 Task: Buy 2 Countertop Blenders from Blenders section under best seller category for shipping address: Miriam Hall, 3617 Station Street, Austin, Texas 78702, Cell Number 5122113583. Pay from credit card ending with 7965, CVV 549
Action: Mouse moved to (176, 80)
Screenshot: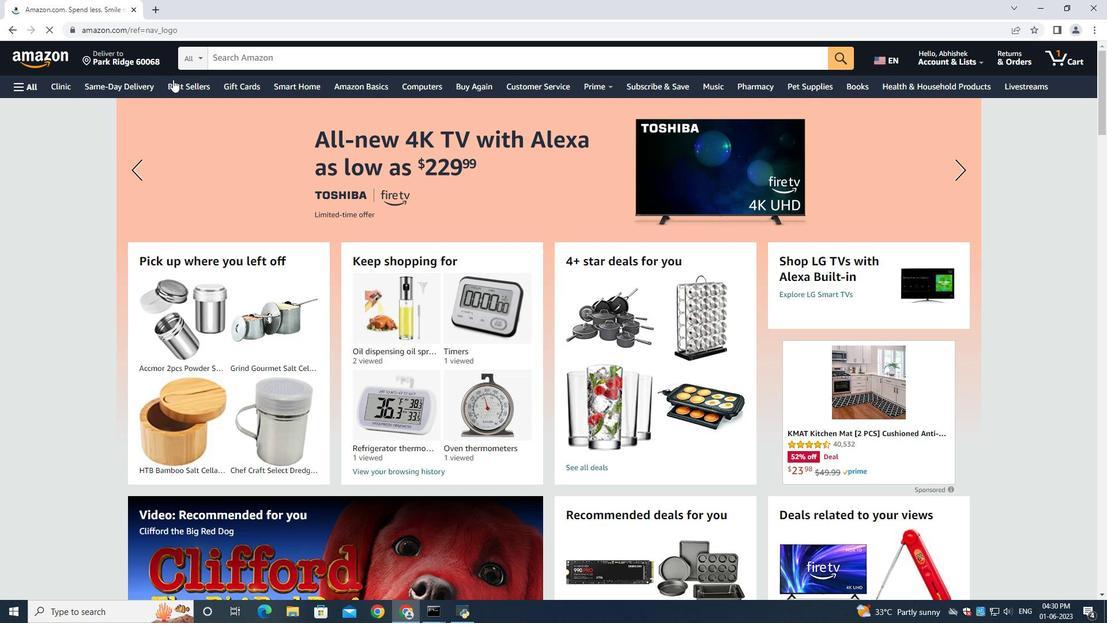 
Action: Mouse pressed left at (176, 80)
Screenshot: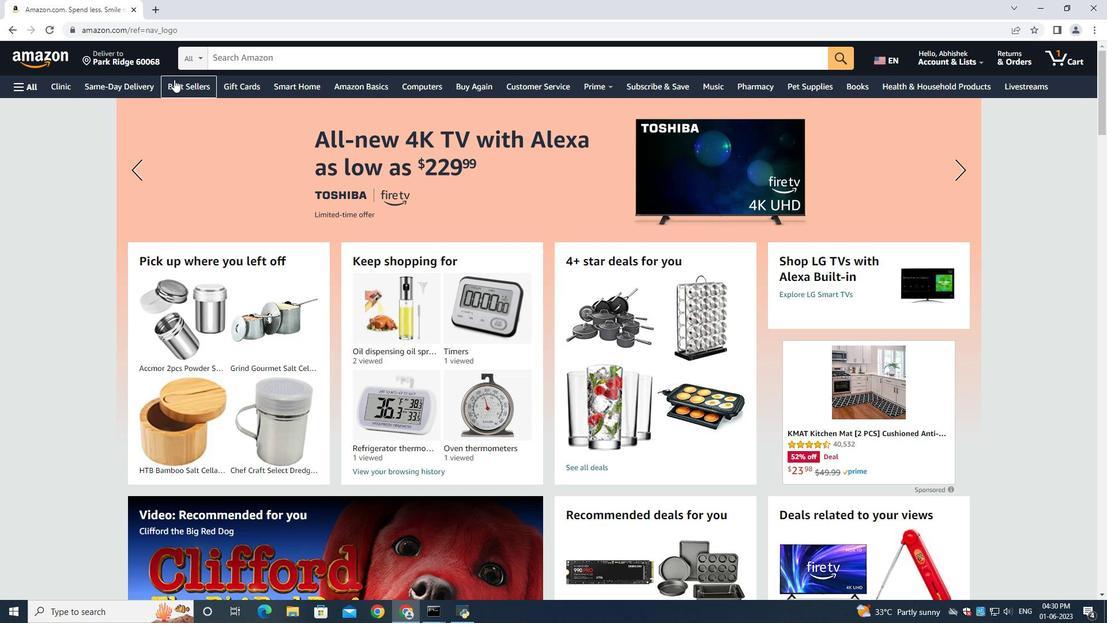 
Action: Mouse moved to (237, 58)
Screenshot: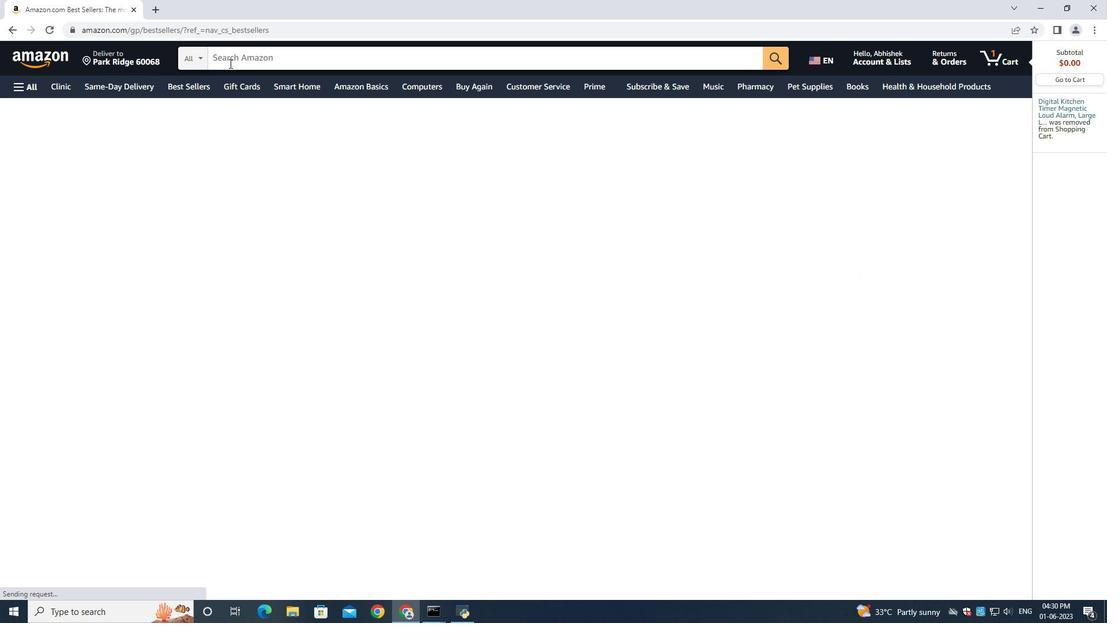 
Action: Mouse pressed left at (237, 58)
Screenshot: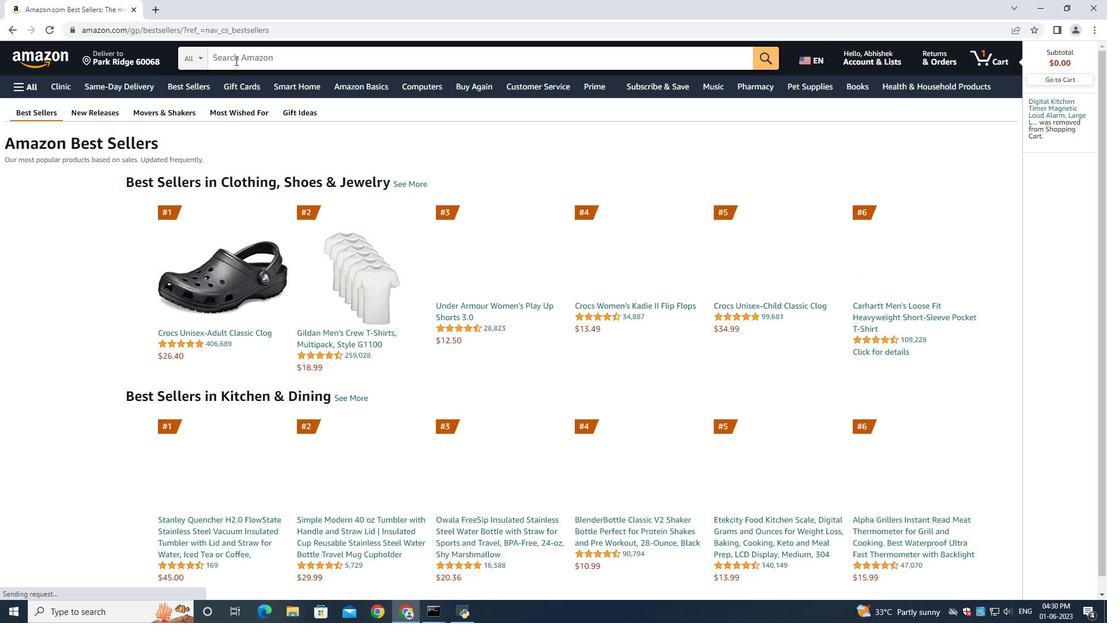 
Action: Mouse moved to (1079, 237)
Screenshot: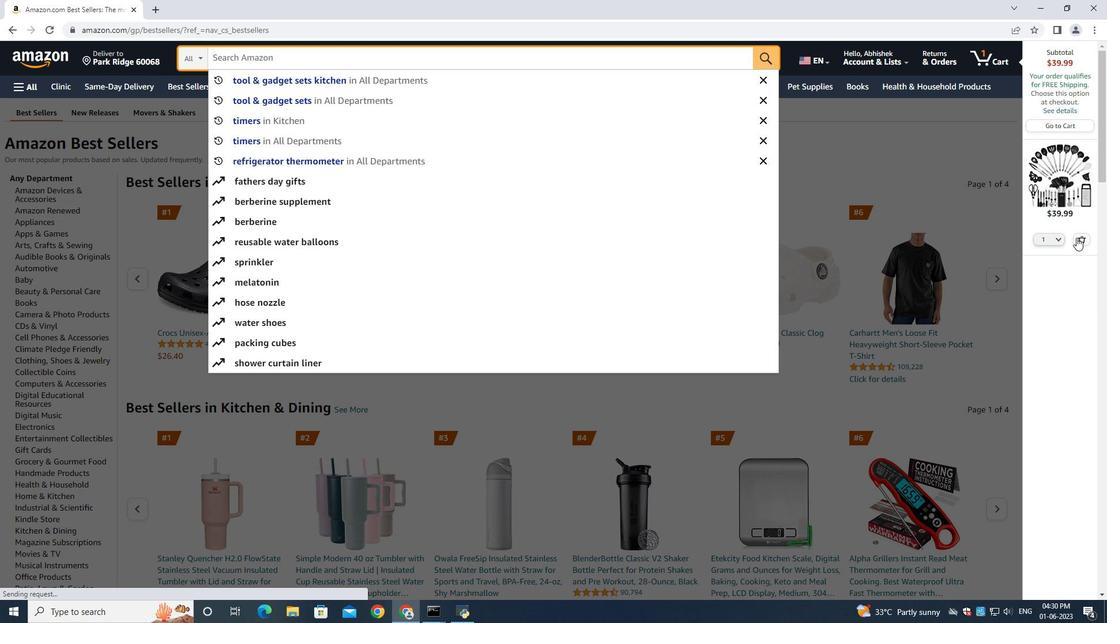 
Action: Mouse pressed left at (1079, 237)
Screenshot: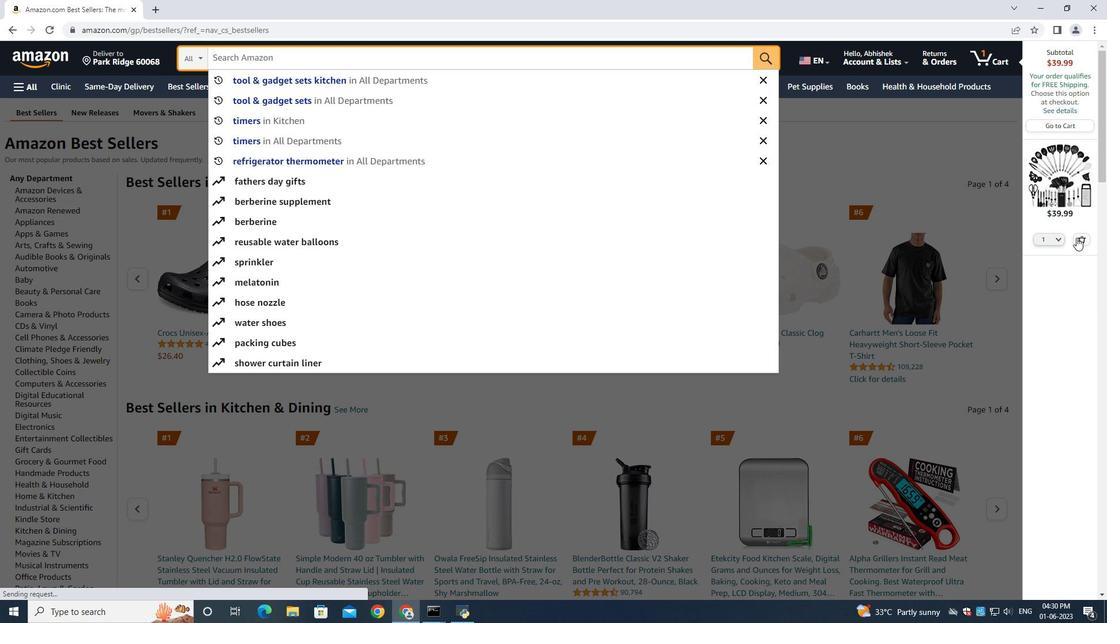 
Action: Mouse moved to (317, 61)
Screenshot: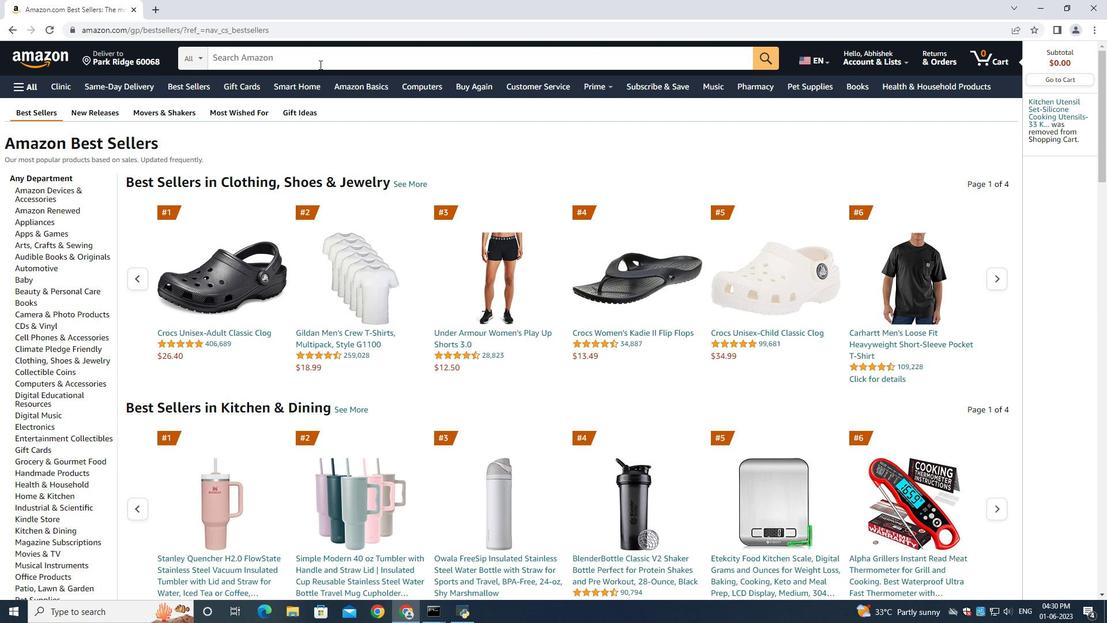 
Action: Mouse pressed left at (317, 61)
Screenshot: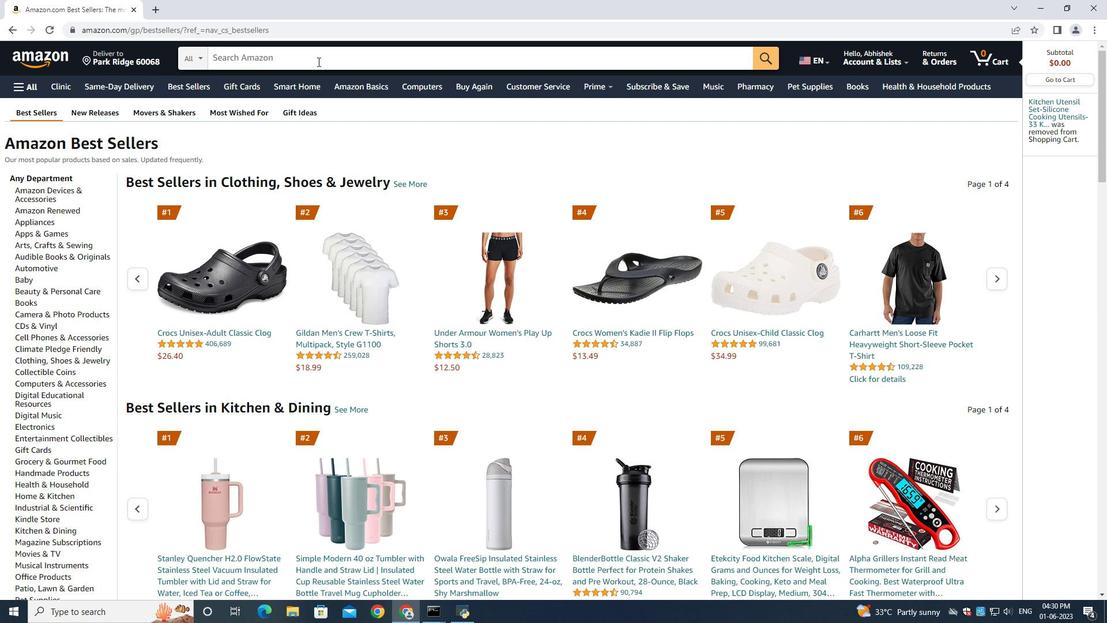 
Action: Mouse moved to (317, 61)
Screenshot: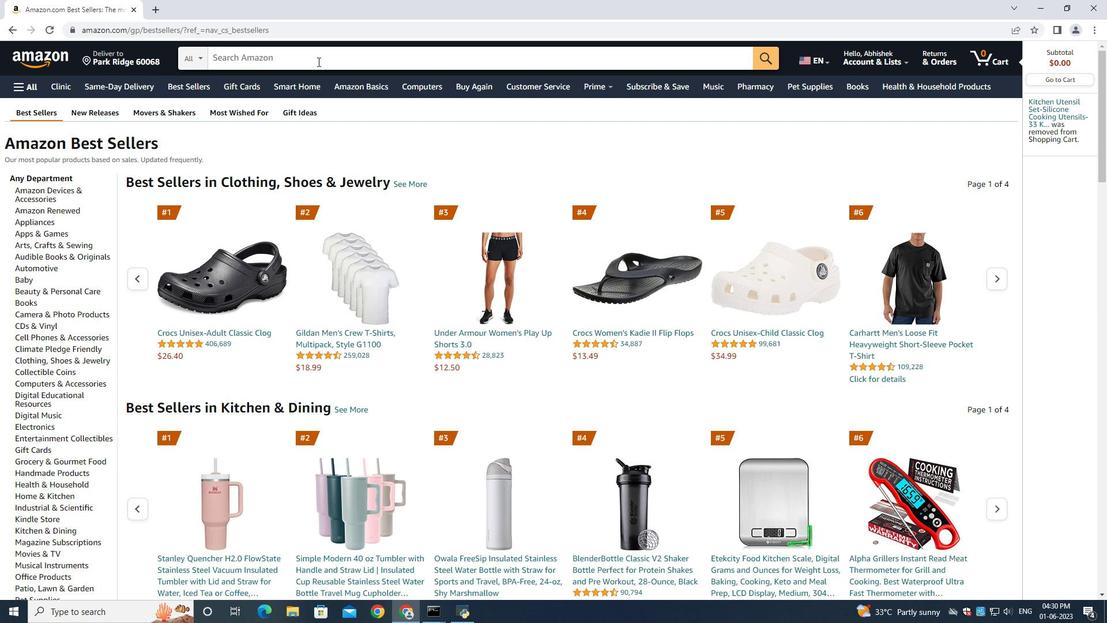 
Action: Key pressed <Key.shift>Countertop<Key.space>blenders<Key.enter>
Screenshot: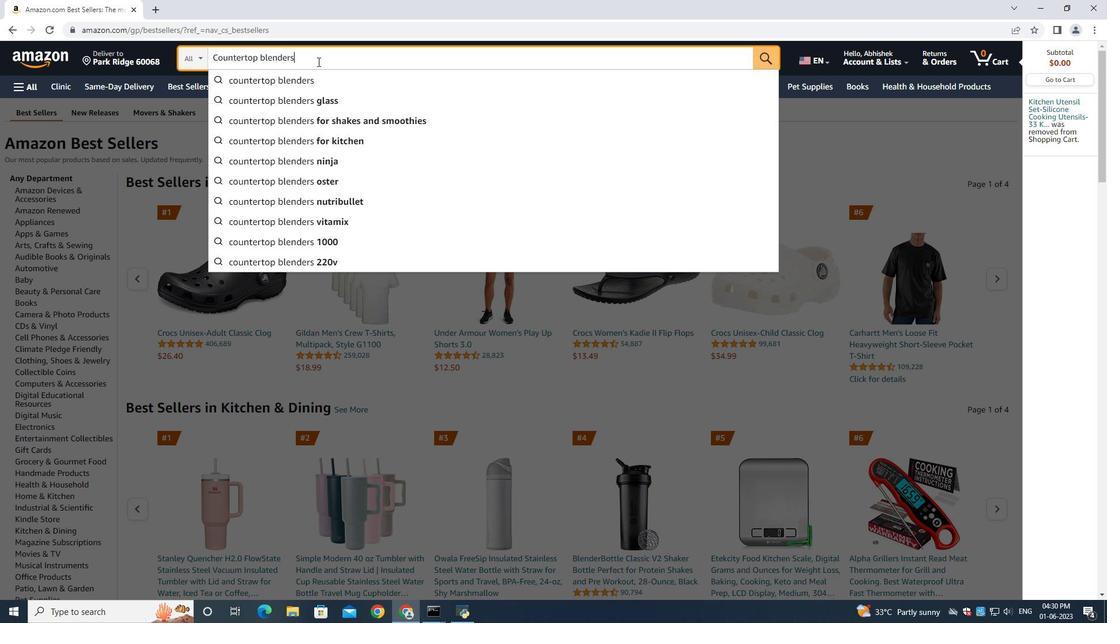 
Action: Mouse moved to (93, 270)
Screenshot: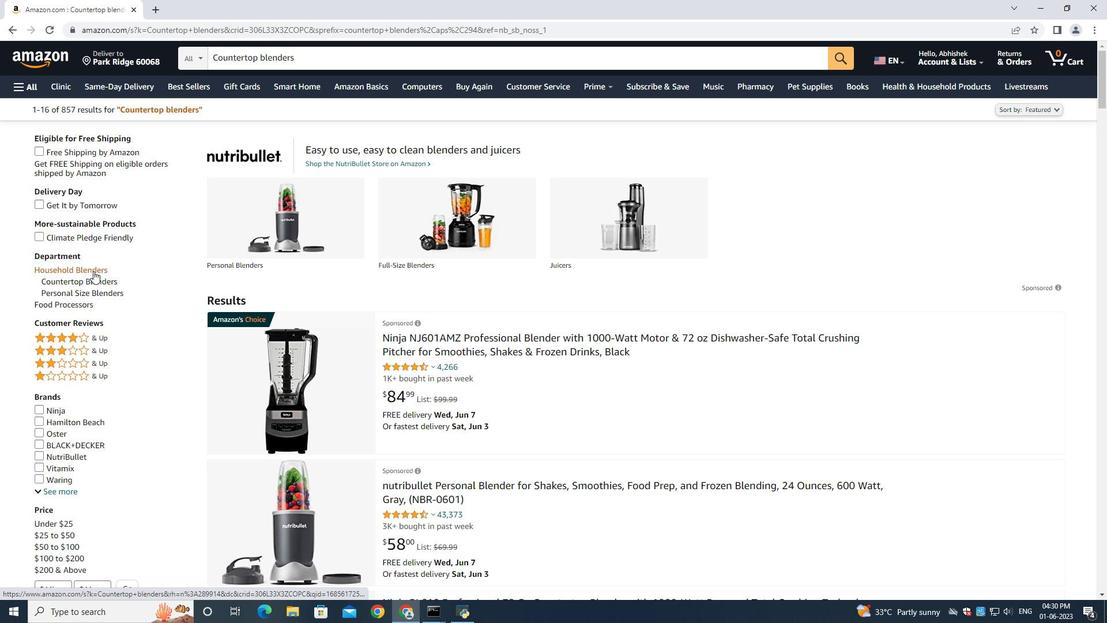 
Action: Mouse pressed left at (93, 270)
Screenshot: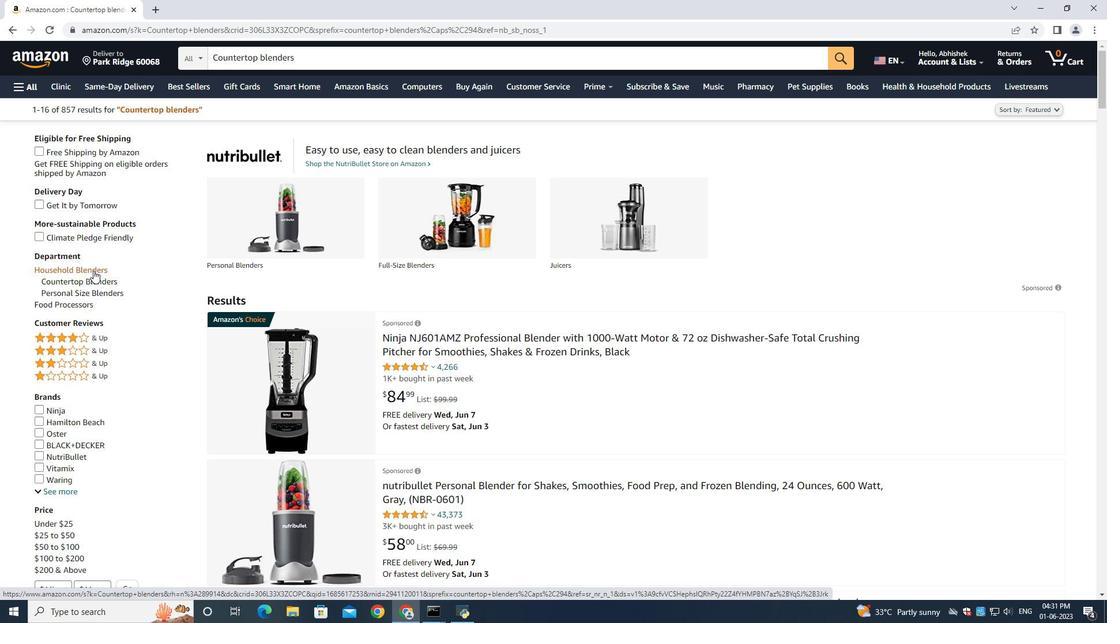 
Action: Mouse moved to (725, 363)
Screenshot: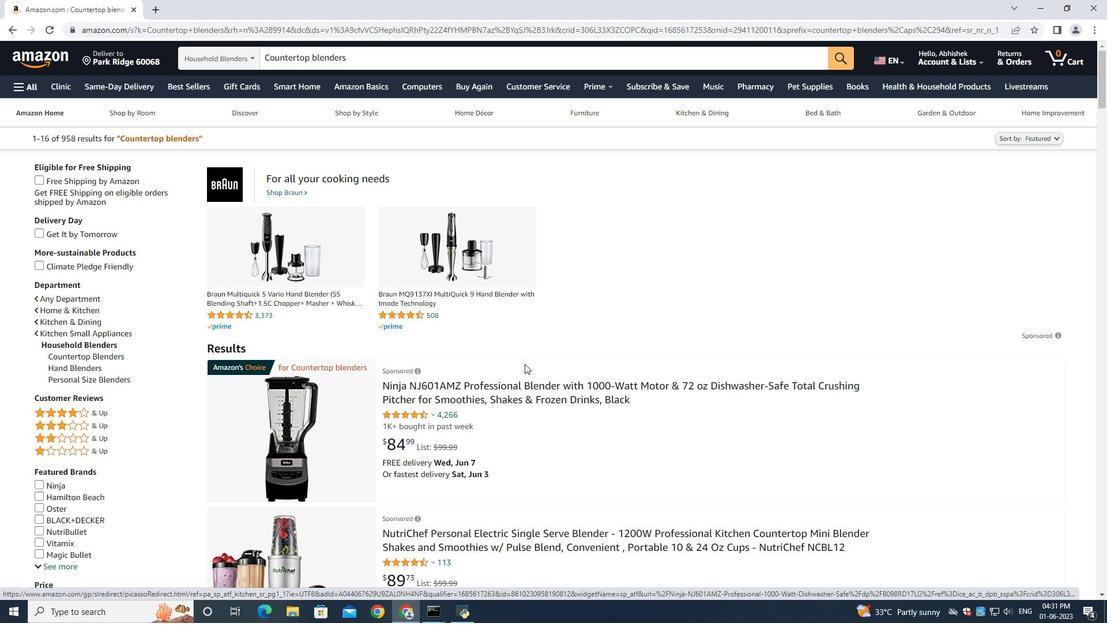
Action: Mouse scrolled (725, 362) with delta (0, 0)
Screenshot: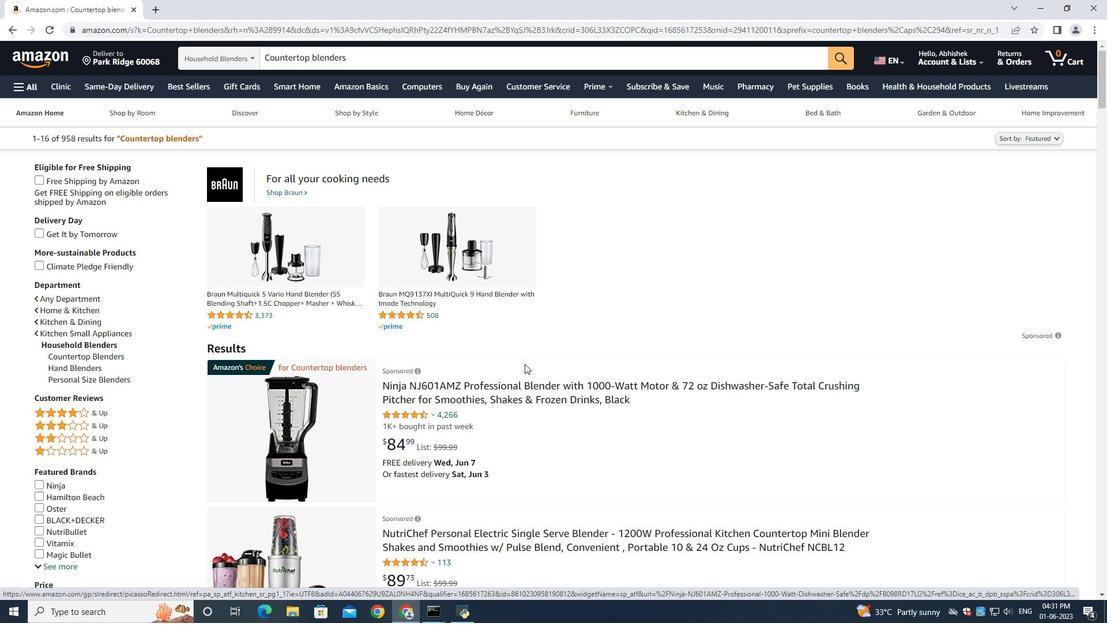 
Action: Mouse scrolled (725, 362) with delta (0, 0)
Screenshot: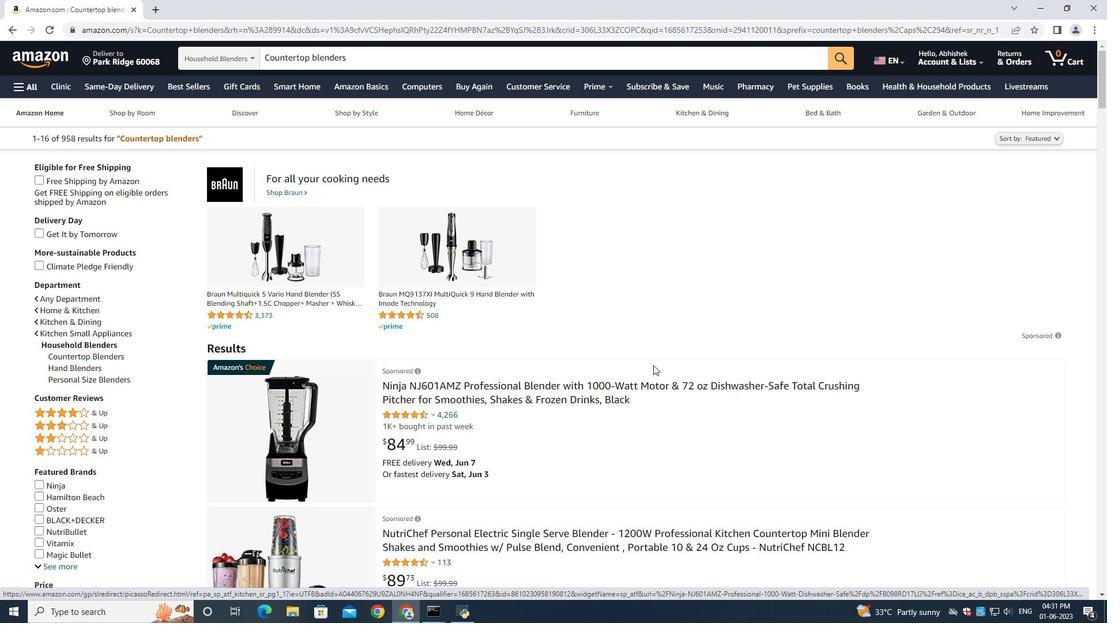 
Action: Mouse scrolled (725, 362) with delta (0, 0)
Screenshot: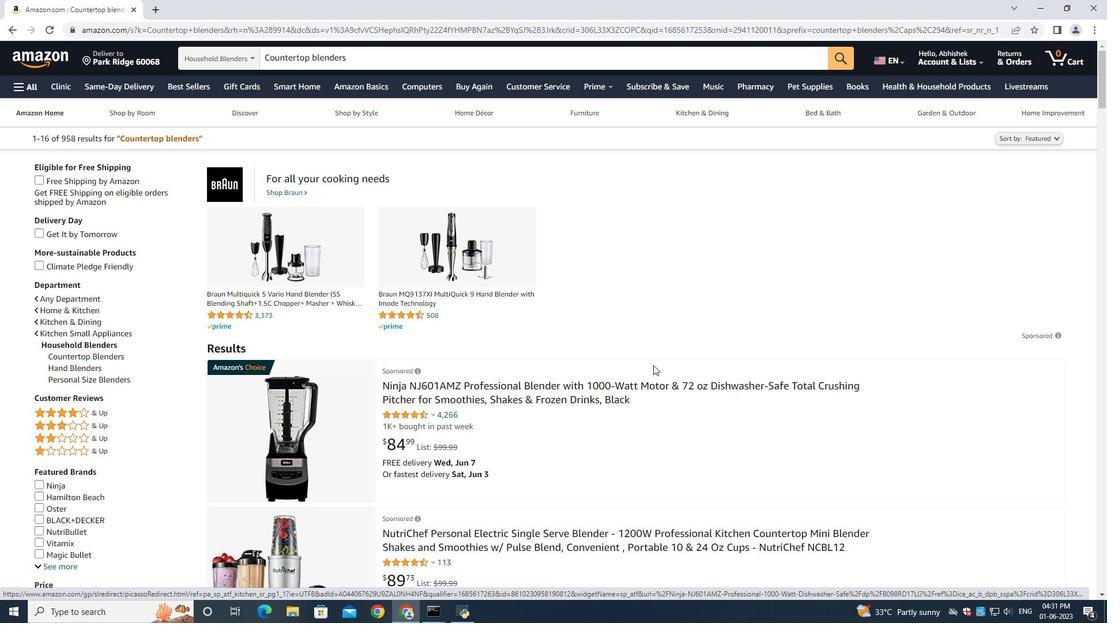 
Action: Mouse moved to (514, 362)
Screenshot: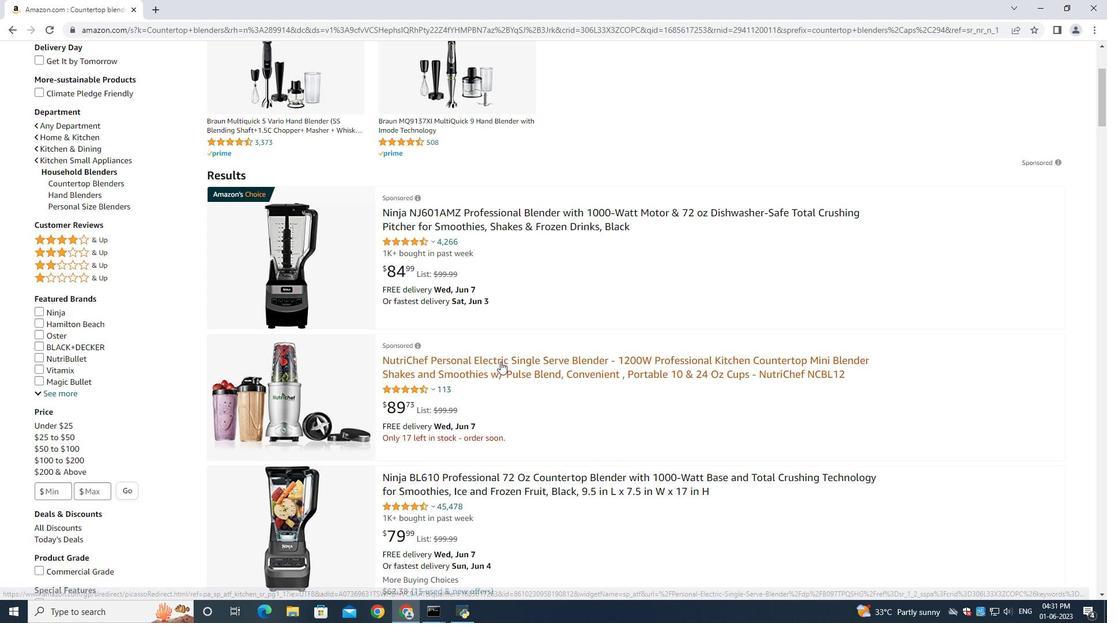 
Action: Mouse pressed left at (514, 362)
Screenshot: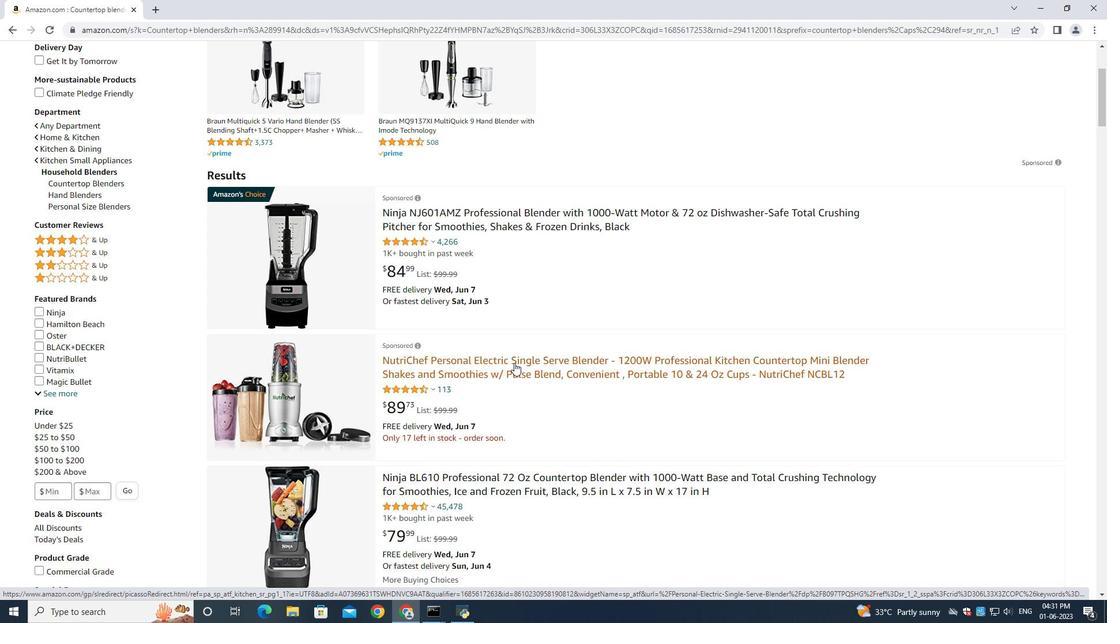 
Action: Mouse moved to (869, 386)
Screenshot: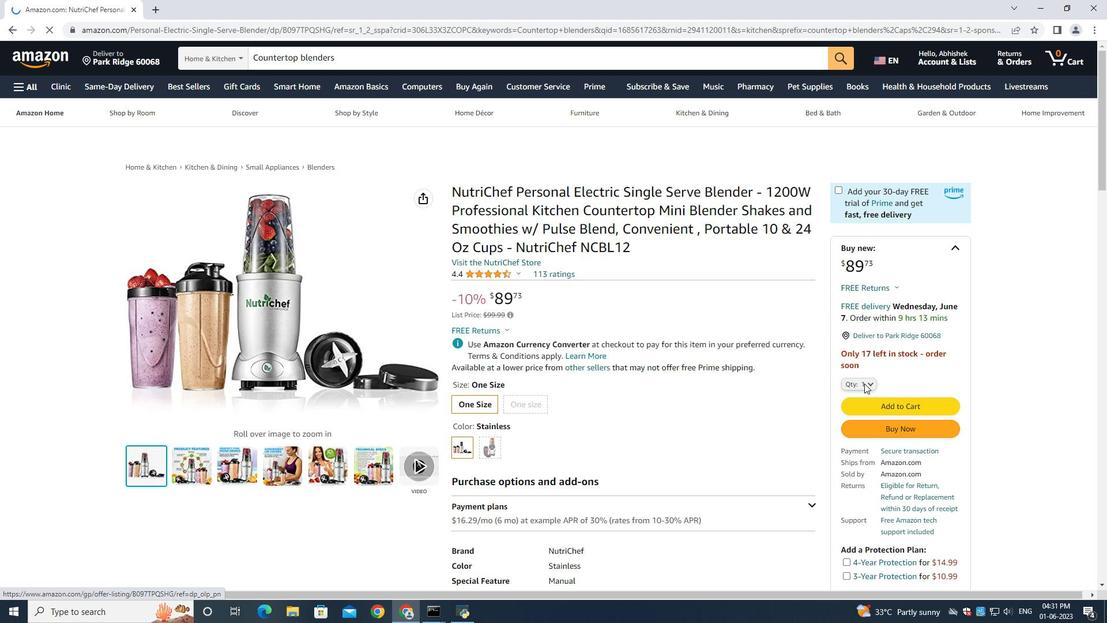 
Action: Mouse pressed left at (869, 386)
Screenshot: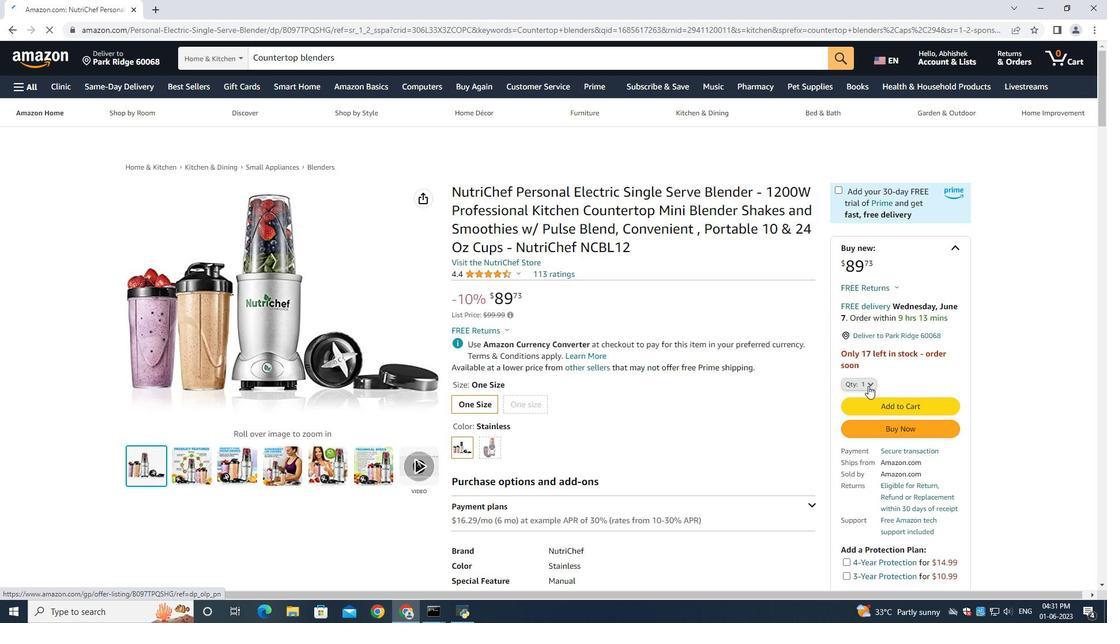 
Action: Mouse moved to (857, 166)
Screenshot: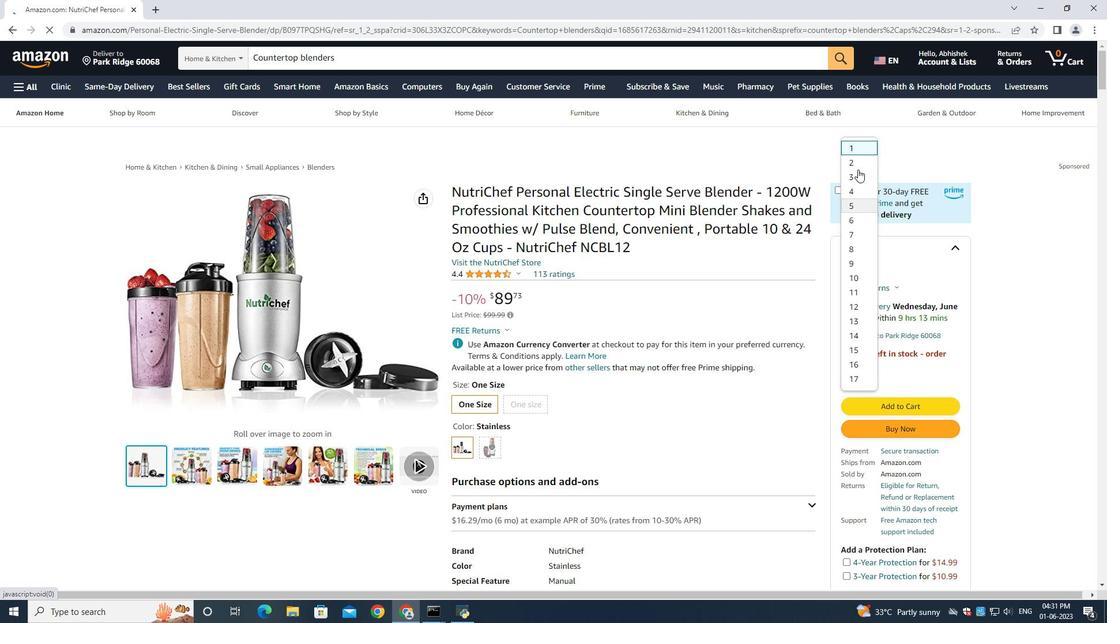 
Action: Mouse pressed left at (857, 166)
Screenshot: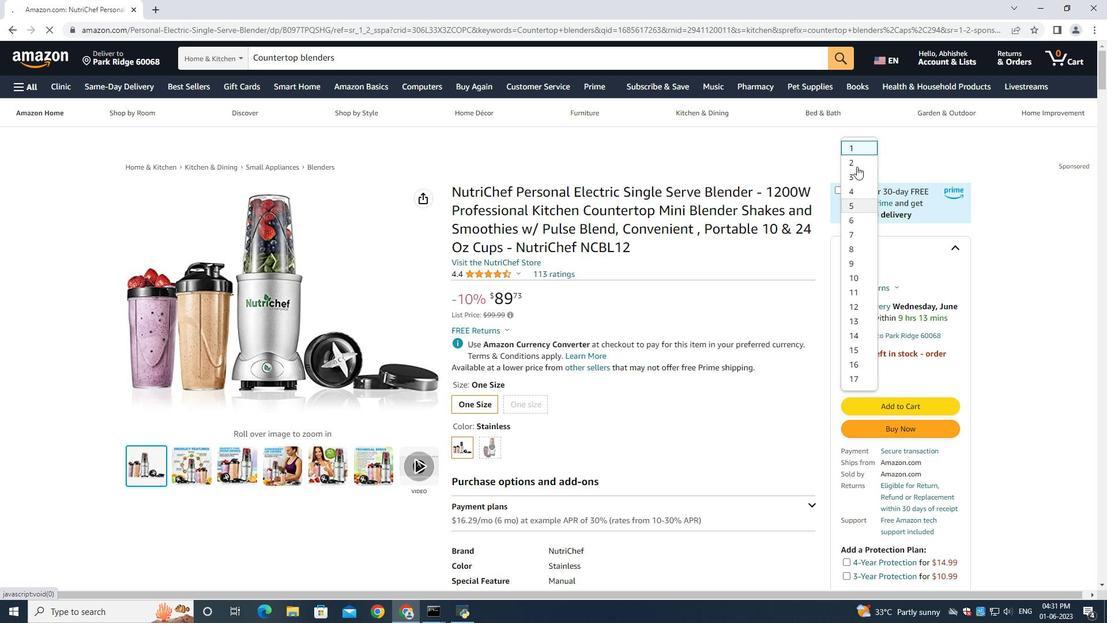
Action: Mouse moved to (900, 421)
Screenshot: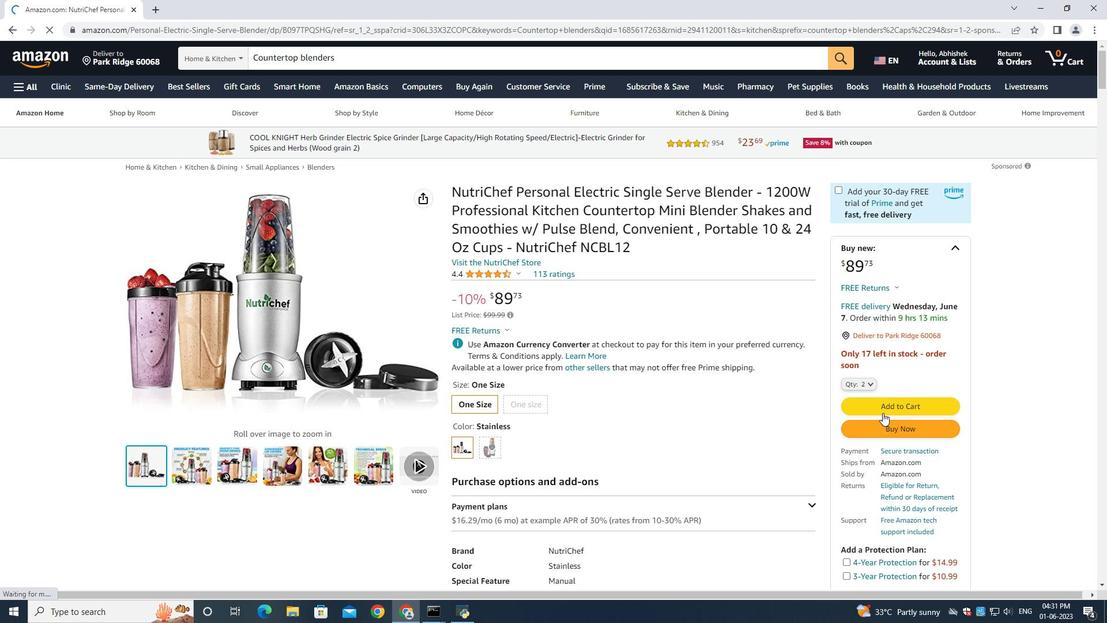 
Action: Mouse pressed left at (900, 421)
Screenshot: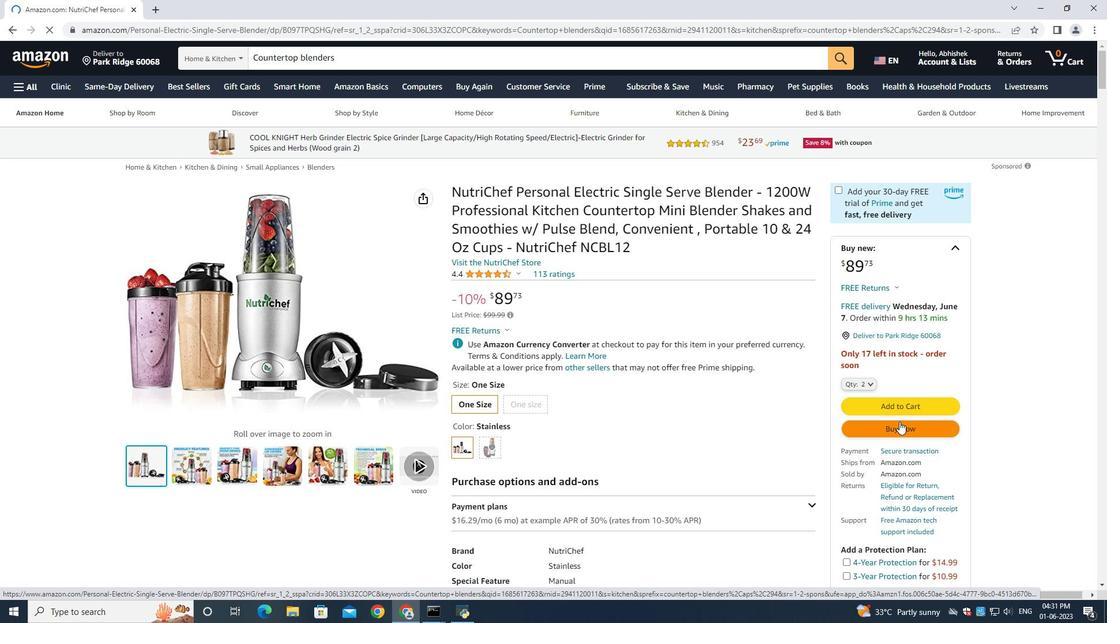 
Action: Mouse moved to (889, 429)
Screenshot: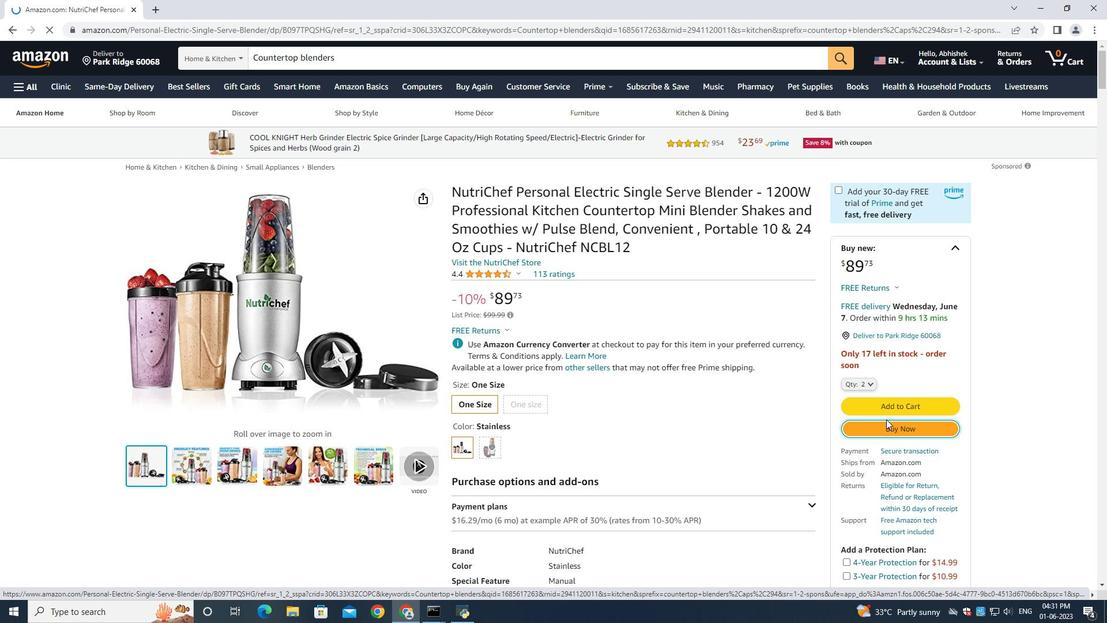 
Action: Mouse pressed left at (889, 429)
Screenshot: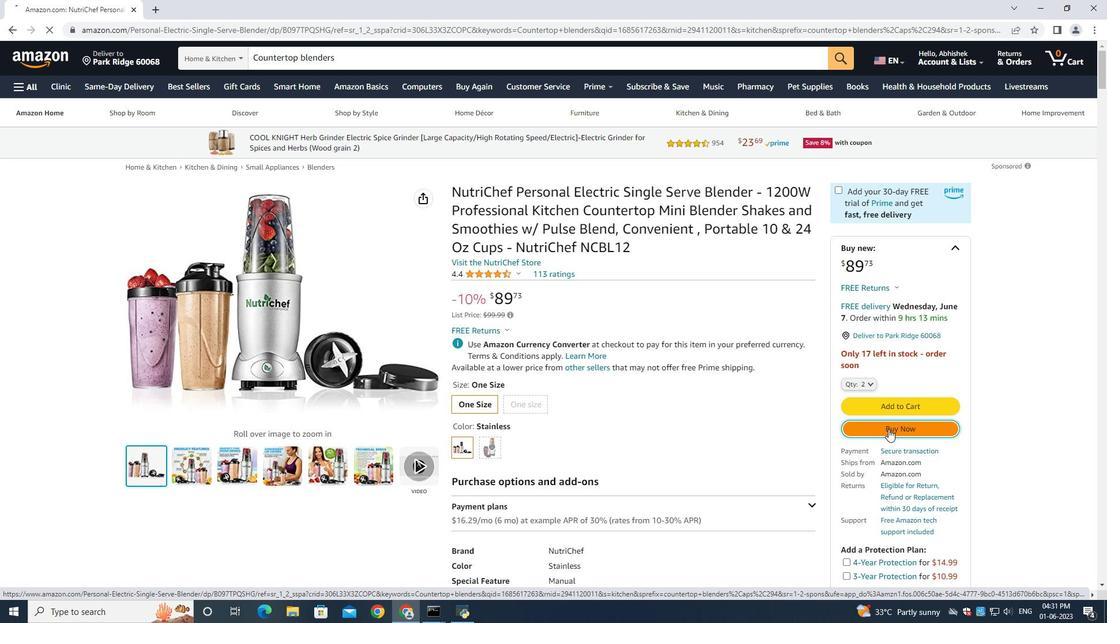 
Action: Mouse moved to (462, 316)
Screenshot: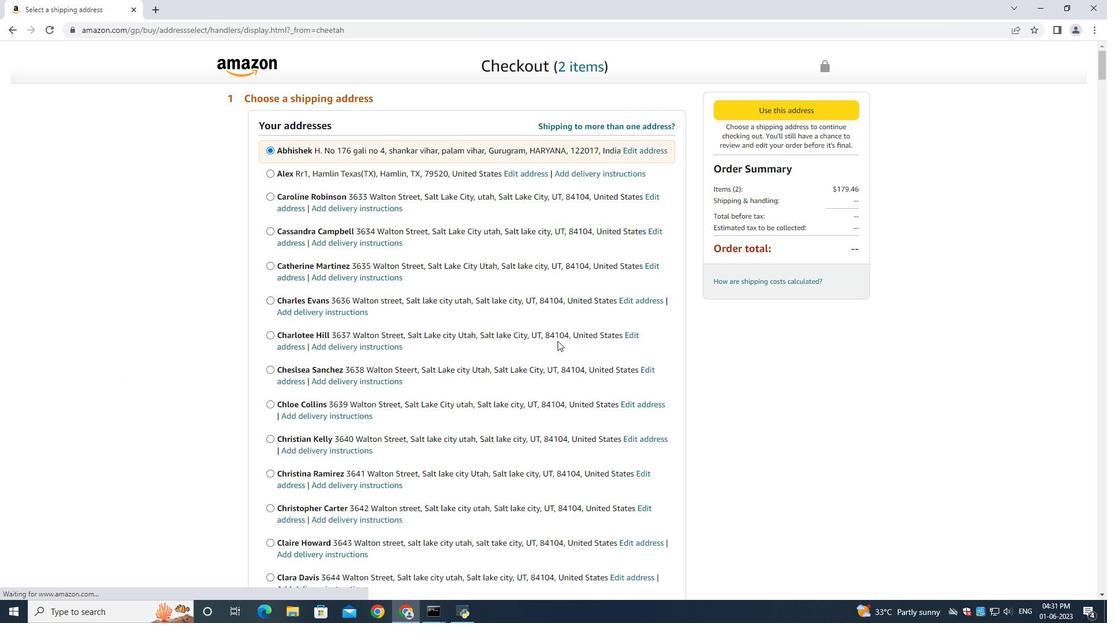 
Action: Mouse scrolled (462, 315) with delta (0, 0)
Screenshot: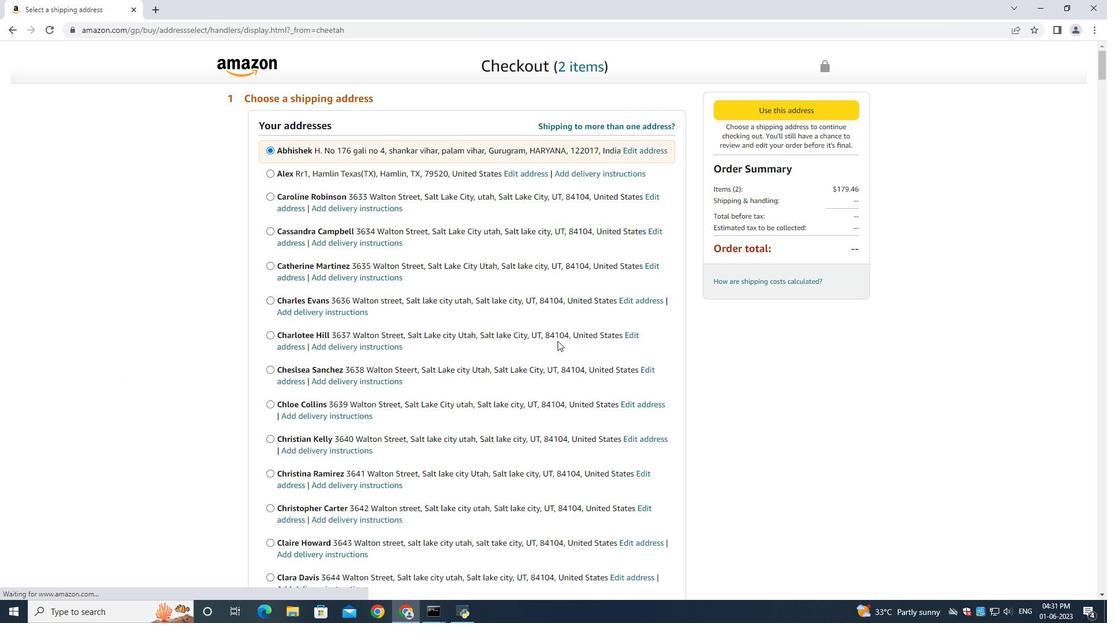 
Action: Mouse moved to (461, 319)
Screenshot: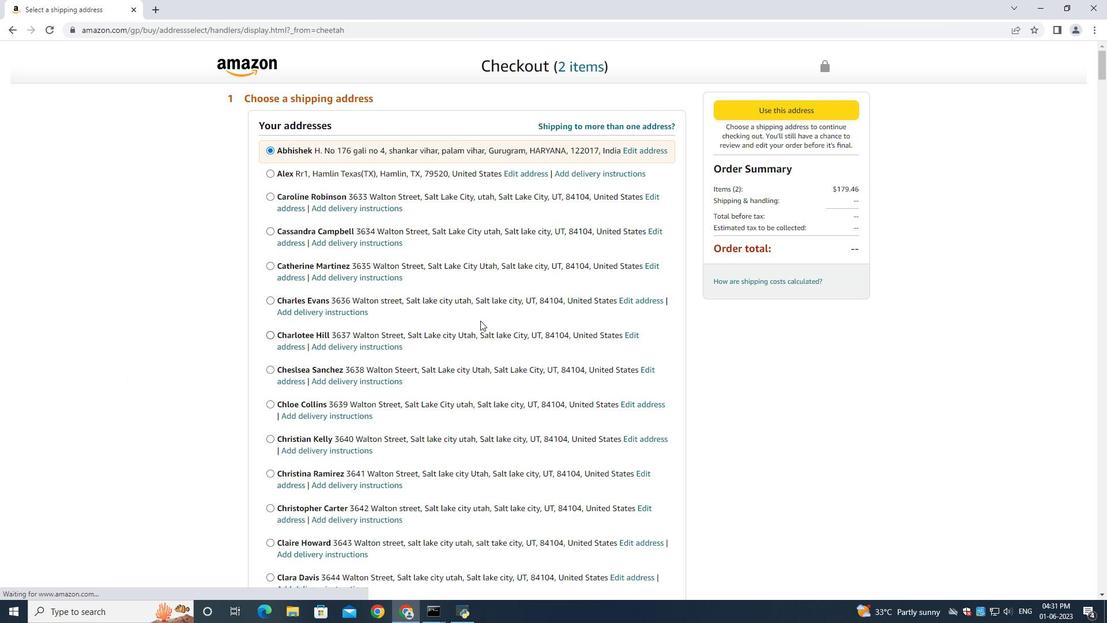
Action: Mouse scrolled (461, 318) with delta (0, 0)
Screenshot: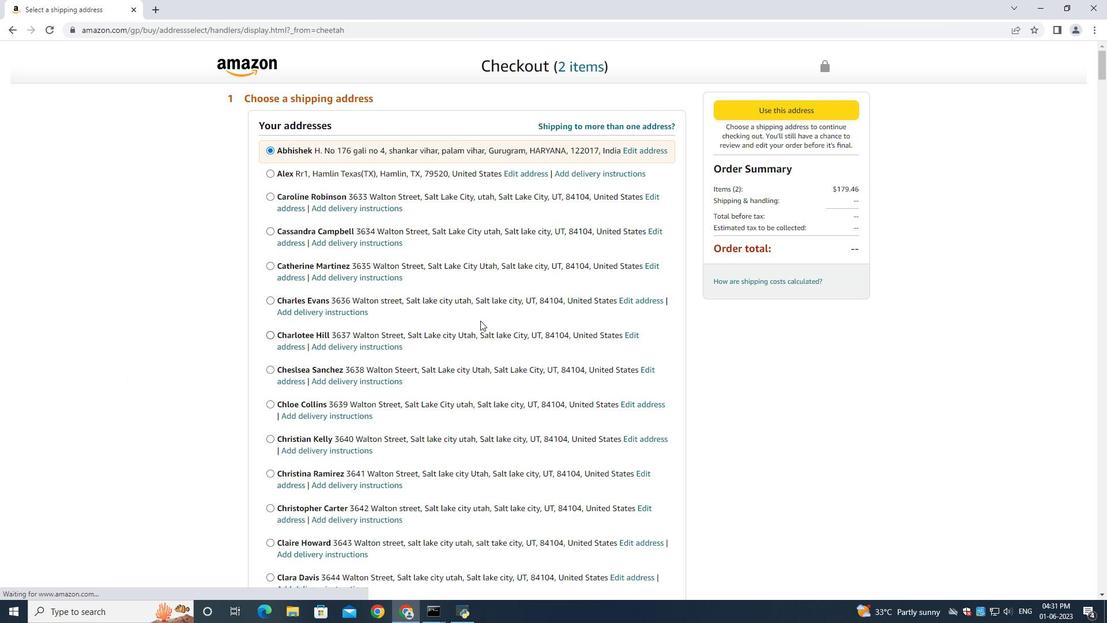 
Action: Mouse moved to (461, 319)
Screenshot: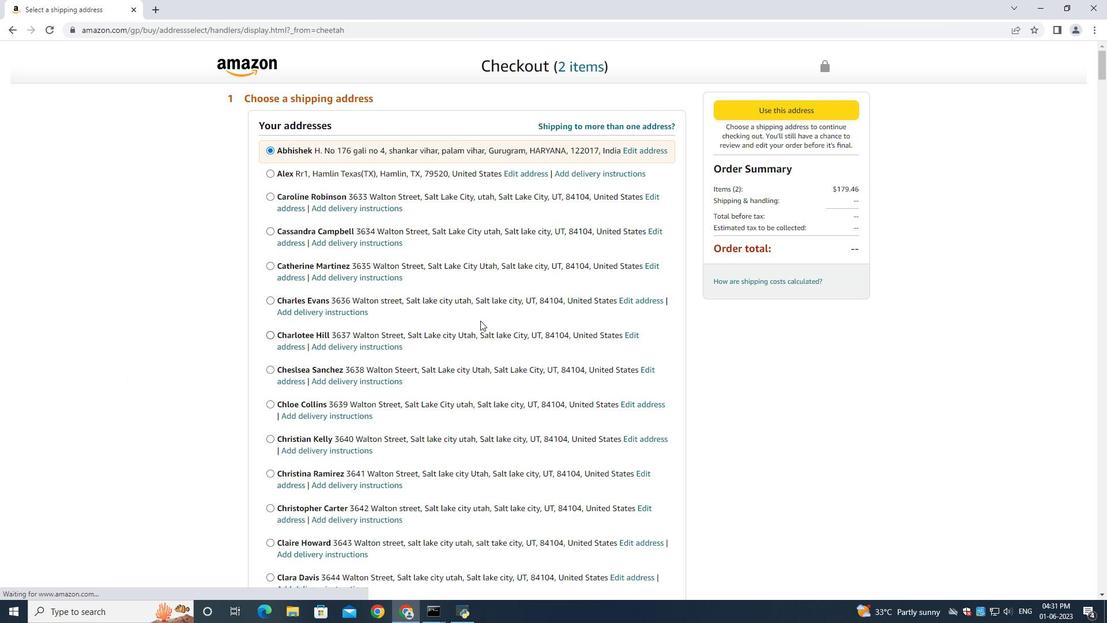 
Action: Mouse scrolled (461, 319) with delta (0, 0)
Screenshot: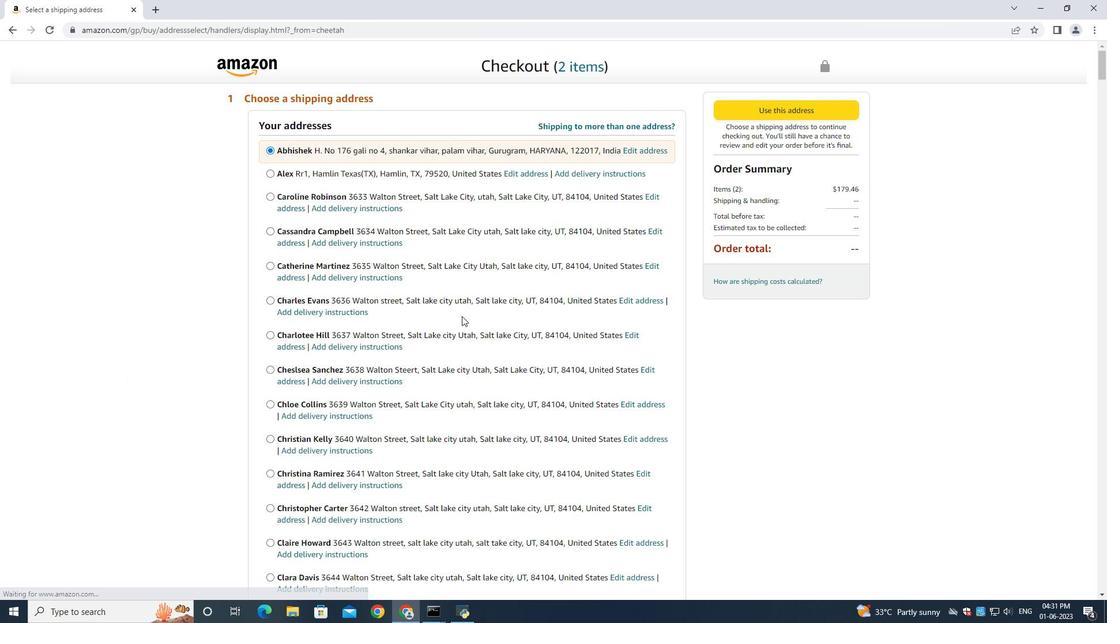 
Action: Mouse moved to (461, 320)
Screenshot: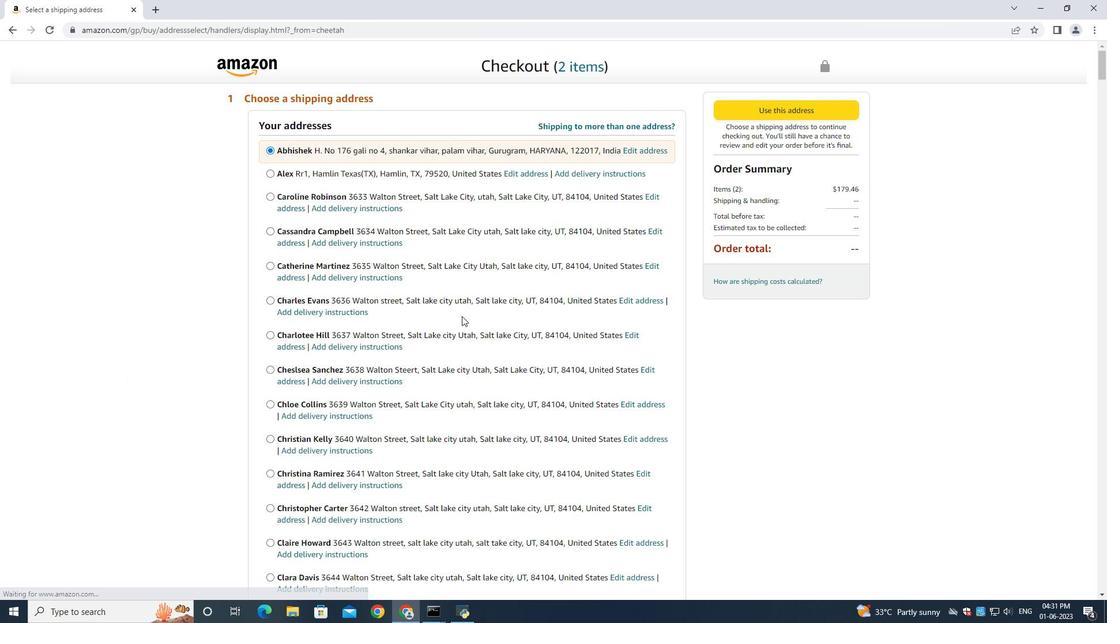
Action: Mouse scrolled (461, 319) with delta (0, 0)
Screenshot: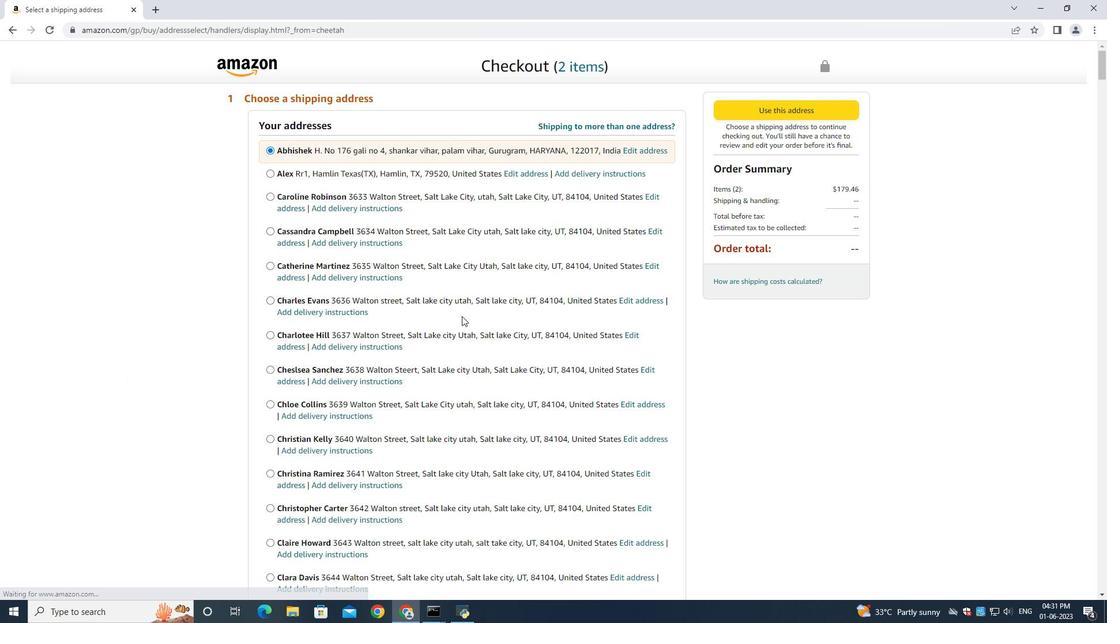 
Action: Mouse scrolled (461, 319) with delta (0, 0)
Screenshot: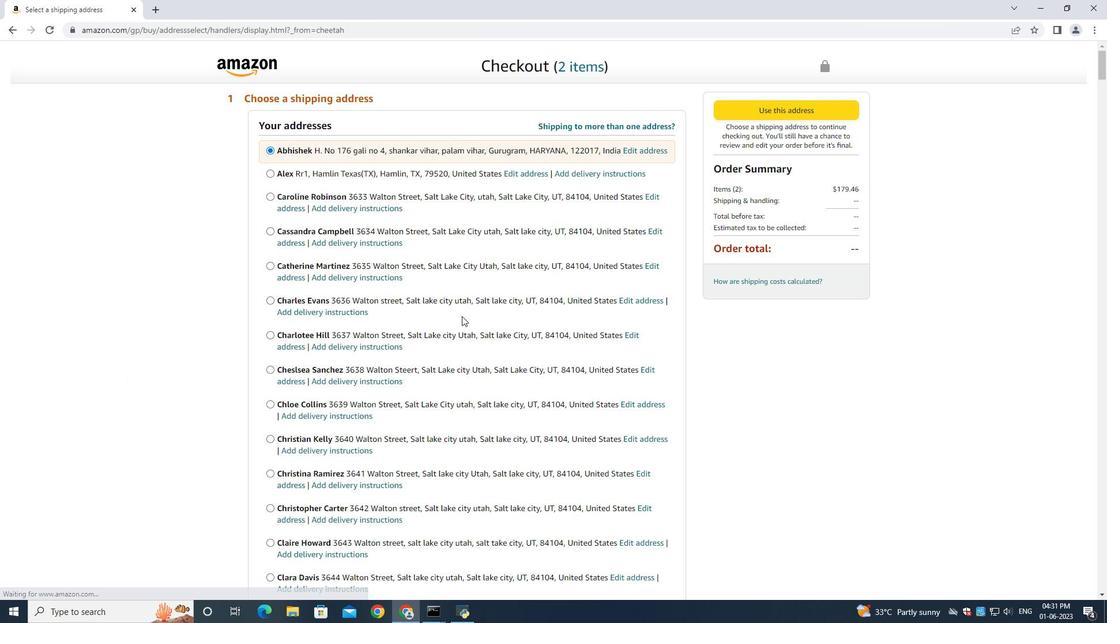 
Action: Mouse scrolled (461, 319) with delta (0, 0)
Screenshot: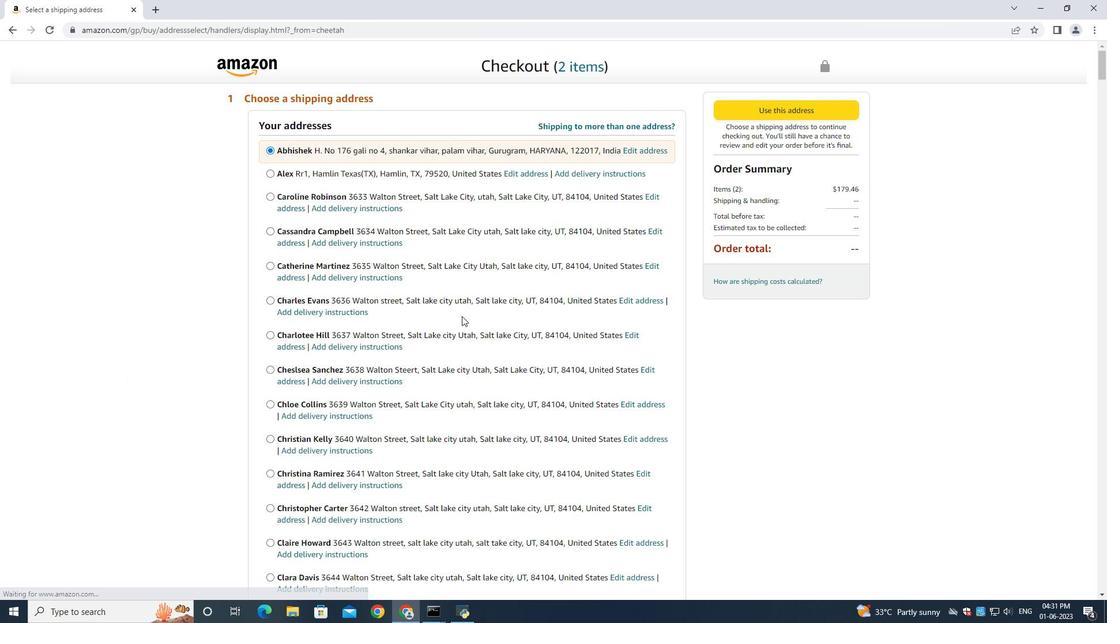 
Action: Mouse moved to (461, 311)
Screenshot: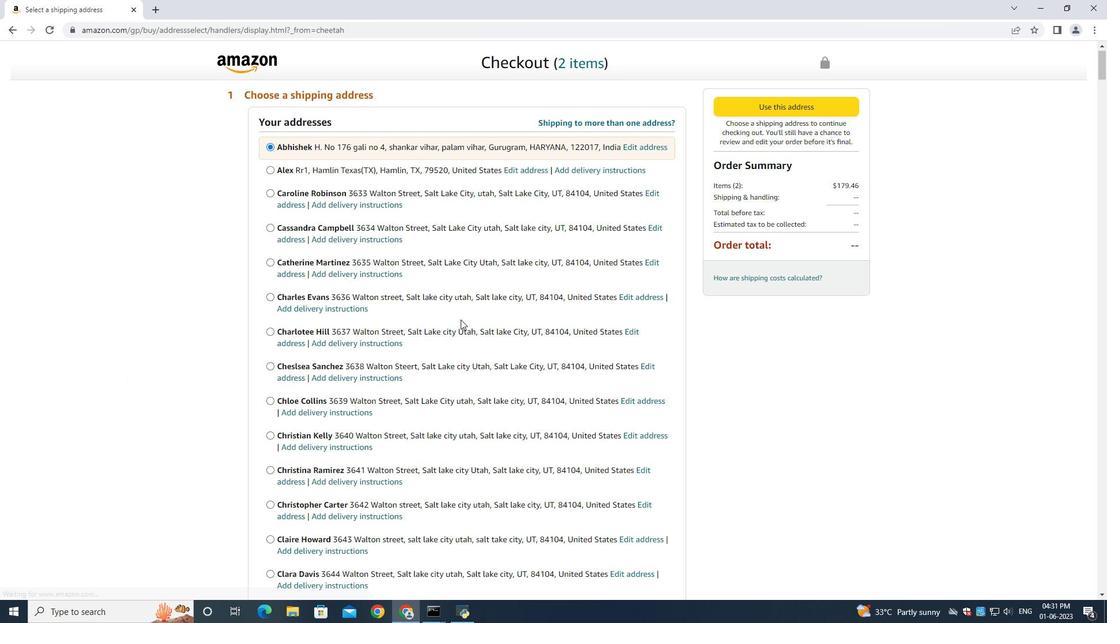 
Action: Mouse scrolled (461, 310) with delta (0, 0)
Screenshot: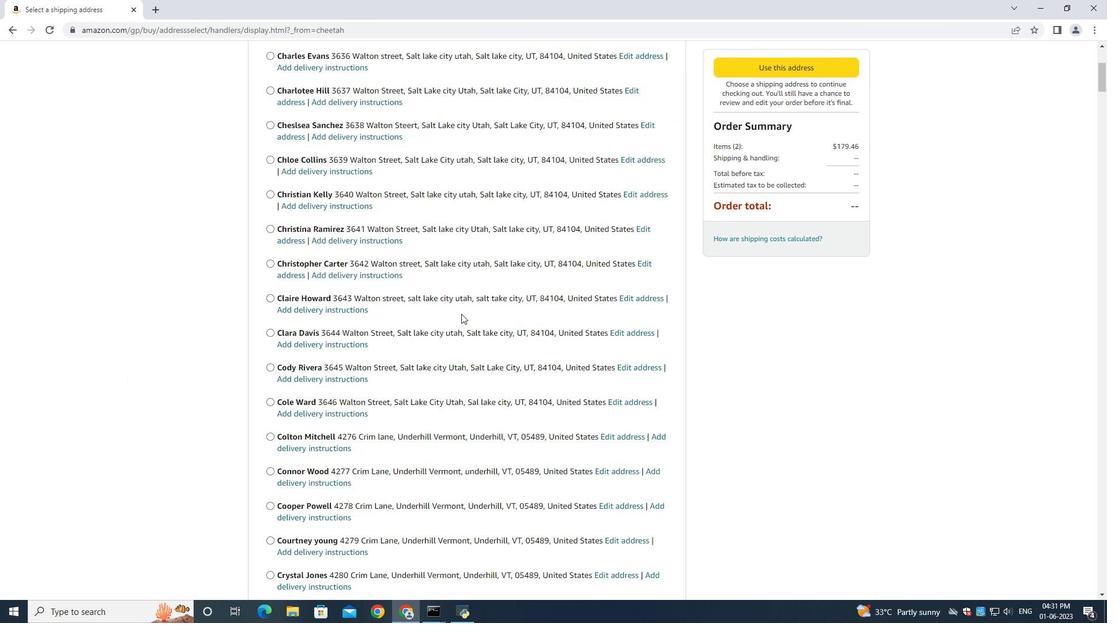 
Action: Mouse scrolled (461, 310) with delta (0, 0)
Screenshot: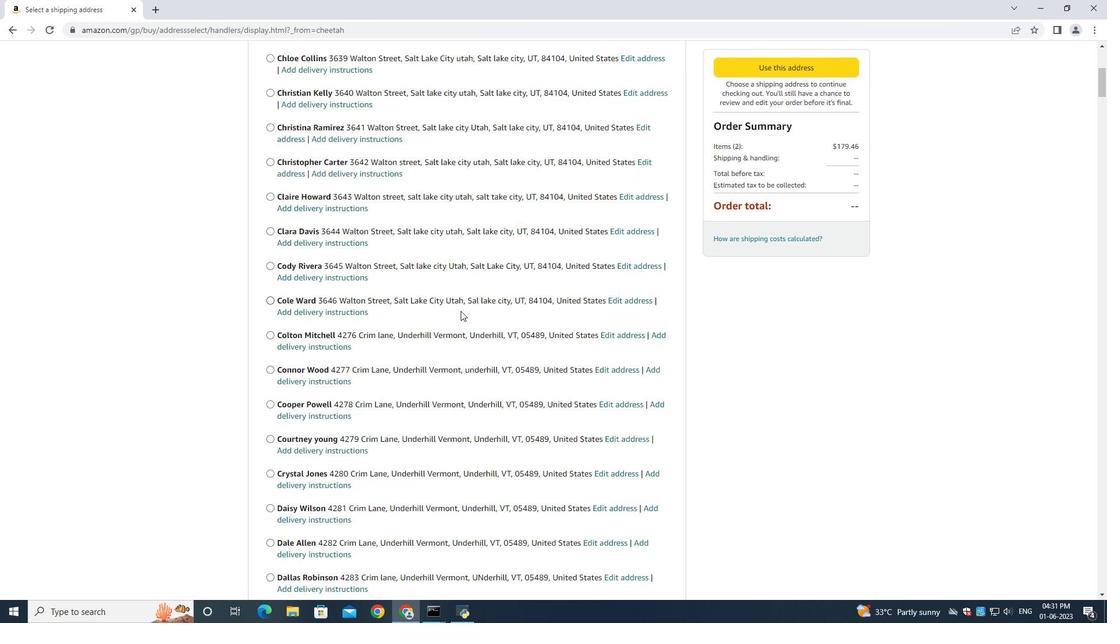 
Action: Mouse scrolled (461, 310) with delta (0, 0)
Screenshot: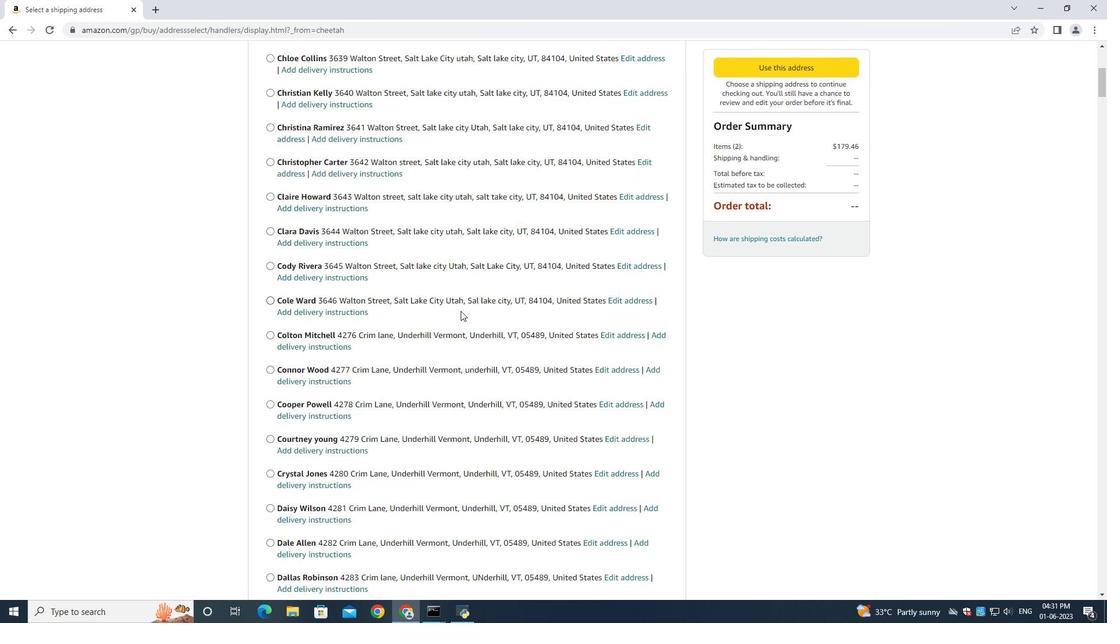 
Action: Mouse scrolled (461, 310) with delta (0, 0)
Screenshot: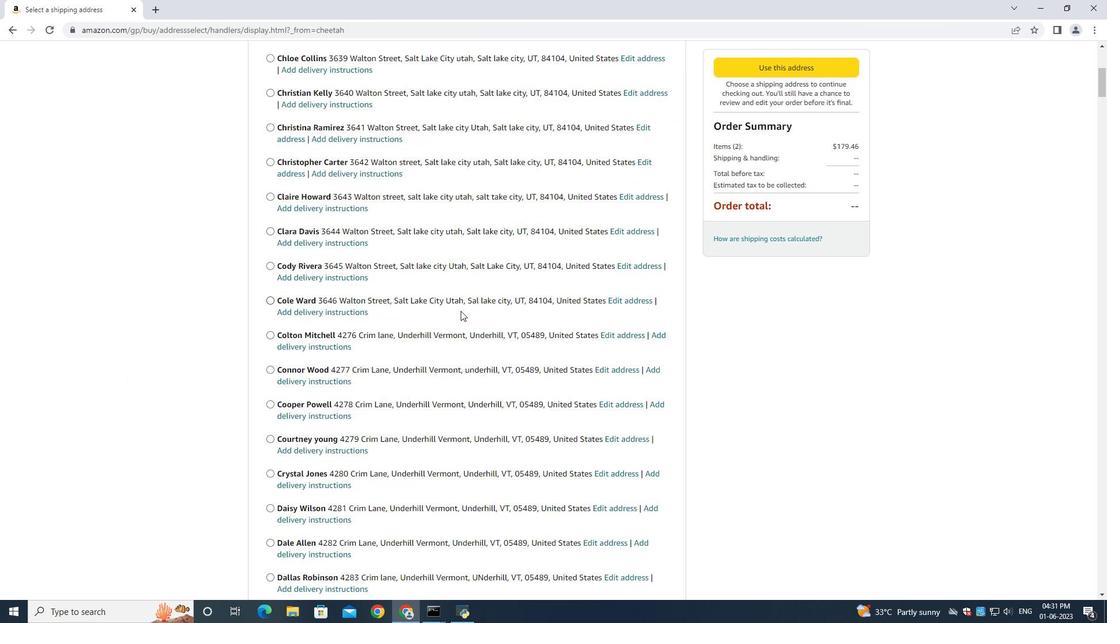 
Action: Mouse scrolled (461, 310) with delta (0, 0)
Screenshot: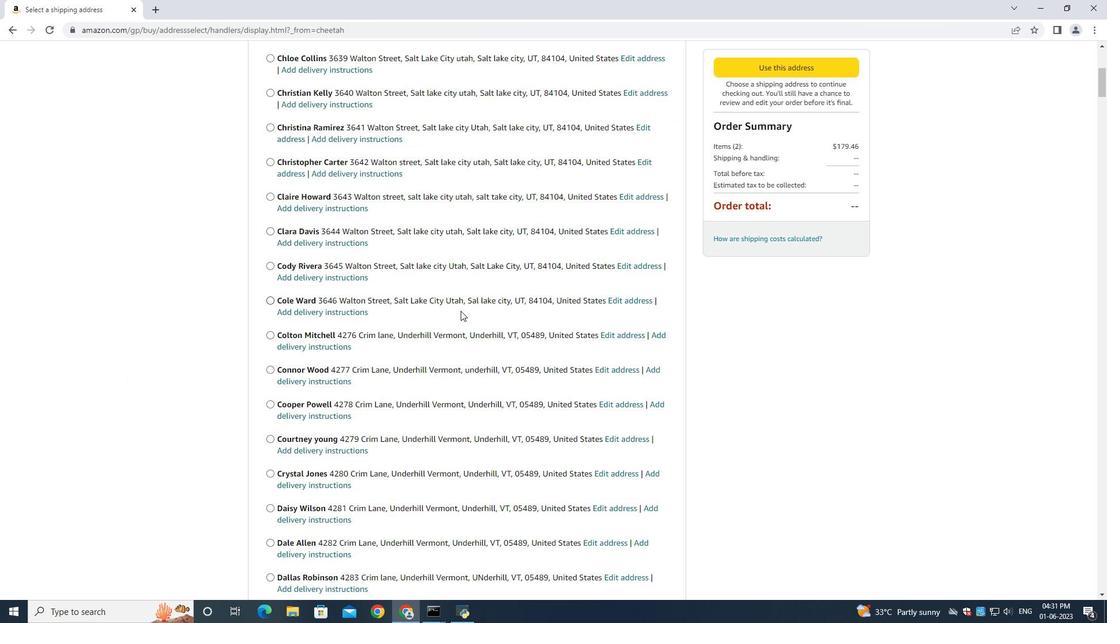 
Action: Mouse scrolled (461, 310) with delta (0, 0)
Screenshot: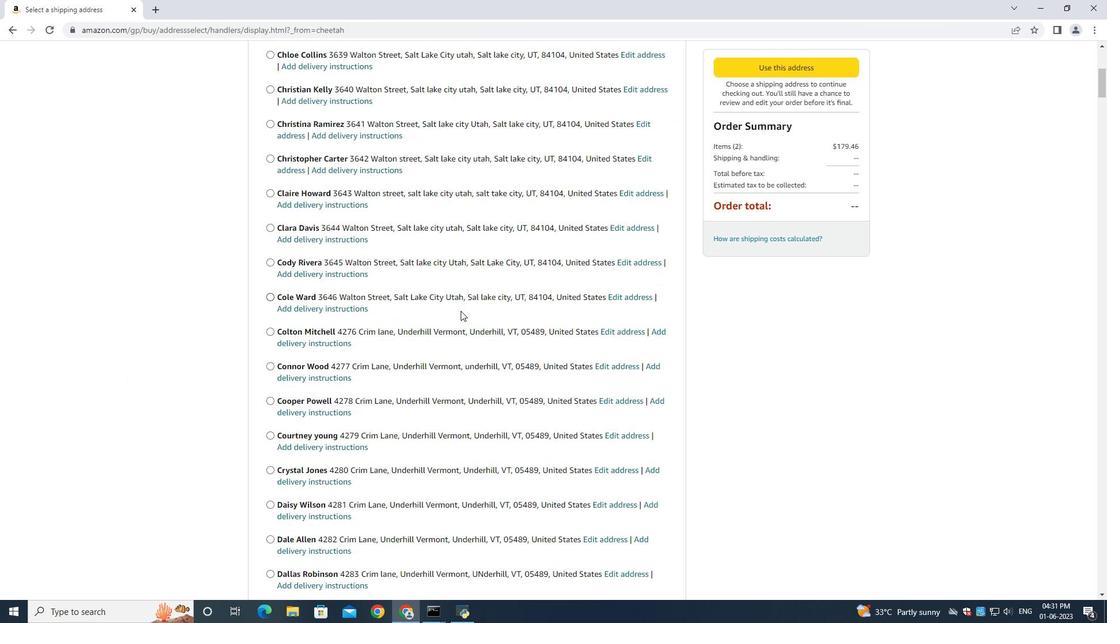 
Action: Mouse scrolled (461, 310) with delta (0, 0)
Screenshot: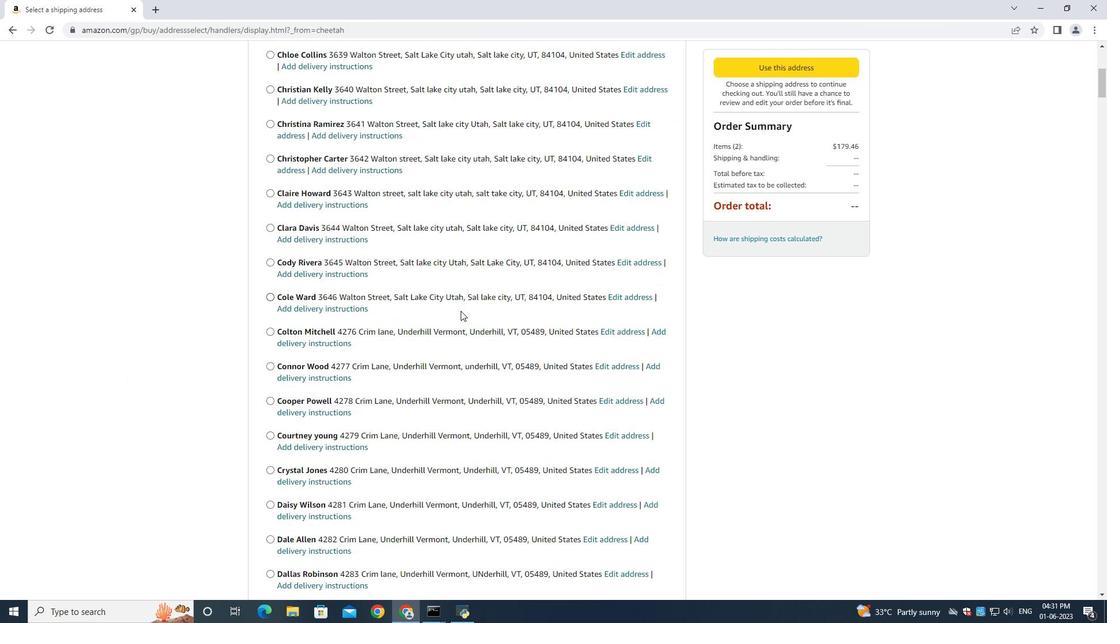 
Action: Mouse scrolled (461, 310) with delta (0, 0)
Screenshot: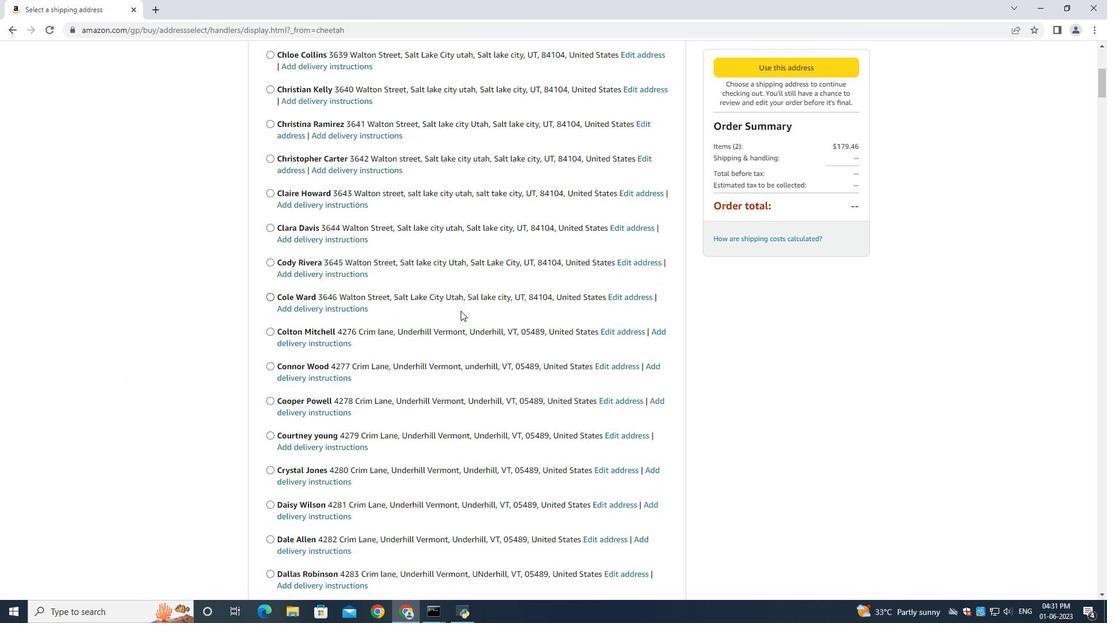 
Action: Mouse scrolled (461, 310) with delta (0, 0)
Screenshot: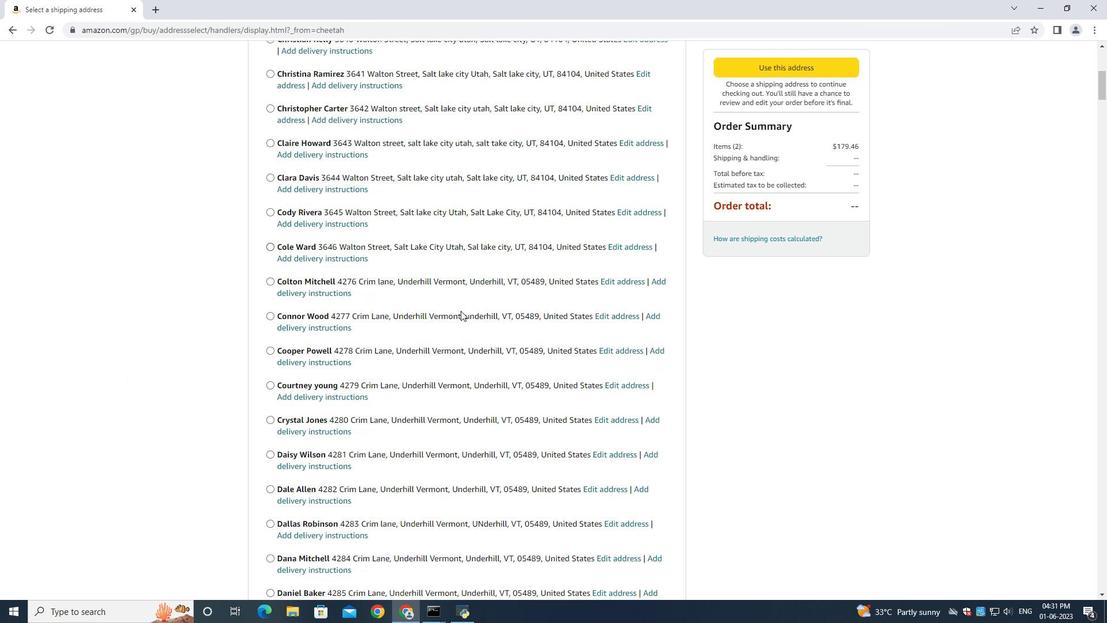 
Action: Mouse scrolled (461, 310) with delta (0, 0)
Screenshot: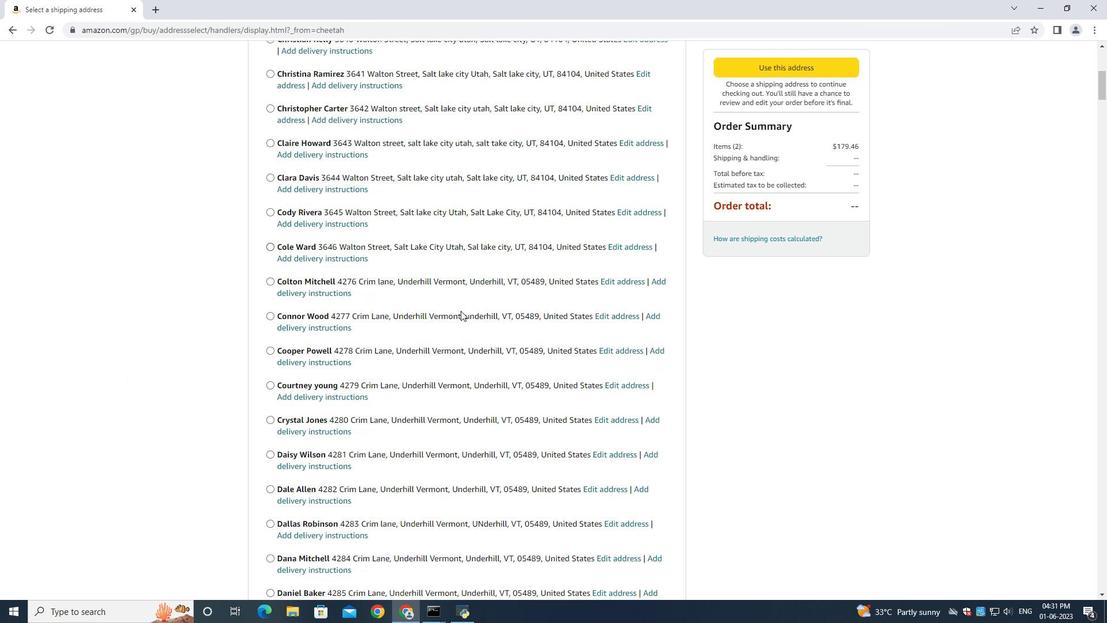 
Action: Mouse scrolled (461, 310) with delta (0, 0)
Screenshot: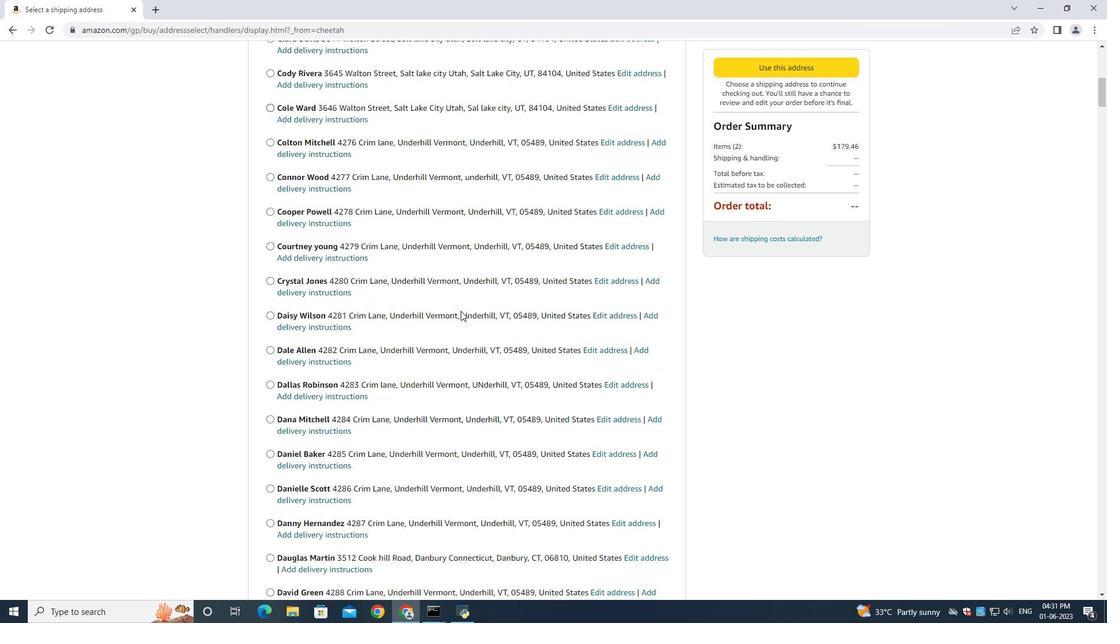 
Action: Mouse scrolled (461, 310) with delta (0, 0)
Screenshot: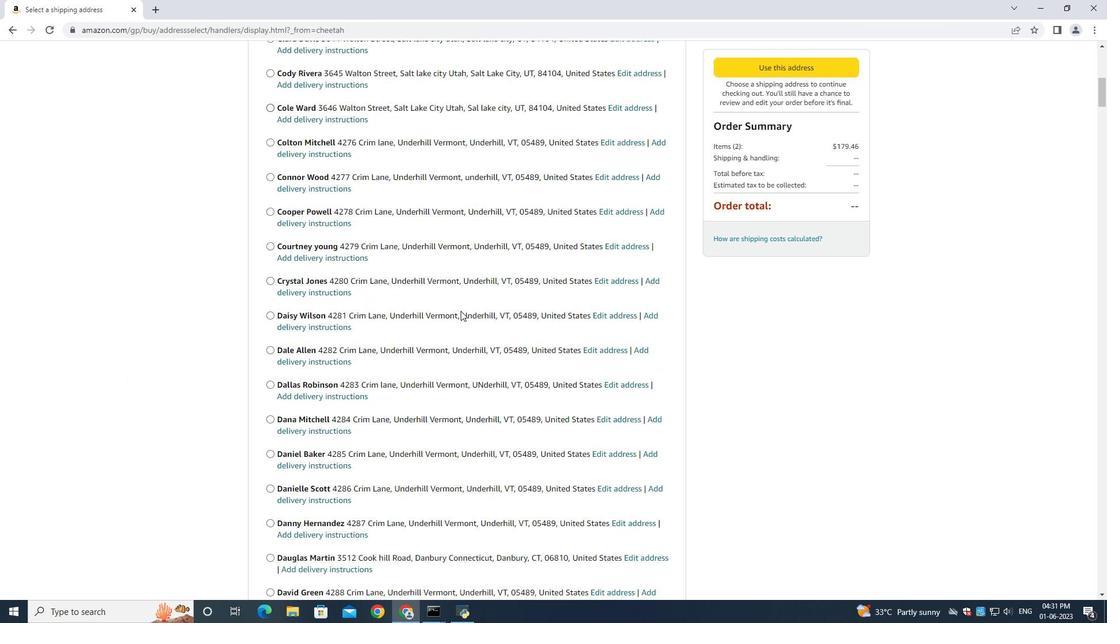 
Action: Mouse scrolled (461, 310) with delta (0, 0)
Screenshot: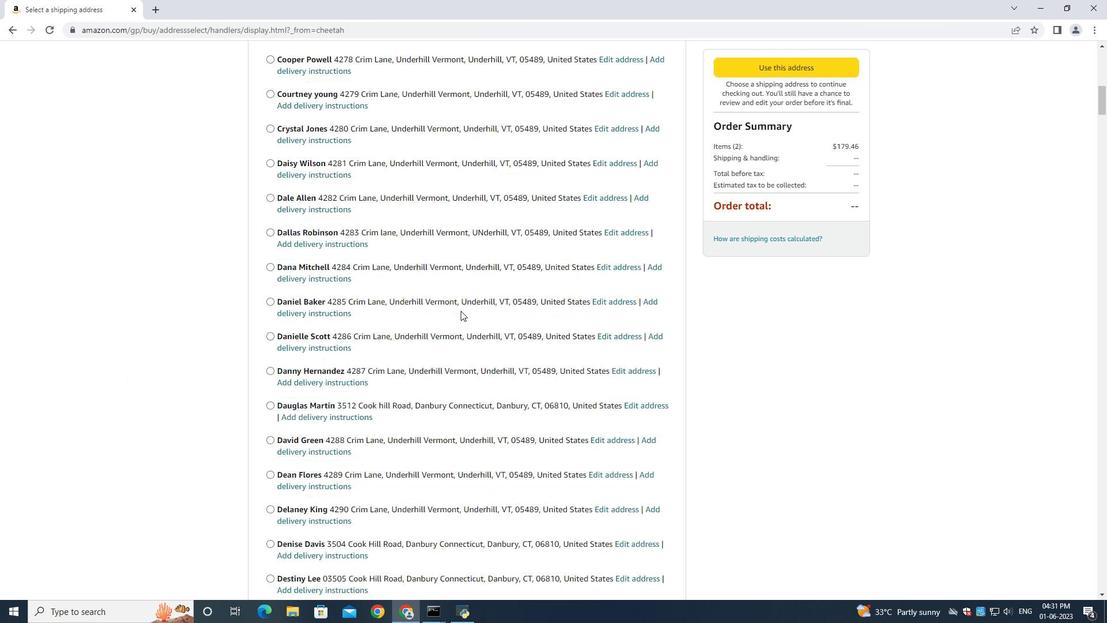 
Action: Mouse scrolled (461, 310) with delta (0, 0)
Screenshot: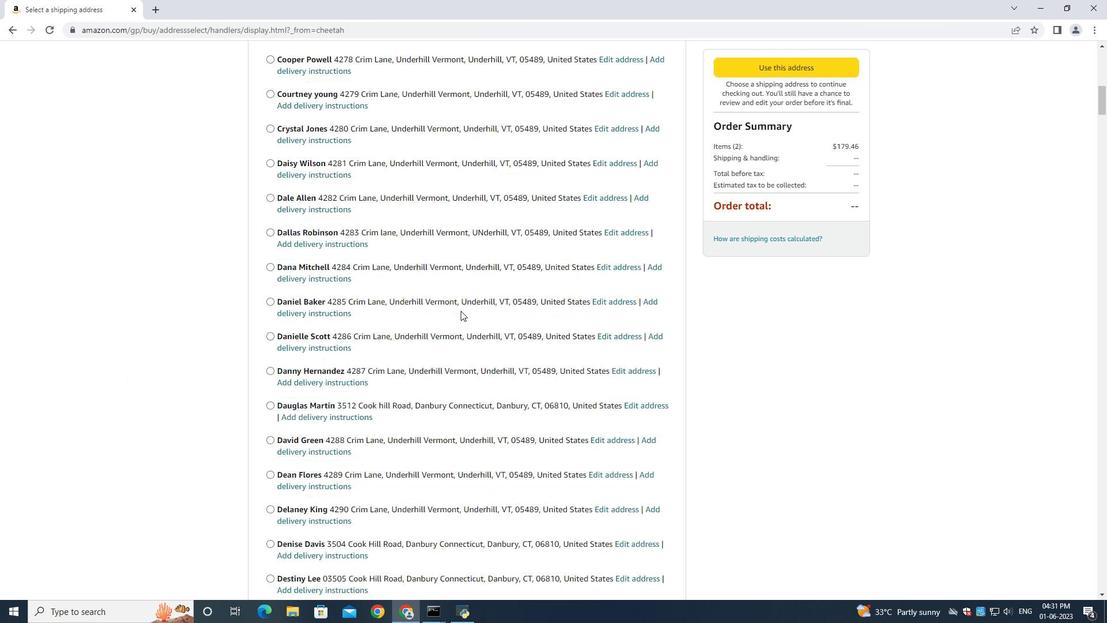 
Action: Mouse scrolled (461, 310) with delta (0, 0)
Screenshot: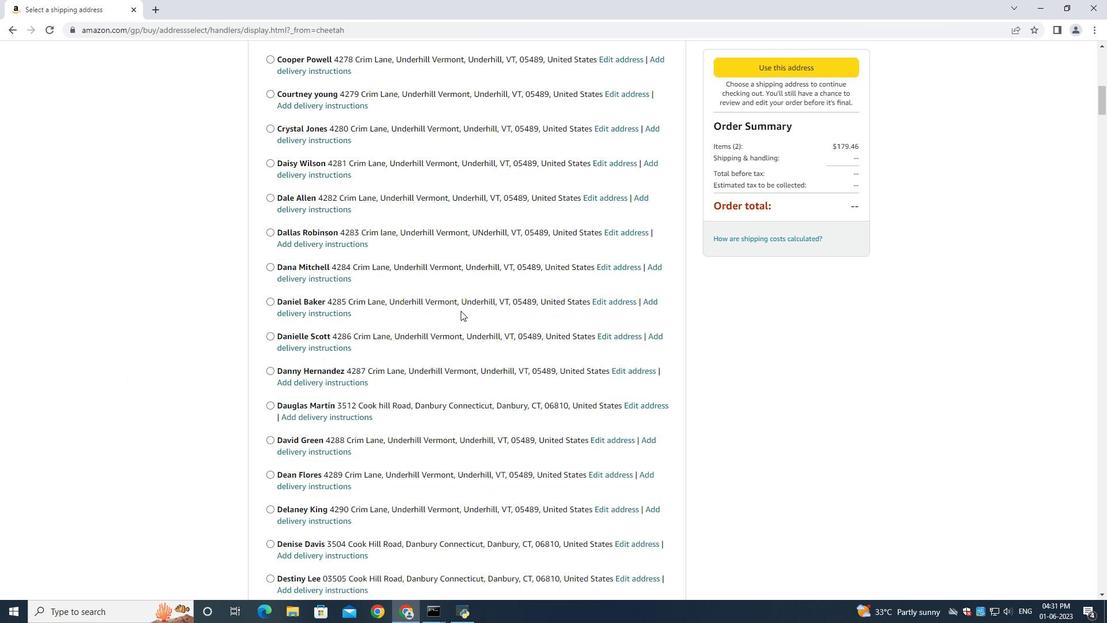 
Action: Mouse scrolled (461, 310) with delta (0, 0)
Screenshot: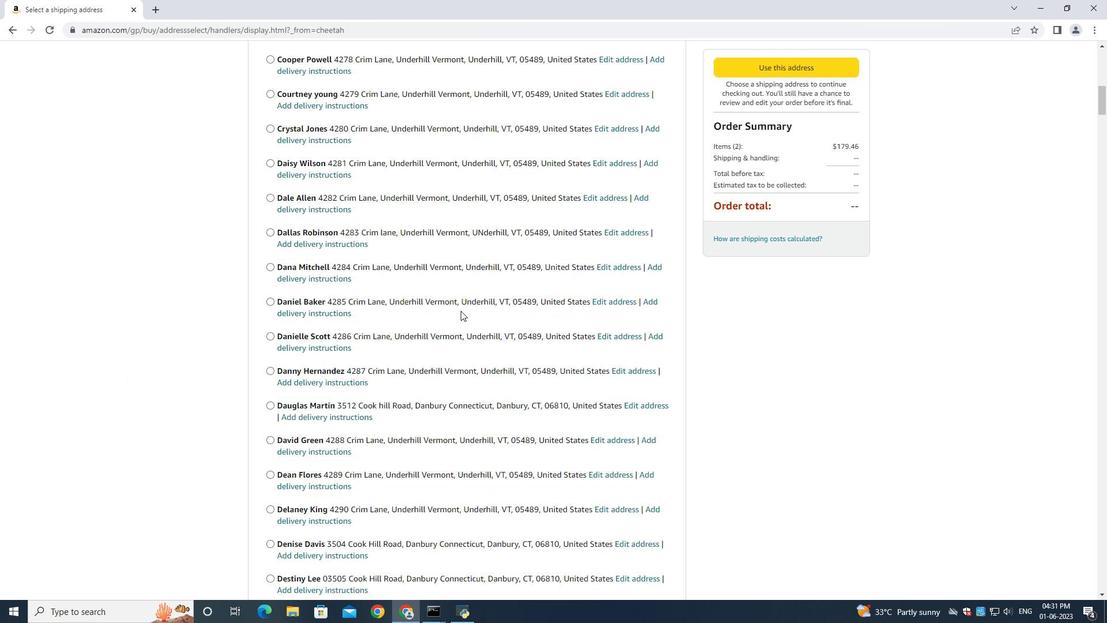 
Action: Mouse scrolled (461, 310) with delta (0, 0)
Screenshot: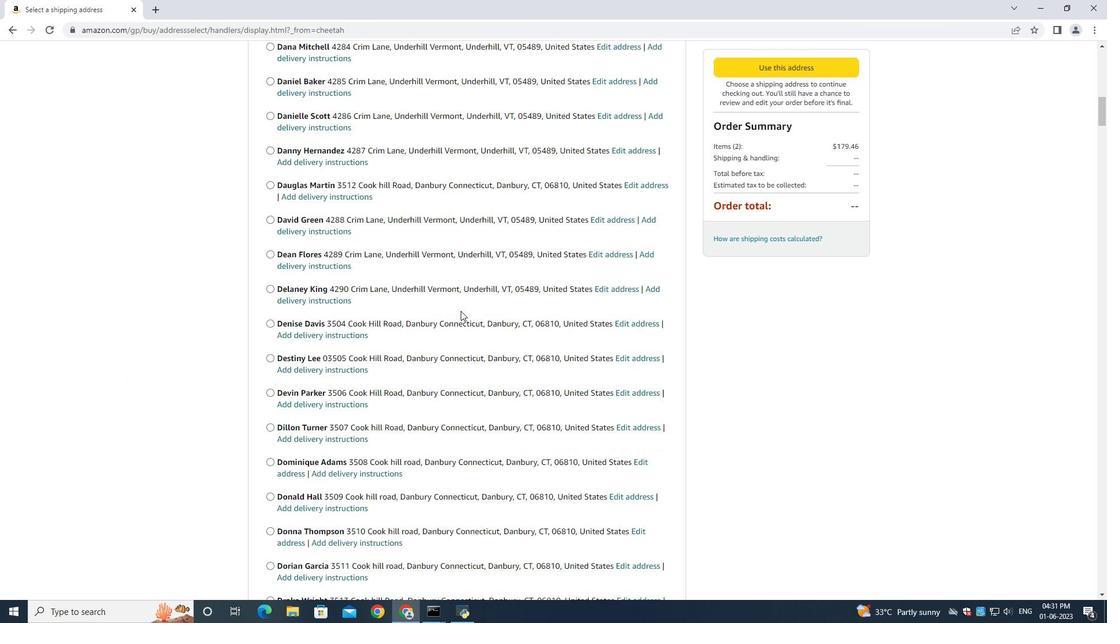 
Action: Mouse scrolled (461, 310) with delta (0, 0)
Screenshot: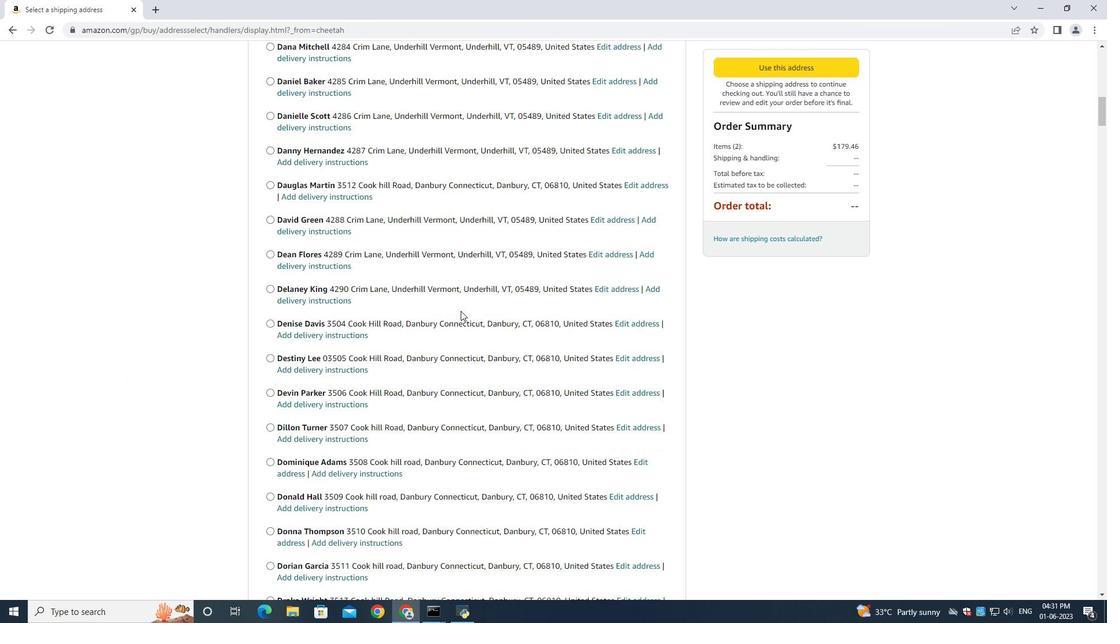 
Action: Mouse scrolled (461, 310) with delta (0, 0)
Screenshot: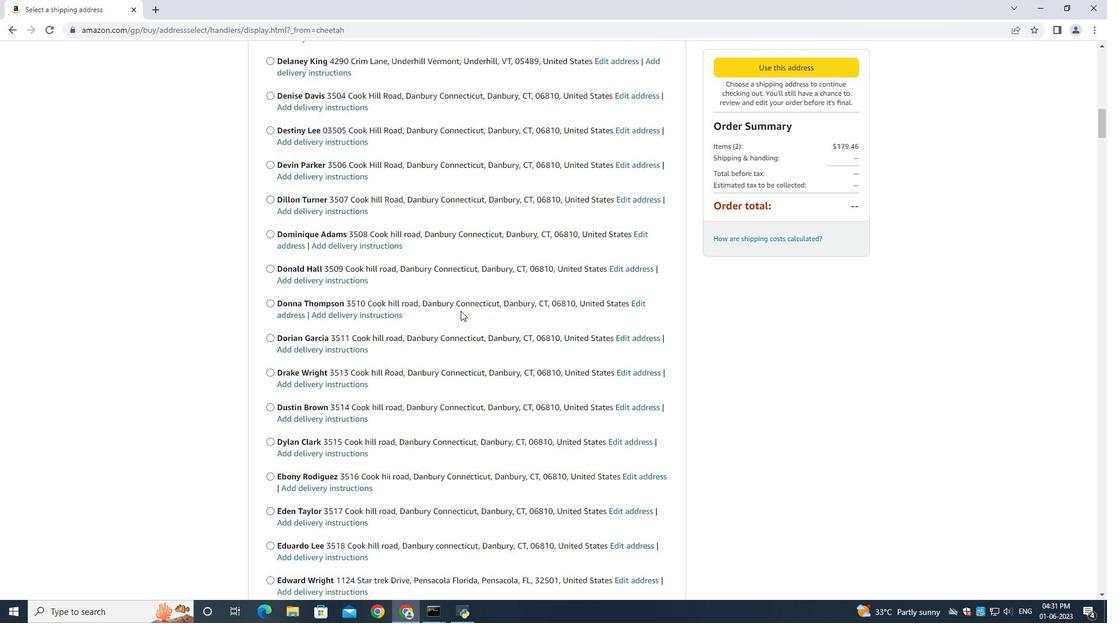 
Action: Mouse scrolled (461, 310) with delta (0, 0)
Screenshot: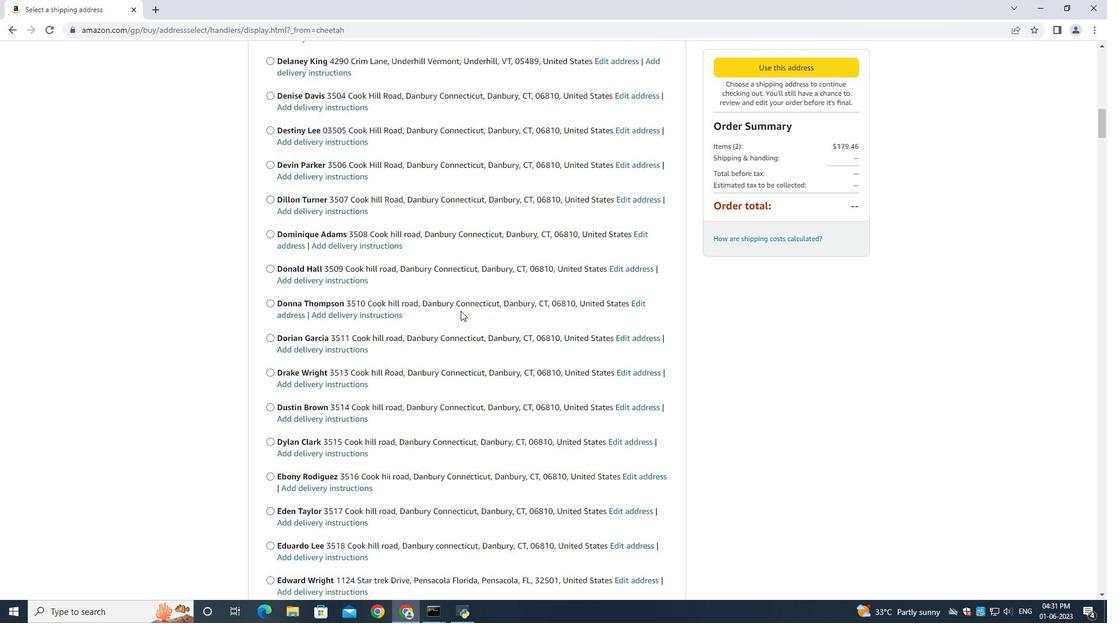 
Action: Mouse scrolled (461, 310) with delta (0, 0)
Screenshot: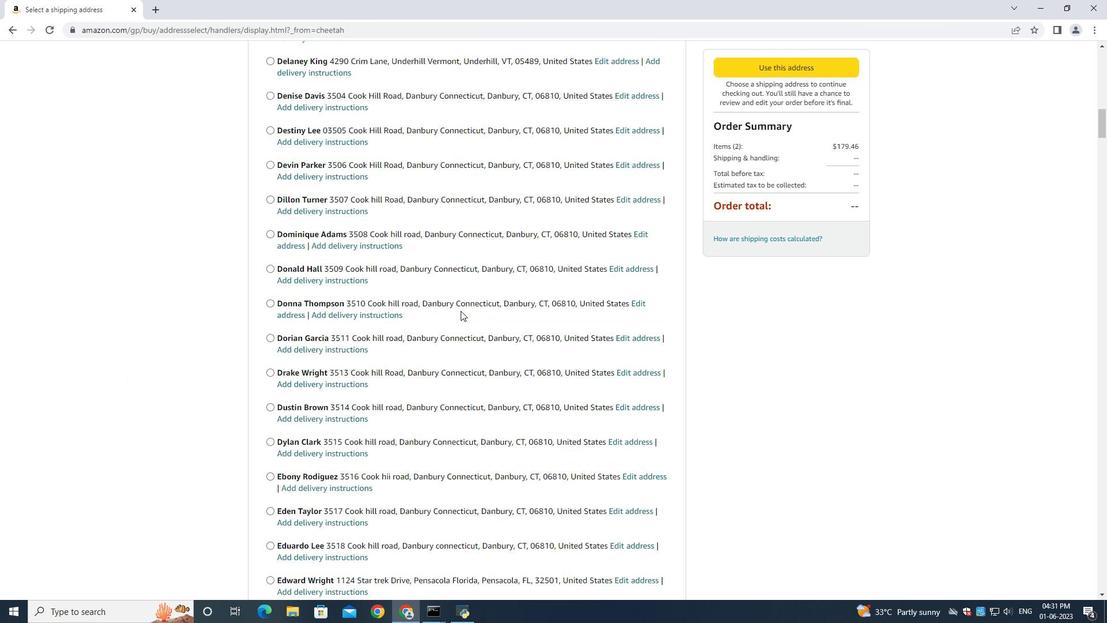 
Action: Mouse scrolled (461, 310) with delta (0, 0)
Screenshot: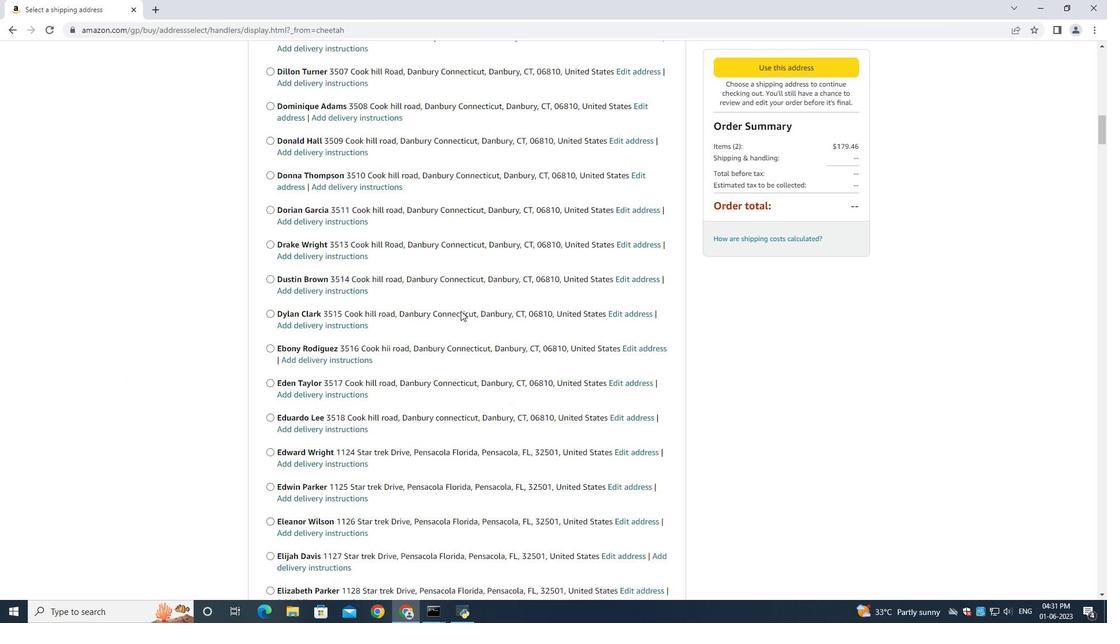 
Action: Mouse scrolled (461, 310) with delta (0, 0)
Screenshot: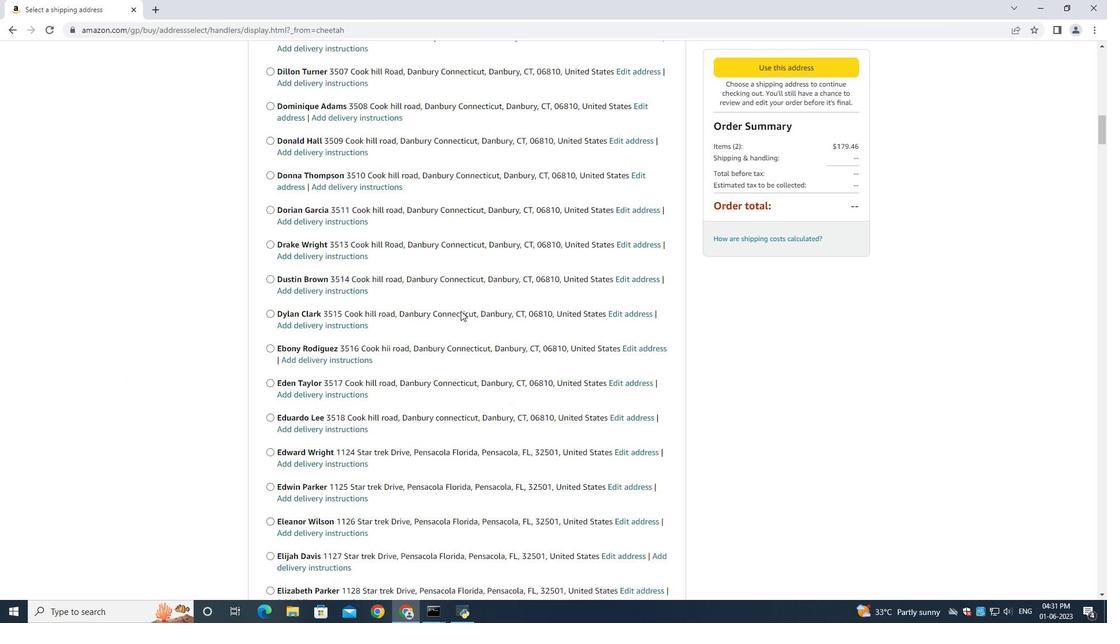 
Action: Mouse scrolled (461, 310) with delta (0, 0)
Screenshot: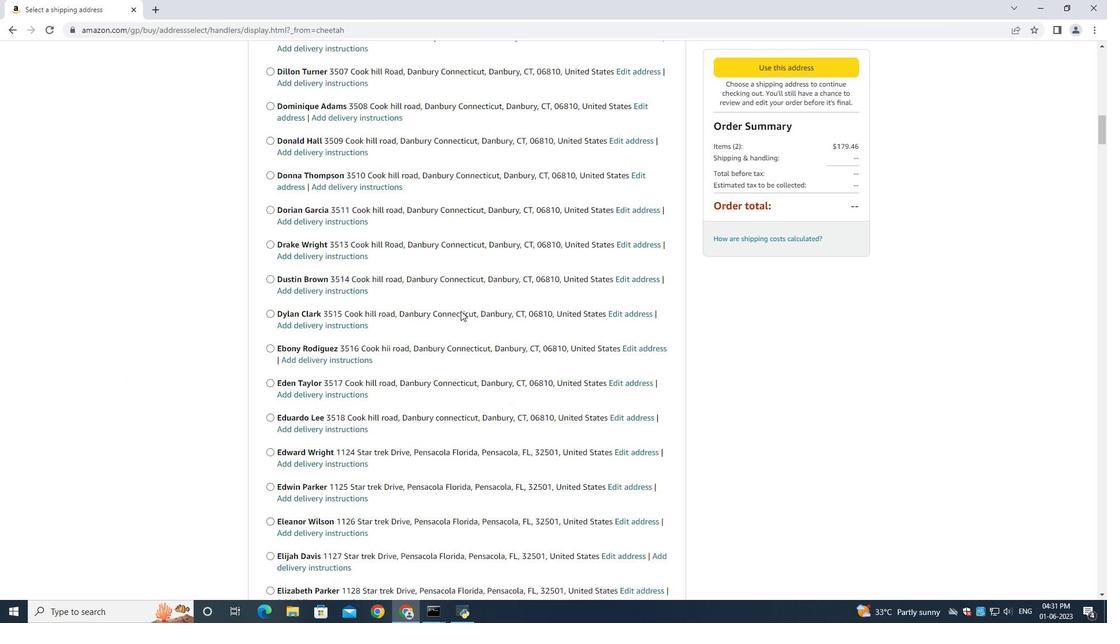 
Action: Mouse moved to (460, 310)
Screenshot: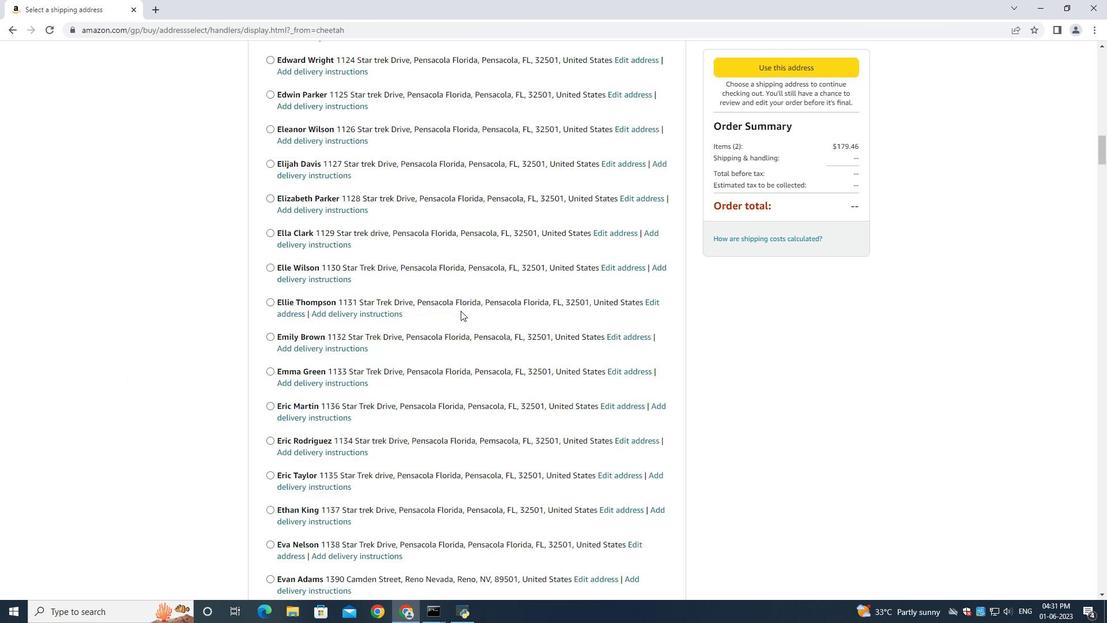 
Action: Mouse scrolled (460, 309) with delta (0, 0)
Screenshot: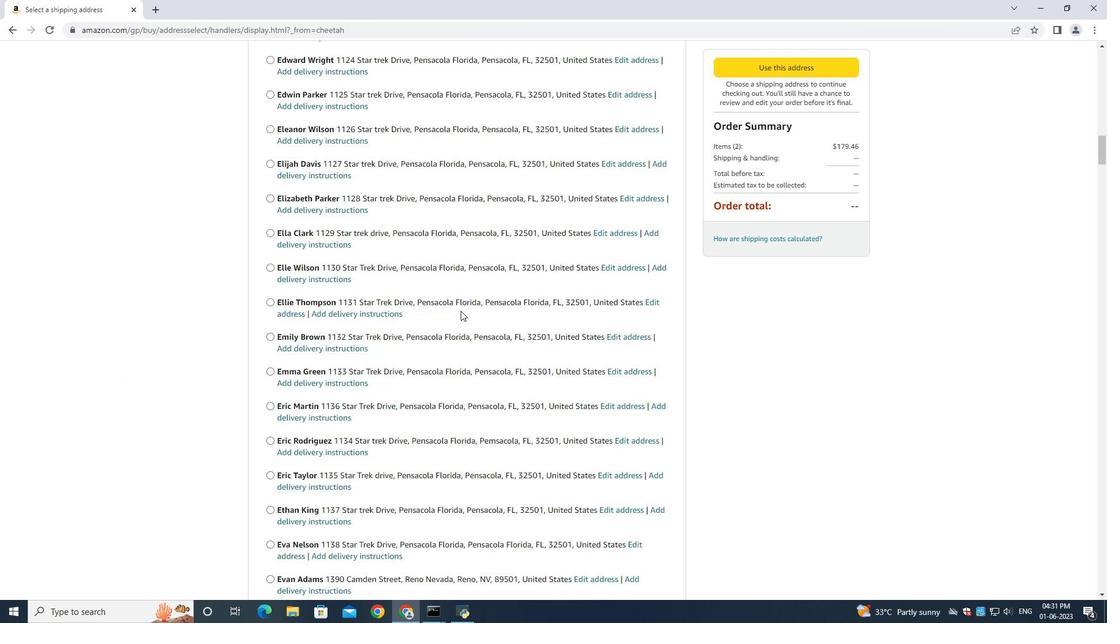 
Action: Mouse scrolled (460, 309) with delta (0, 0)
Screenshot: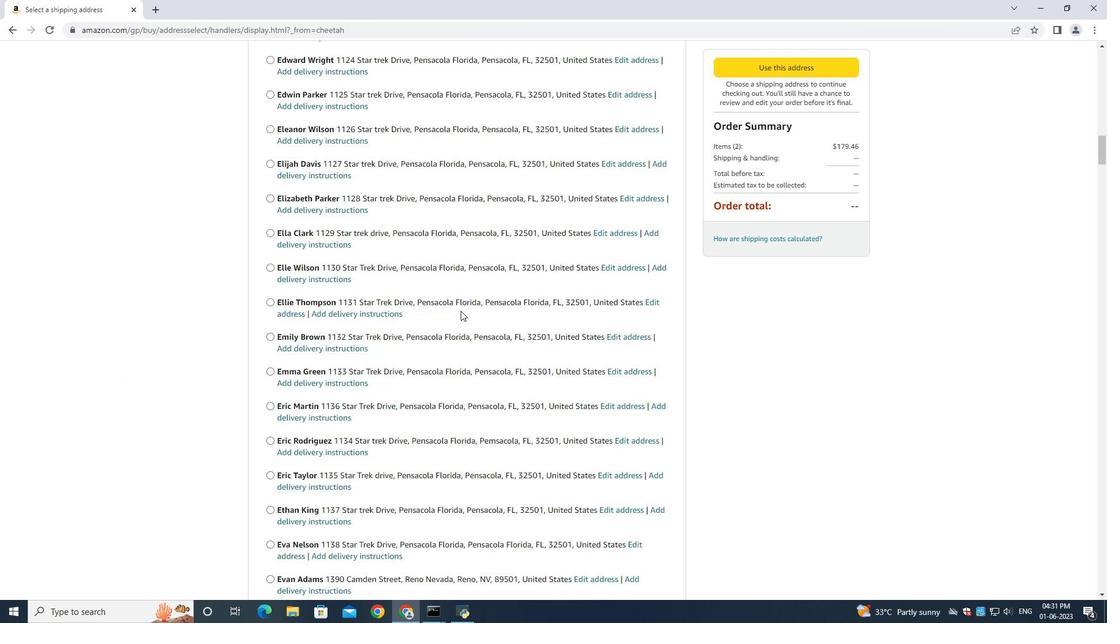 
Action: Mouse scrolled (460, 309) with delta (0, 0)
Screenshot: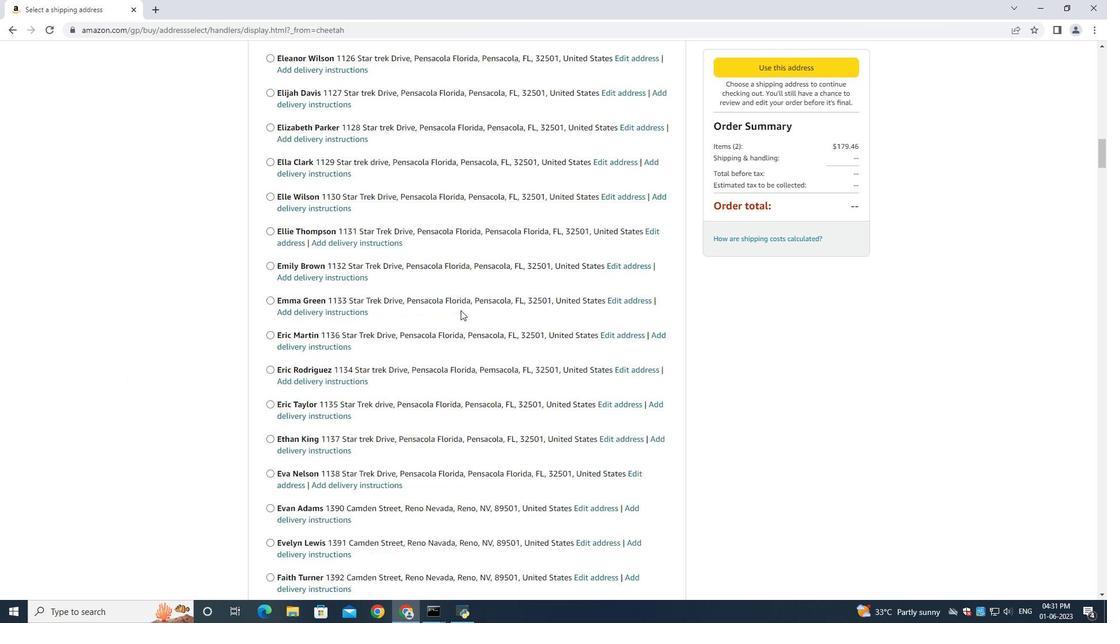 
Action: Mouse scrolled (460, 309) with delta (0, 0)
Screenshot: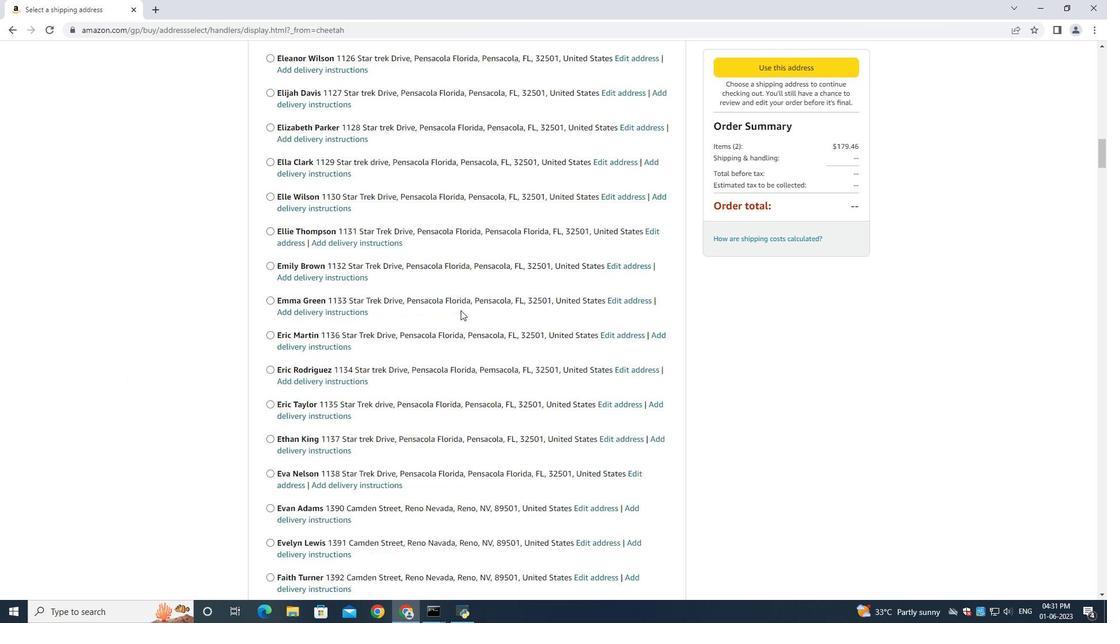 
Action: Mouse scrolled (460, 309) with delta (0, 0)
Screenshot: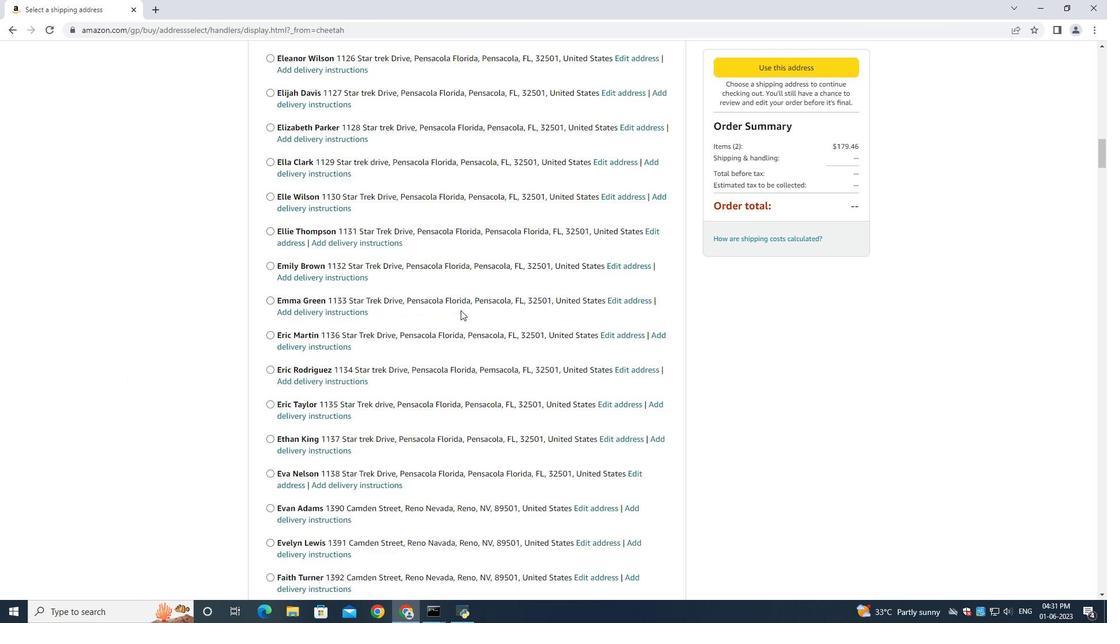 
Action: Mouse scrolled (460, 309) with delta (0, 0)
Screenshot: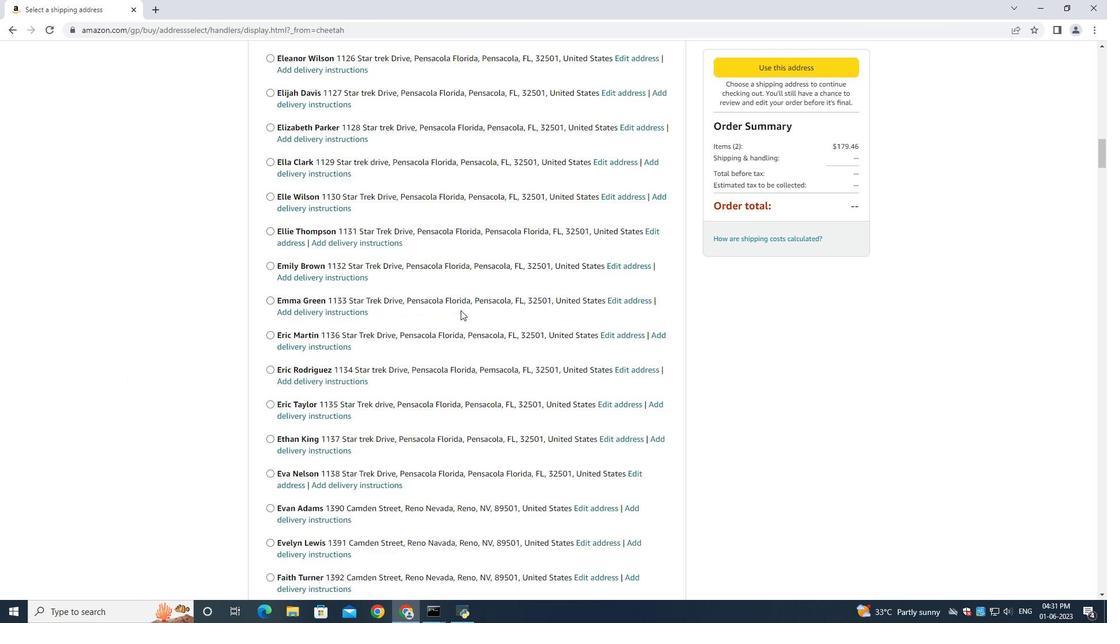 
Action: Mouse scrolled (460, 309) with delta (0, 0)
Screenshot: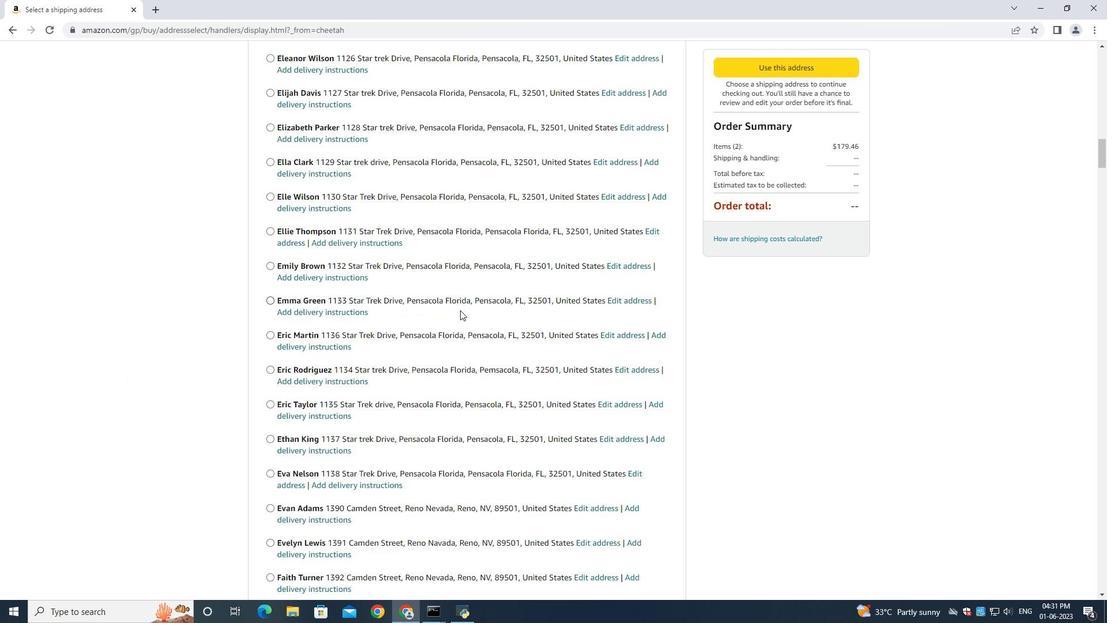 
Action: Mouse scrolled (460, 309) with delta (0, 0)
Screenshot: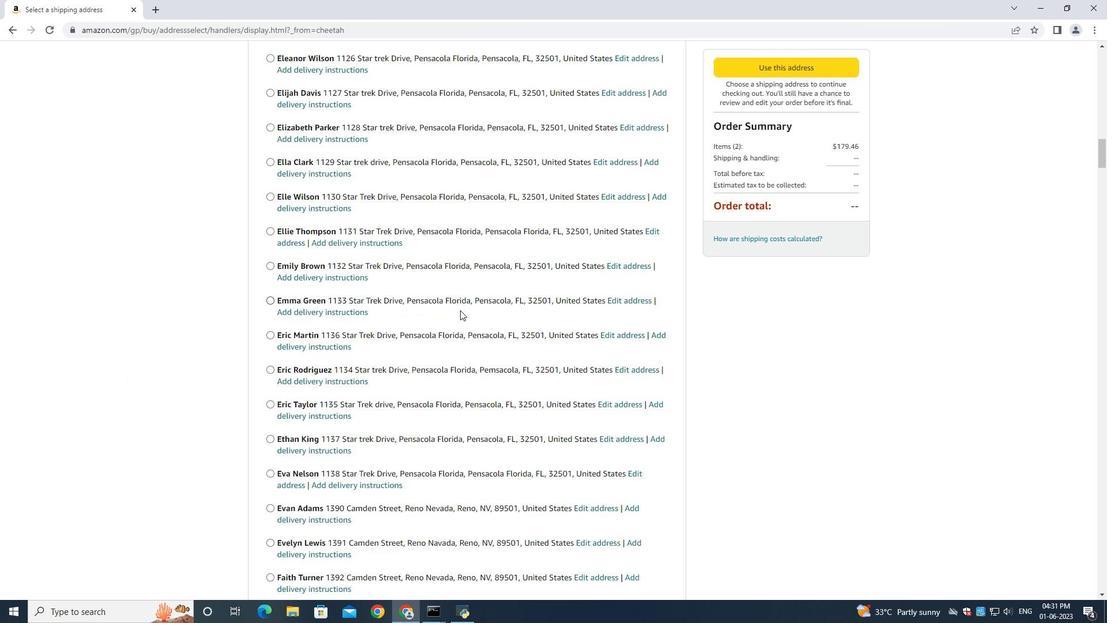 
Action: Mouse scrolled (460, 309) with delta (0, 0)
Screenshot: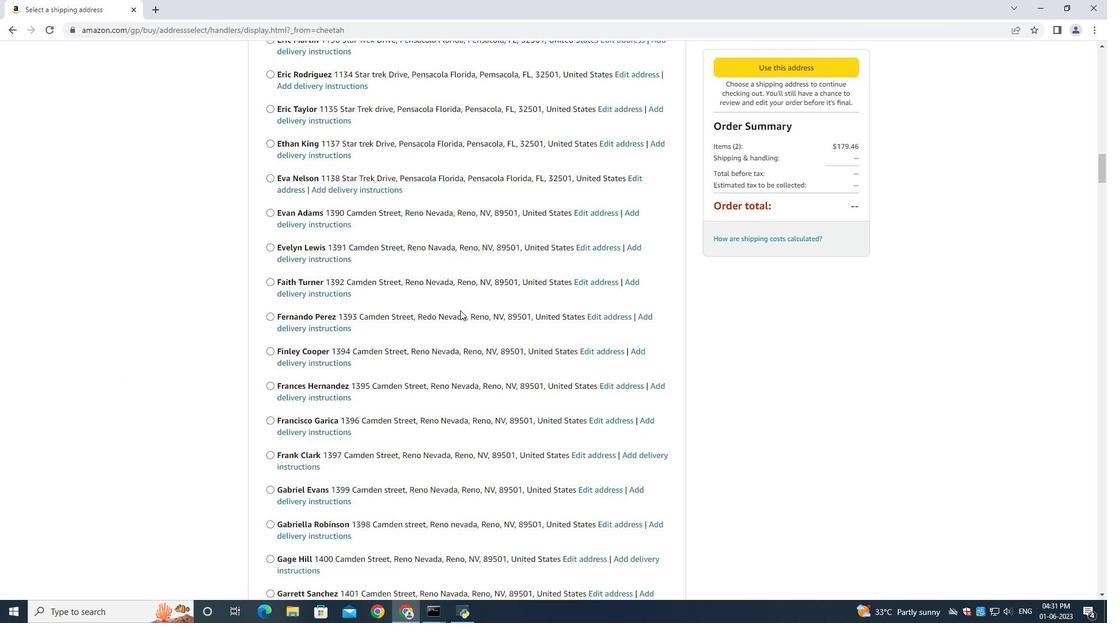 
Action: Mouse scrolled (460, 309) with delta (0, 0)
Screenshot: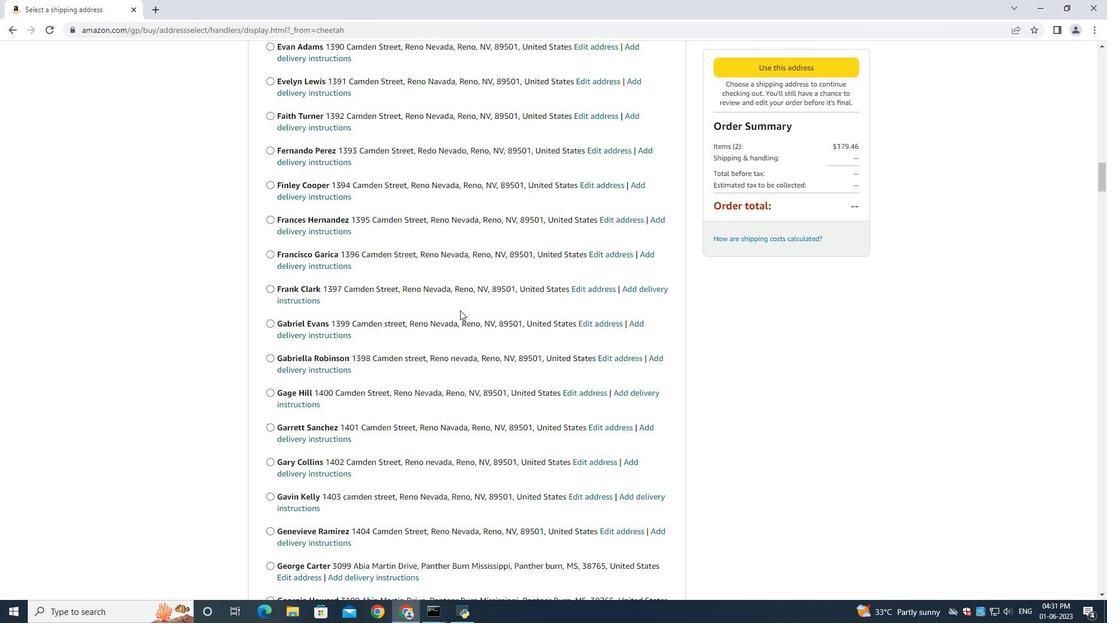 
Action: Mouse scrolled (460, 309) with delta (0, 0)
Screenshot: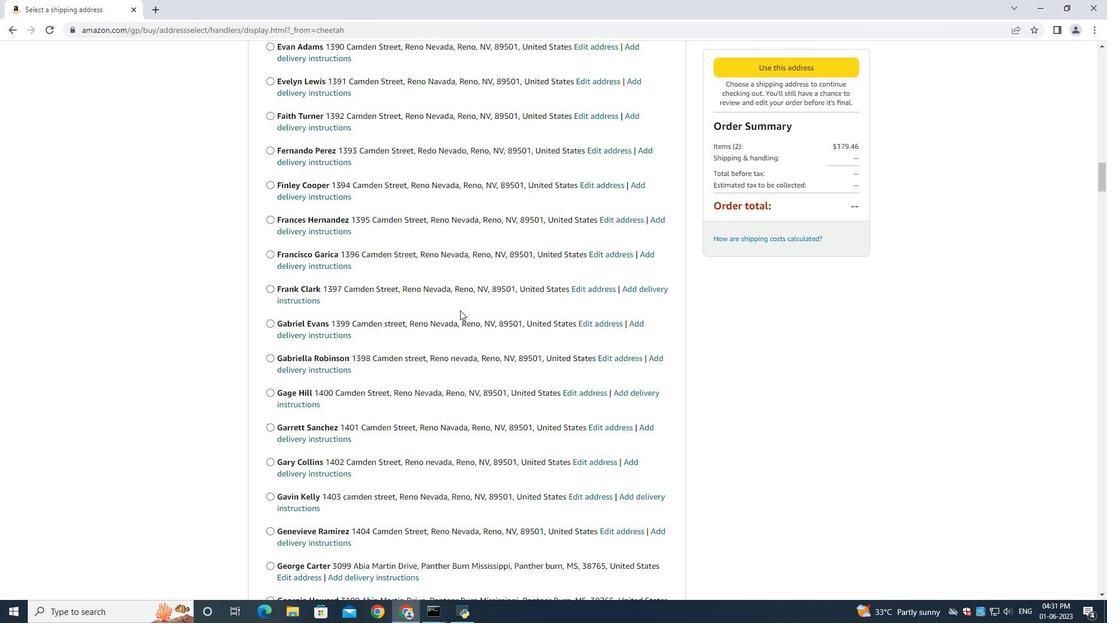 
Action: Mouse scrolled (460, 309) with delta (0, 0)
Screenshot: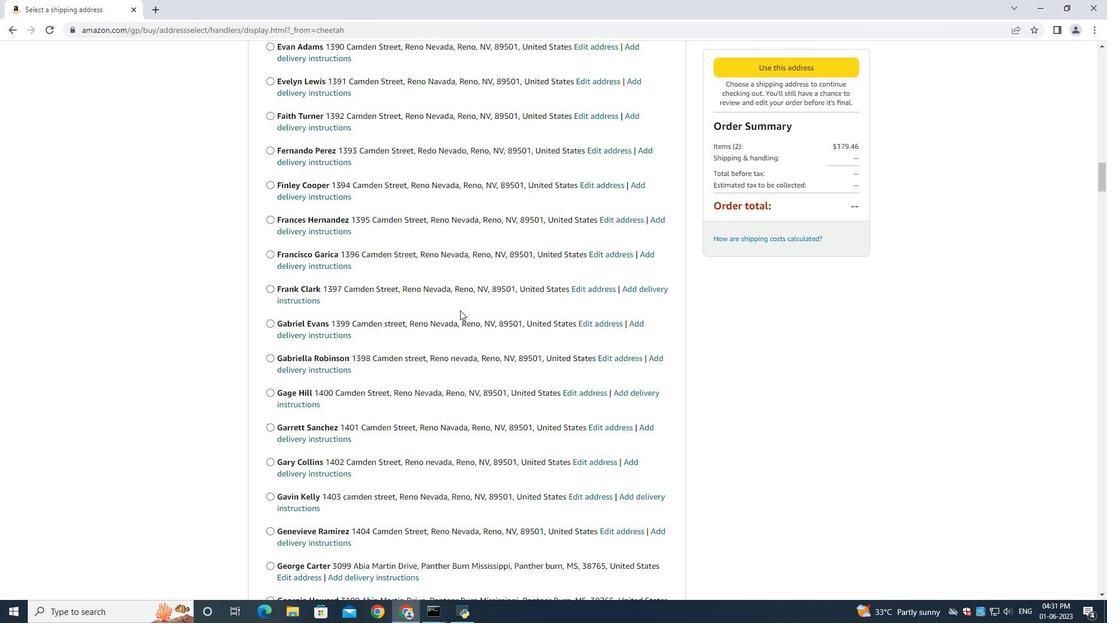 
Action: Mouse scrolled (460, 309) with delta (0, 0)
Screenshot: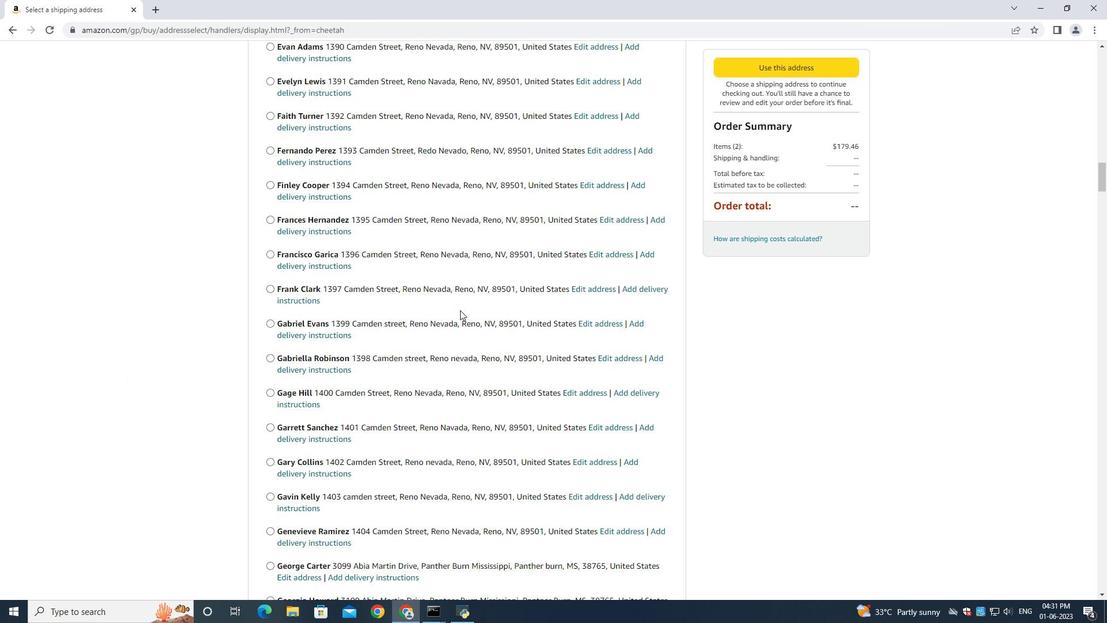 
Action: Mouse scrolled (460, 309) with delta (0, 0)
Screenshot: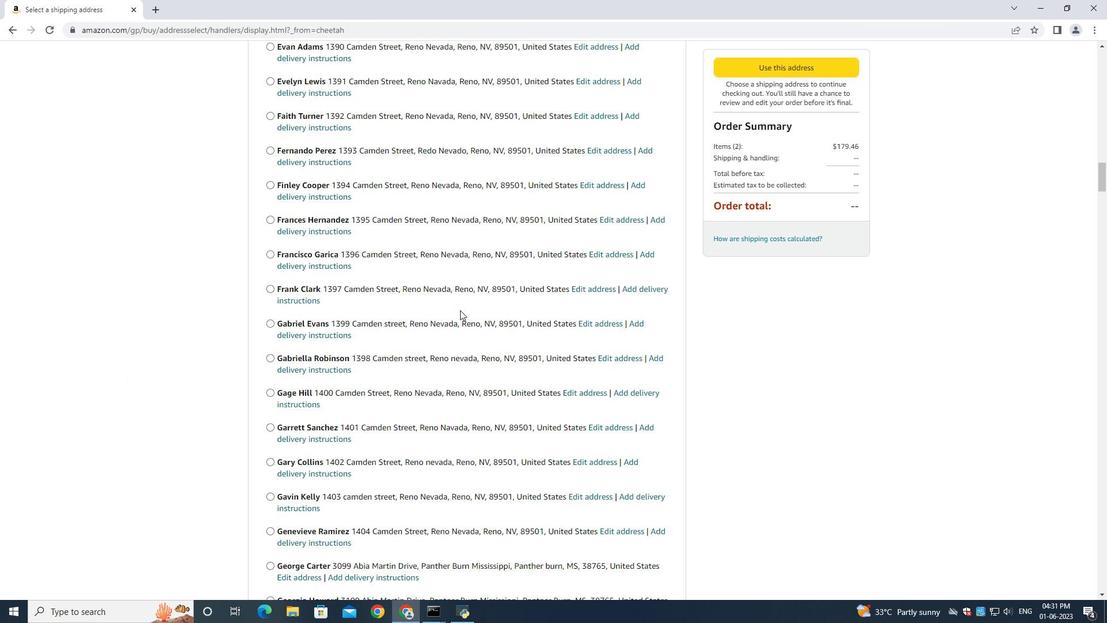 
Action: Mouse scrolled (460, 309) with delta (0, 0)
Screenshot: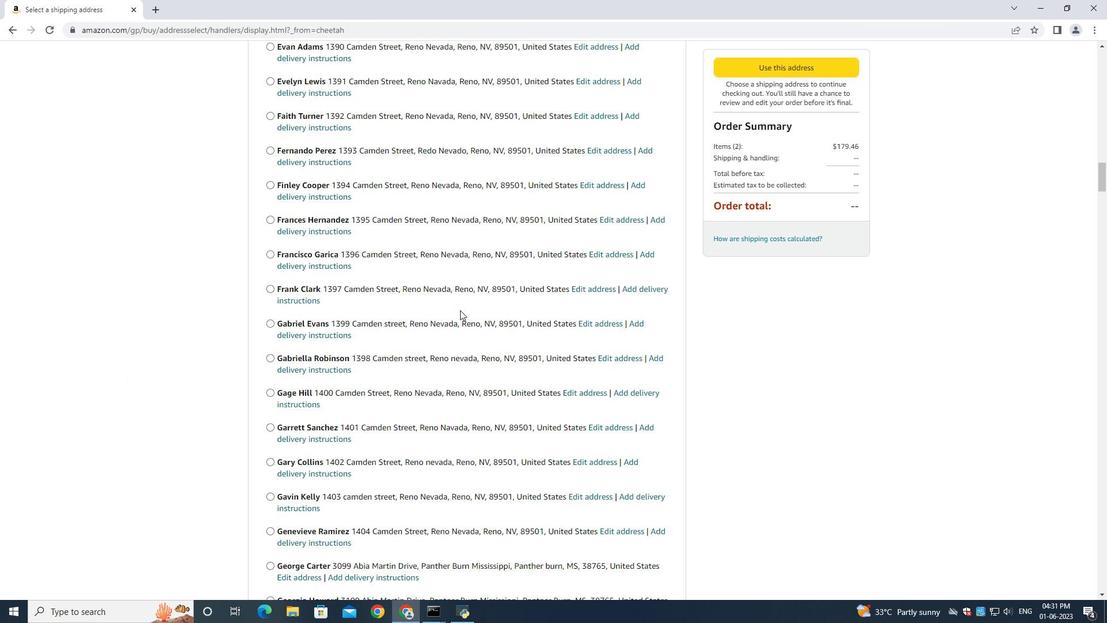 
Action: Mouse scrolled (460, 309) with delta (0, 0)
Screenshot: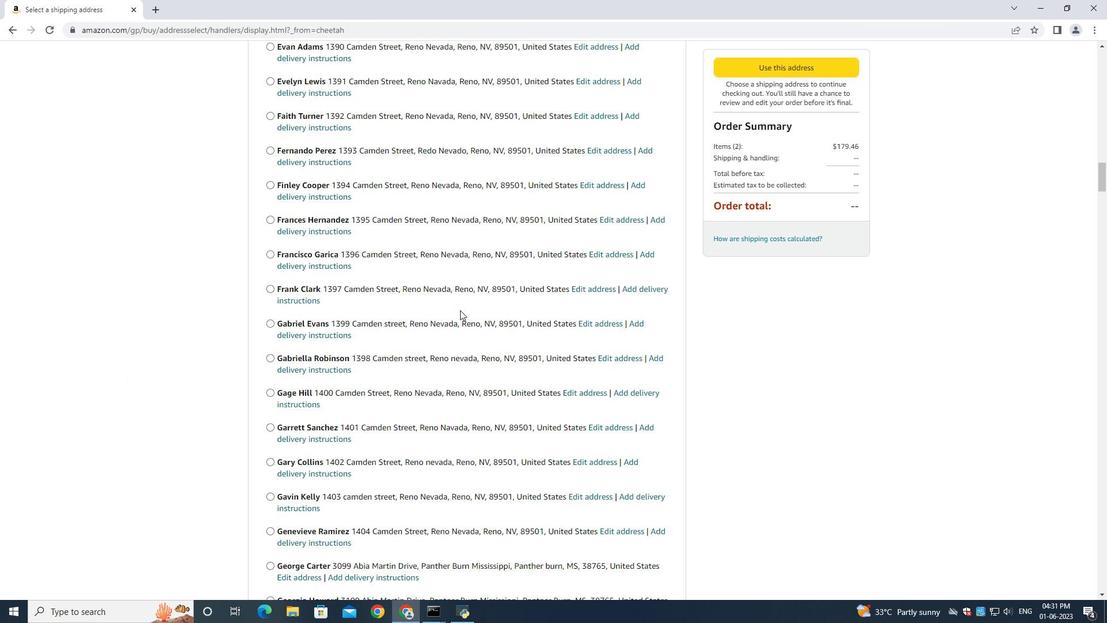 
Action: Mouse scrolled (460, 309) with delta (0, 0)
Screenshot: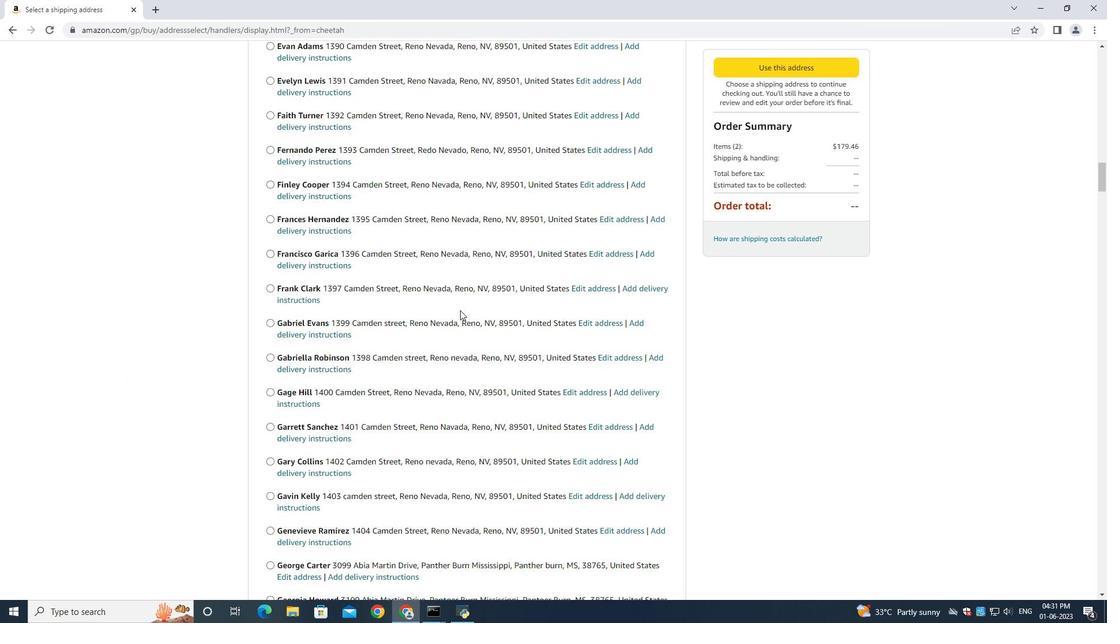 
Action: Mouse scrolled (460, 309) with delta (0, 0)
Screenshot: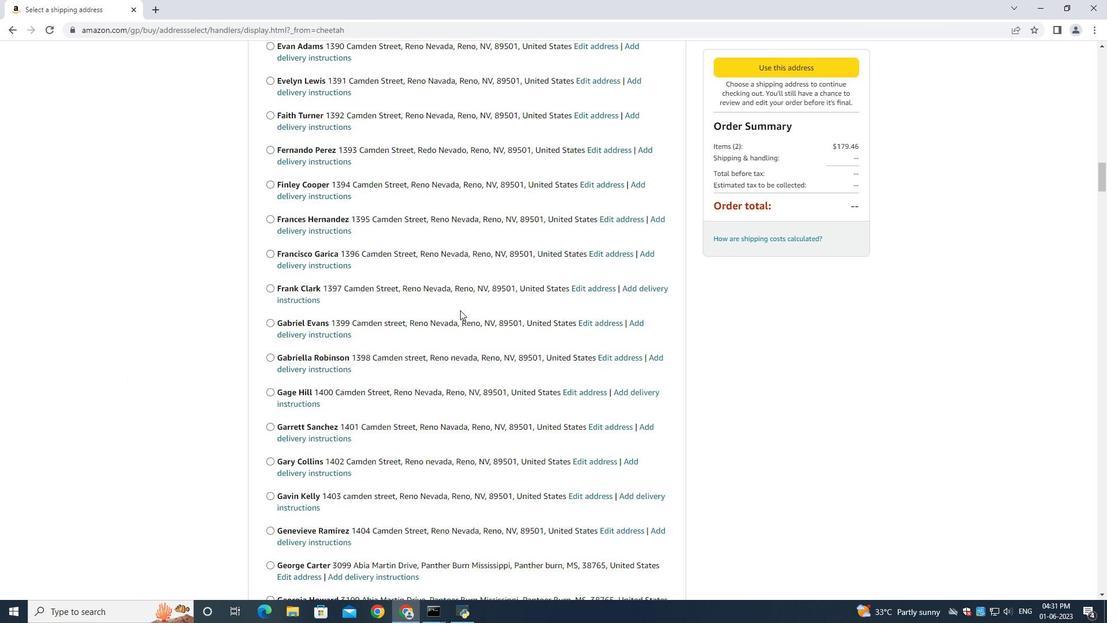 
Action: Mouse scrolled (460, 309) with delta (0, 0)
Screenshot: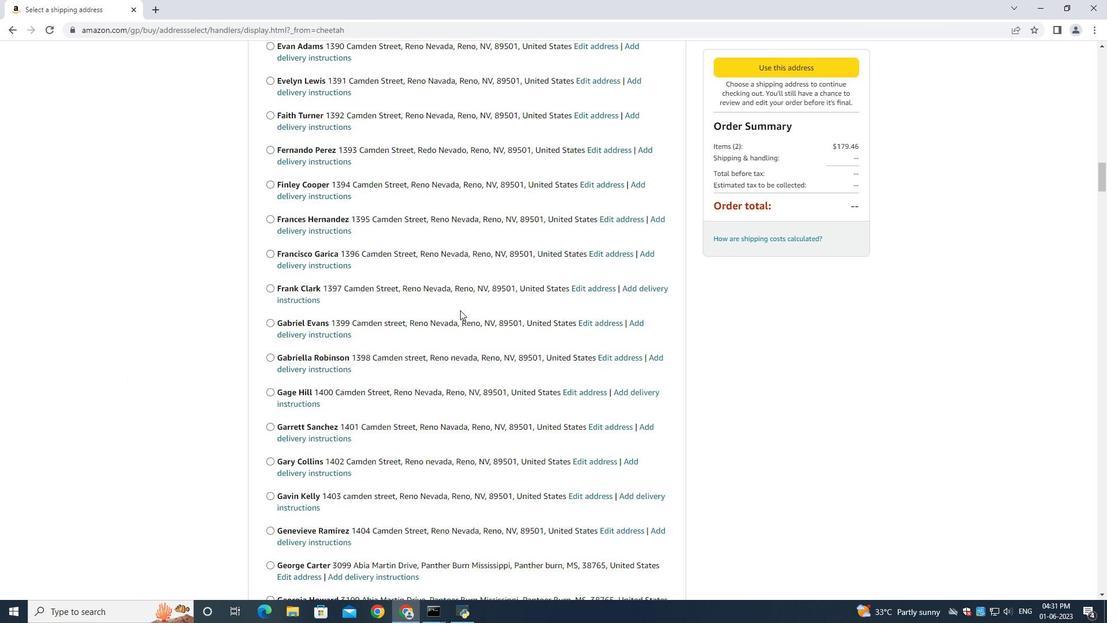 
Action: Mouse scrolled (460, 309) with delta (0, 0)
Screenshot: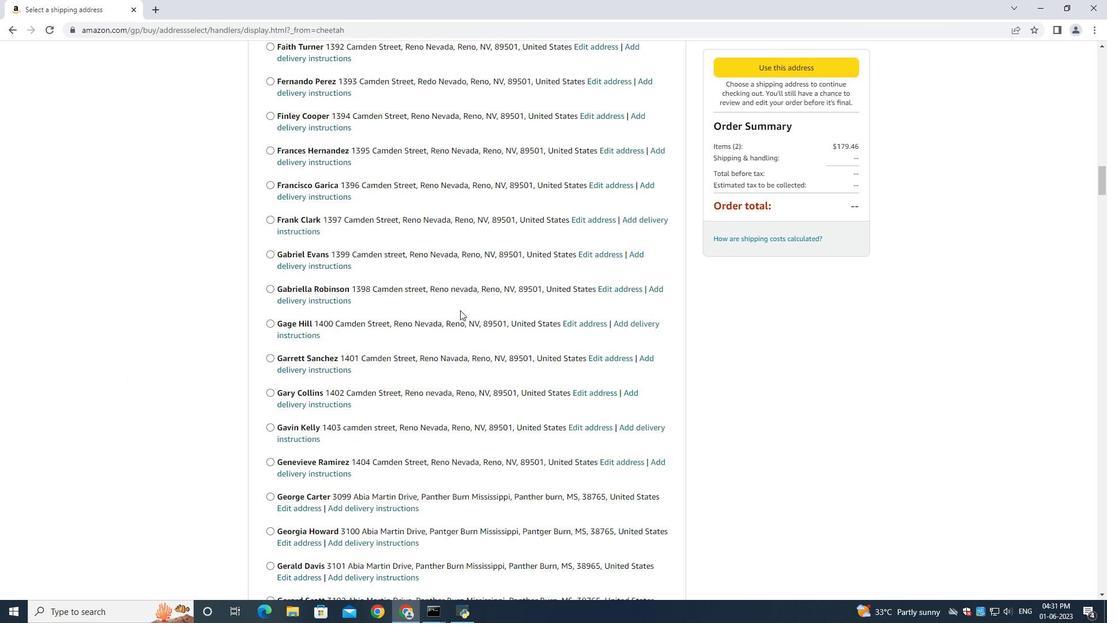
Action: Mouse scrolled (460, 309) with delta (0, 0)
Screenshot: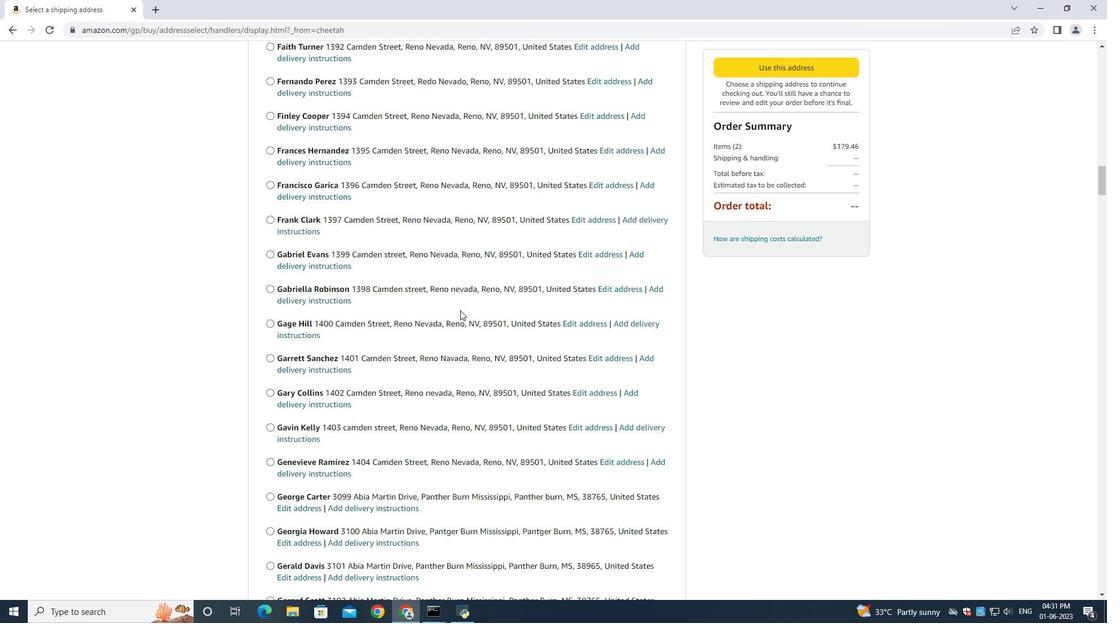 
Action: Mouse scrolled (460, 309) with delta (0, 0)
Screenshot: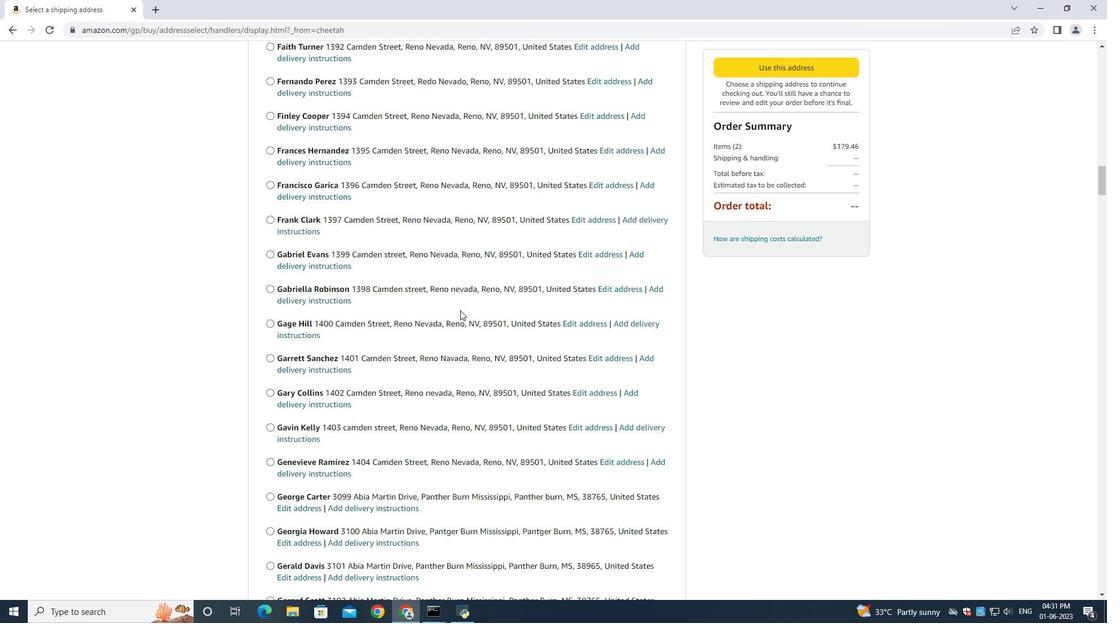 
Action: Mouse scrolled (460, 309) with delta (0, 0)
Screenshot: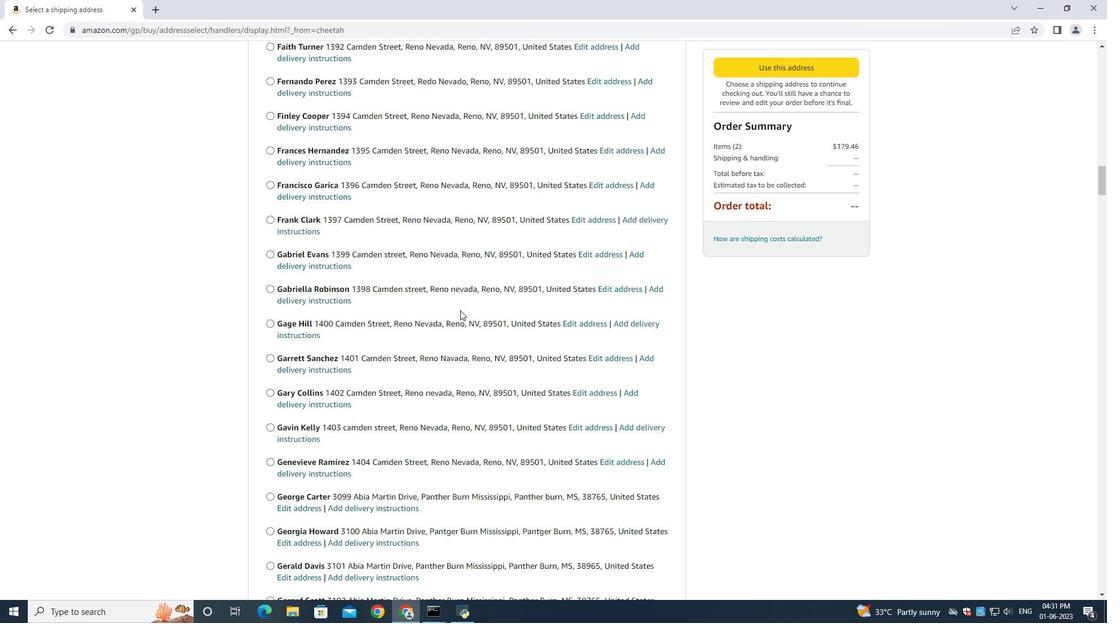 
Action: Mouse scrolled (460, 309) with delta (0, 0)
Screenshot: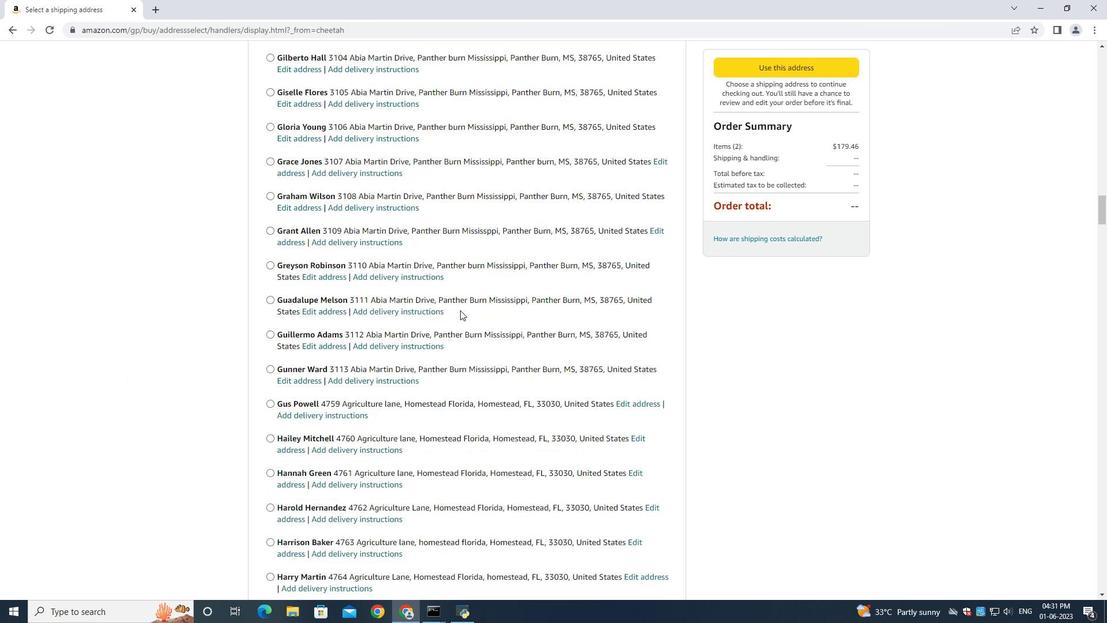 
Action: Mouse scrolled (460, 309) with delta (0, 0)
Screenshot: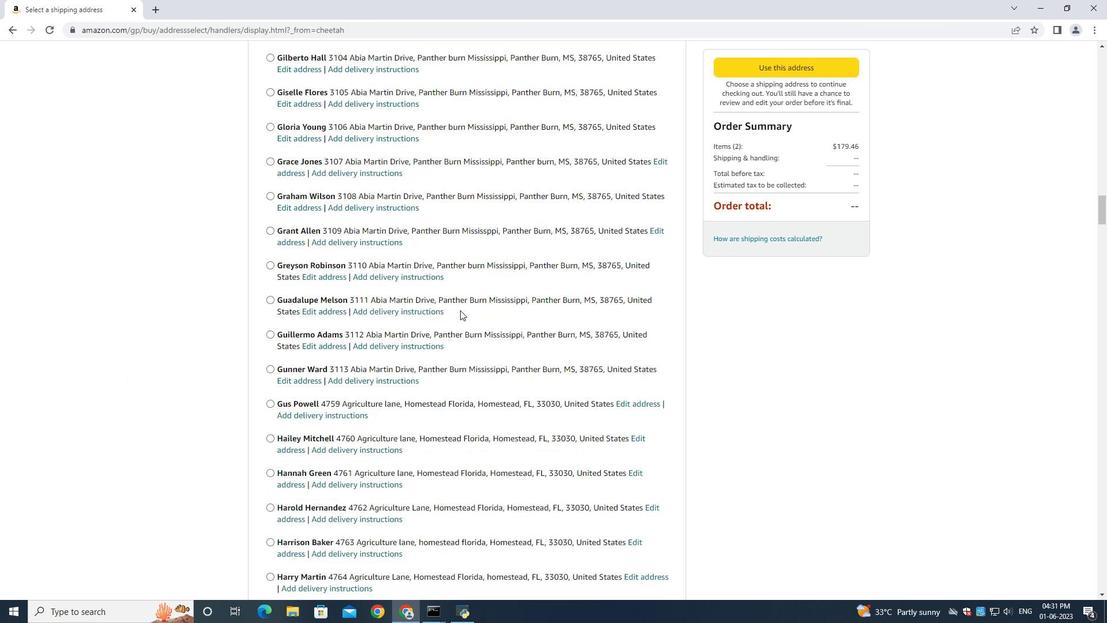 
Action: Mouse scrolled (460, 309) with delta (0, 0)
Screenshot: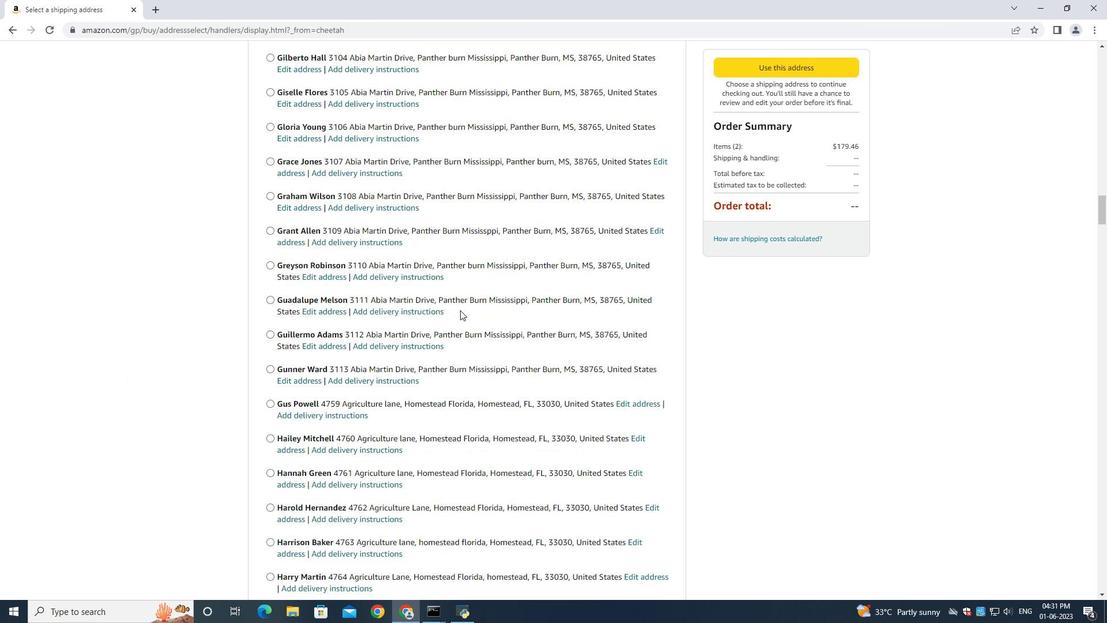 
Action: Mouse scrolled (460, 309) with delta (0, 0)
Screenshot: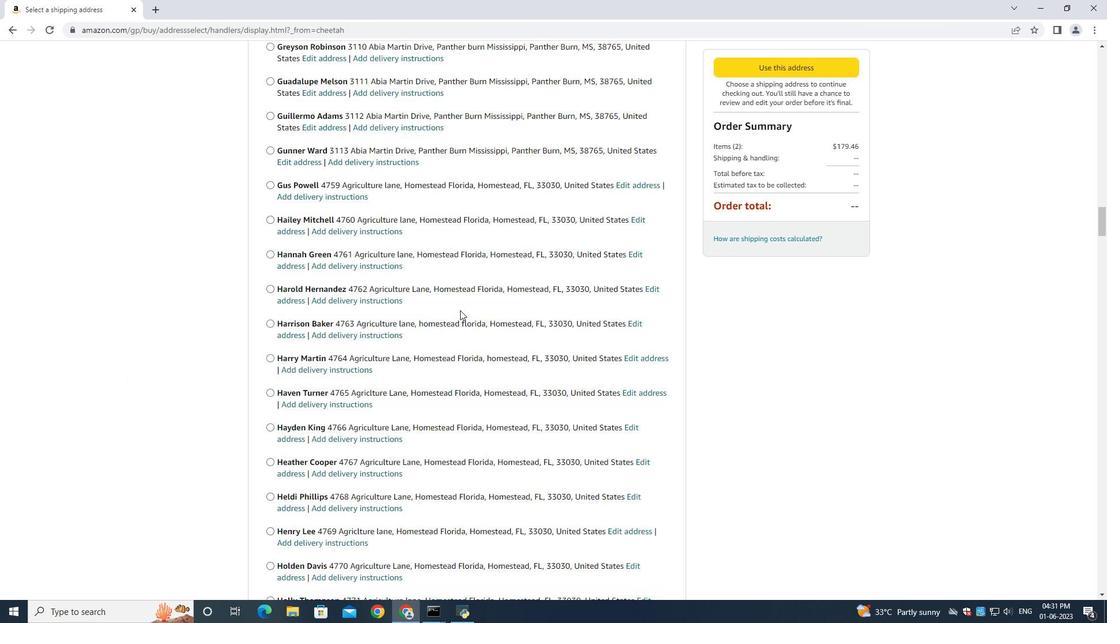 
Action: Mouse scrolled (460, 309) with delta (0, 0)
Screenshot: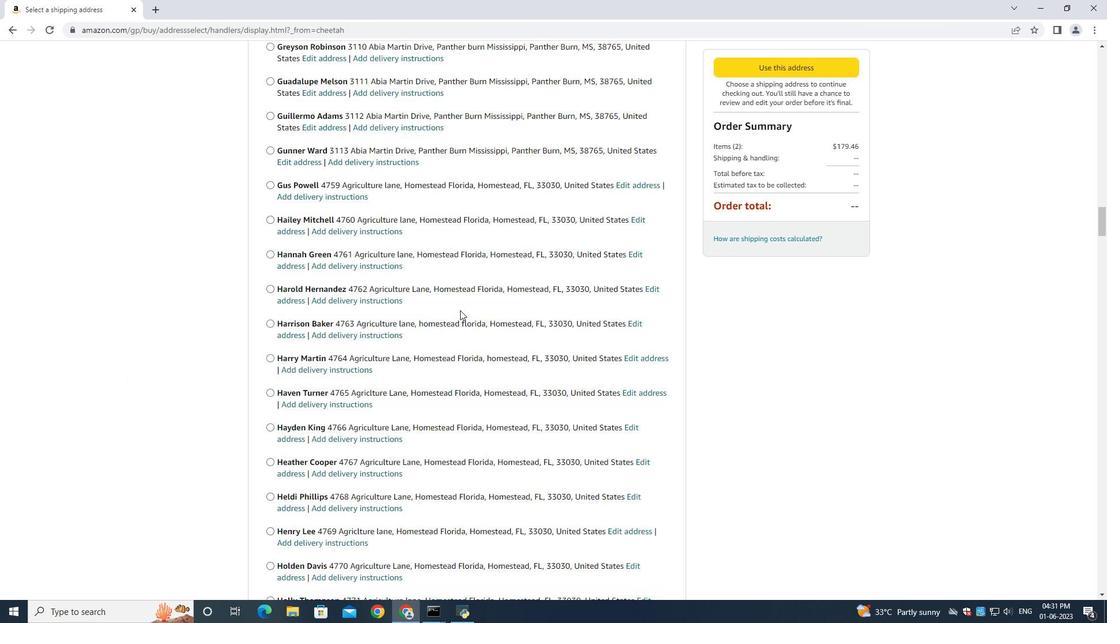 
Action: Mouse scrolled (460, 309) with delta (0, 0)
Screenshot: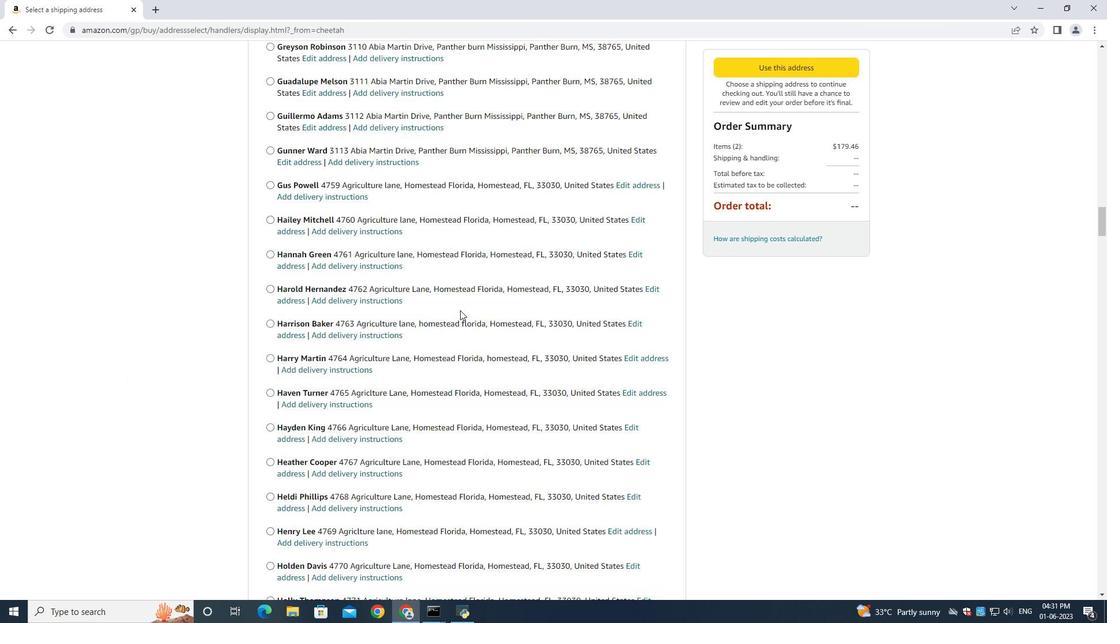 
Action: Mouse scrolled (460, 309) with delta (0, 0)
Screenshot: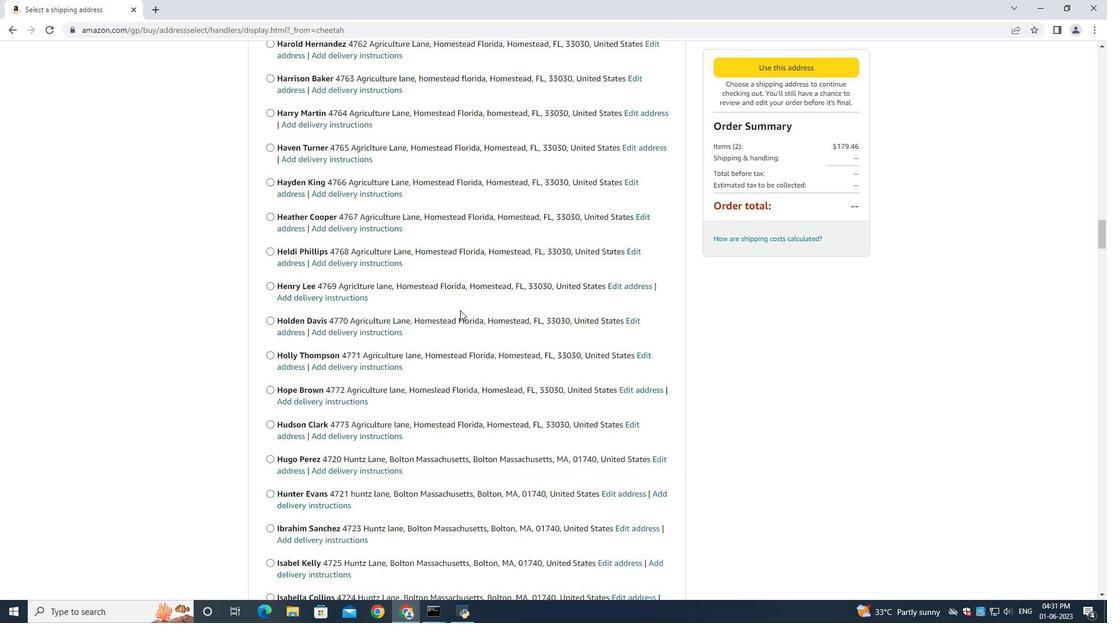 
Action: Mouse scrolled (460, 309) with delta (0, 0)
Screenshot: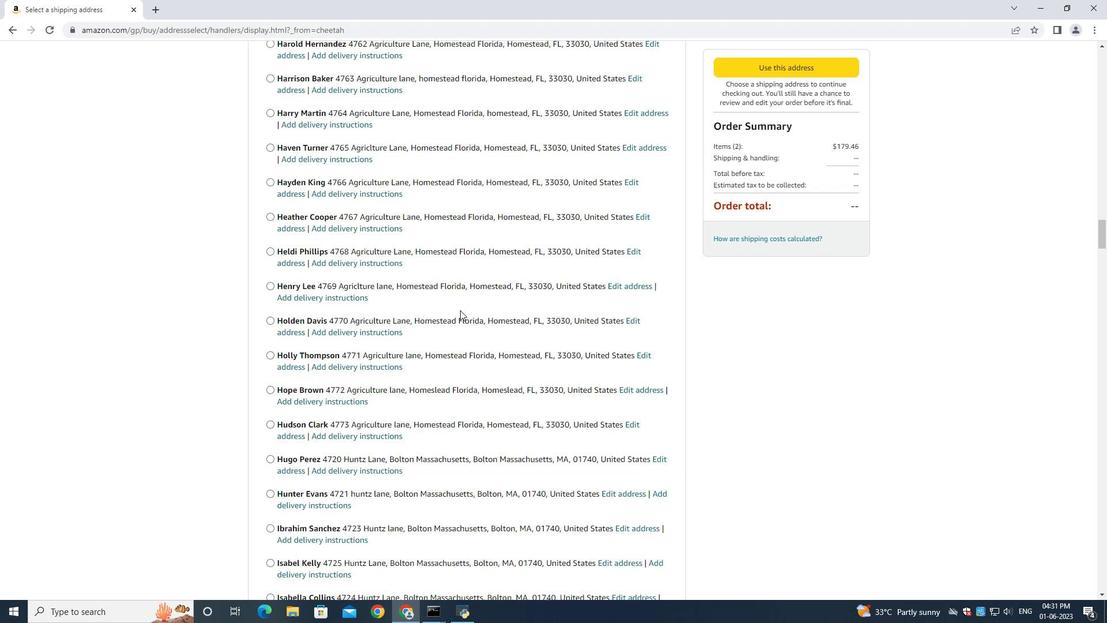 
Action: Mouse scrolled (460, 309) with delta (0, 0)
Screenshot: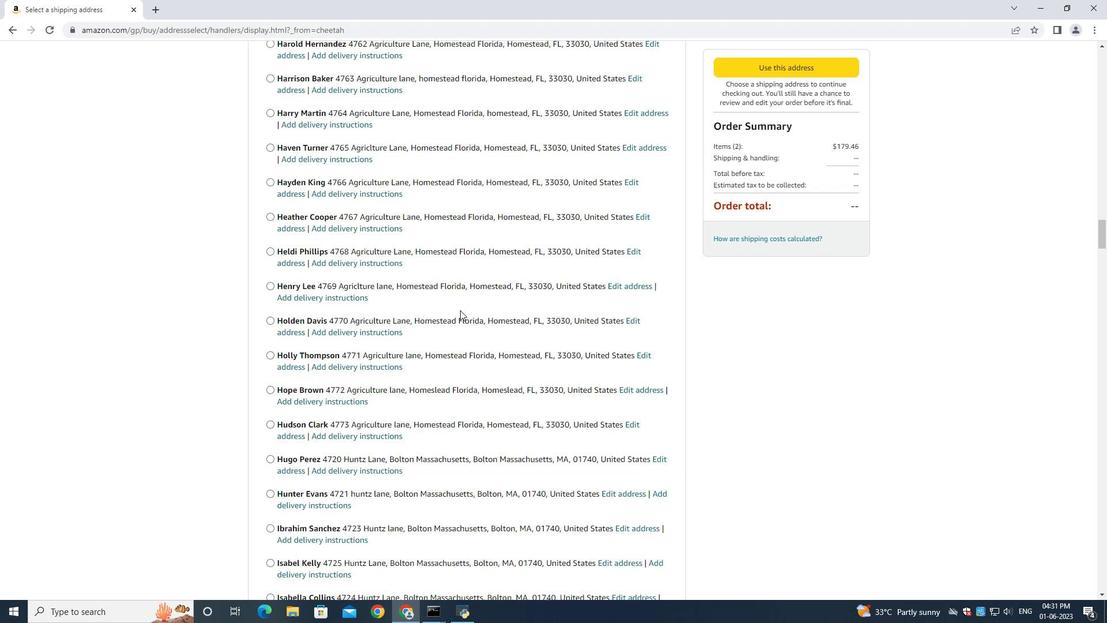 
Action: Mouse scrolled (460, 309) with delta (0, 0)
Screenshot: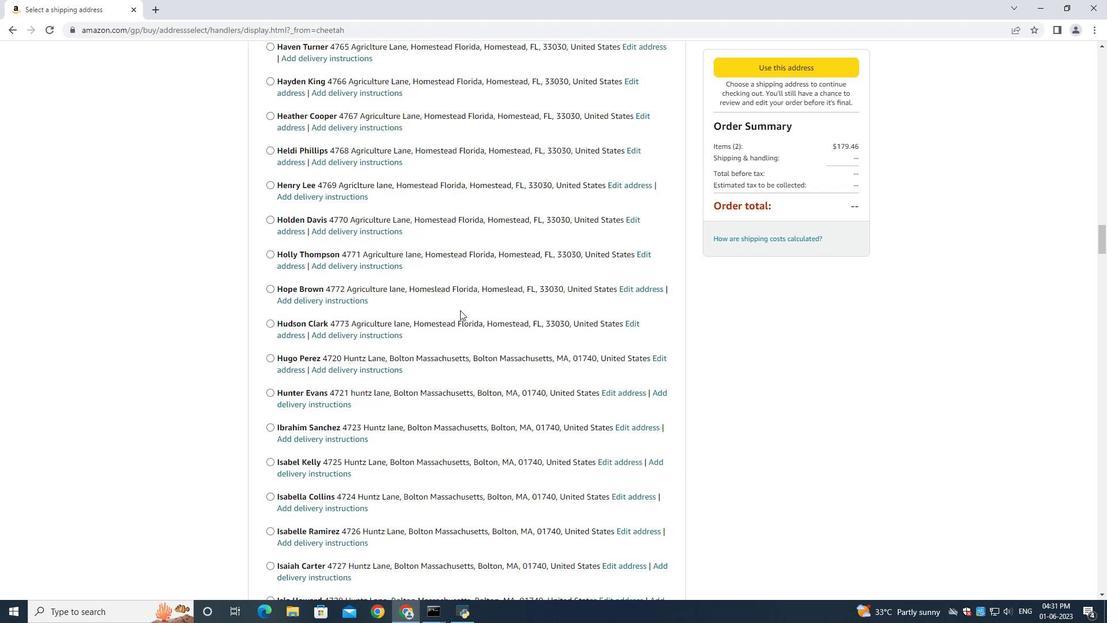 
Action: Mouse scrolled (460, 309) with delta (0, 0)
Screenshot: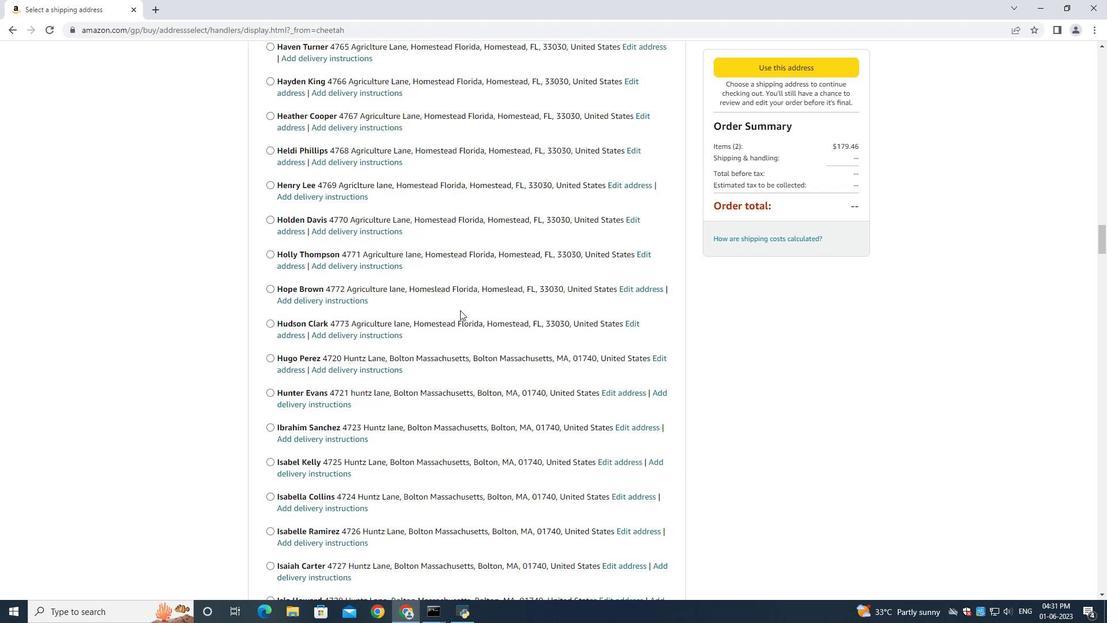
Action: Mouse scrolled (460, 309) with delta (0, 0)
Screenshot: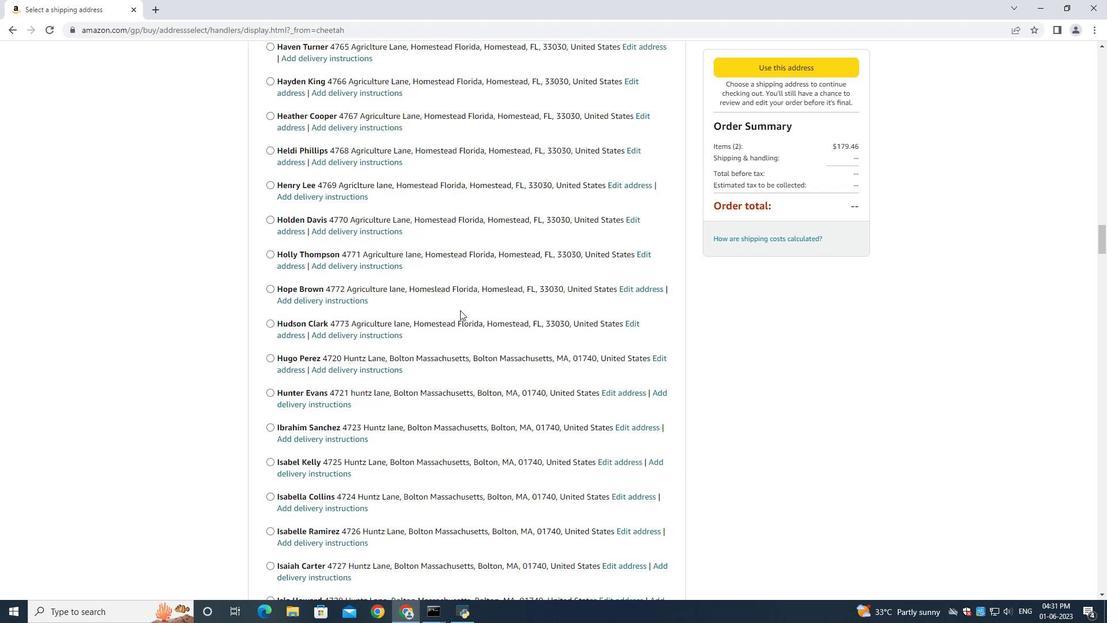 
Action: Mouse scrolled (460, 309) with delta (0, 0)
Screenshot: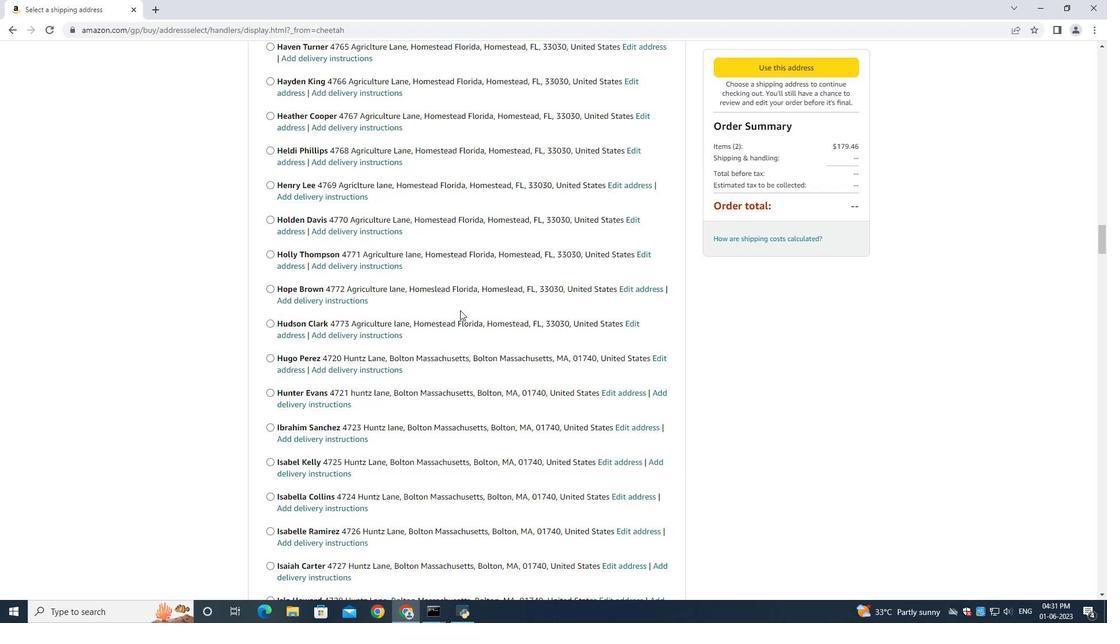 
Action: Mouse scrolled (460, 309) with delta (0, 0)
Screenshot: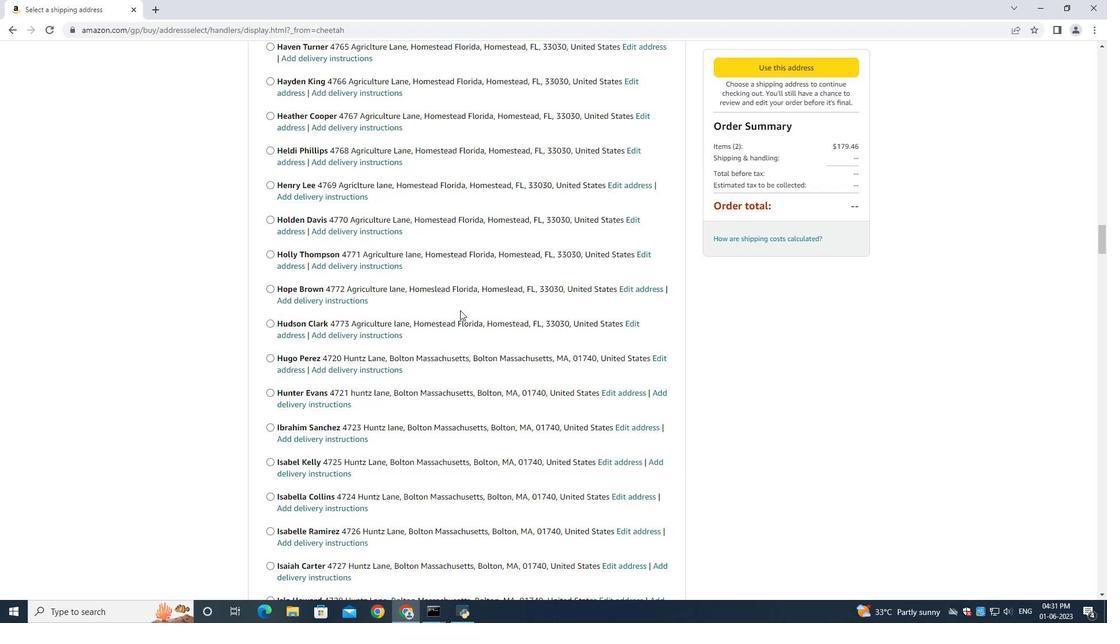 
Action: Mouse scrolled (460, 311) with delta (0, 0)
Screenshot: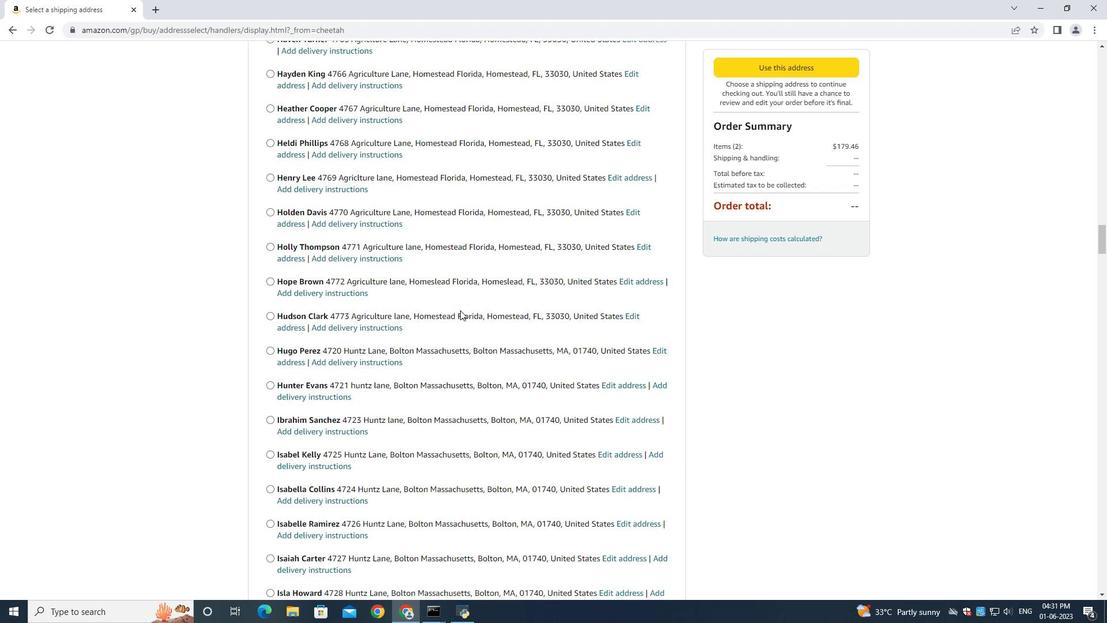 
Action: Mouse scrolled (460, 309) with delta (0, 0)
Screenshot: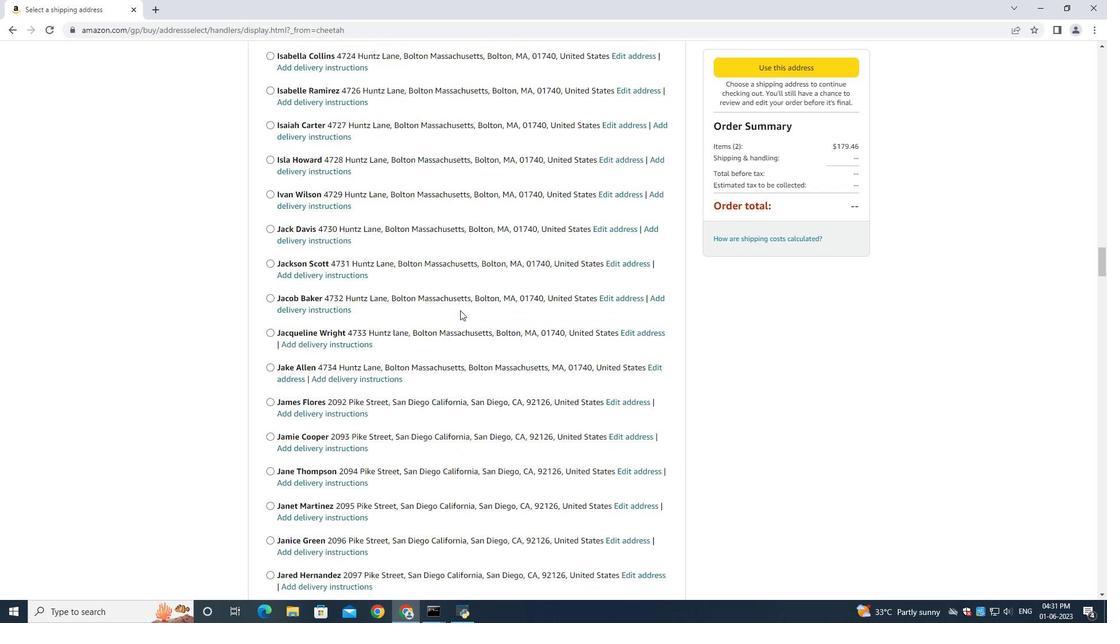 
Action: Mouse scrolled (460, 309) with delta (0, 0)
Screenshot: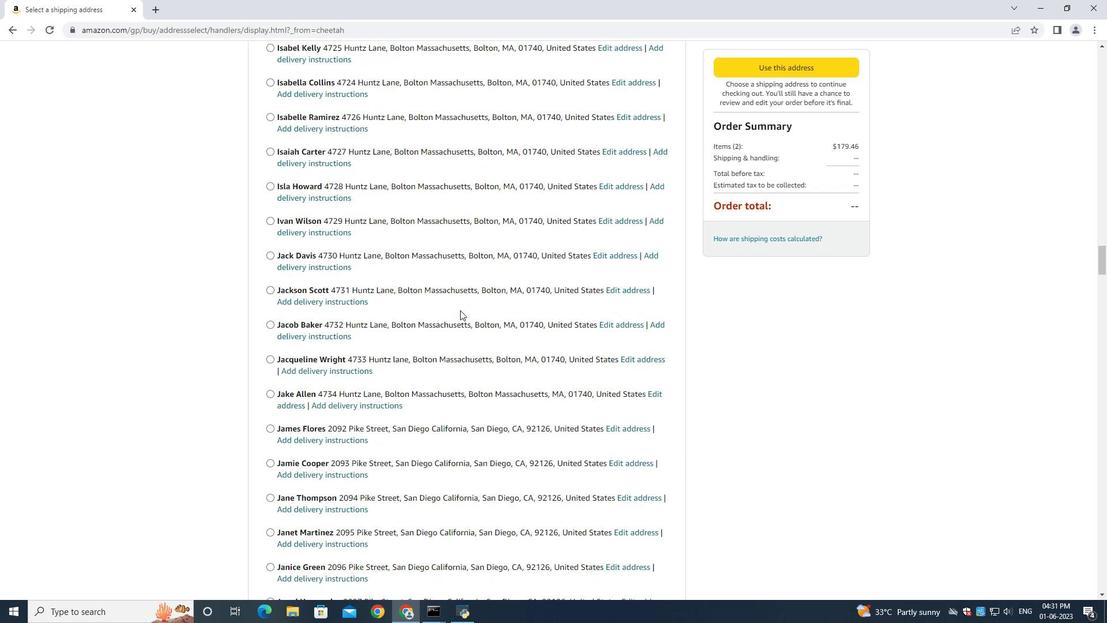 
Action: Mouse scrolled (460, 309) with delta (0, 0)
Screenshot: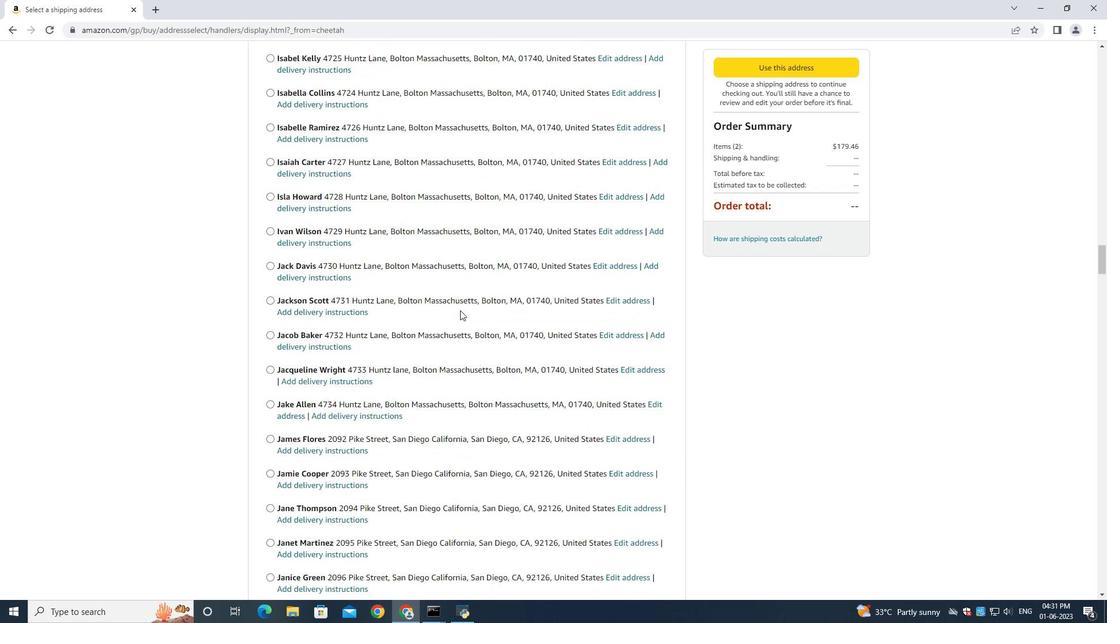
Action: Mouse scrolled (460, 309) with delta (0, 0)
Screenshot: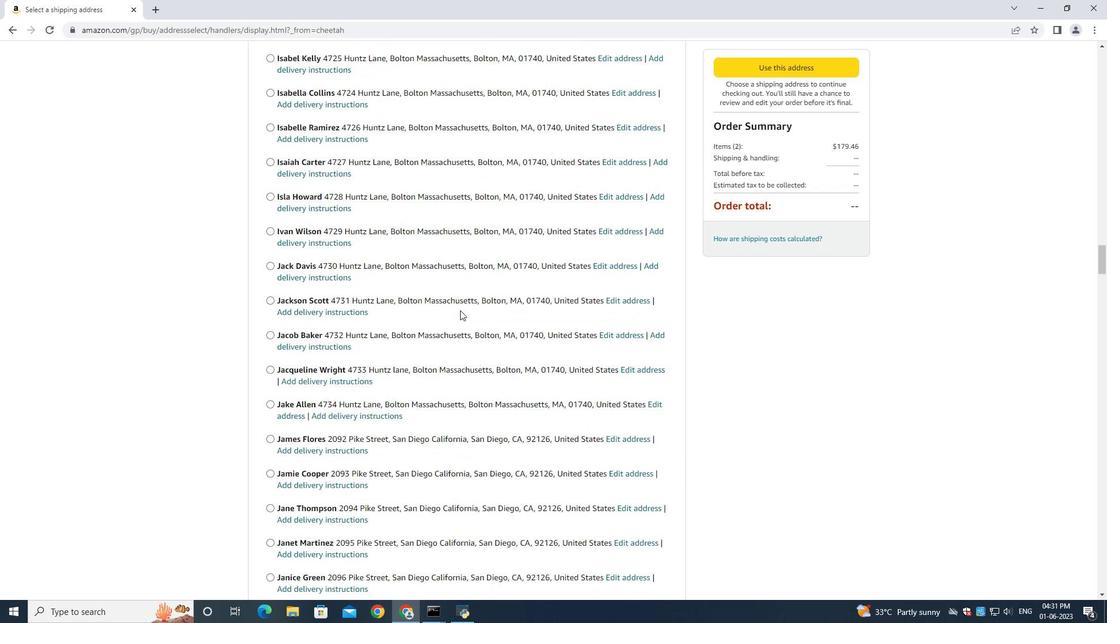 
Action: Mouse scrolled (460, 309) with delta (0, 0)
Screenshot: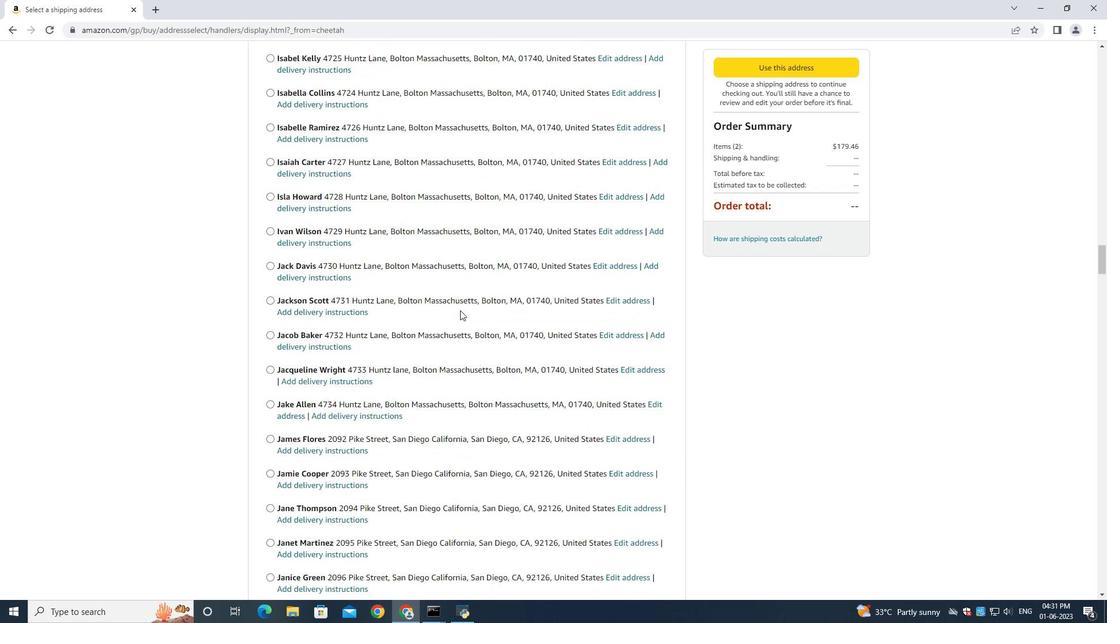 
Action: Mouse scrolled (460, 309) with delta (0, 0)
Screenshot: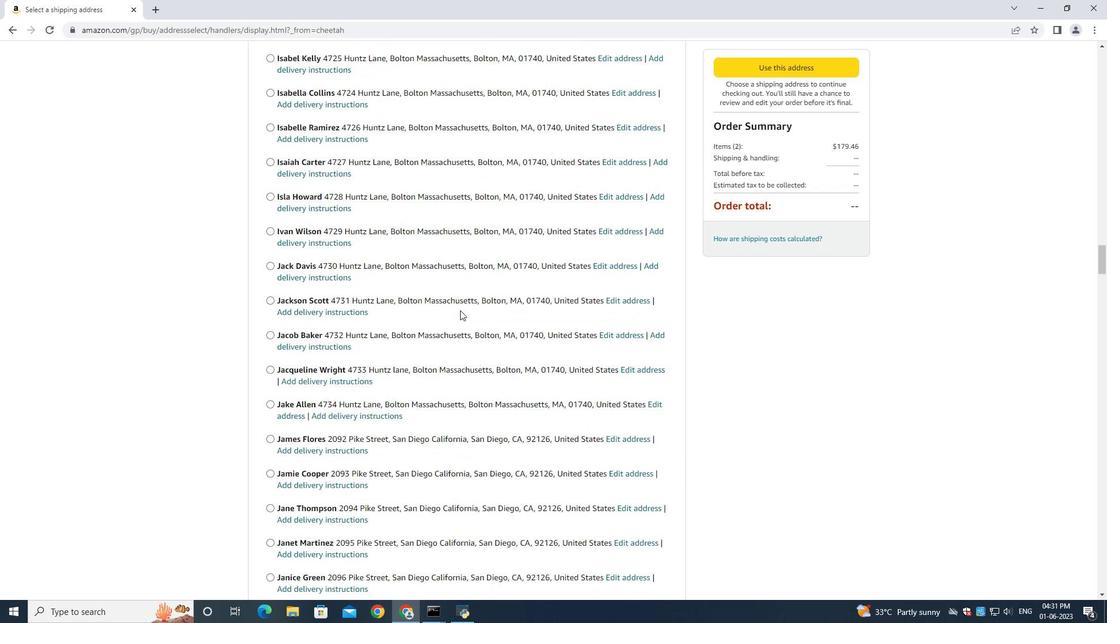 
Action: Mouse scrolled (460, 309) with delta (0, 0)
Screenshot: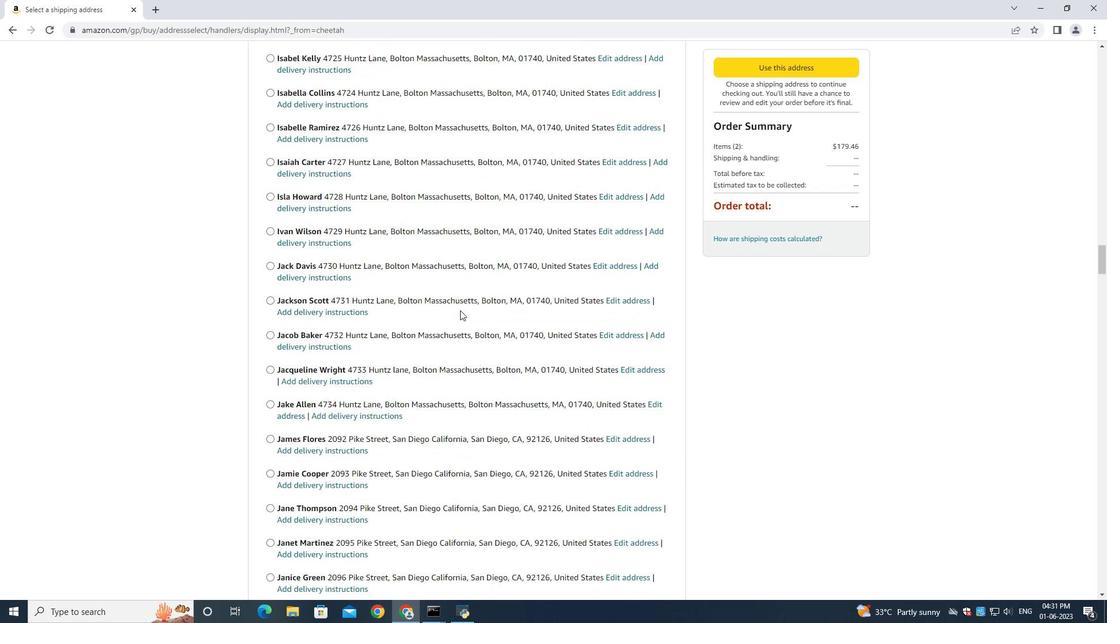 
Action: Mouse scrolled (460, 309) with delta (0, 0)
Screenshot: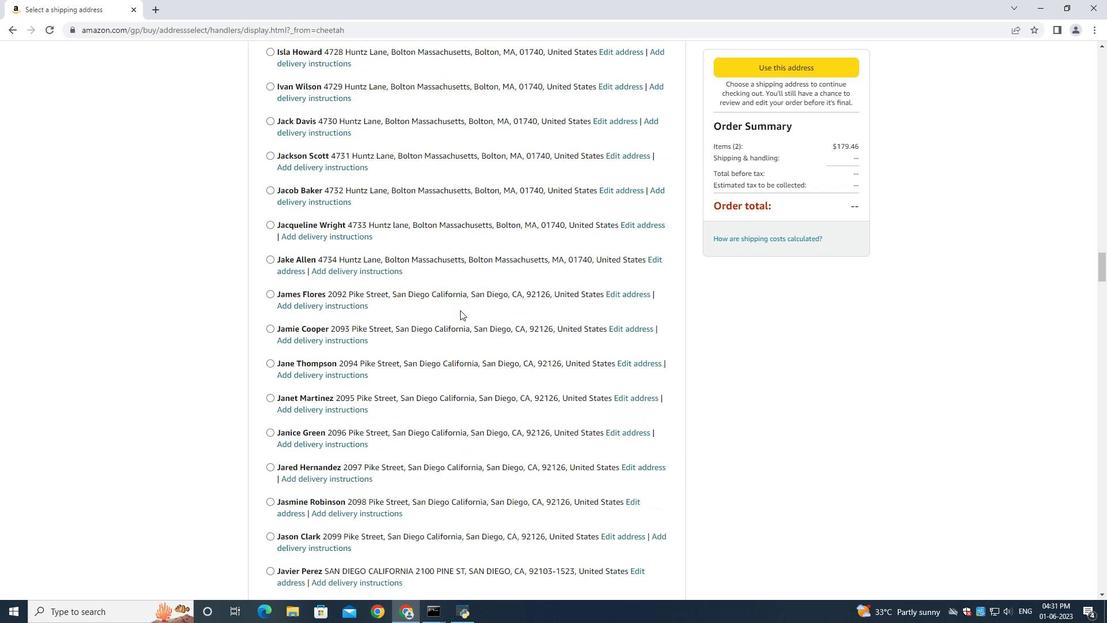
Action: Mouse scrolled (460, 309) with delta (0, 0)
Screenshot: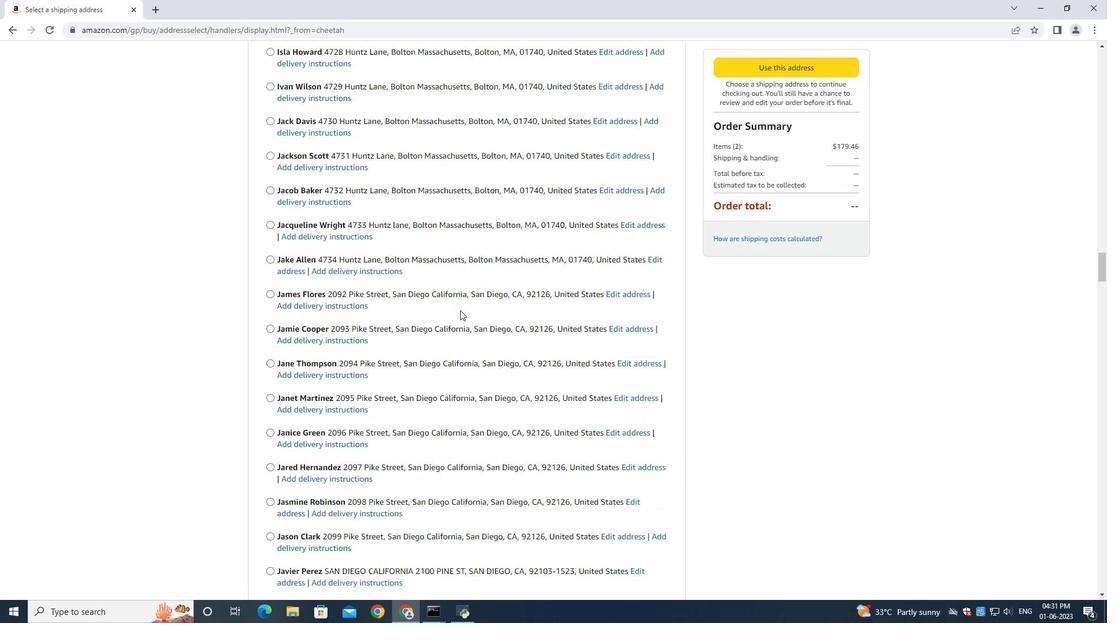 
Action: Mouse scrolled (460, 309) with delta (0, 0)
Screenshot: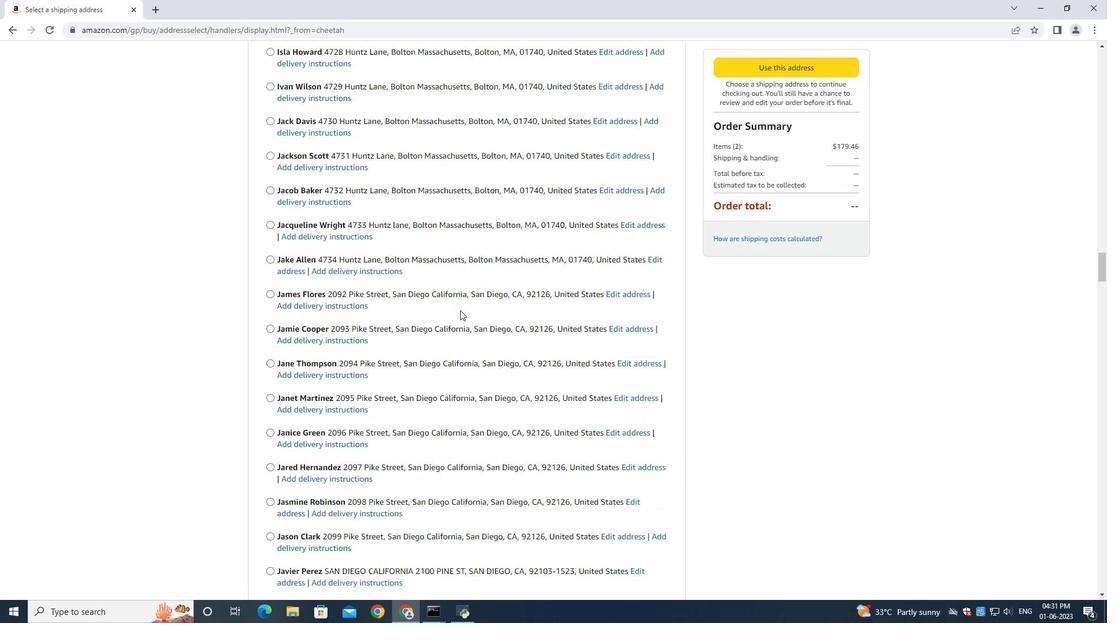 
Action: Mouse scrolled (460, 309) with delta (0, 0)
Screenshot: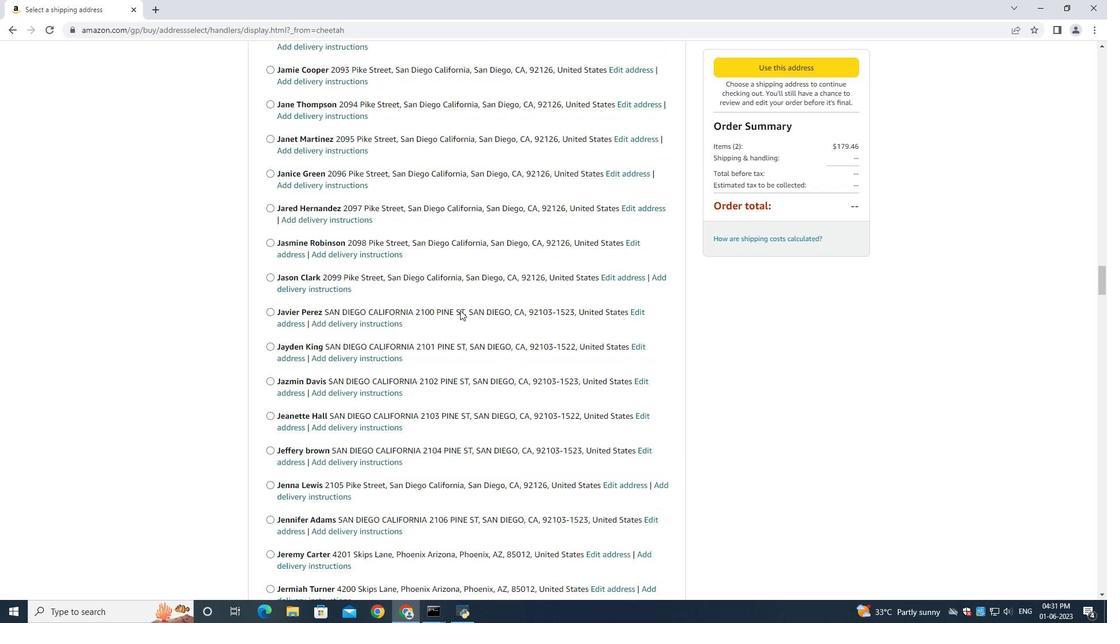 
Action: Mouse scrolled (460, 309) with delta (0, 0)
Screenshot: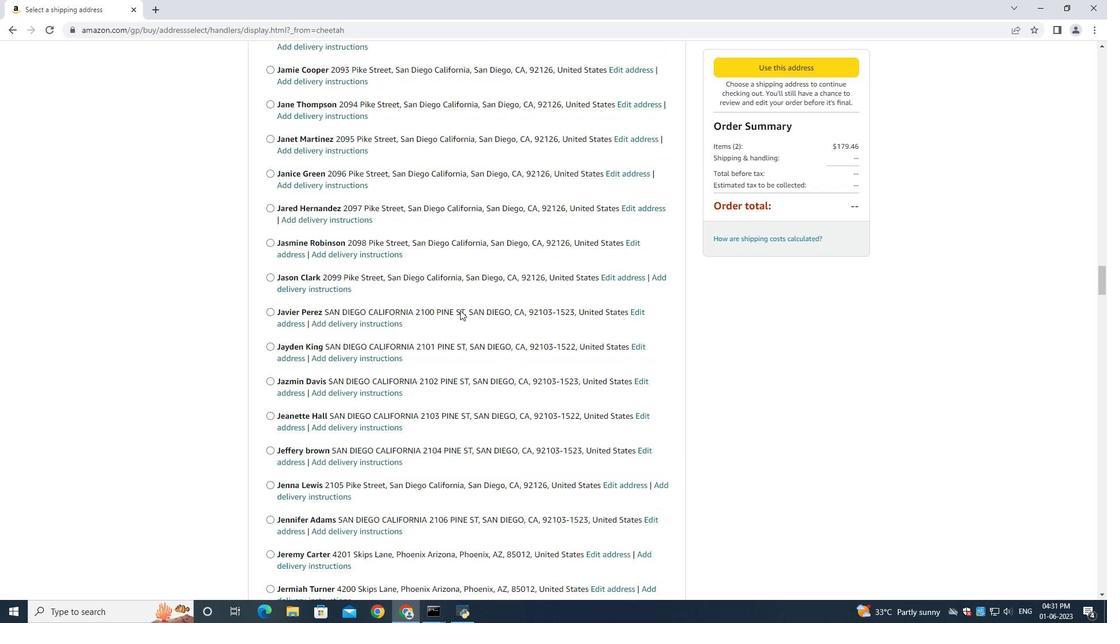 
Action: Mouse scrolled (460, 309) with delta (0, 0)
Screenshot: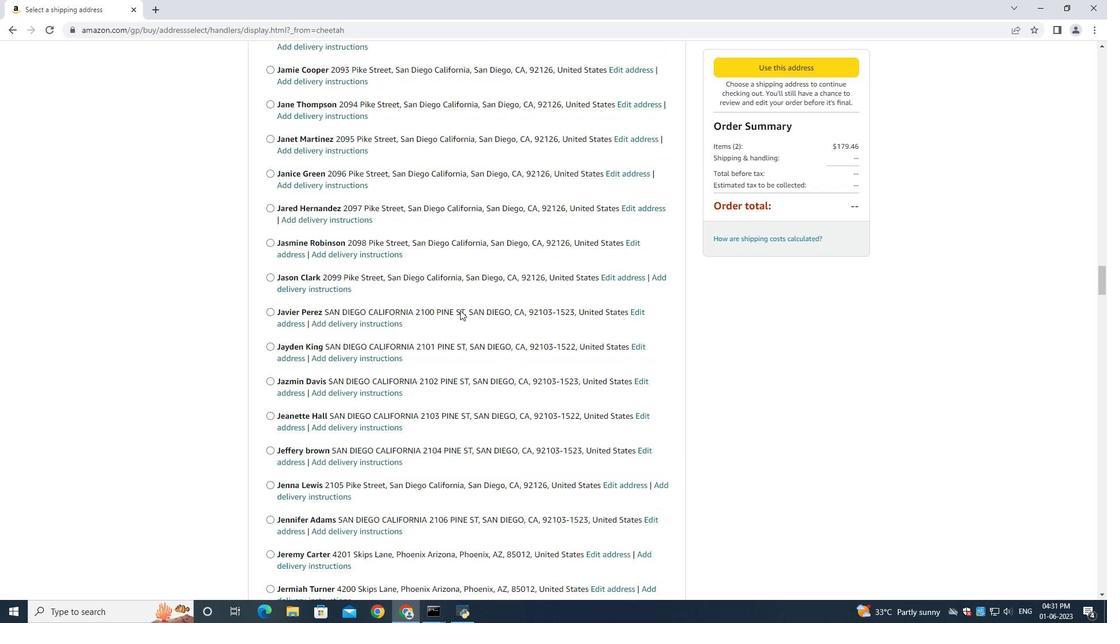 
Action: Mouse scrolled (460, 309) with delta (0, 0)
Screenshot: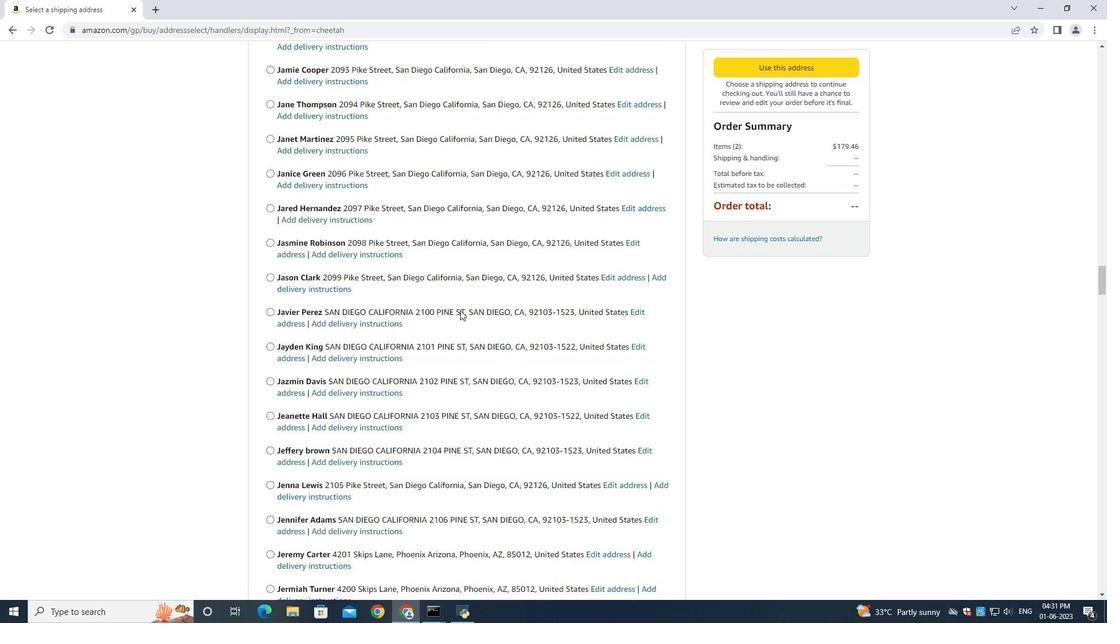 
Action: Mouse scrolled (460, 309) with delta (0, 0)
Screenshot: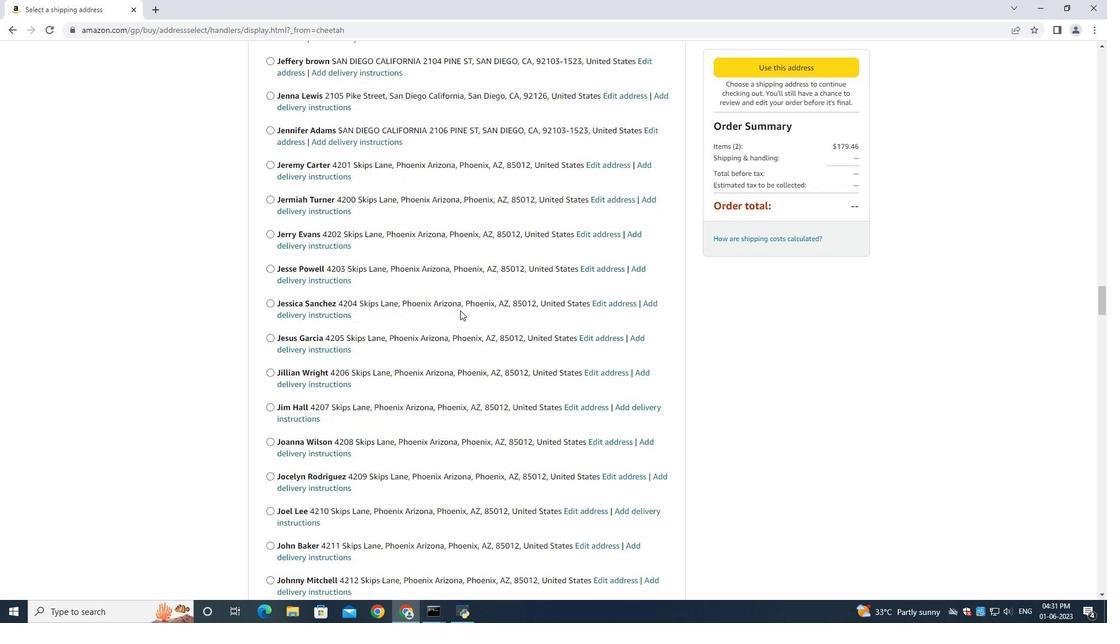 
Action: Mouse scrolled (460, 309) with delta (0, 0)
Screenshot: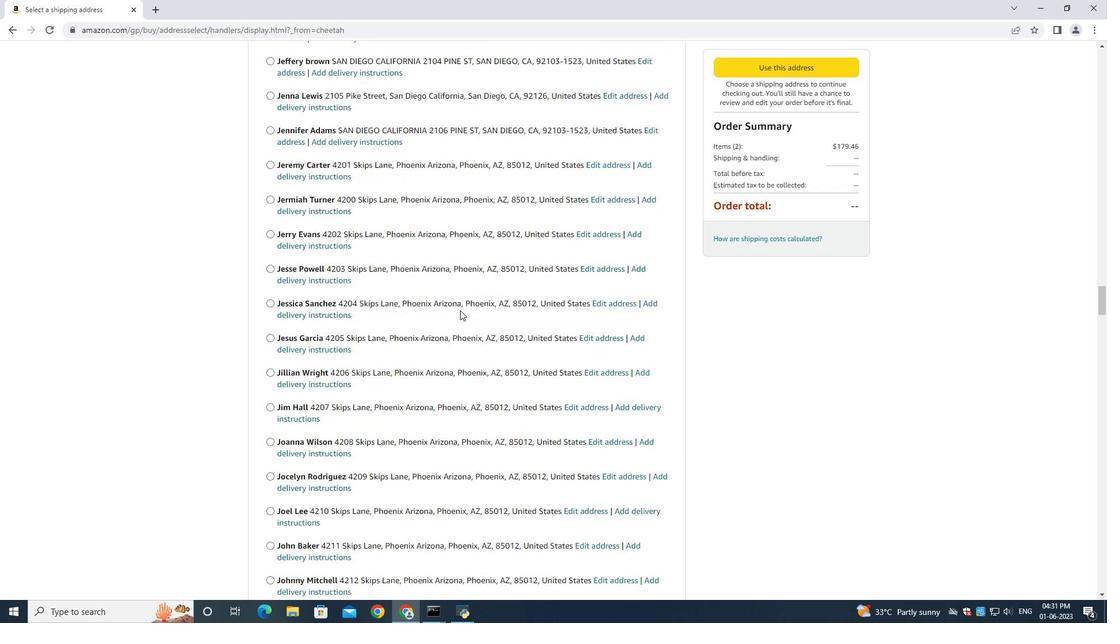 
Action: Mouse scrolled (460, 309) with delta (0, 0)
Screenshot: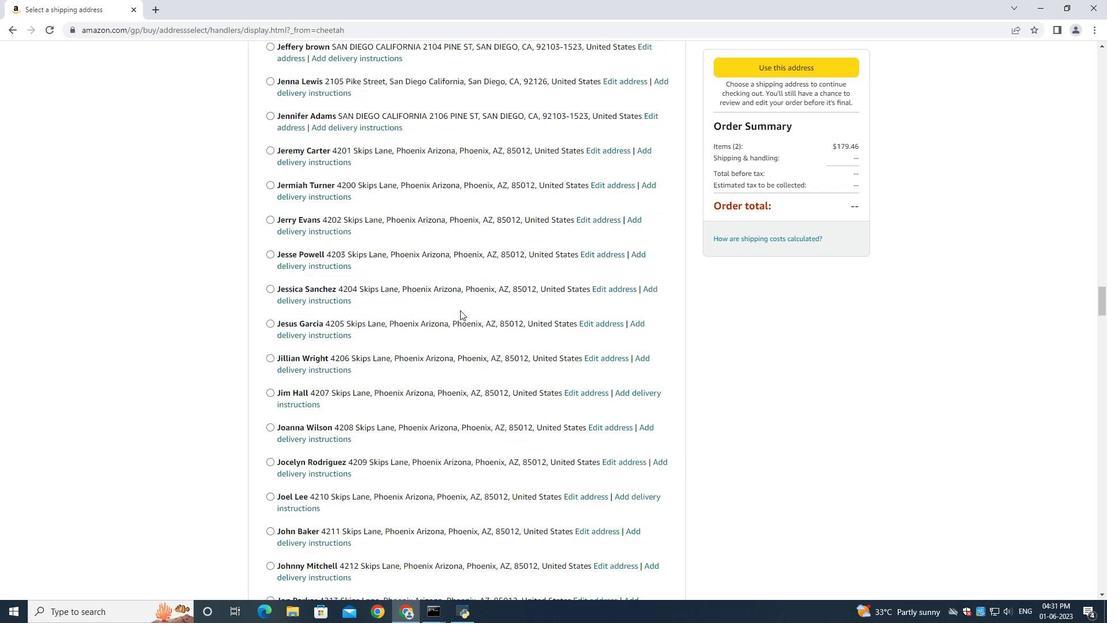 
Action: Mouse scrolled (460, 309) with delta (0, 0)
Screenshot: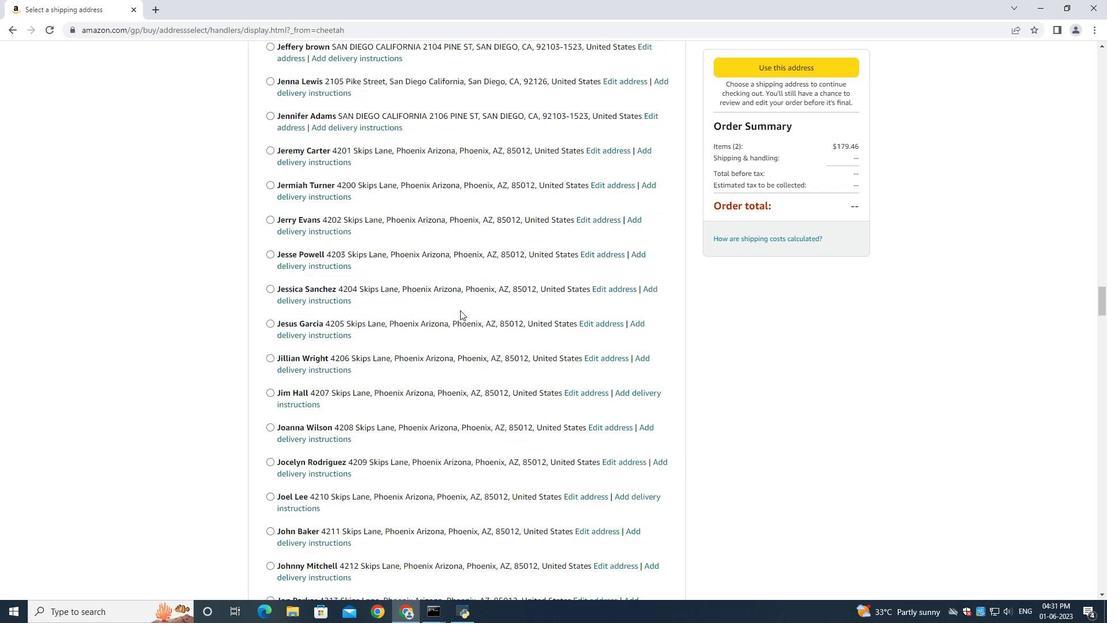
Action: Mouse scrolled (460, 309) with delta (0, 0)
Screenshot: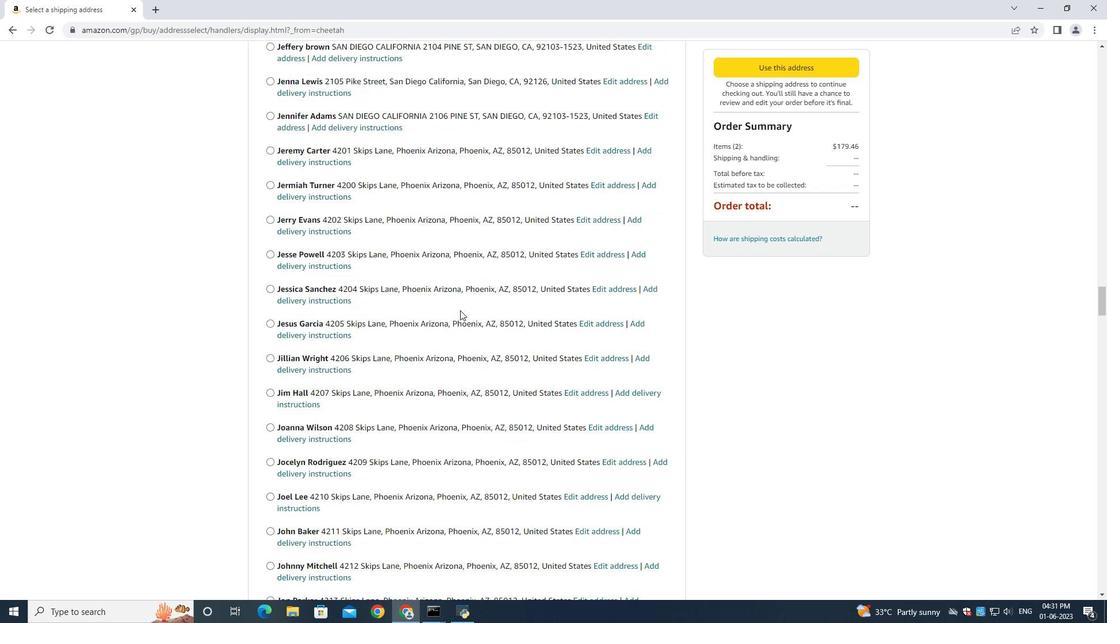 
Action: Mouse scrolled (460, 309) with delta (0, 0)
Screenshot: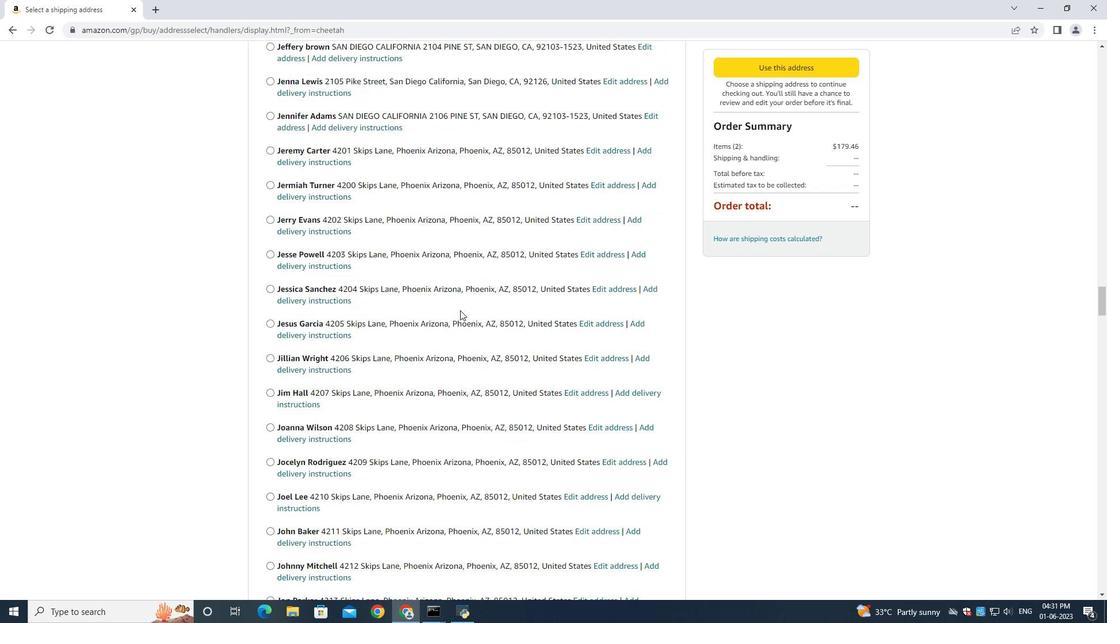 
Action: Mouse scrolled (460, 309) with delta (0, 0)
Screenshot: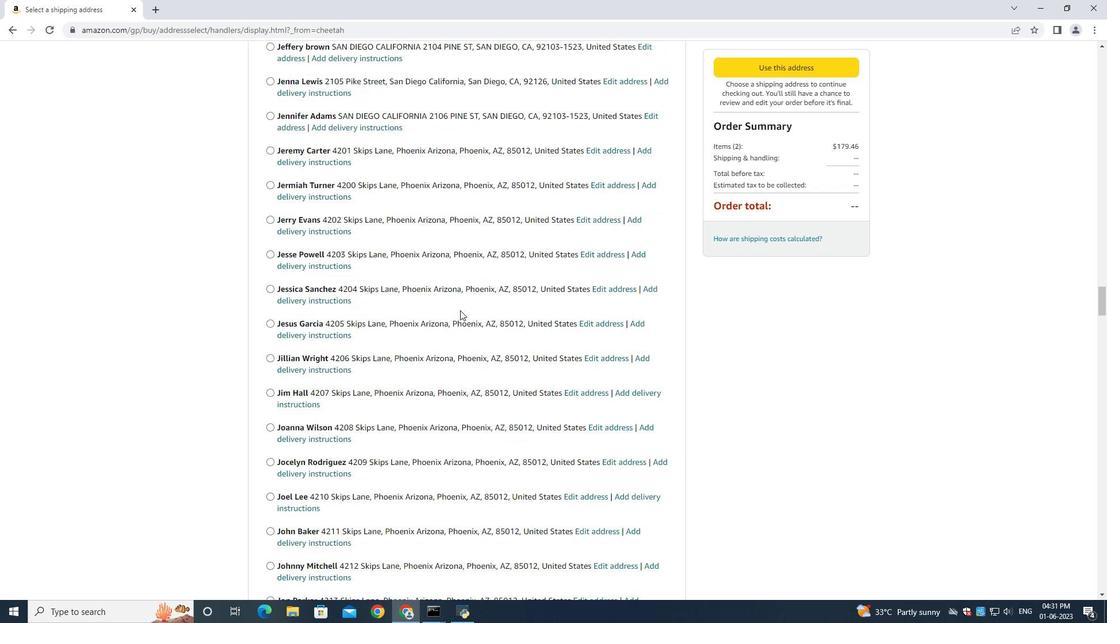 
Action: Mouse scrolled (460, 309) with delta (0, 0)
Screenshot: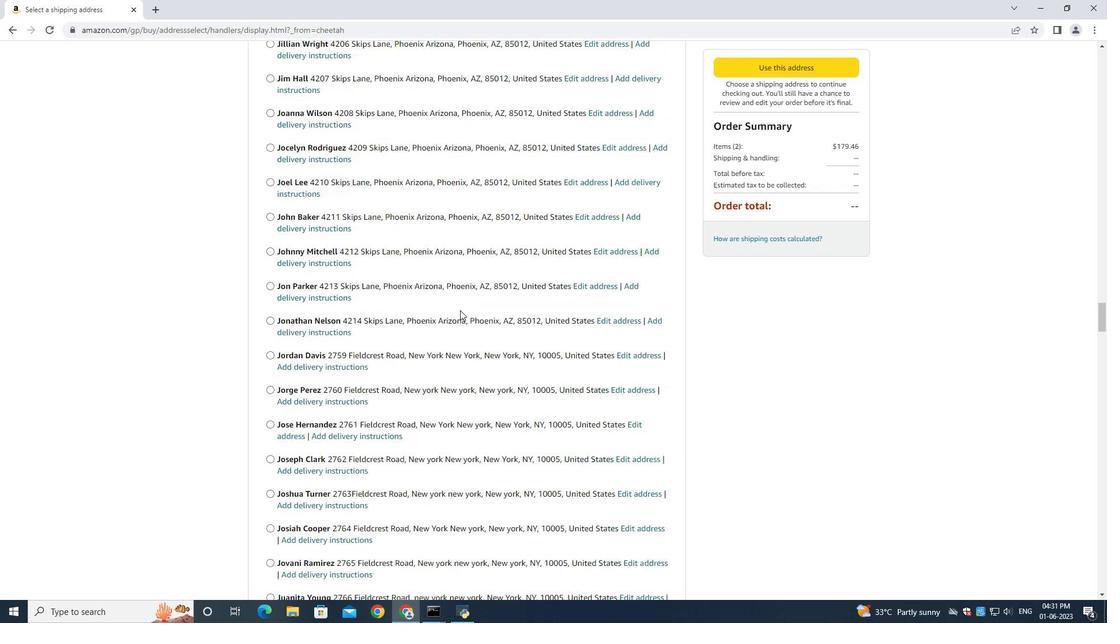 
Action: Mouse scrolled (460, 309) with delta (0, 0)
Screenshot: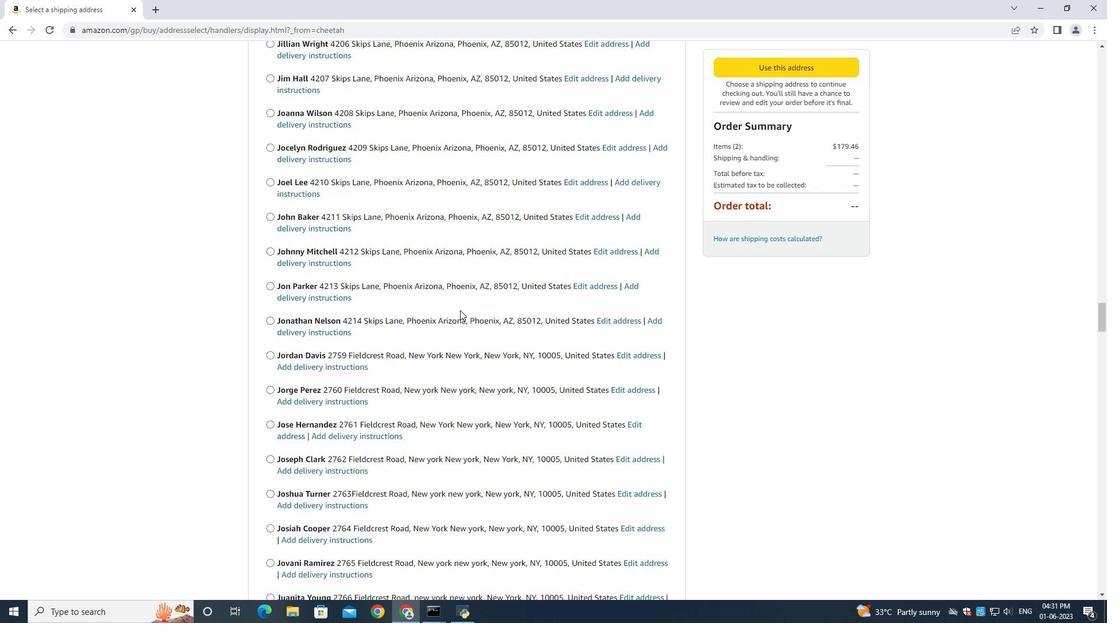 
Action: Mouse scrolled (460, 309) with delta (0, 0)
Screenshot: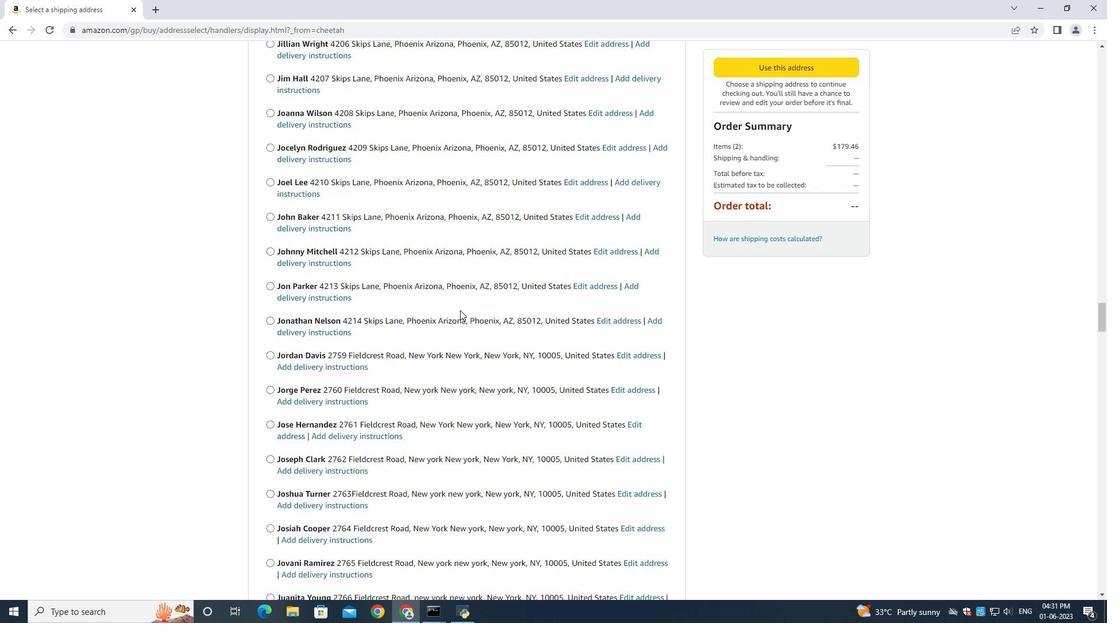 
Action: Mouse scrolled (460, 309) with delta (0, 0)
Screenshot: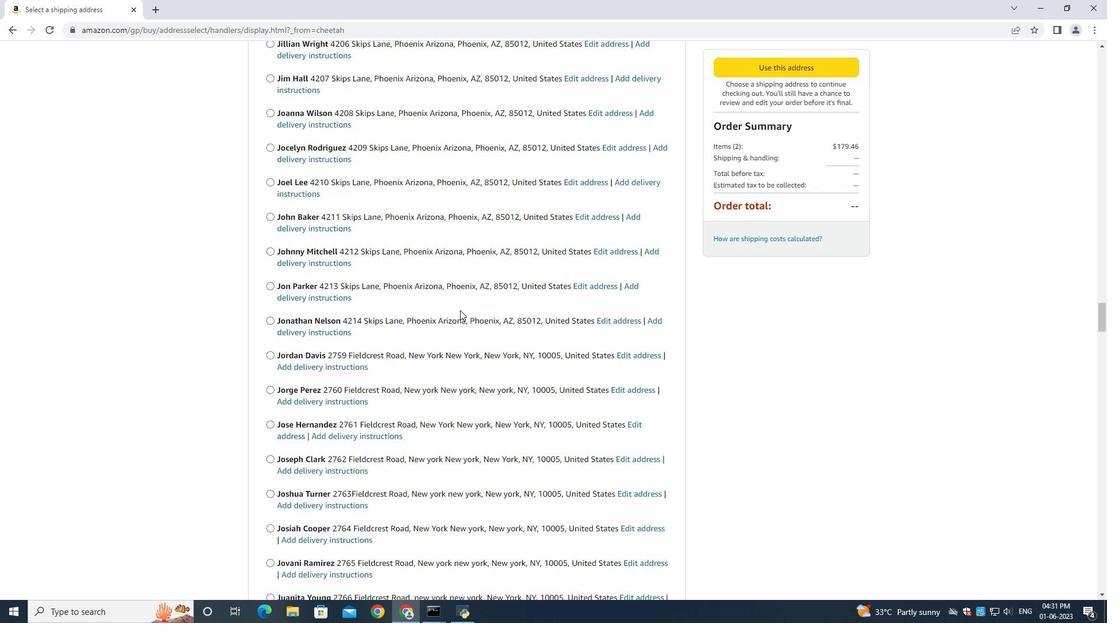 
Action: Mouse scrolled (460, 309) with delta (0, 0)
Screenshot: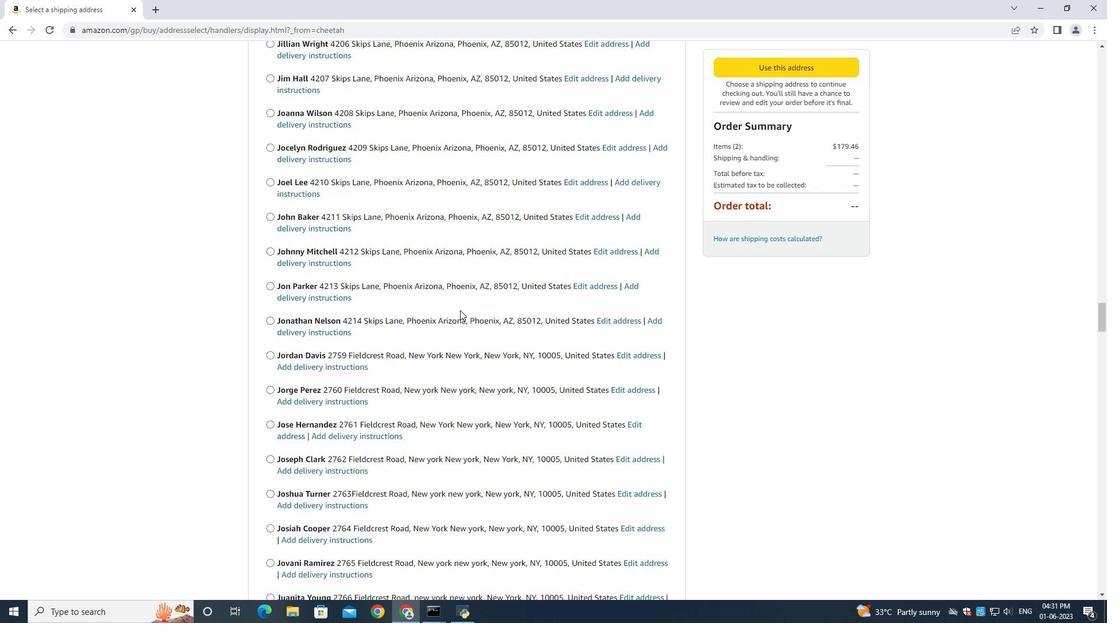 
Action: Mouse scrolled (460, 309) with delta (0, 0)
Screenshot: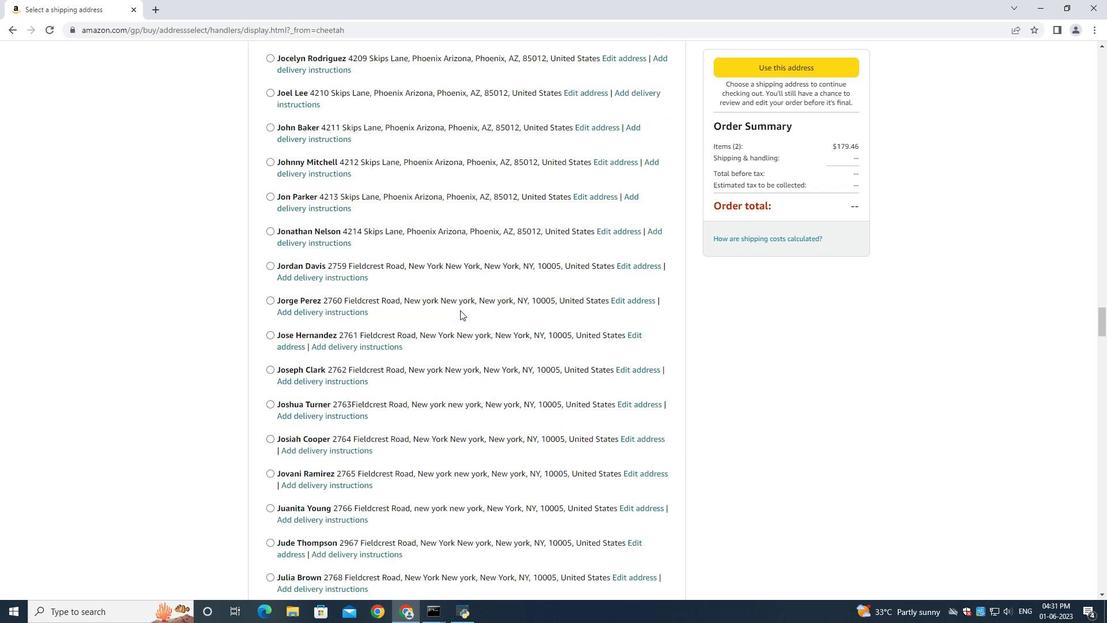 
Action: Mouse scrolled (460, 309) with delta (0, 0)
Screenshot: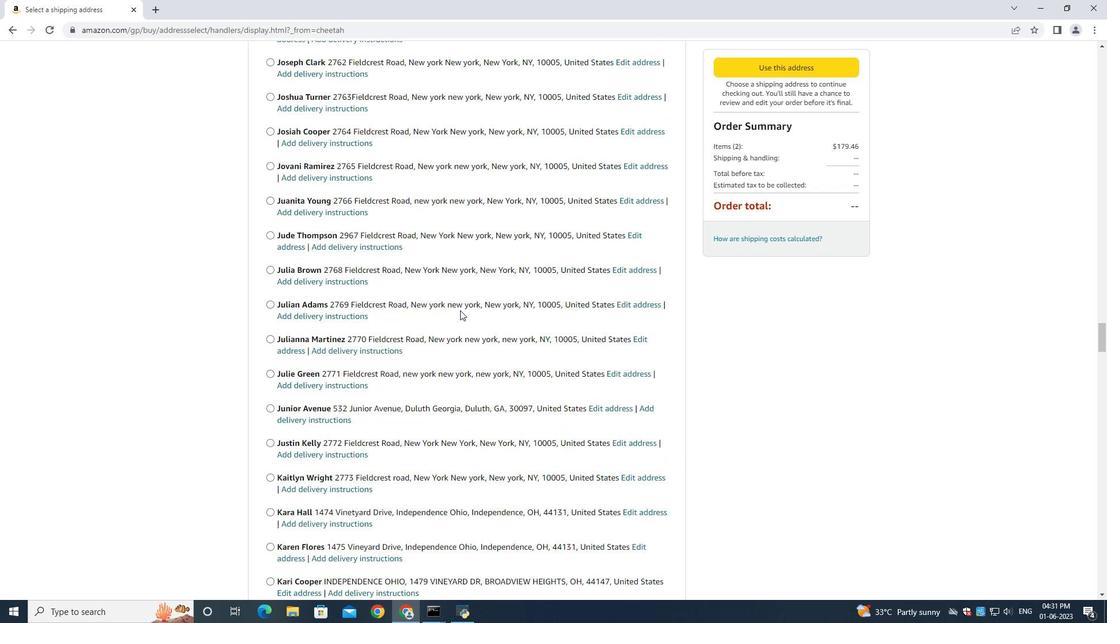 
Action: Mouse scrolled (460, 309) with delta (0, 0)
Screenshot: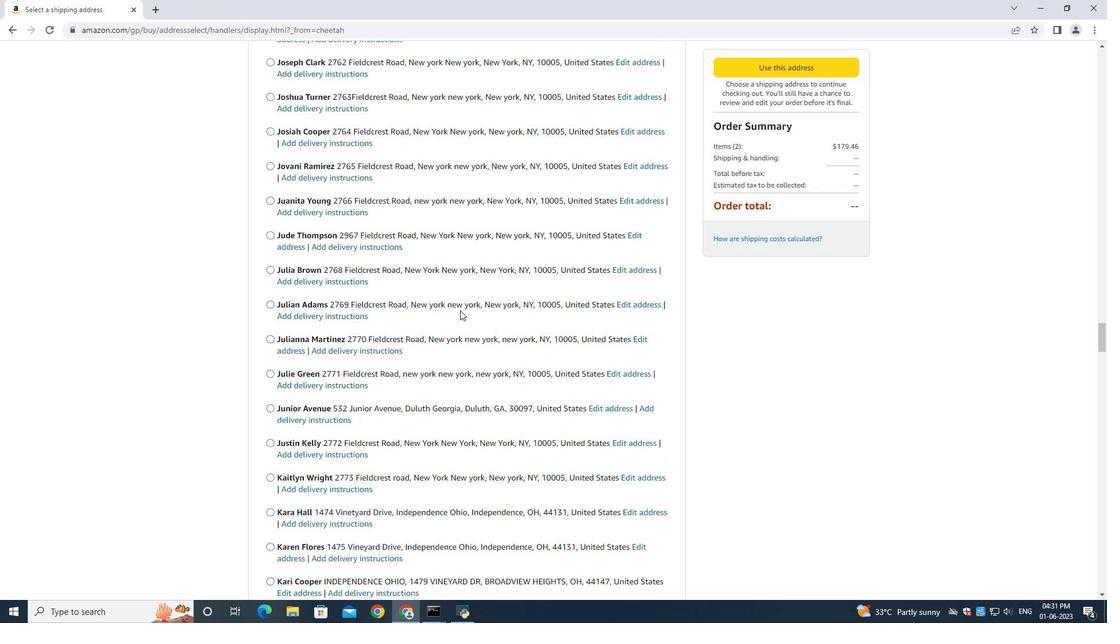 
Action: Mouse scrolled (460, 309) with delta (0, 0)
Screenshot: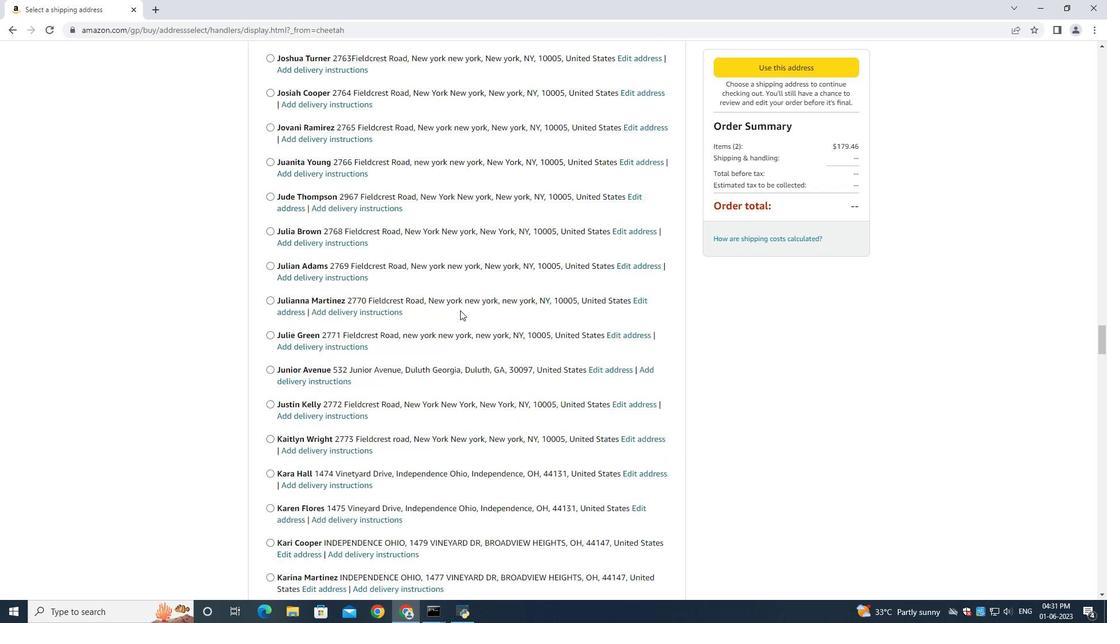 
Action: Mouse scrolled (460, 309) with delta (0, 0)
Screenshot: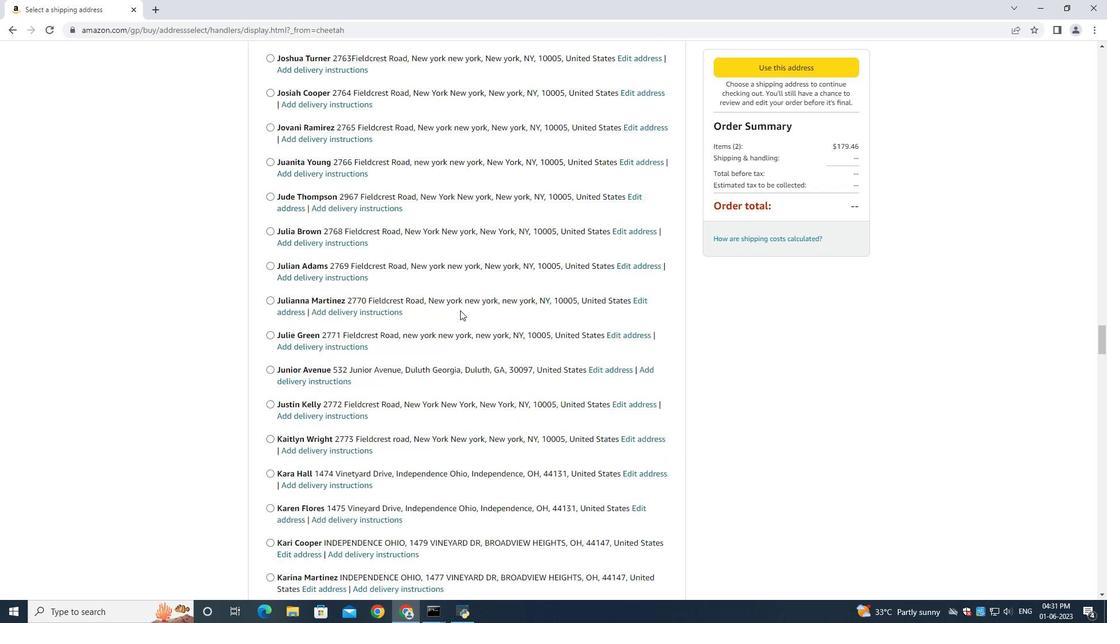 
Action: Mouse scrolled (460, 309) with delta (0, 0)
Screenshot: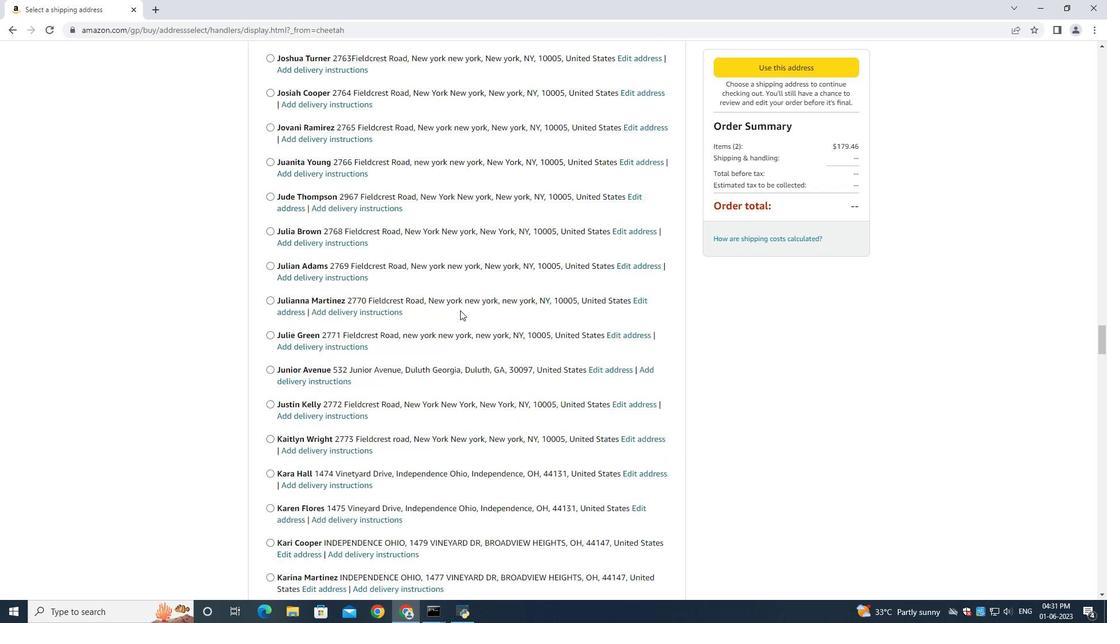 
Action: Mouse scrolled (460, 309) with delta (0, 0)
Screenshot: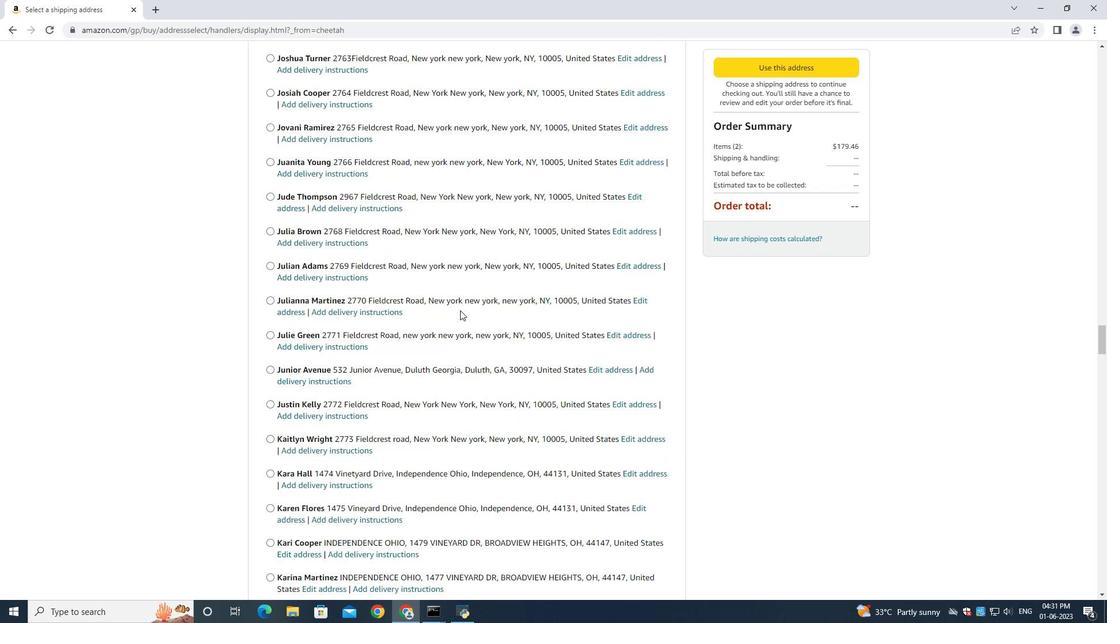 
Action: Mouse scrolled (460, 309) with delta (0, 0)
Screenshot: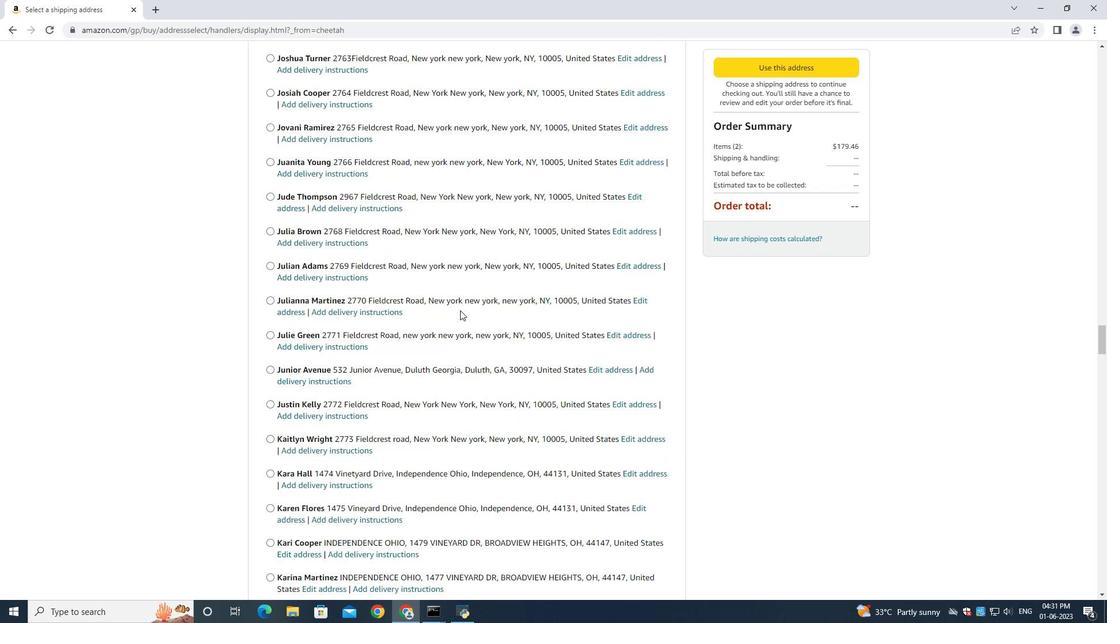 
Action: Mouse scrolled (460, 309) with delta (0, 0)
Screenshot: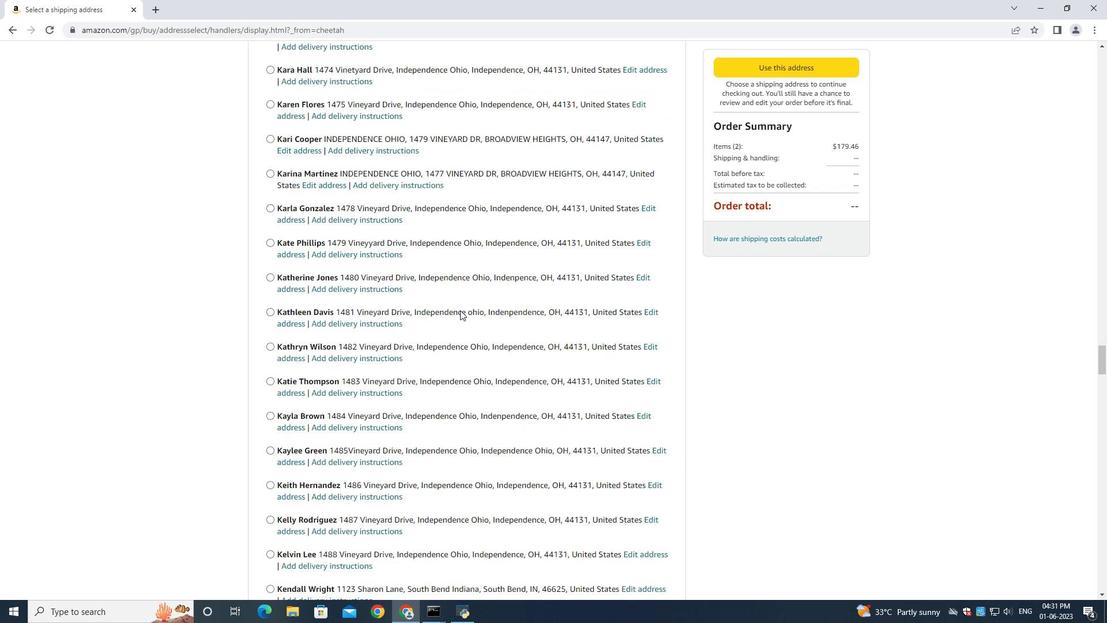 
Action: Mouse scrolled (460, 309) with delta (0, 0)
Screenshot: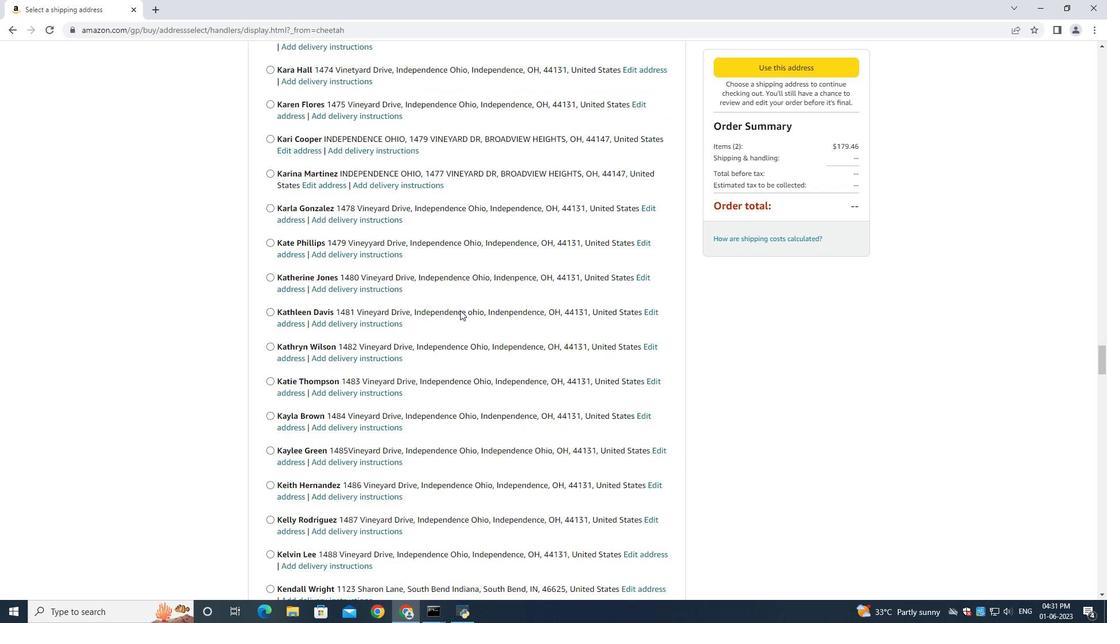 
Action: Mouse scrolled (460, 309) with delta (0, 0)
Screenshot: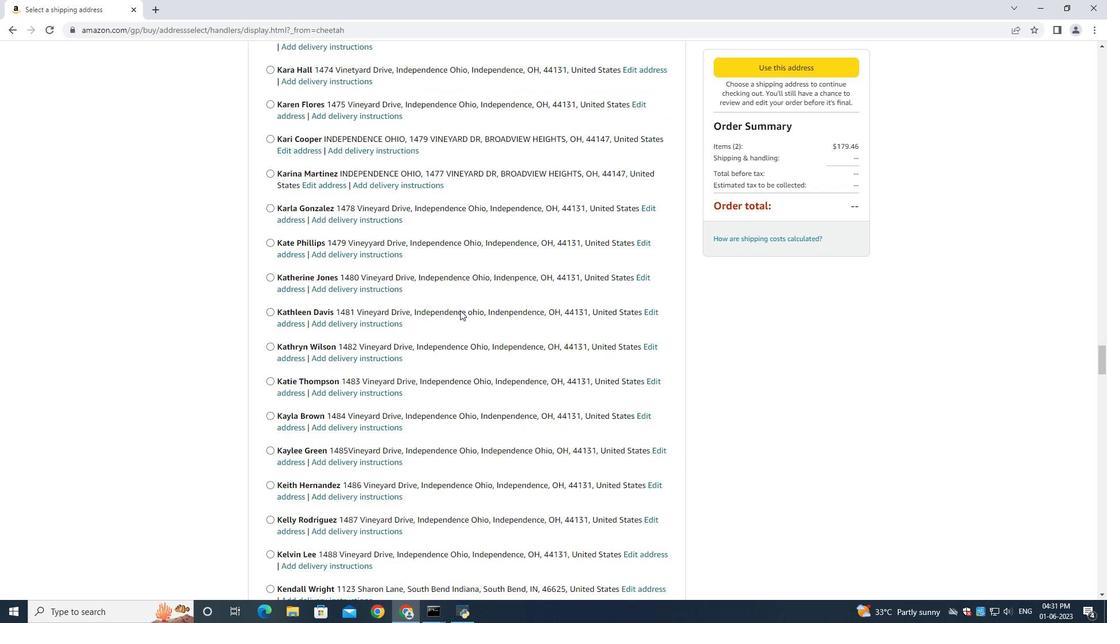 
Action: Mouse scrolled (460, 309) with delta (0, 0)
Screenshot: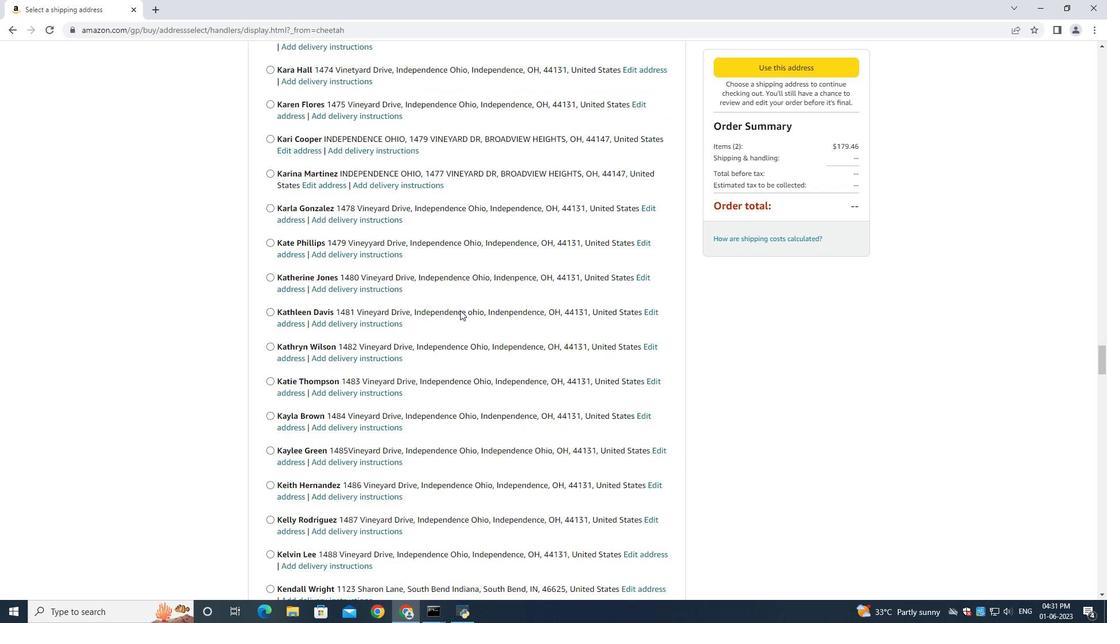 
Action: Mouse scrolled (460, 309) with delta (0, 0)
Screenshot: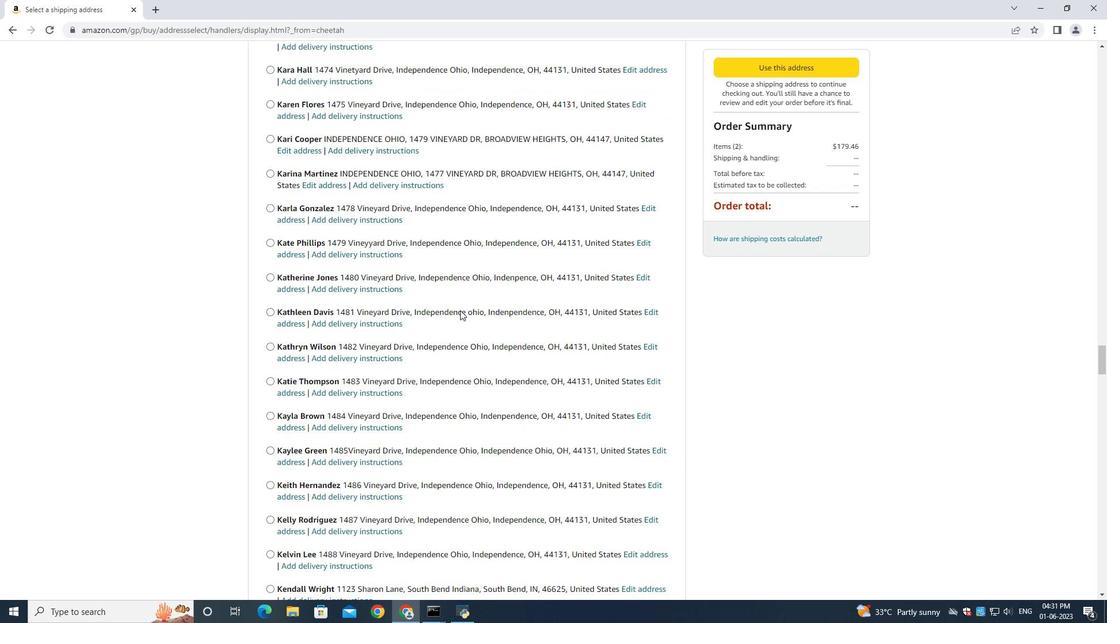 
Action: Mouse scrolled (460, 309) with delta (0, 0)
Screenshot: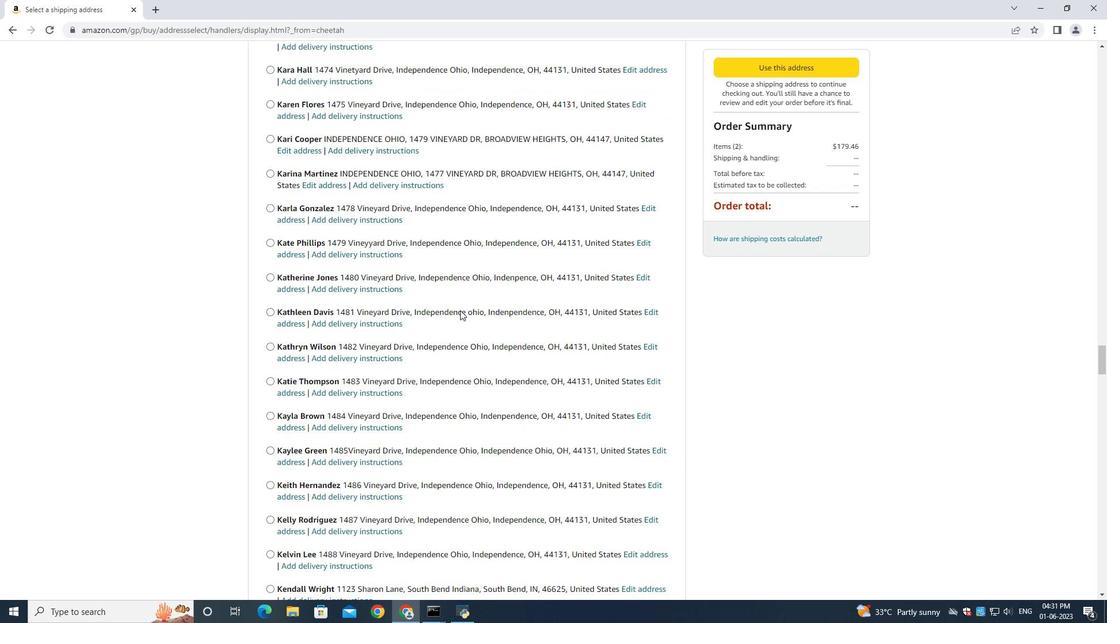 
Action: Mouse scrolled (460, 309) with delta (0, 0)
Screenshot: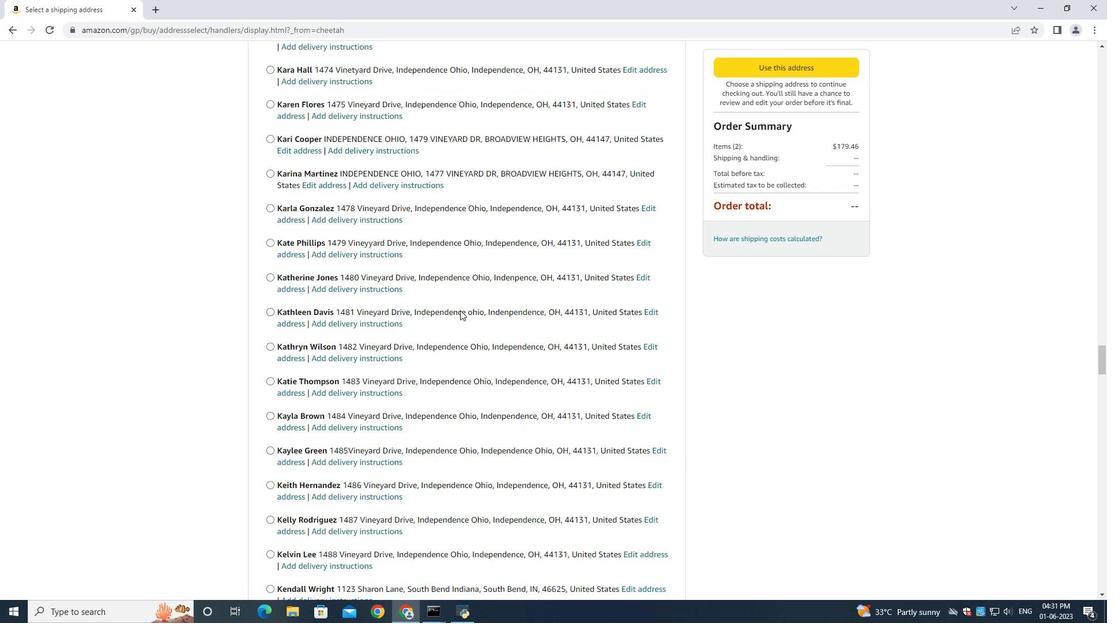 
Action: Mouse scrolled (460, 309) with delta (0, 0)
Screenshot: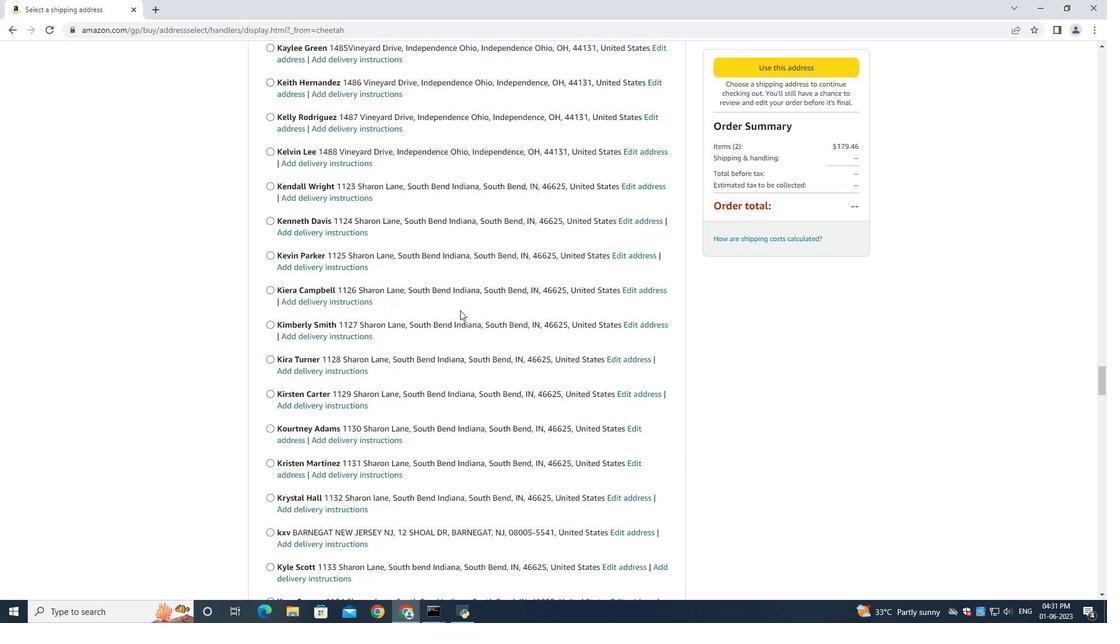 
Action: Mouse scrolled (460, 309) with delta (0, 0)
Screenshot: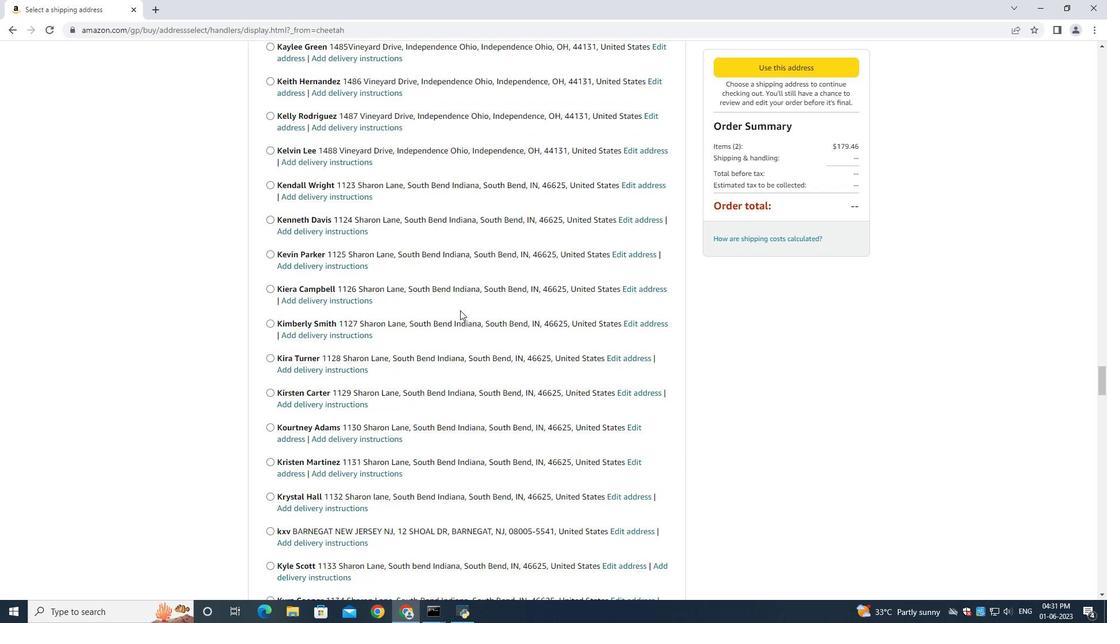 
Action: Mouse scrolled (460, 309) with delta (0, 0)
Screenshot: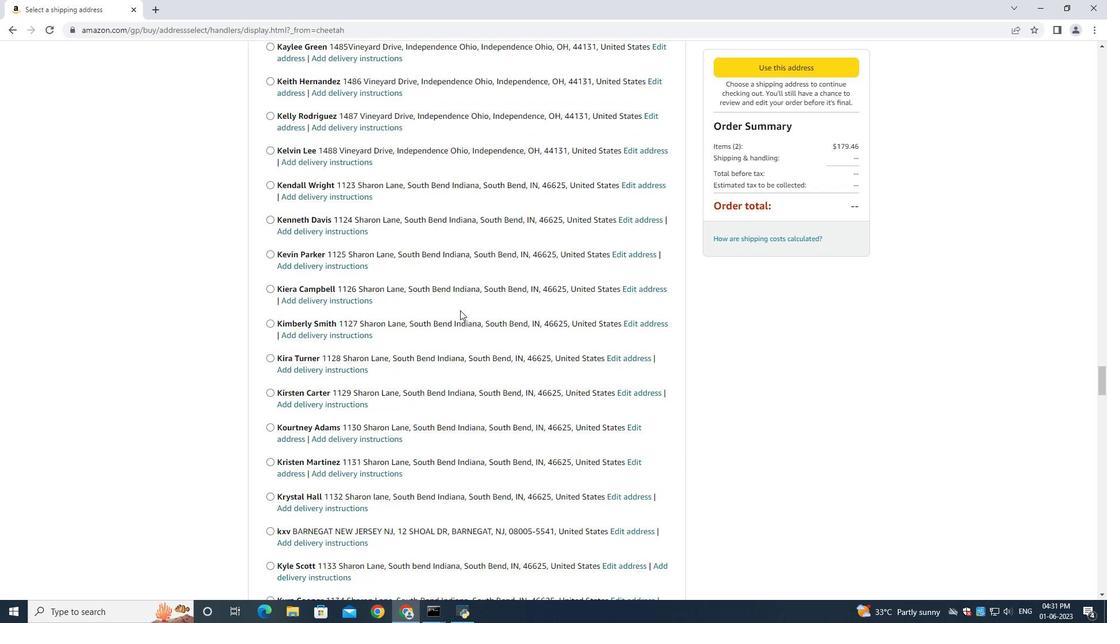 
Action: Mouse scrolled (460, 309) with delta (0, 0)
Screenshot: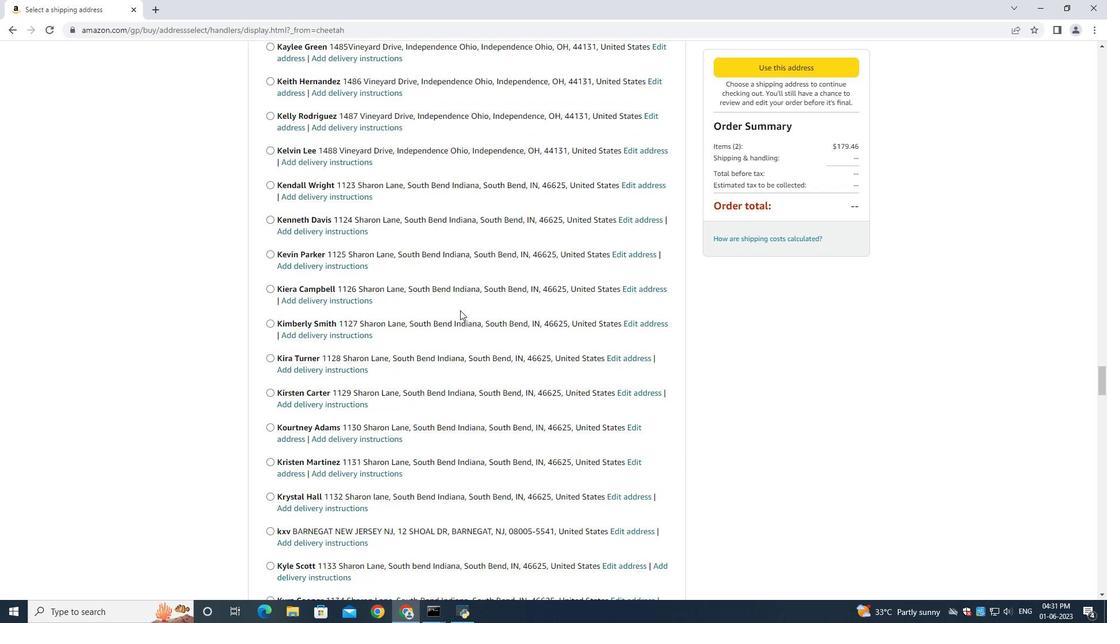 
Action: Mouse scrolled (460, 309) with delta (0, 0)
Screenshot: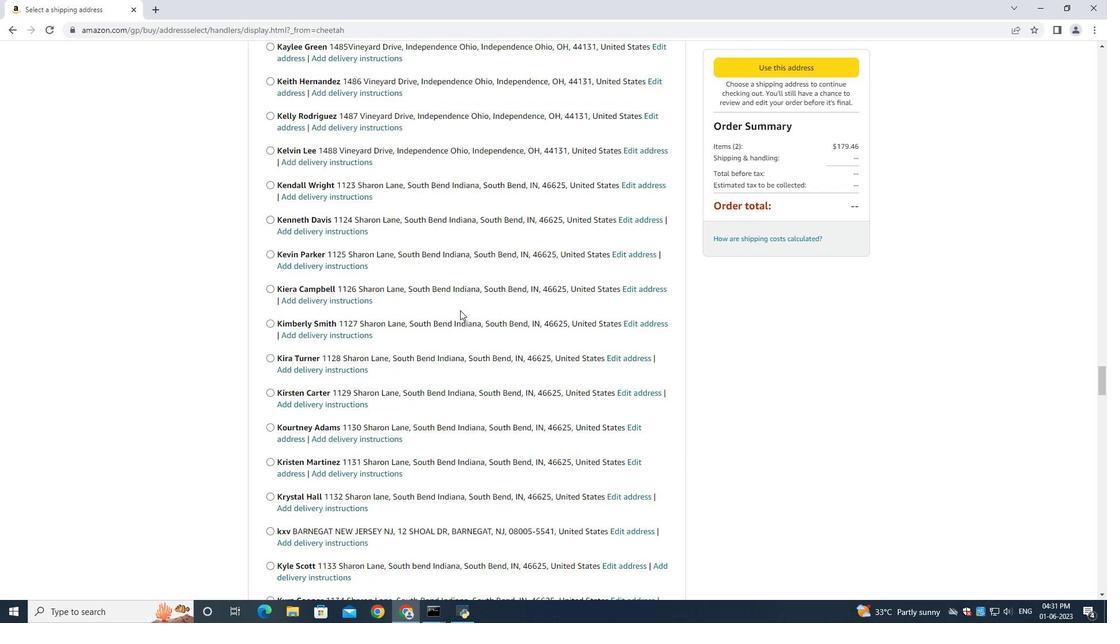 
Action: Mouse scrolled (460, 309) with delta (0, 0)
Screenshot: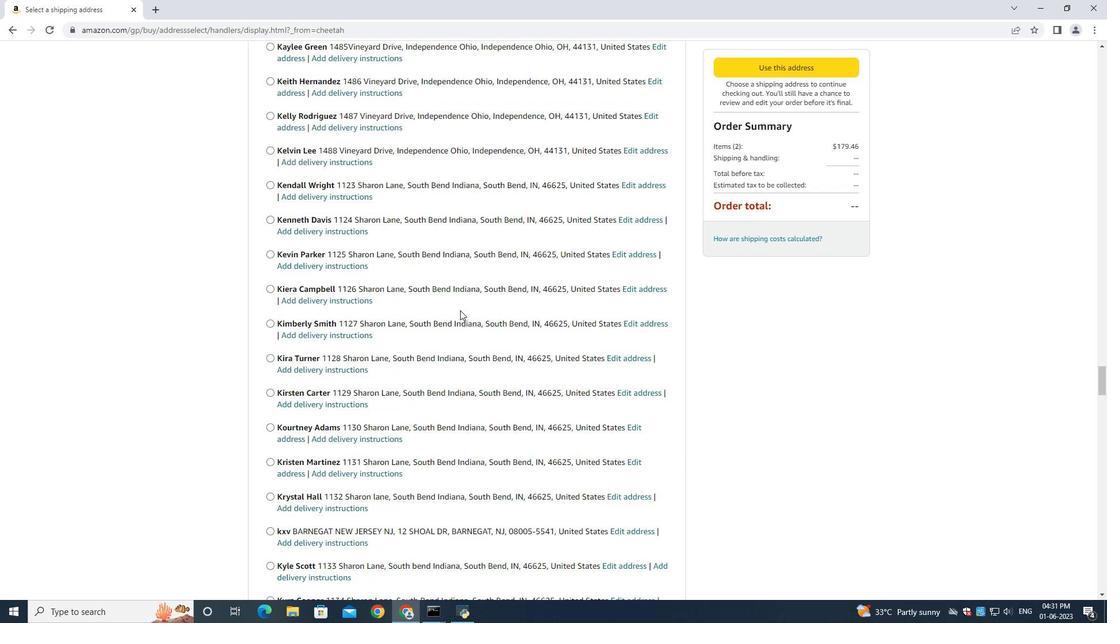 
Action: Mouse scrolled (460, 309) with delta (0, 0)
Screenshot: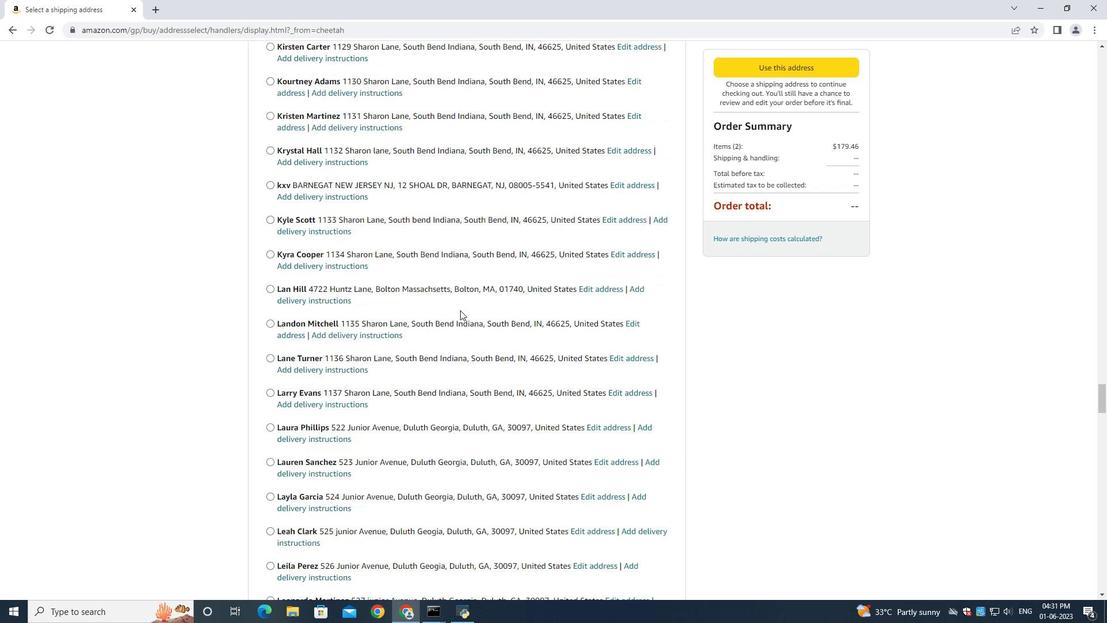 
Action: Mouse scrolled (460, 309) with delta (0, 0)
Screenshot: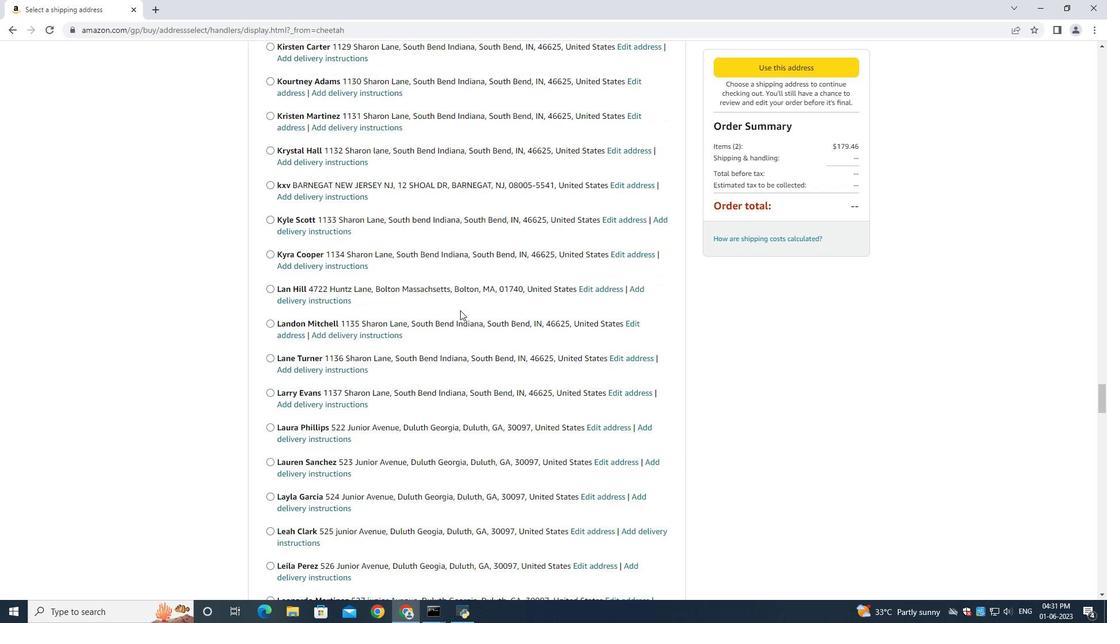 
Action: Mouse scrolled (460, 309) with delta (0, 0)
Screenshot: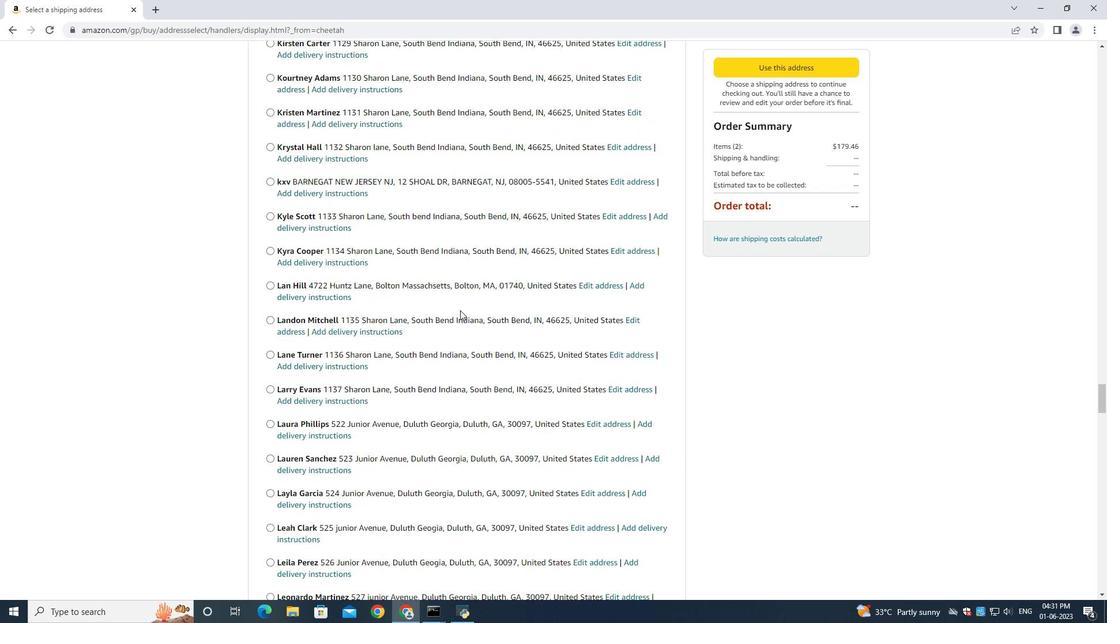 
Action: Mouse scrolled (460, 309) with delta (0, 0)
Screenshot: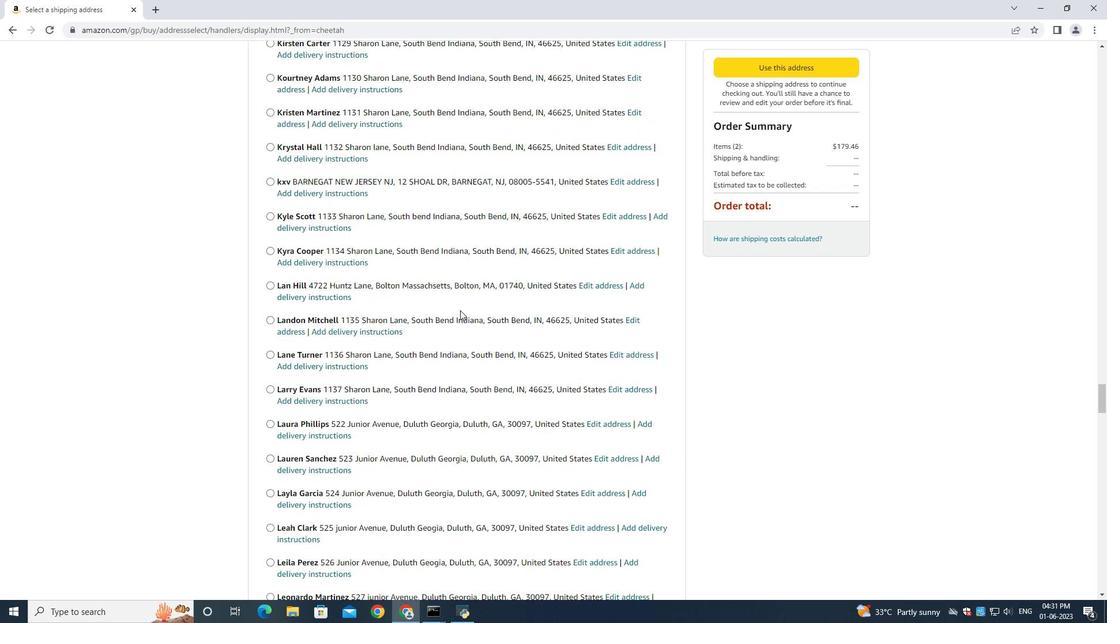 
Action: Mouse scrolled (460, 309) with delta (0, 0)
Screenshot: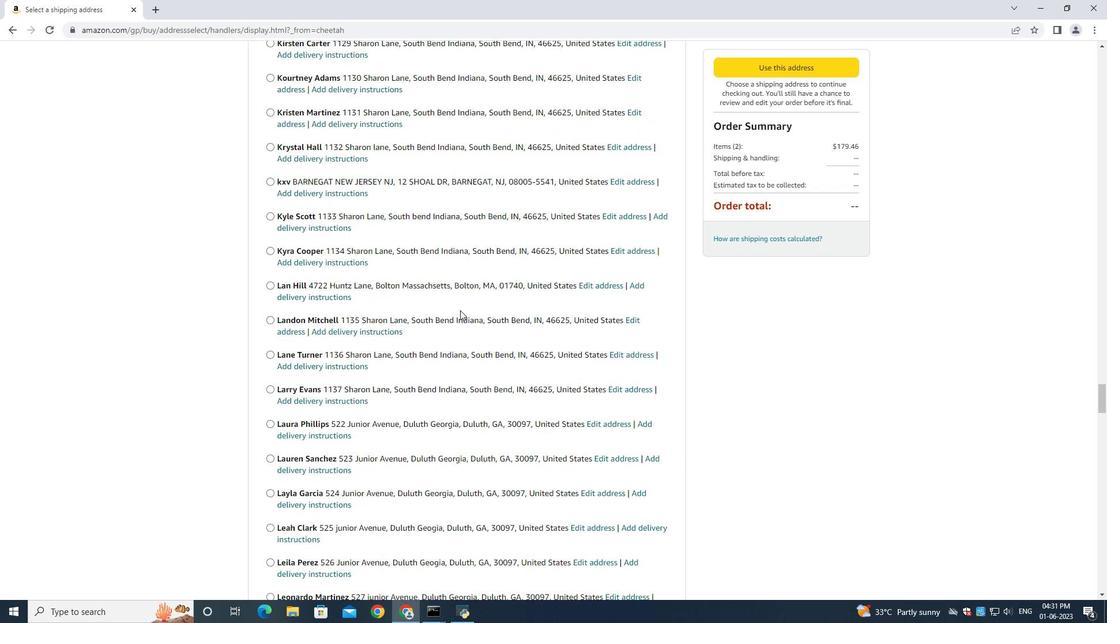 
Action: Mouse scrolled (460, 309) with delta (0, 0)
Screenshot: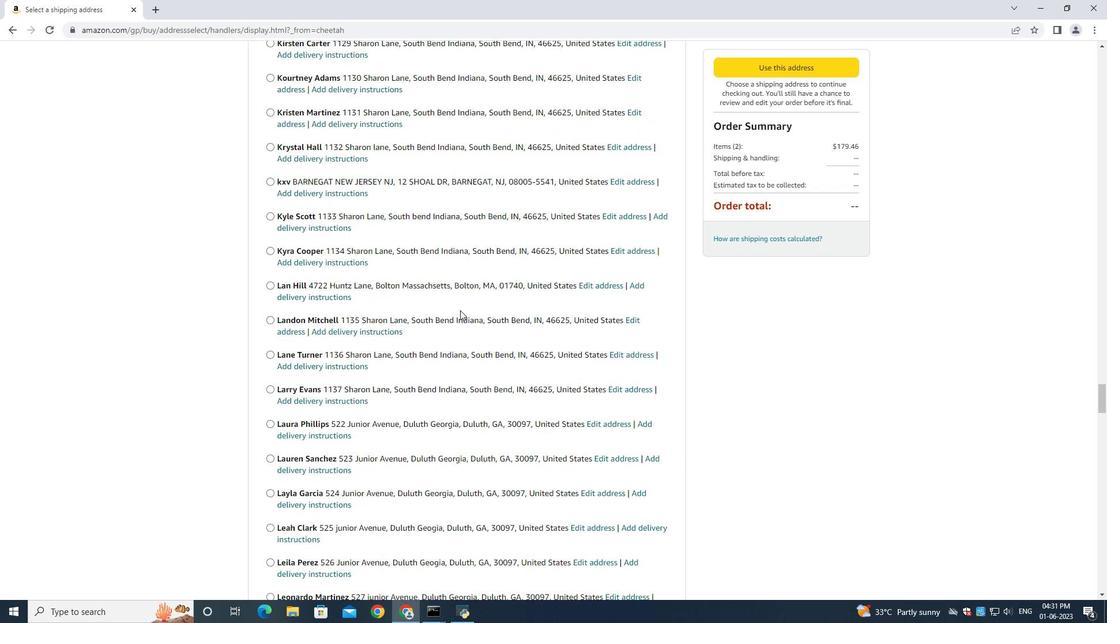 
Action: Mouse scrolled (460, 309) with delta (0, 0)
Screenshot: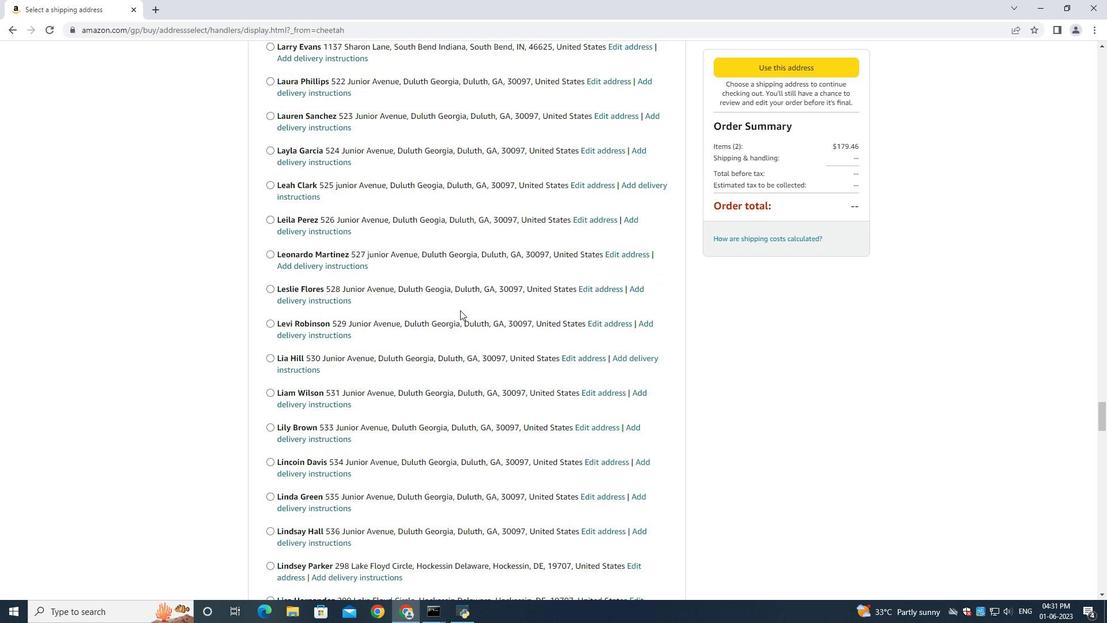 
Action: Mouse scrolled (460, 309) with delta (0, 0)
Screenshot: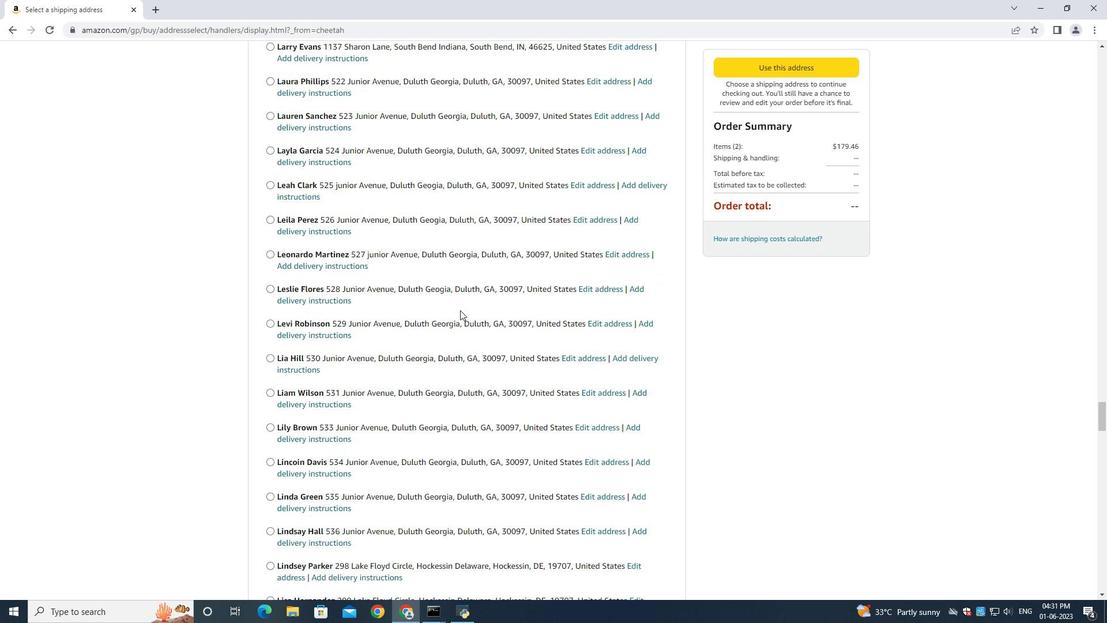 
Action: Mouse scrolled (460, 309) with delta (0, 0)
Screenshot: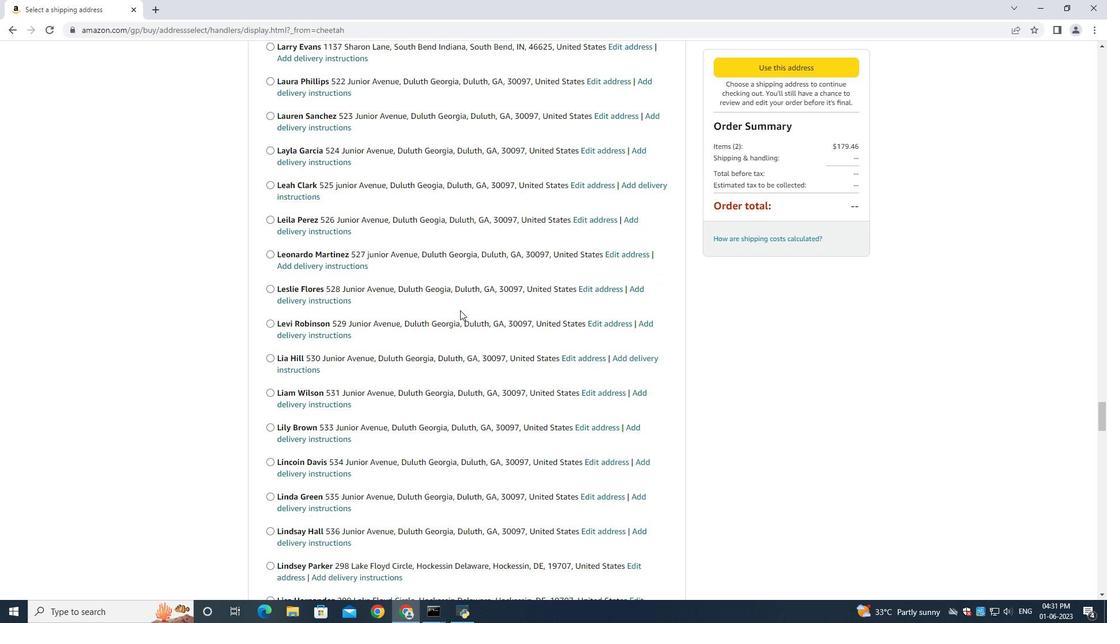 
Action: Mouse scrolled (460, 309) with delta (0, 0)
Screenshot: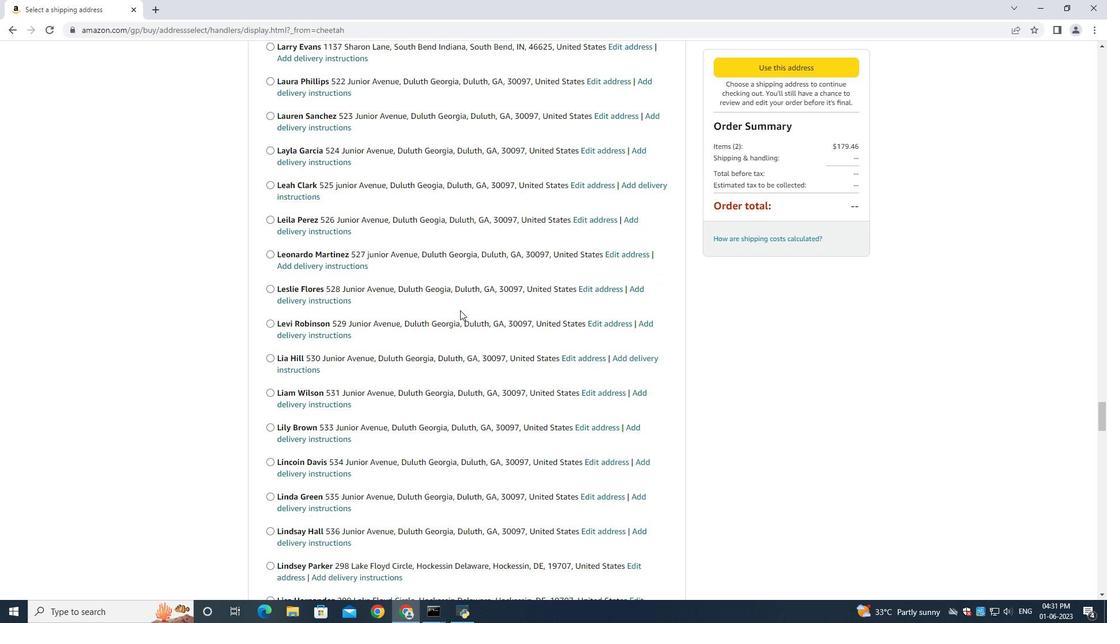 
Action: Mouse scrolled (460, 309) with delta (0, 0)
Screenshot: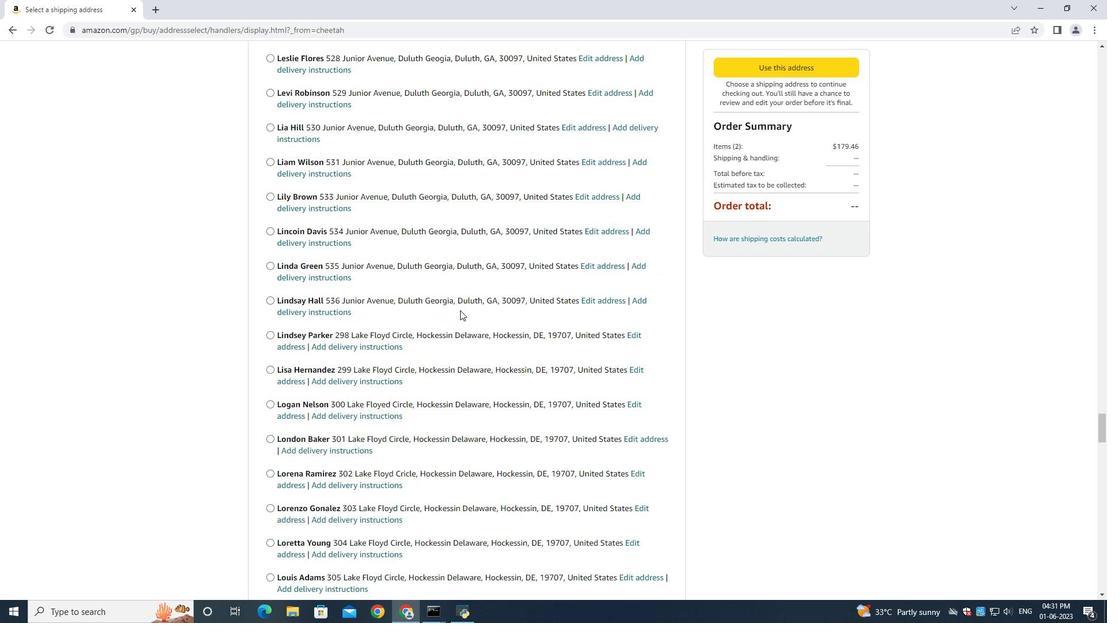 
Action: Mouse scrolled (460, 309) with delta (0, 0)
Screenshot: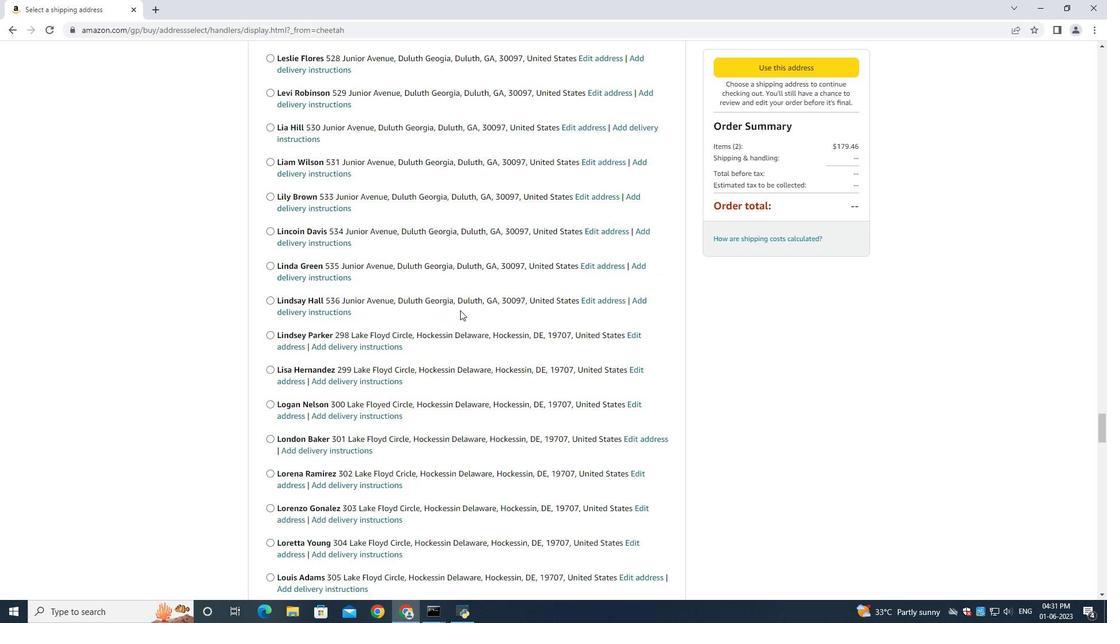 
Action: Mouse scrolled (460, 309) with delta (0, 0)
Screenshot: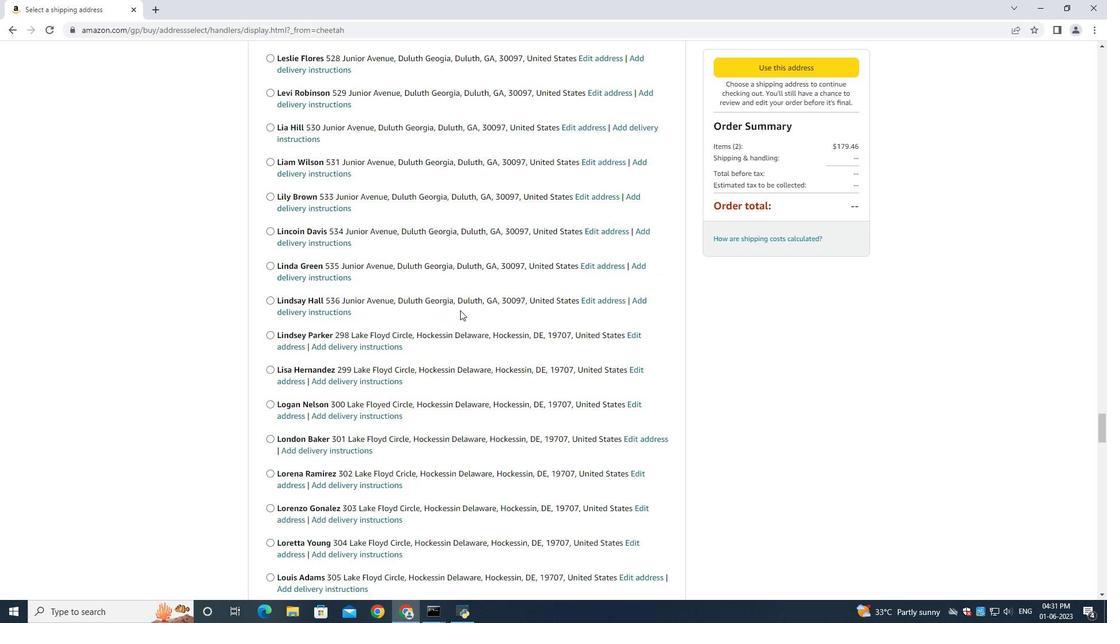 
Action: Mouse scrolled (460, 309) with delta (0, 0)
Screenshot: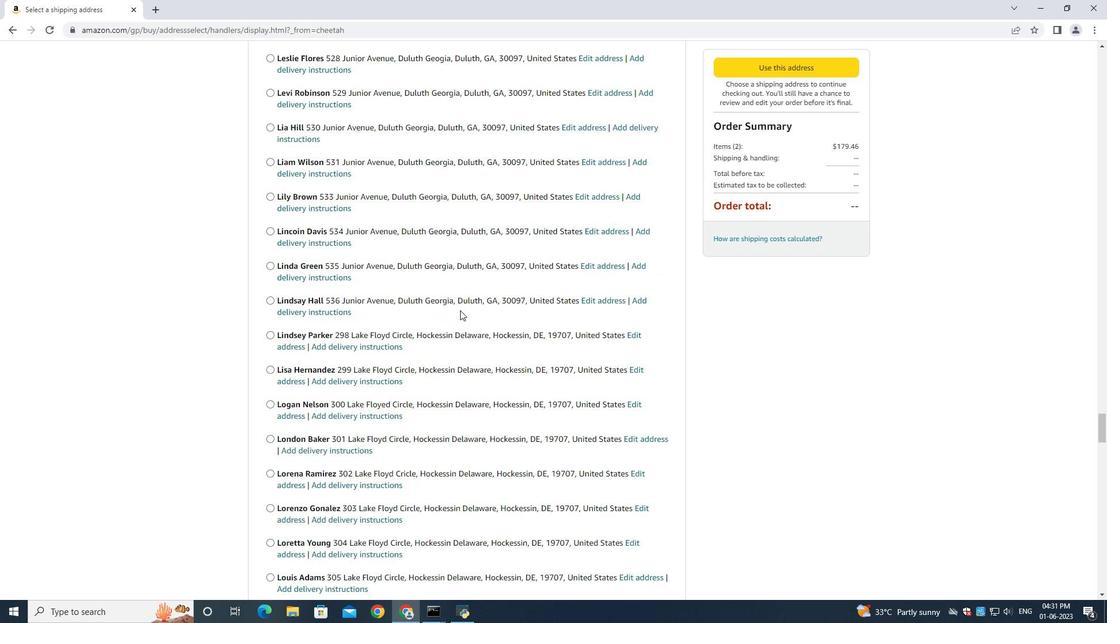 
Action: Mouse scrolled (460, 309) with delta (0, 0)
Screenshot: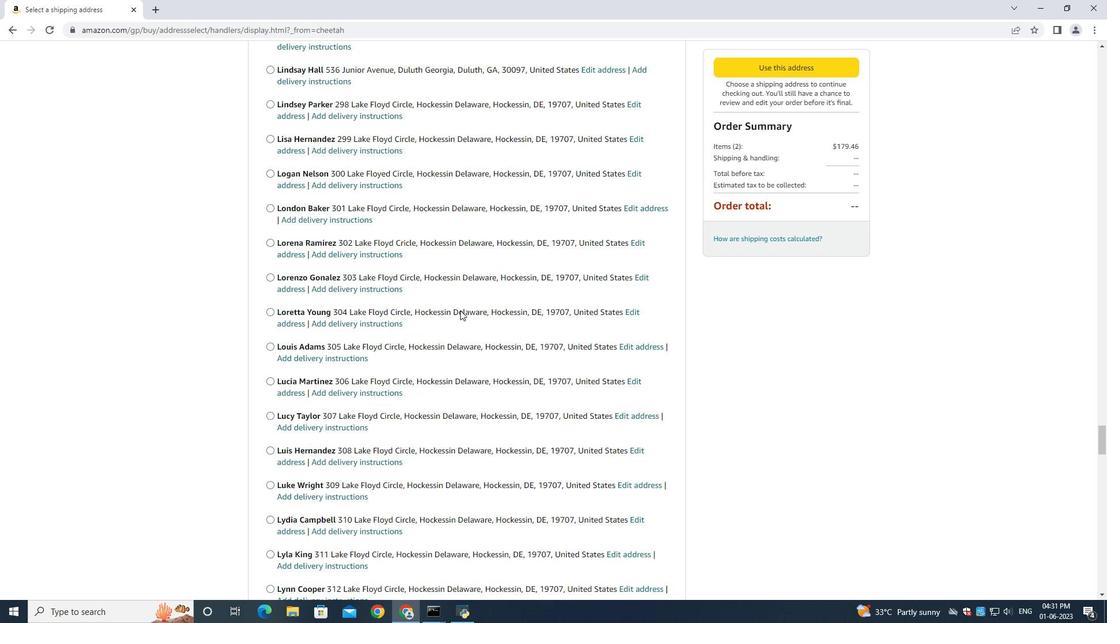 
Action: Mouse scrolled (460, 309) with delta (0, 0)
Screenshot: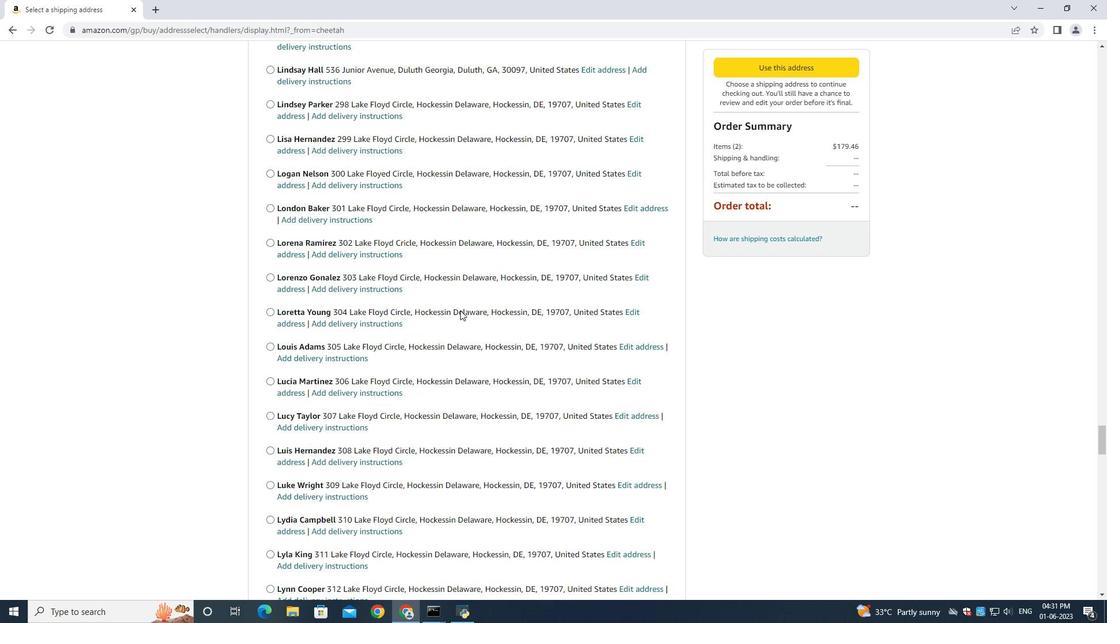 
Action: Mouse moved to (460, 310)
Screenshot: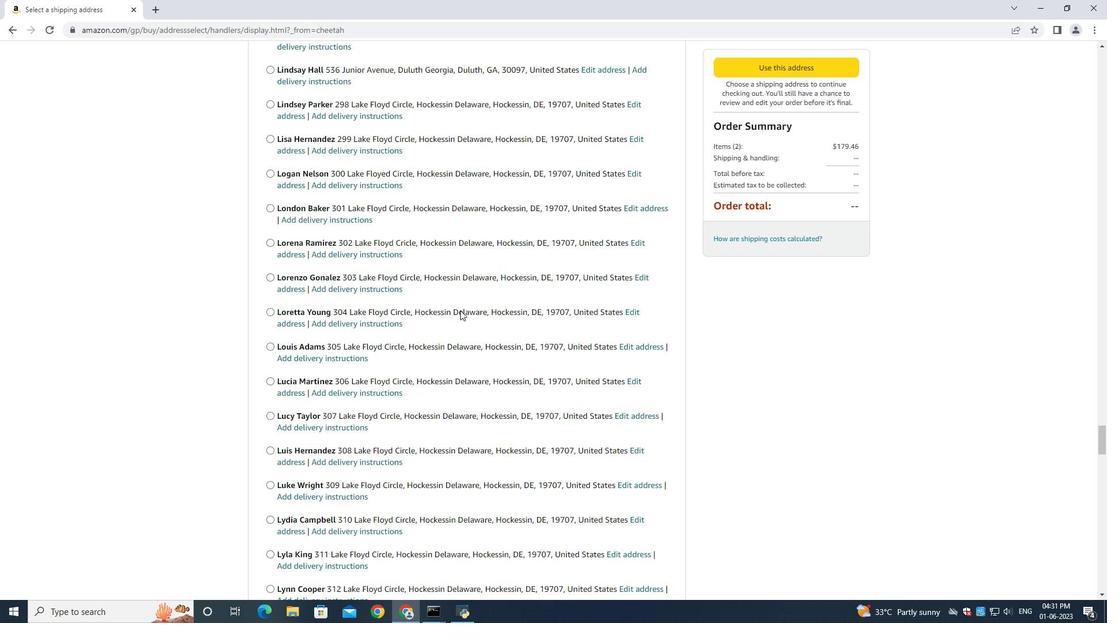 
Action: Mouse scrolled (460, 309) with delta (0, 0)
Screenshot: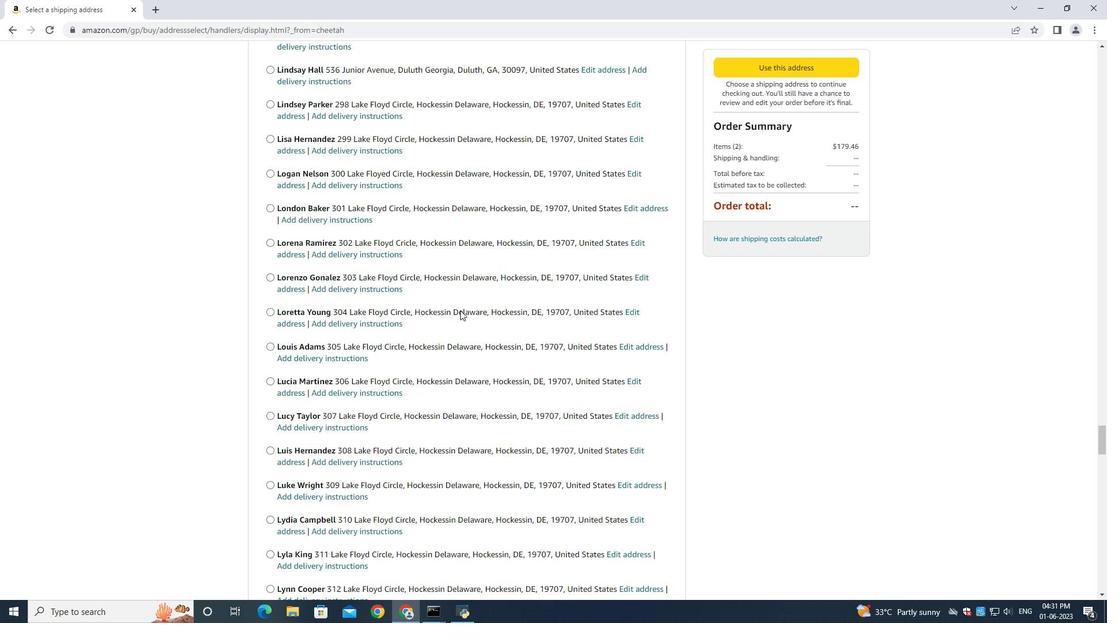 
Action: Mouse moved to (459, 311)
Screenshot: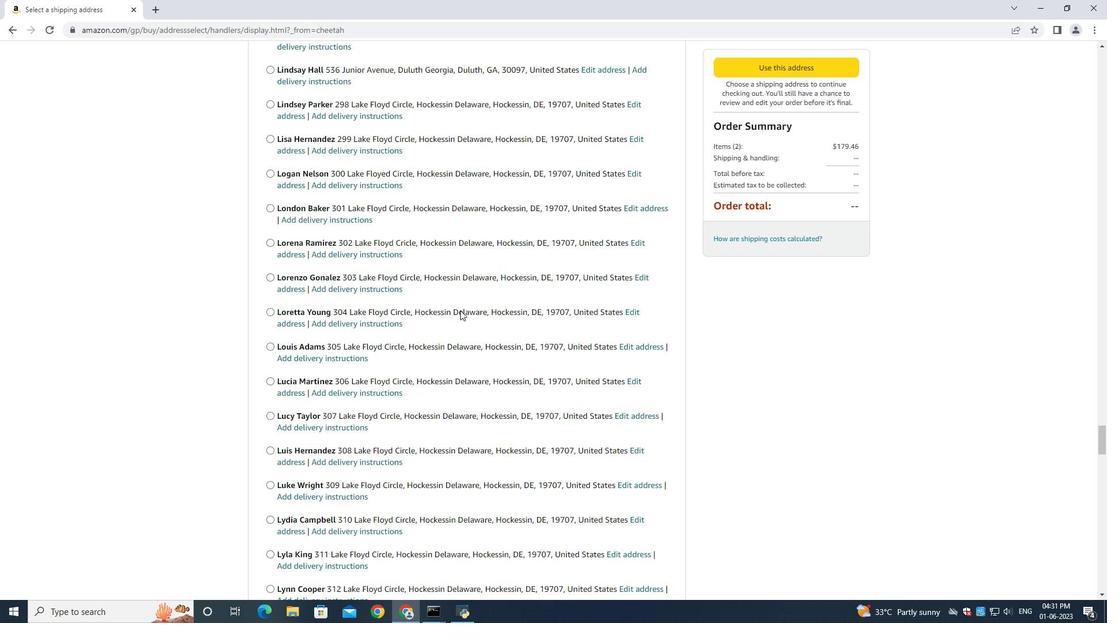 
Action: Mouse scrolled (459, 310) with delta (0, 0)
Screenshot: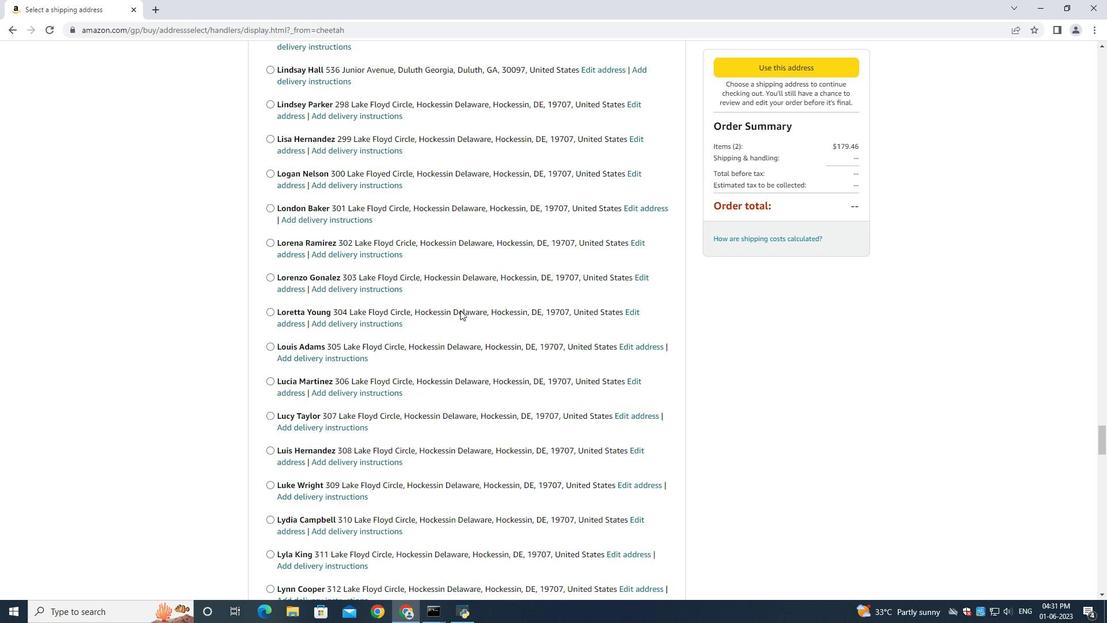 
Action: Mouse moved to (459, 311)
Screenshot: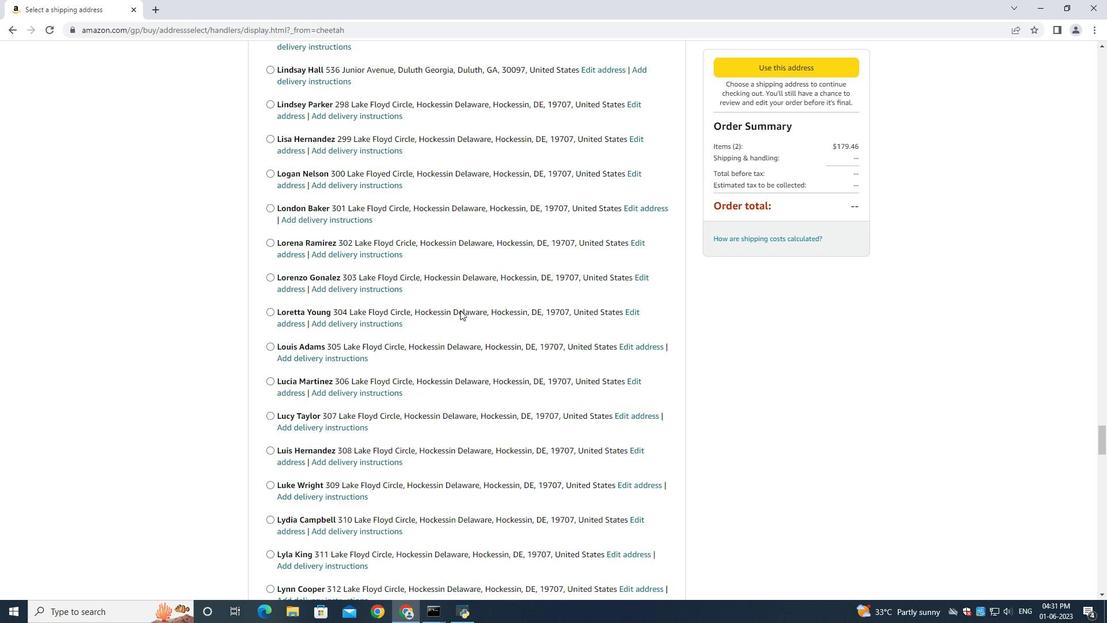 
Action: Mouse scrolled (459, 310) with delta (0, 0)
Screenshot: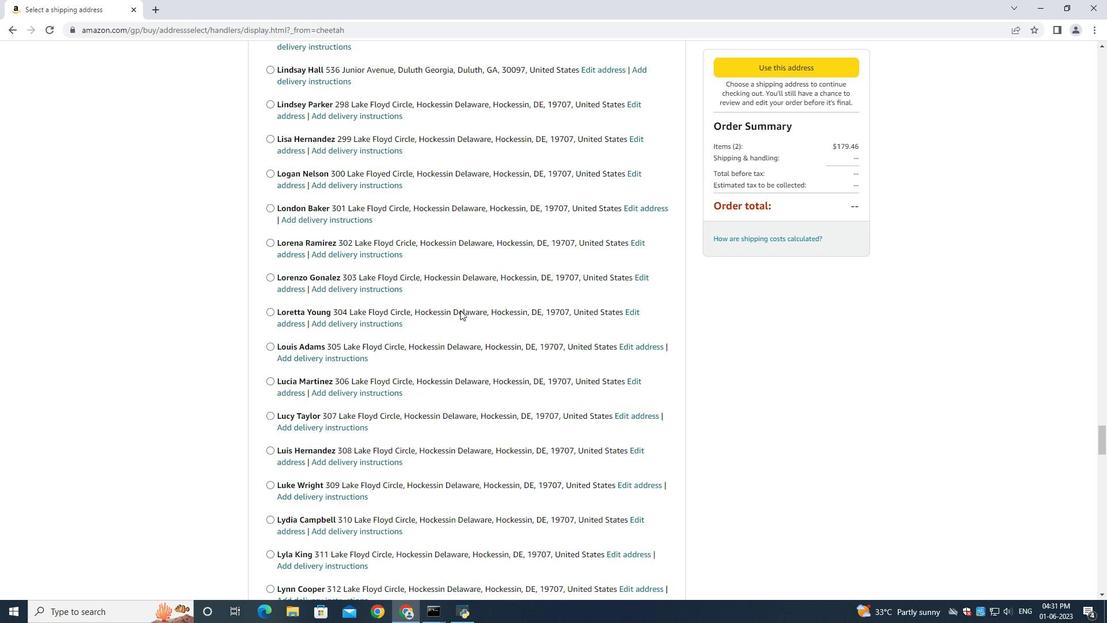 
Action: Mouse moved to (459, 311)
Screenshot: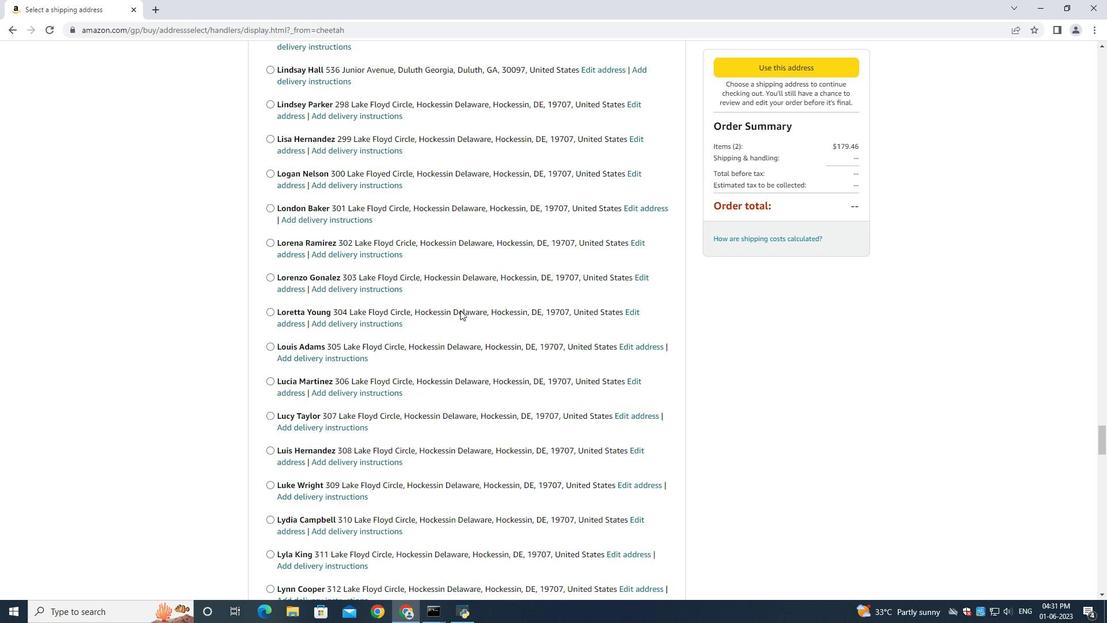 
Action: Mouse scrolled (459, 310) with delta (0, 0)
Screenshot: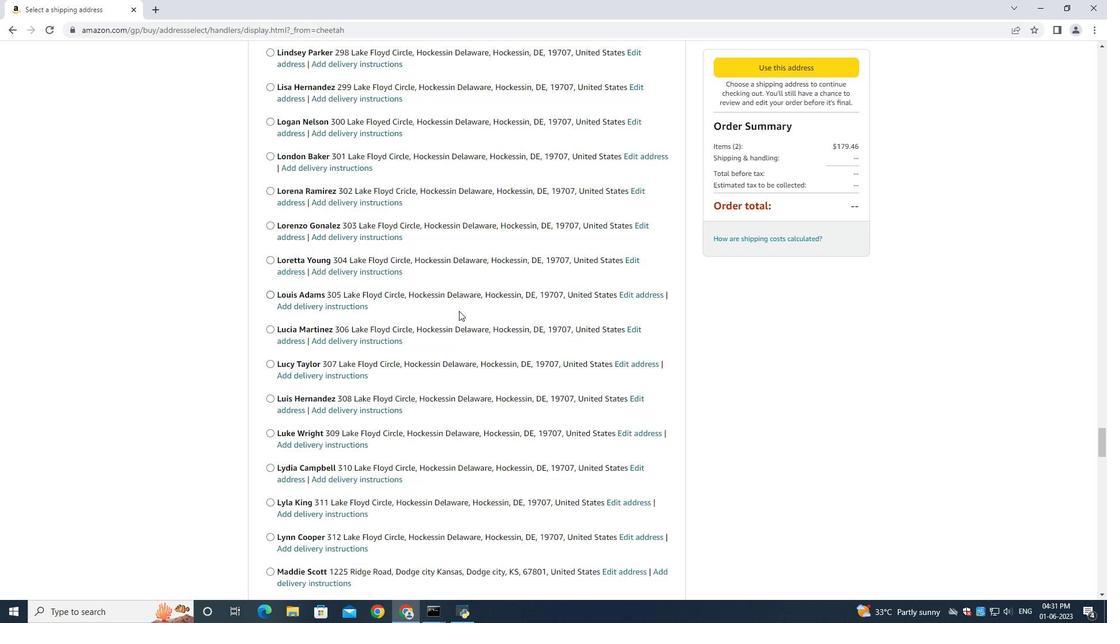 
Action: Mouse scrolled (459, 310) with delta (0, 0)
Screenshot: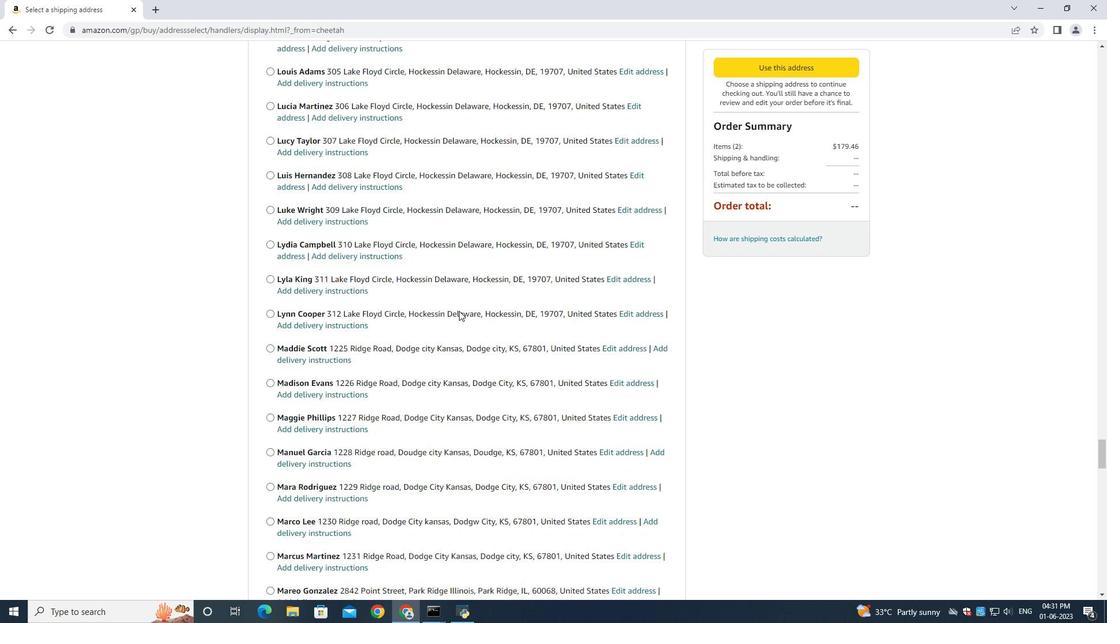
Action: Mouse scrolled (459, 310) with delta (0, 0)
Screenshot: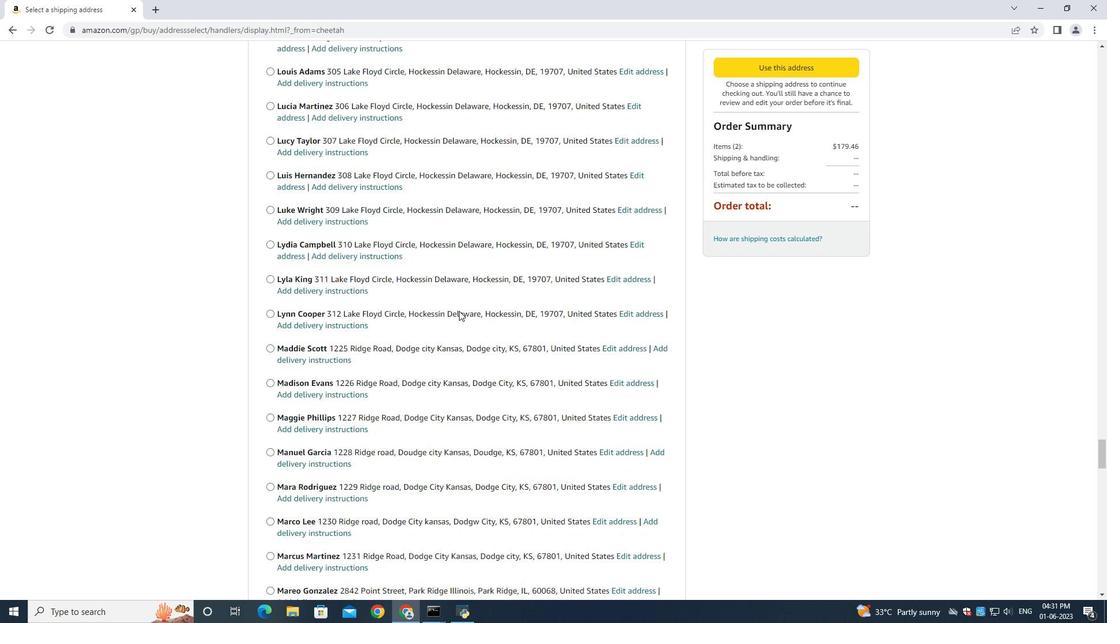 
Action: Mouse scrolled (459, 310) with delta (0, 0)
Screenshot: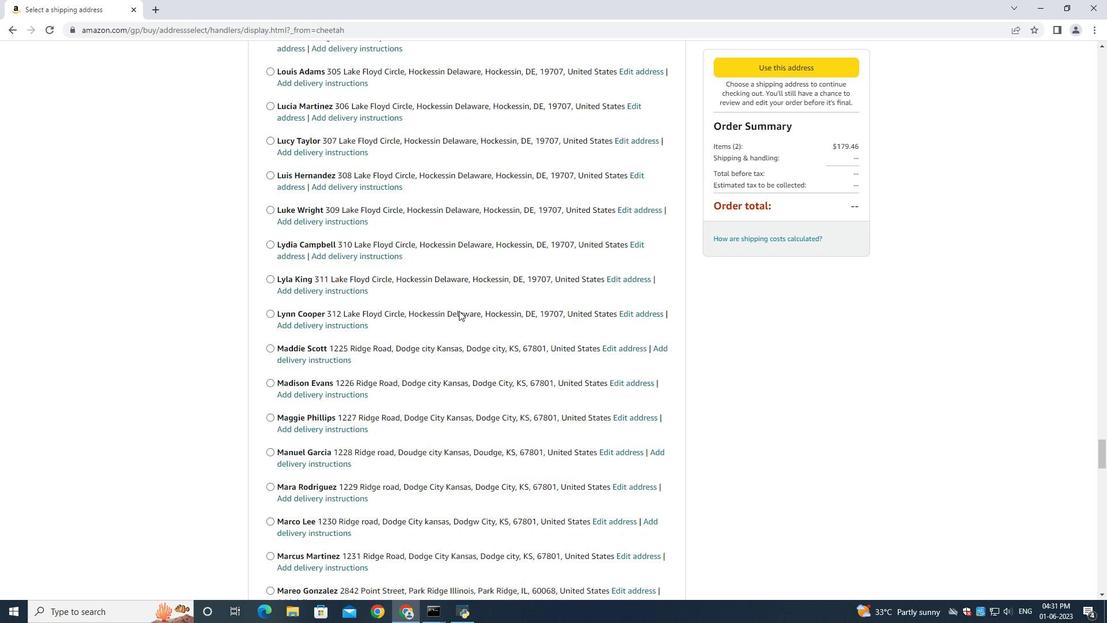 
Action: Mouse scrolled (459, 310) with delta (0, 0)
Screenshot: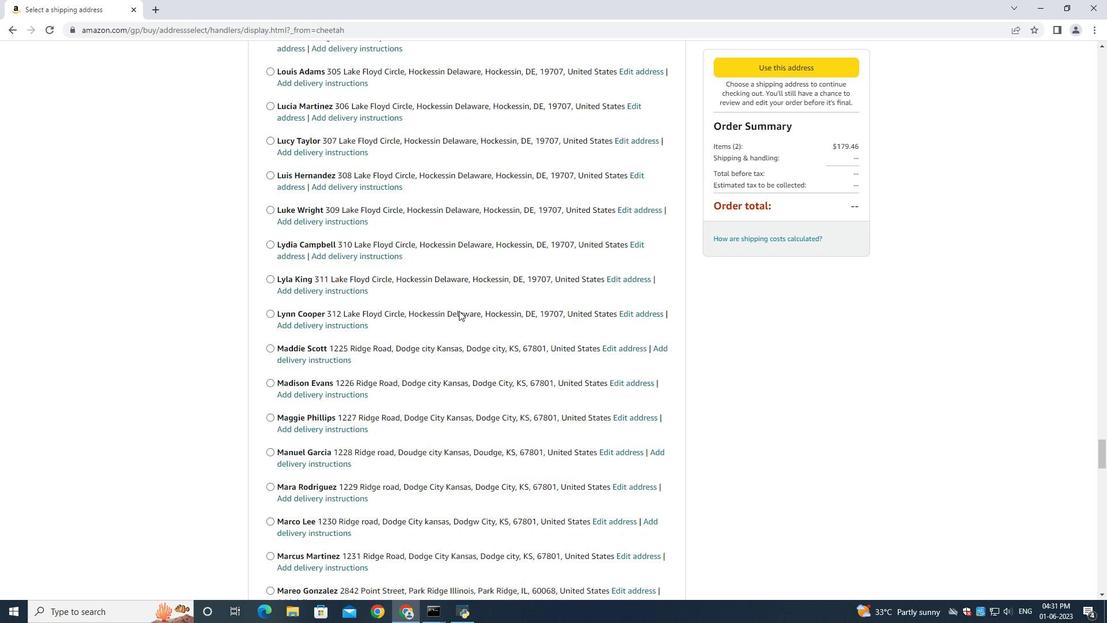 
Action: Mouse scrolled (459, 310) with delta (0, 0)
Screenshot: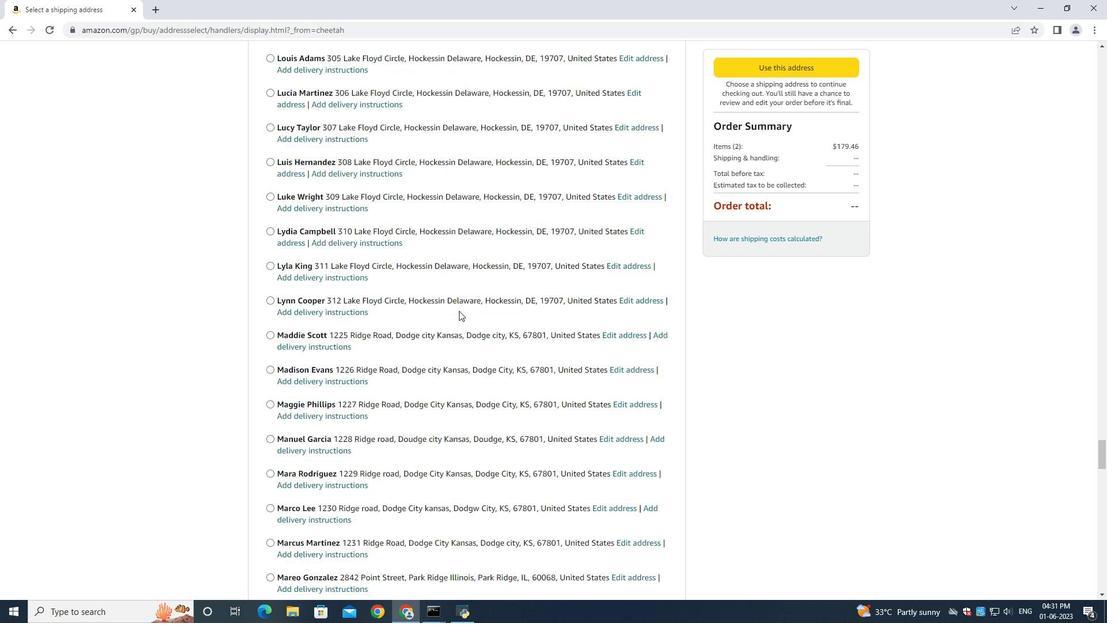 
Action: Mouse scrolled (459, 310) with delta (0, 0)
Screenshot: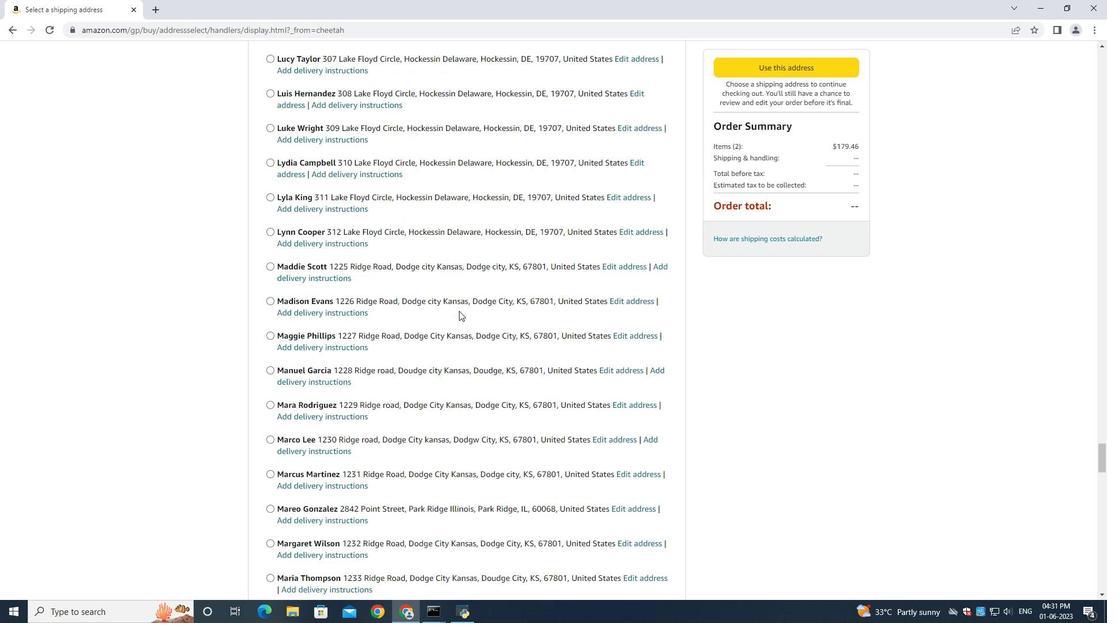 
Action: Mouse scrolled (459, 310) with delta (0, 0)
Screenshot: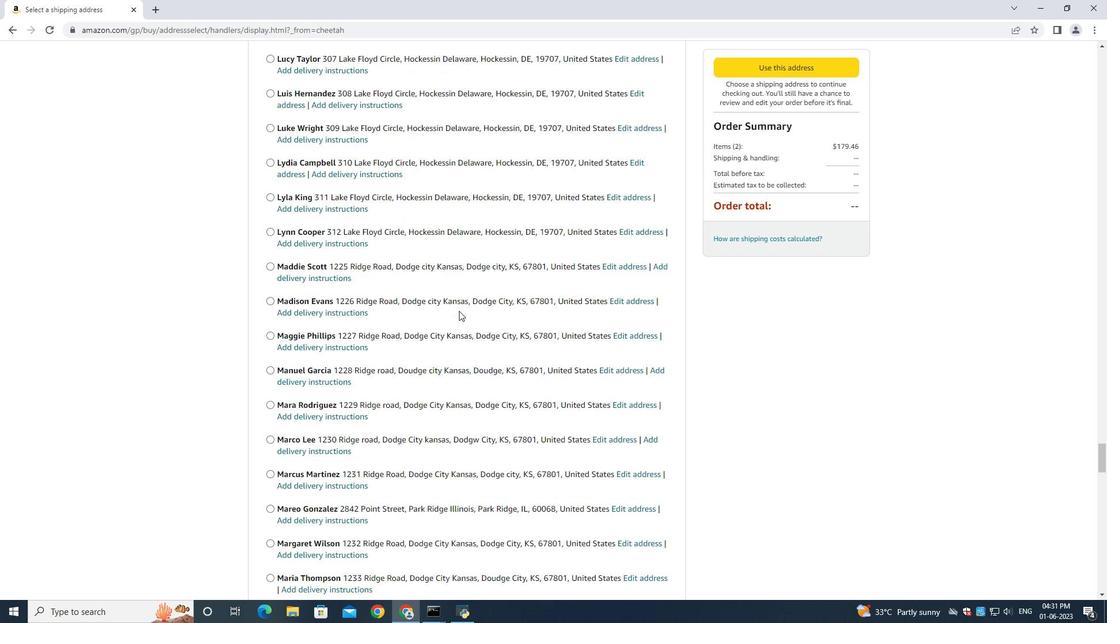 
Action: Mouse scrolled (459, 310) with delta (0, 0)
Screenshot: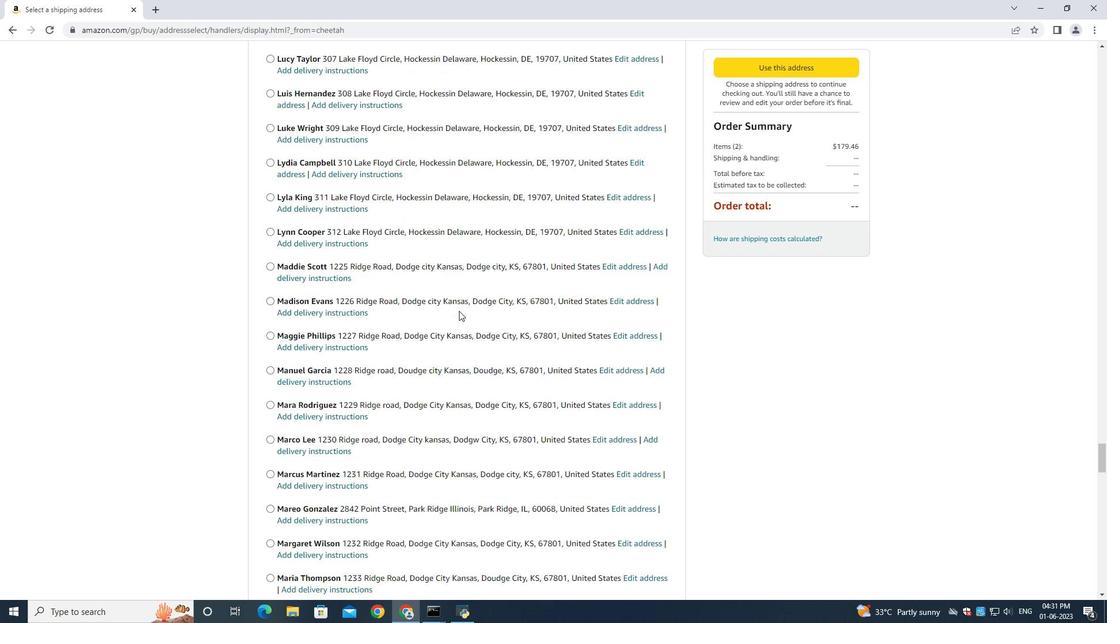 
Action: Mouse scrolled (459, 310) with delta (0, 0)
Screenshot: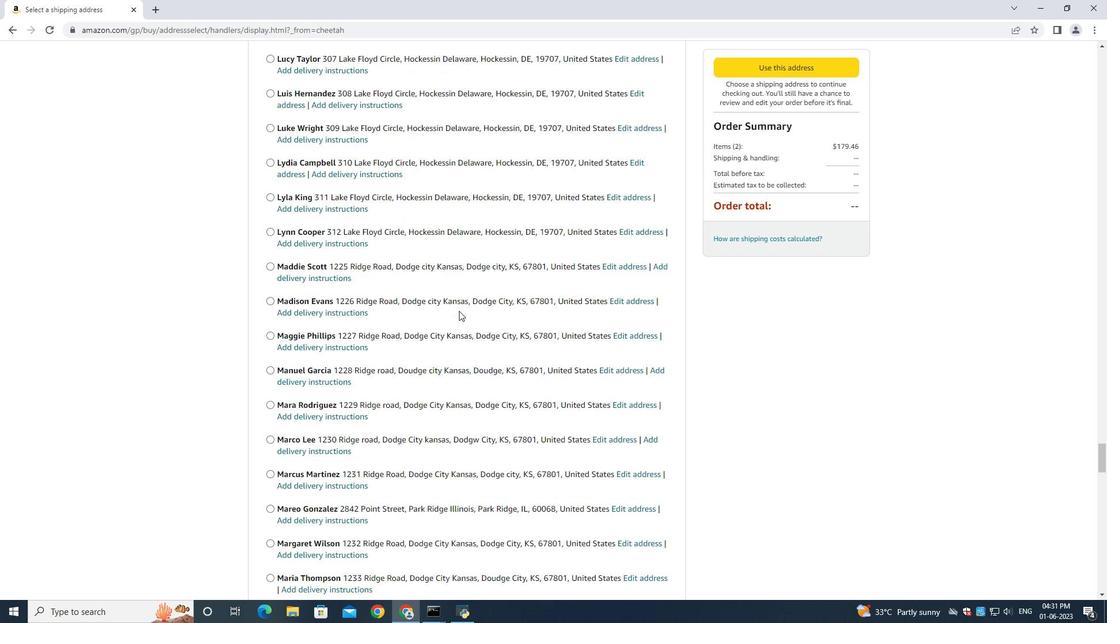
Action: Mouse scrolled (459, 310) with delta (0, 0)
Screenshot: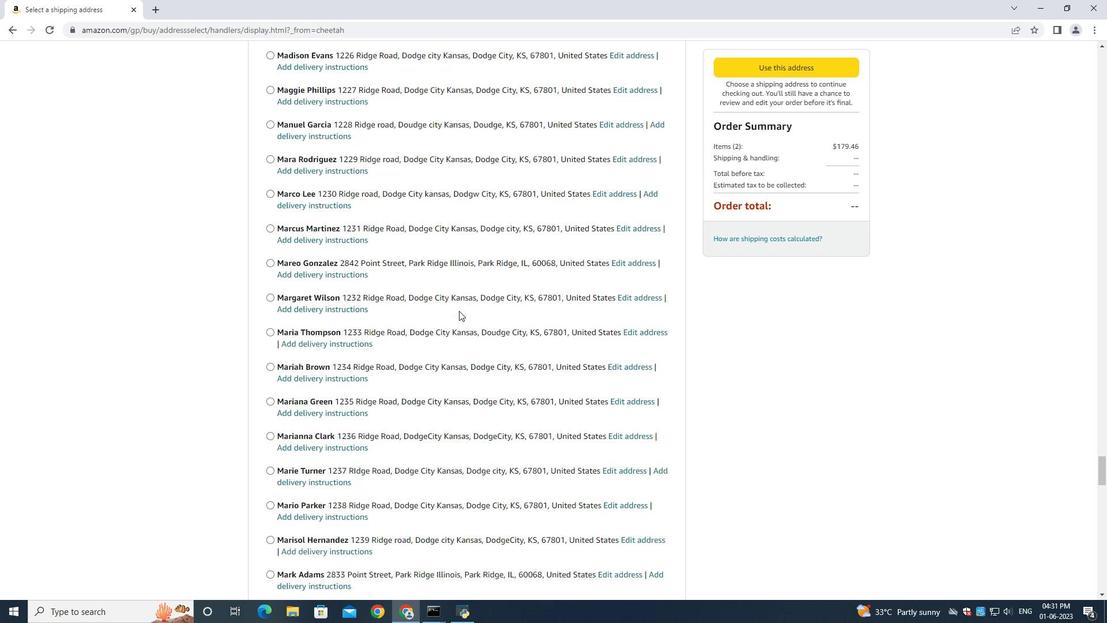 
Action: Mouse scrolled (459, 310) with delta (0, 0)
Screenshot: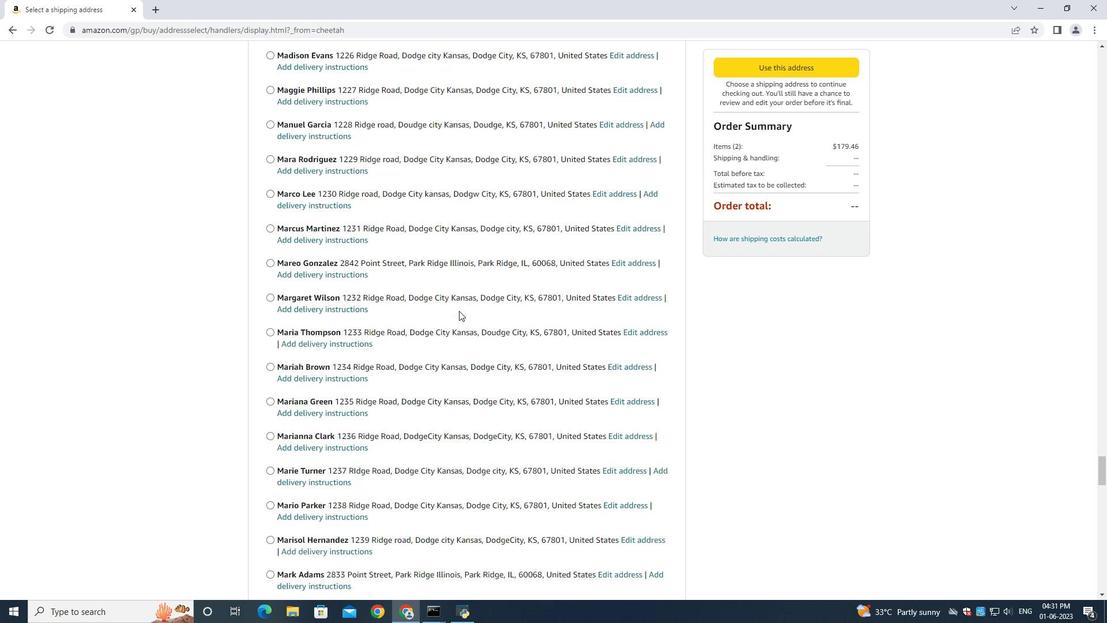 
Action: Mouse scrolled (459, 310) with delta (0, 0)
Screenshot: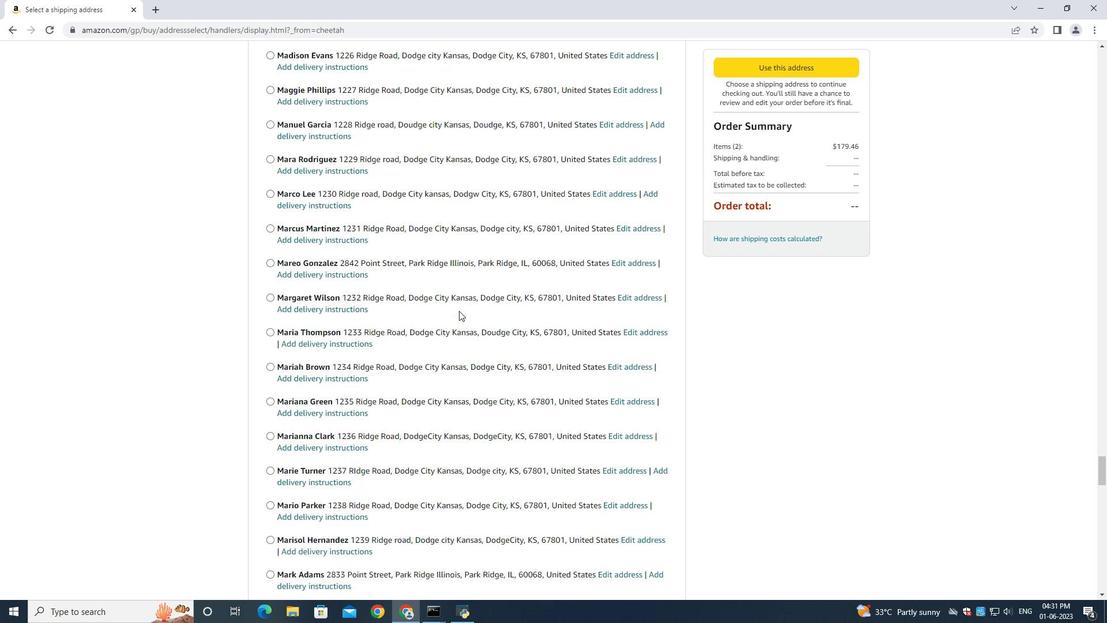 
Action: Mouse scrolled (459, 310) with delta (0, 0)
Screenshot: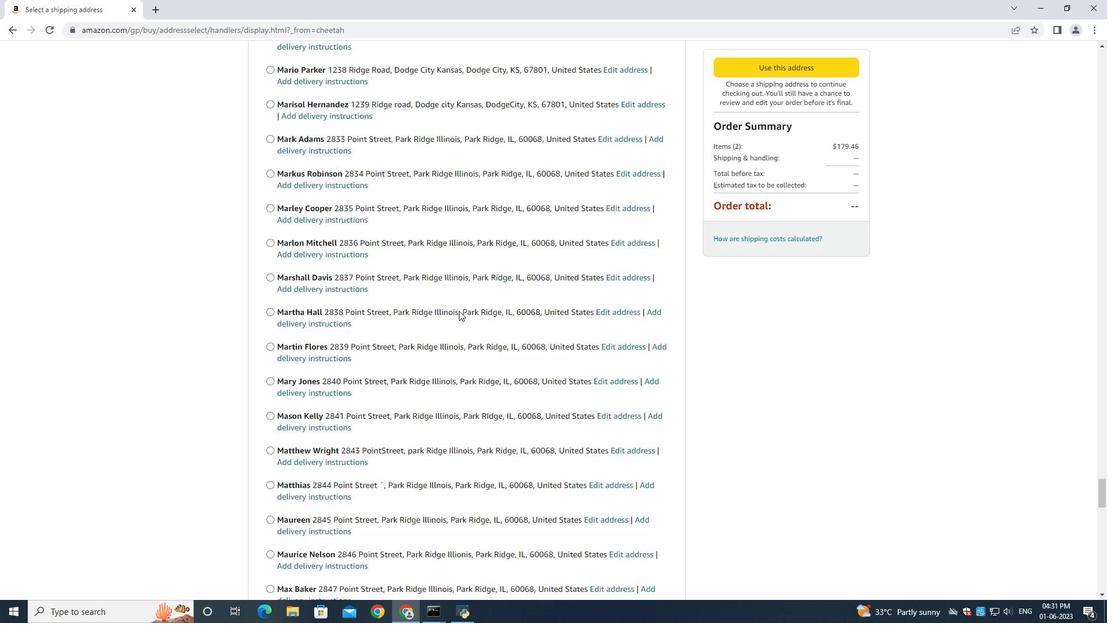 
Action: Mouse scrolled (459, 310) with delta (0, 0)
Screenshot: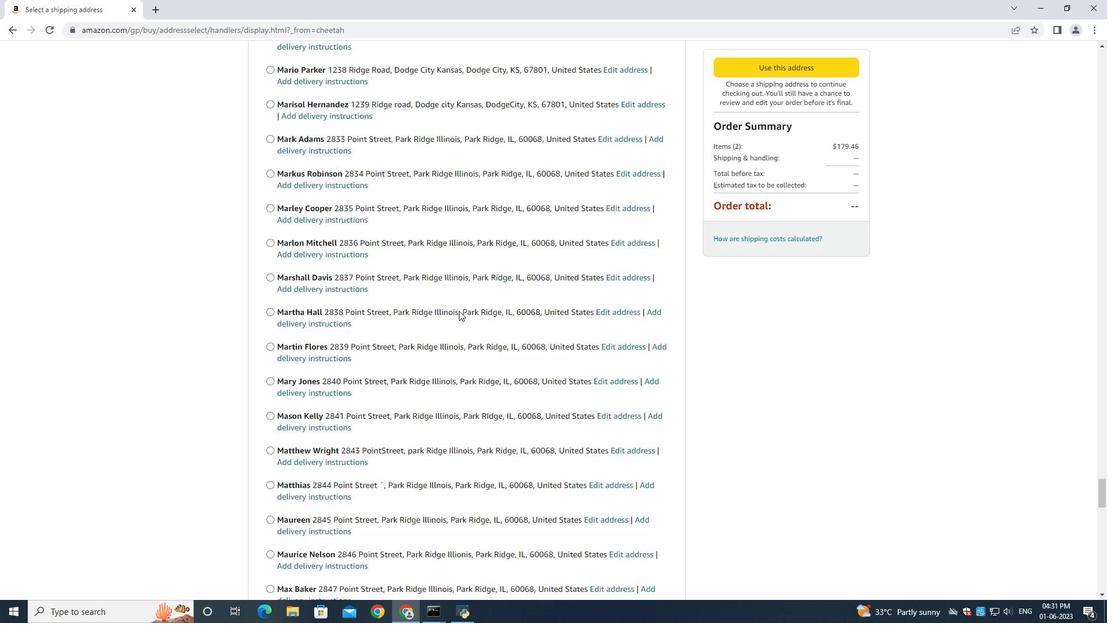 
Action: Mouse scrolled (459, 310) with delta (0, 0)
Screenshot: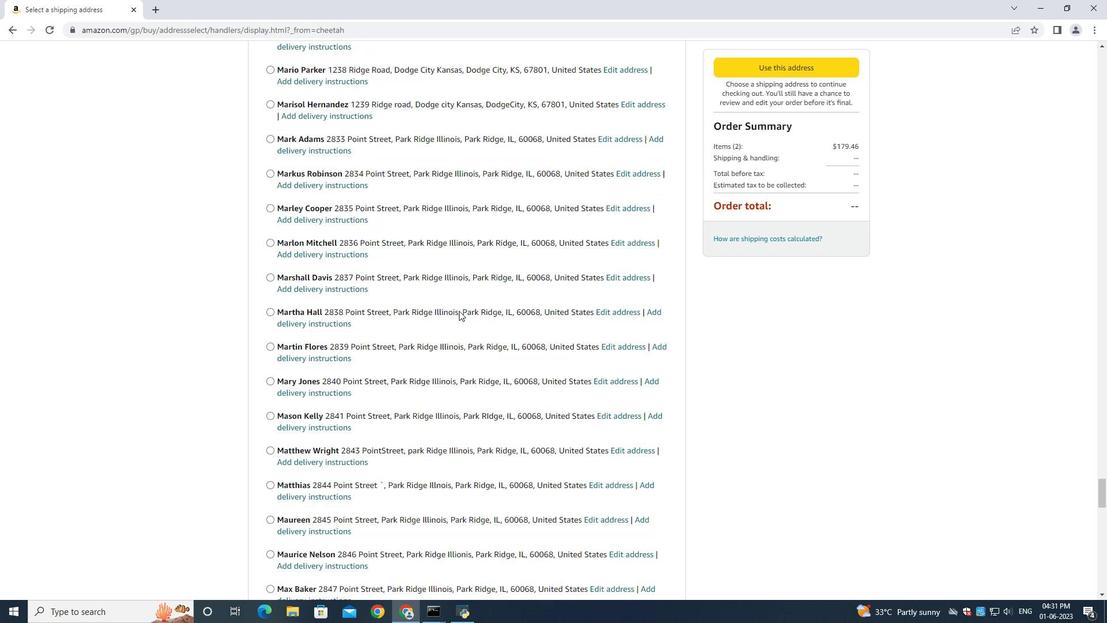 
Action: Mouse scrolled (459, 310) with delta (0, 0)
Screenshot: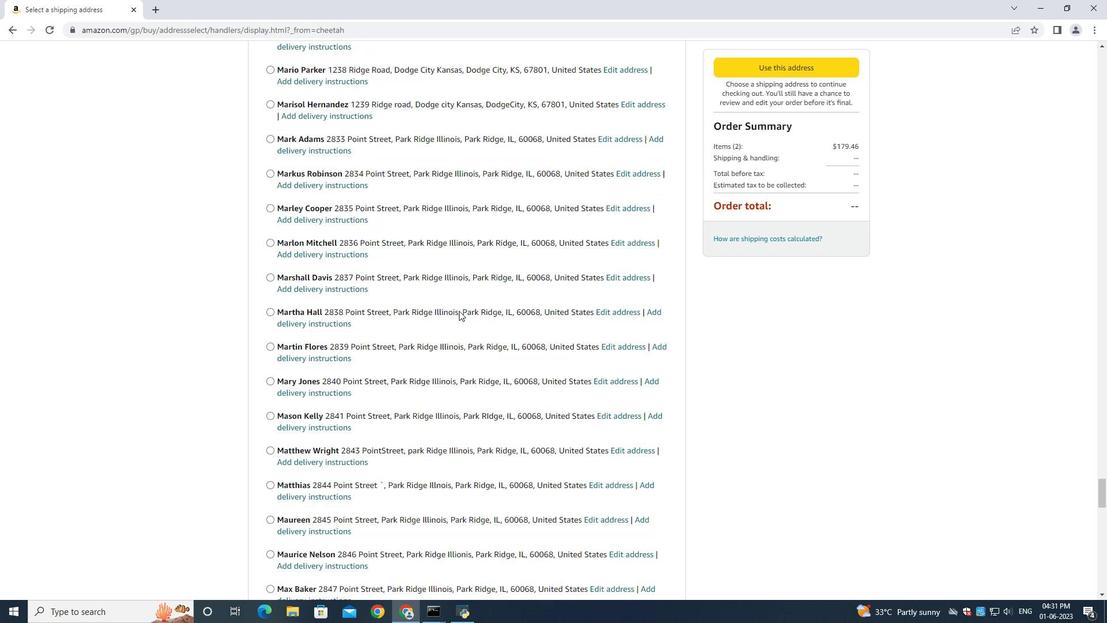 
Action: Mouse scrolled (459, 310) with delta (0, 0)
Screenshot: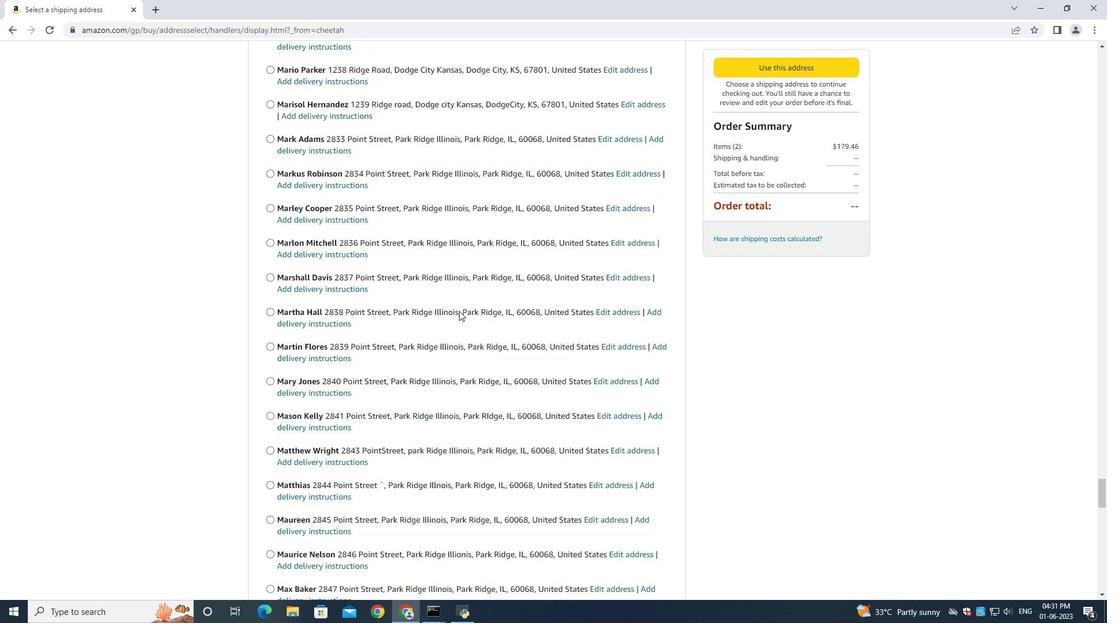 
Action: Mouse scrolled (459, 310) with delta (0, 0)
Screenshot: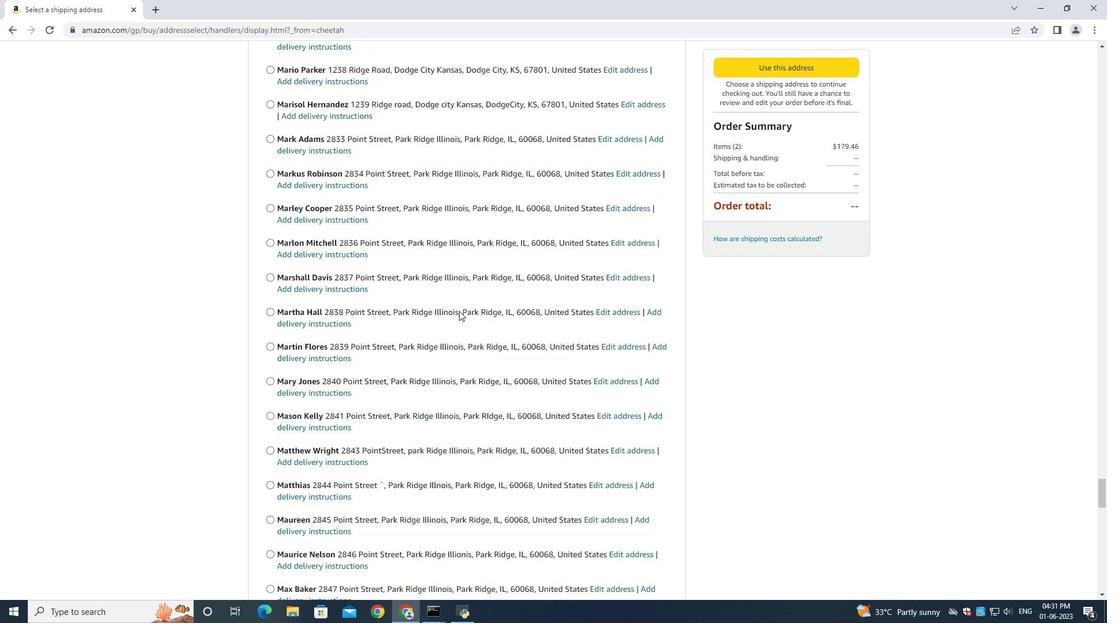 
Action: Mouse scrolled (459, 310) with delta (0, 0)
Screenshot: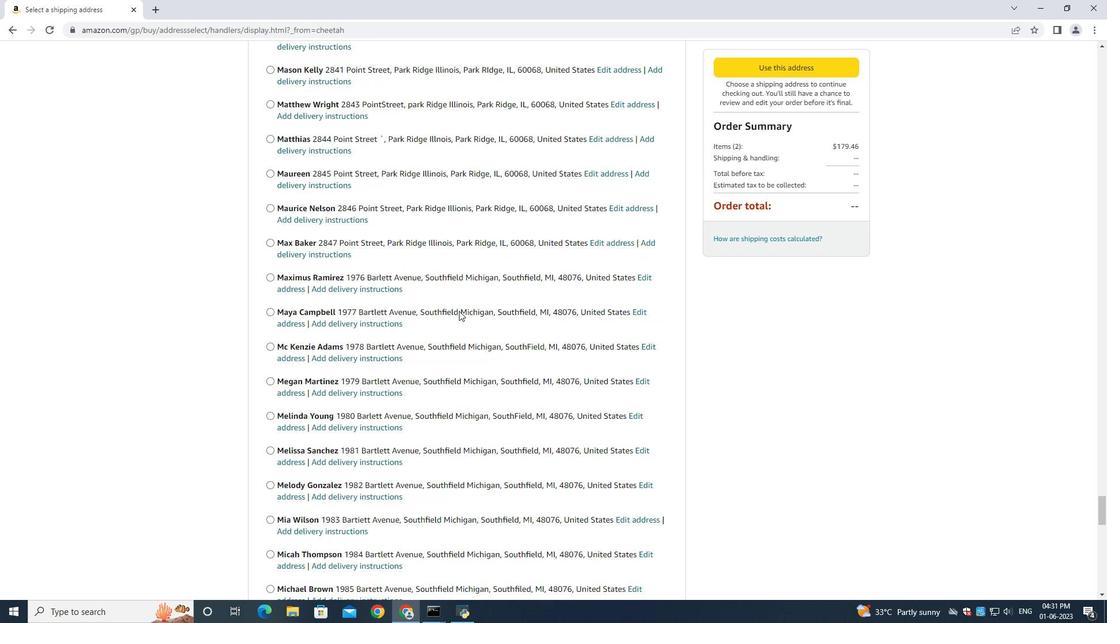
Action: Mouse scrolled (459, 310) with delta (0, 0)
Screenshot: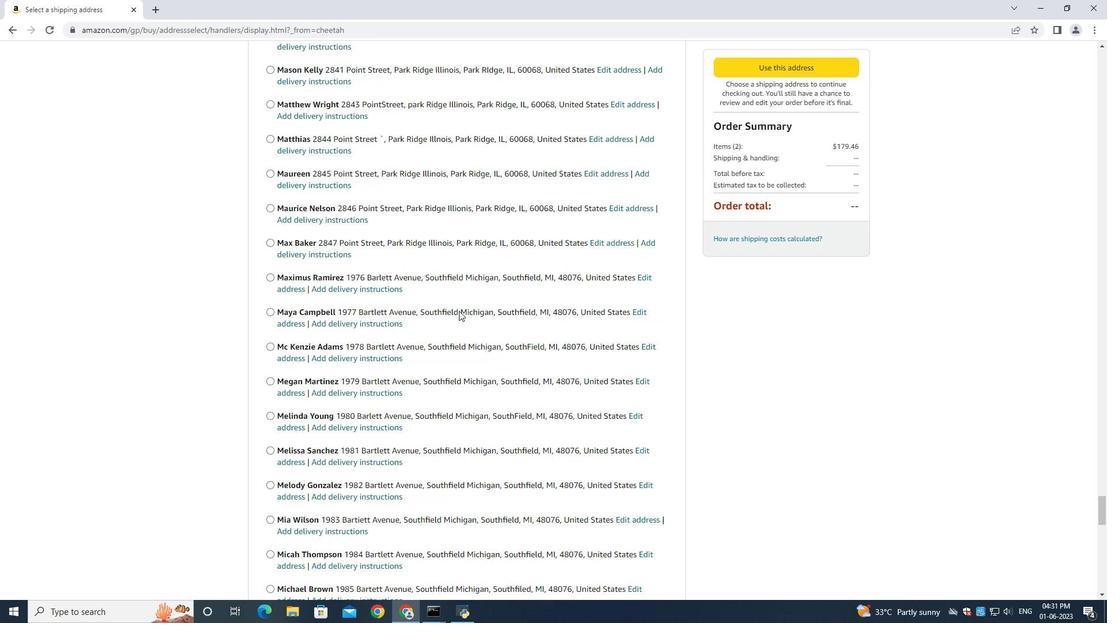 
Action: Mouse scrolled (459, 310) with delta (0, 0)
Screenshot: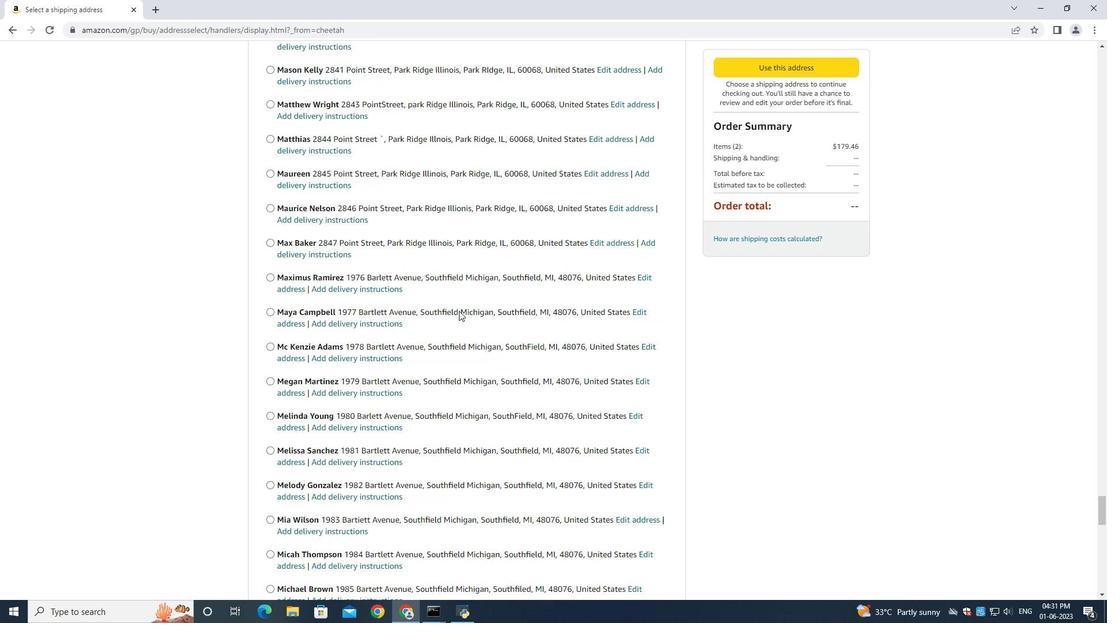 
Action: Mouse scrolled (459, 310) with delta (0, 0)
Screenshot: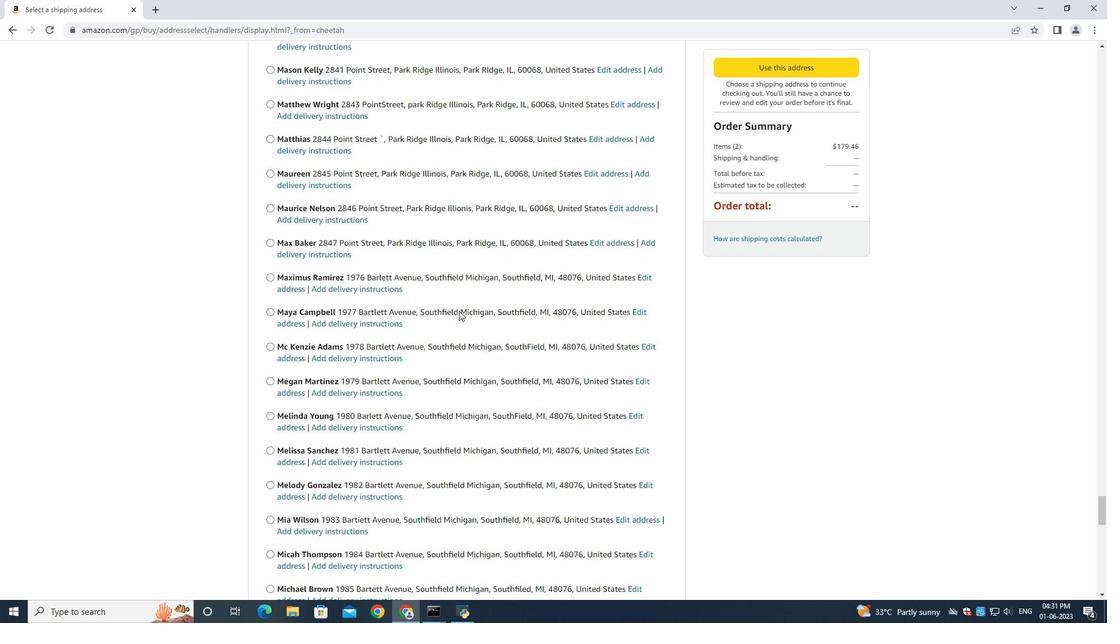 
Action: Mouse scrolled (459, 310) with delta (0, 0)
Screenshot: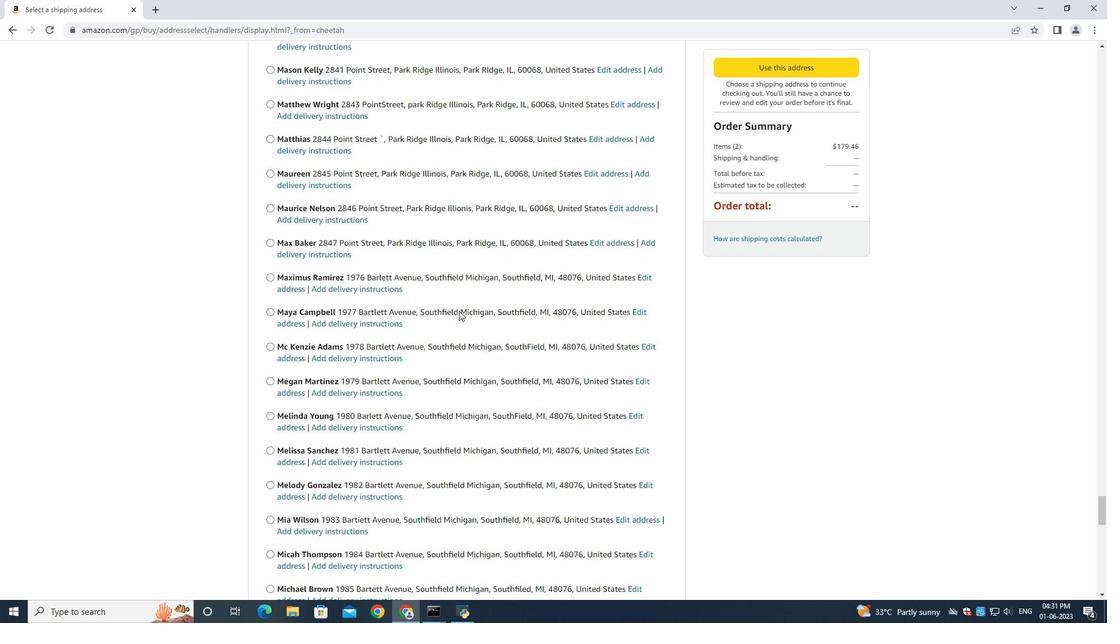 
Action: Mouse scrolled (459, 310) with delta (0, 0)
Screenshot: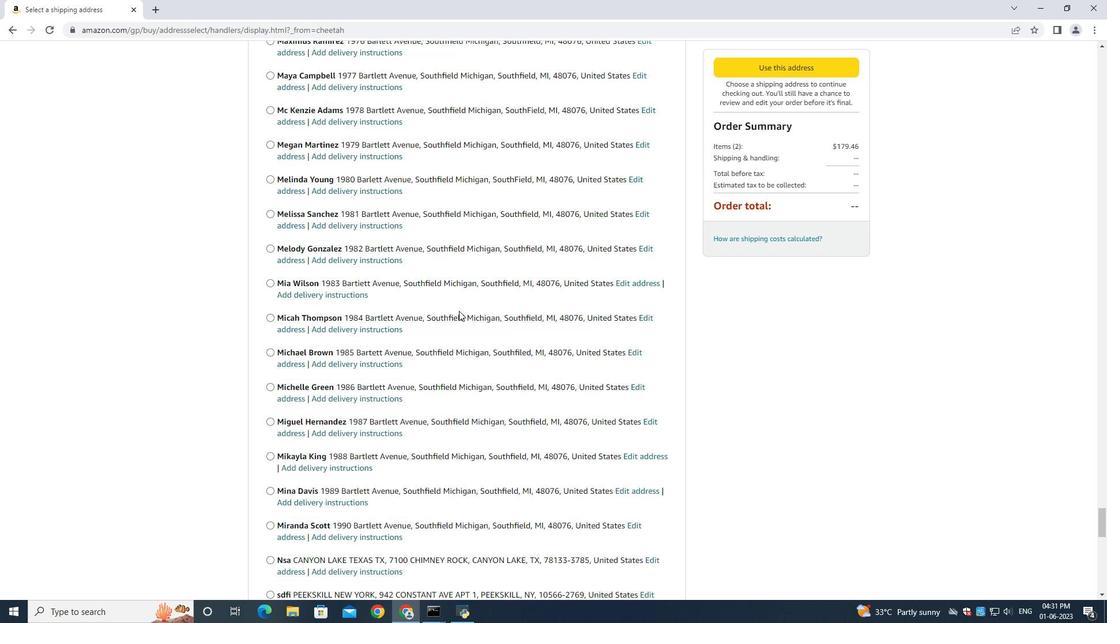 
Action: Mouse scrolled (459, 310) with delta (0, 0)
Screenshot: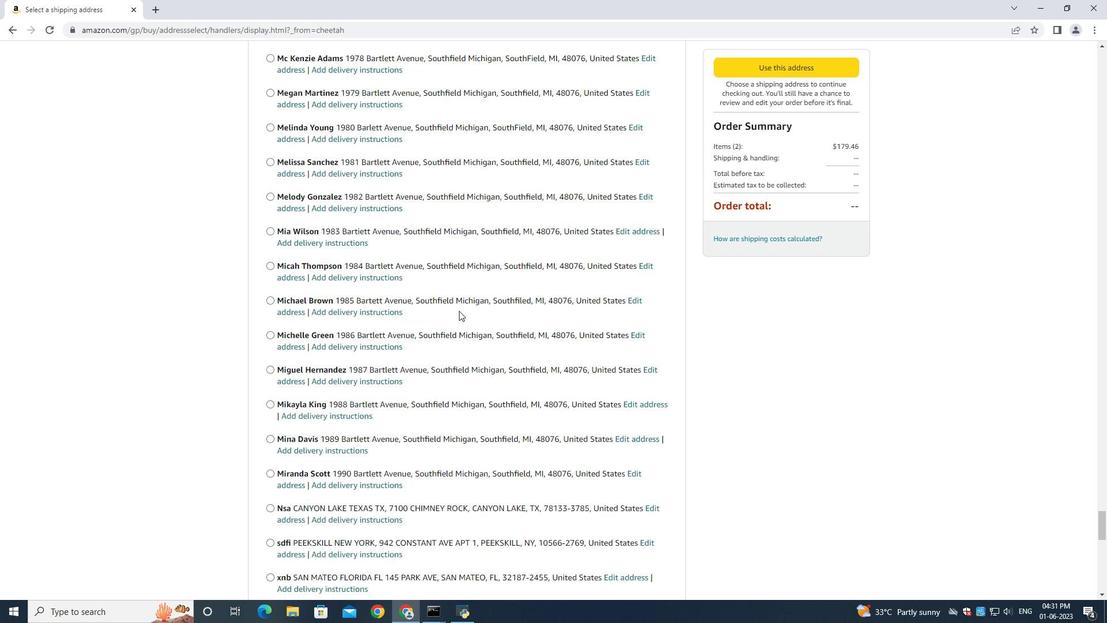 
Action: Mouse scrolled (459, 310) with delta (0, 0)
Screenshot: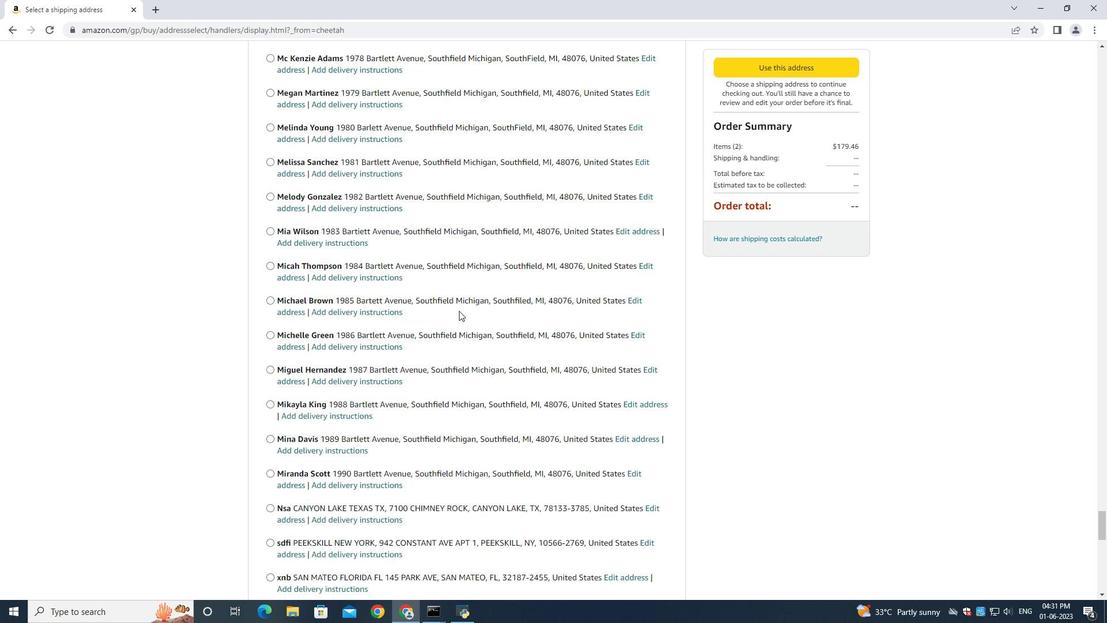 
Action: Mouse scrolled (459, 310) with delta (0, 0)
Screenshot: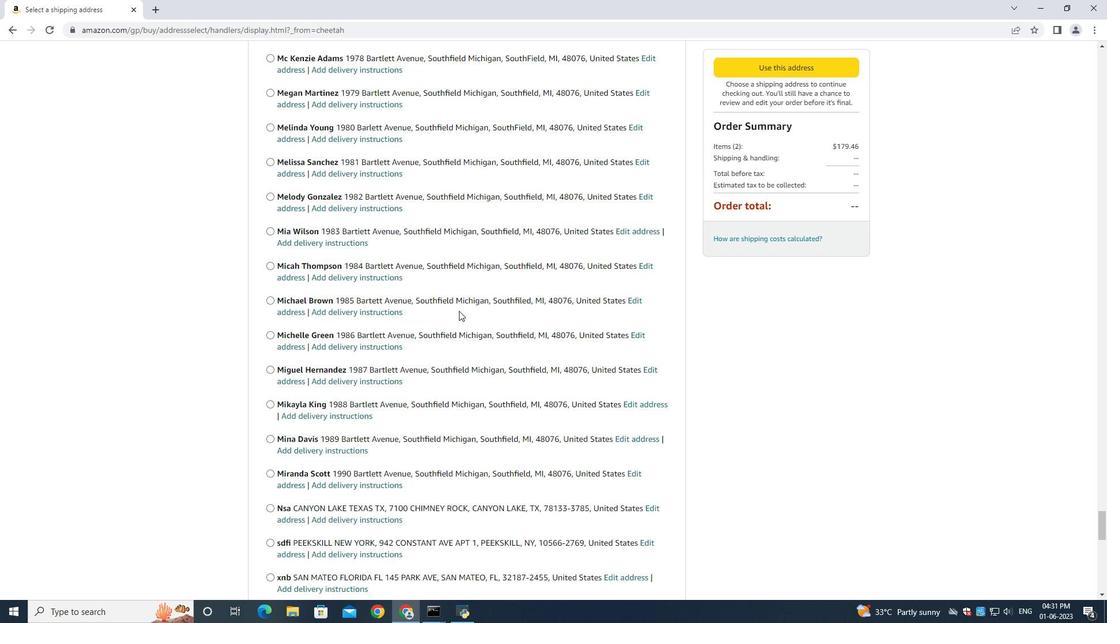 
Action: Mouse scrolled (459, 310) with delta (0, 0)
Screenshot: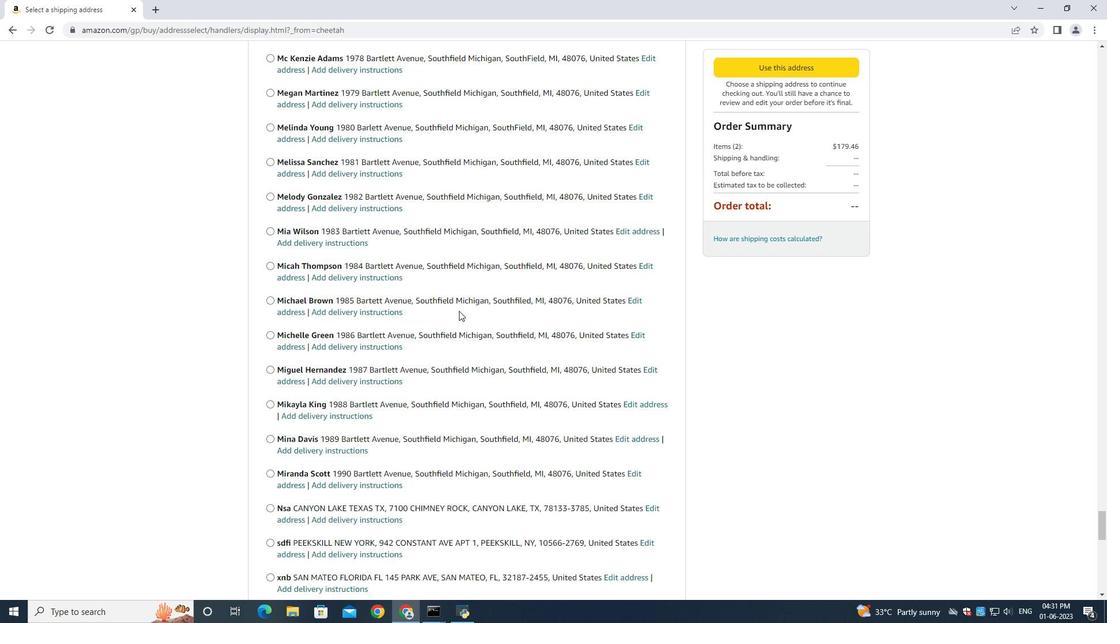 
Action: Mouse scrolled (459, 310) with delta (0, 0)
Screenshot: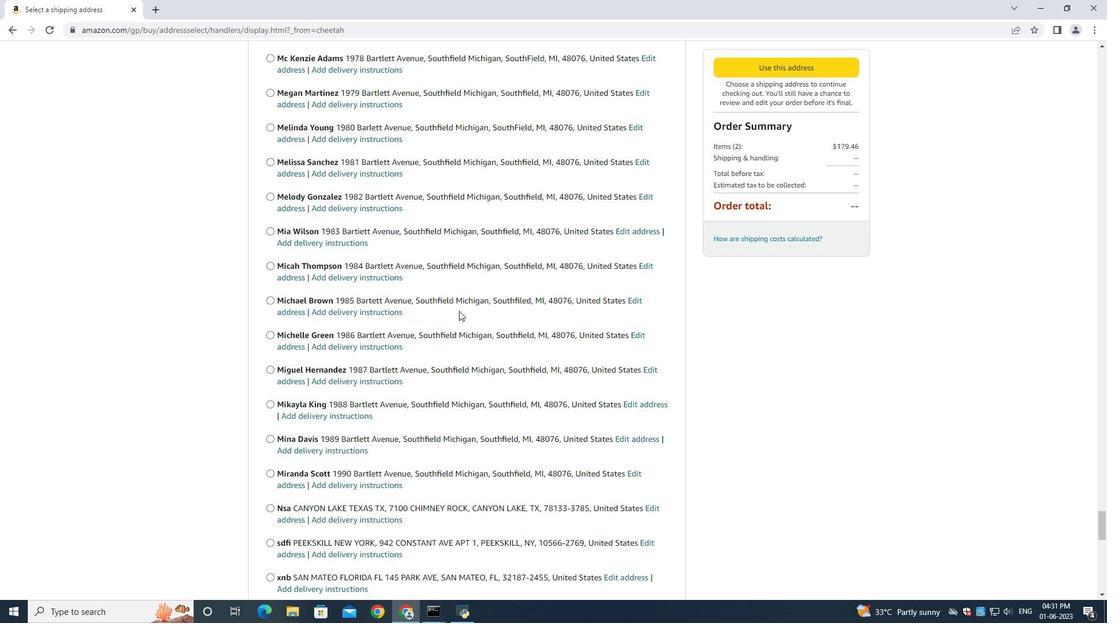
Action: Mouse moved to (459, 308)
Screenshot: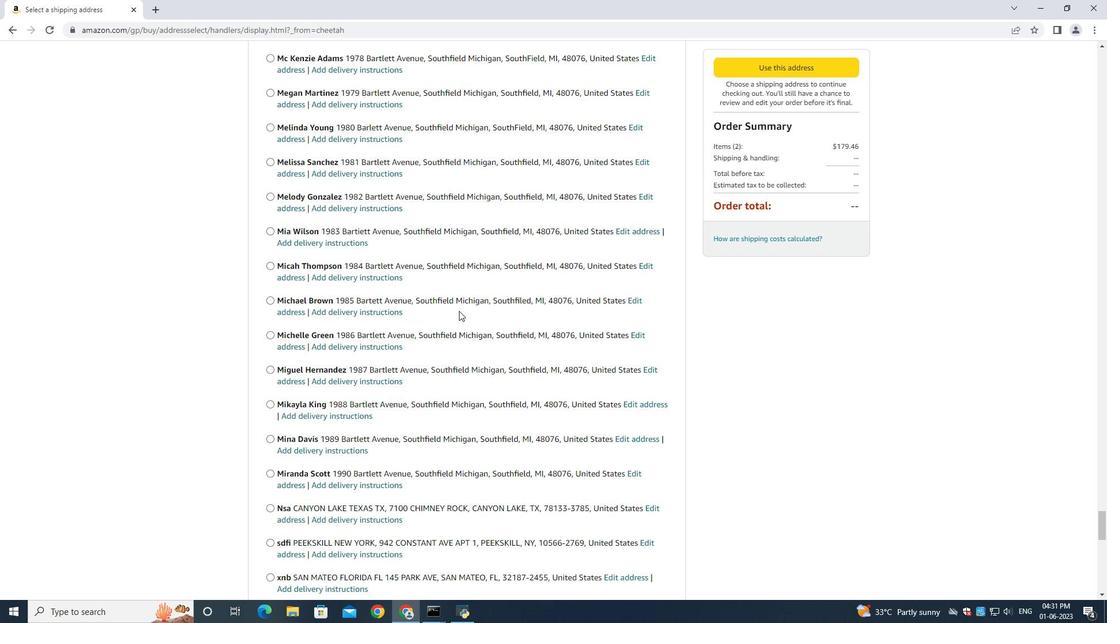 
Action: Mouse scrolled (459, 307) with delta (0, 0)
Screenshot: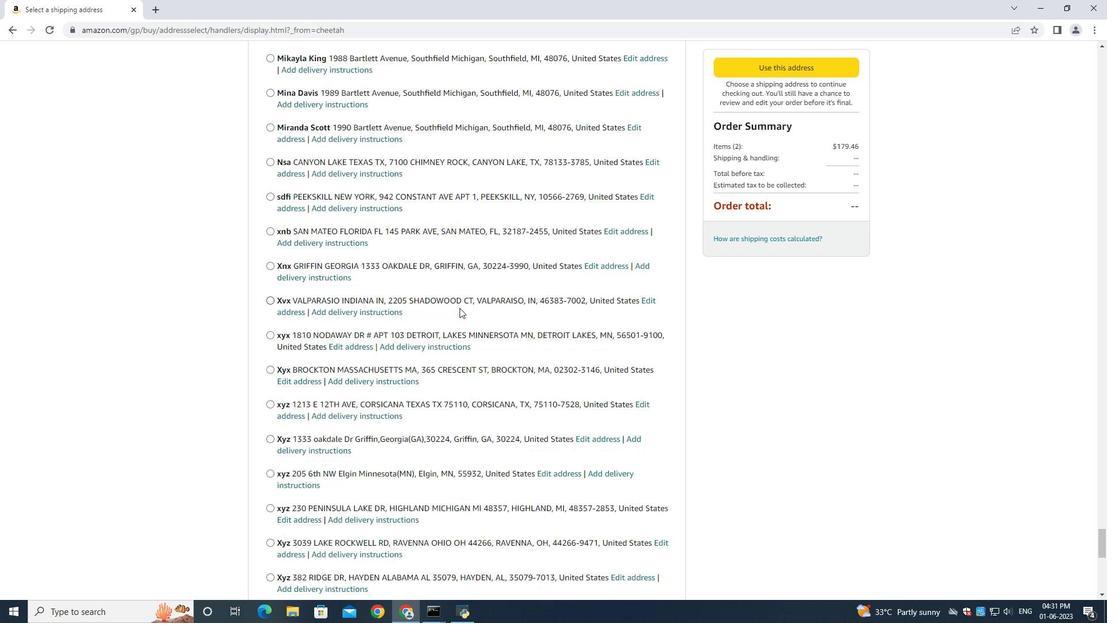 
Action: Mouse scrolled (459, 307) with delta (0, 0)
Screenshot: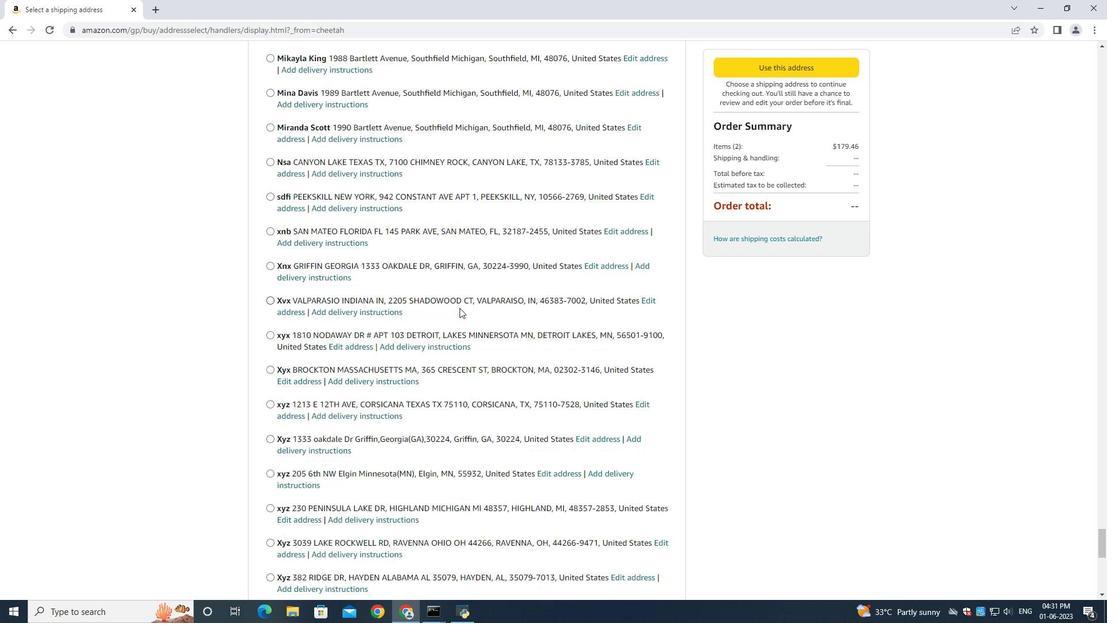 
Action: Mouse scrolled (459, 307) with delta (0, 0)
Screenshot: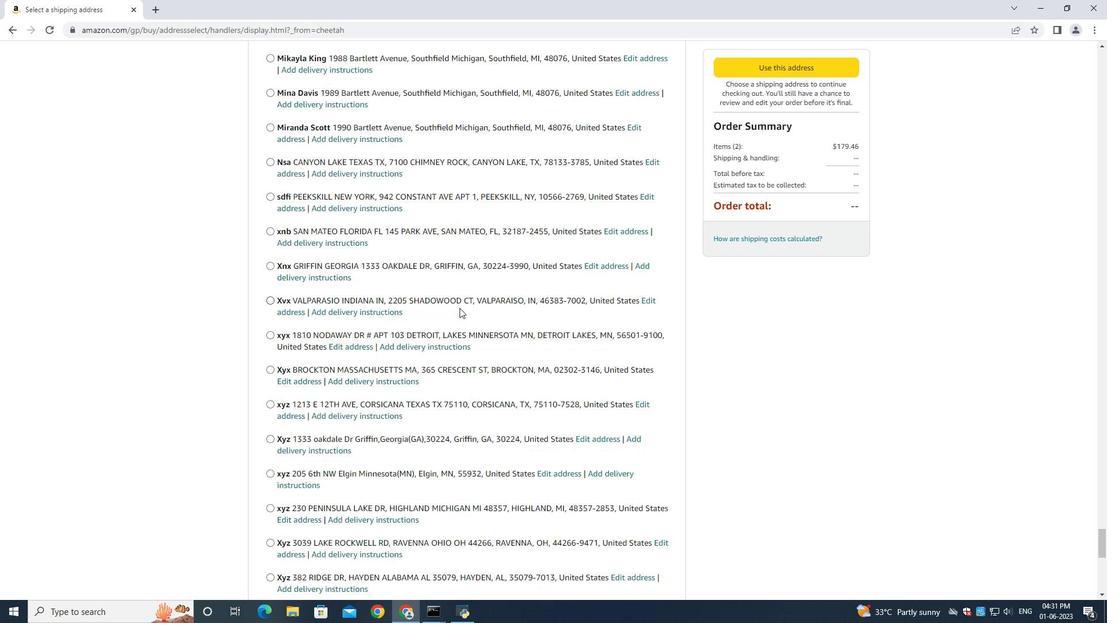 
Action: Mouse scrolled (459, 307) with delta (0, 0)
Screenshot: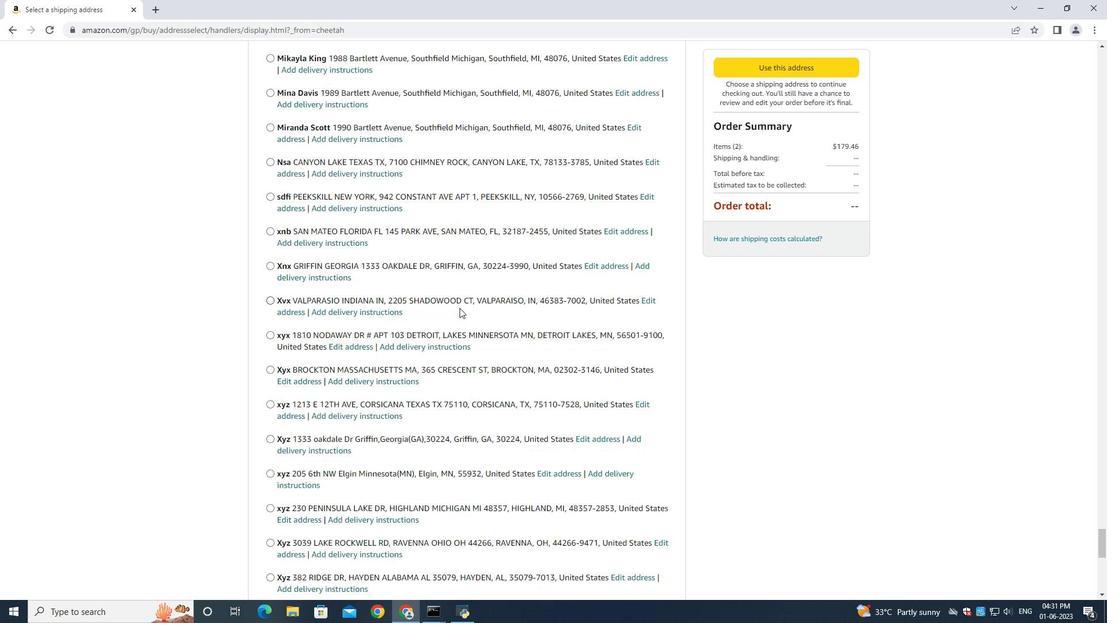 
Action: Mouse scrolled (459, 307) with delta (0, 0)
Screenshot: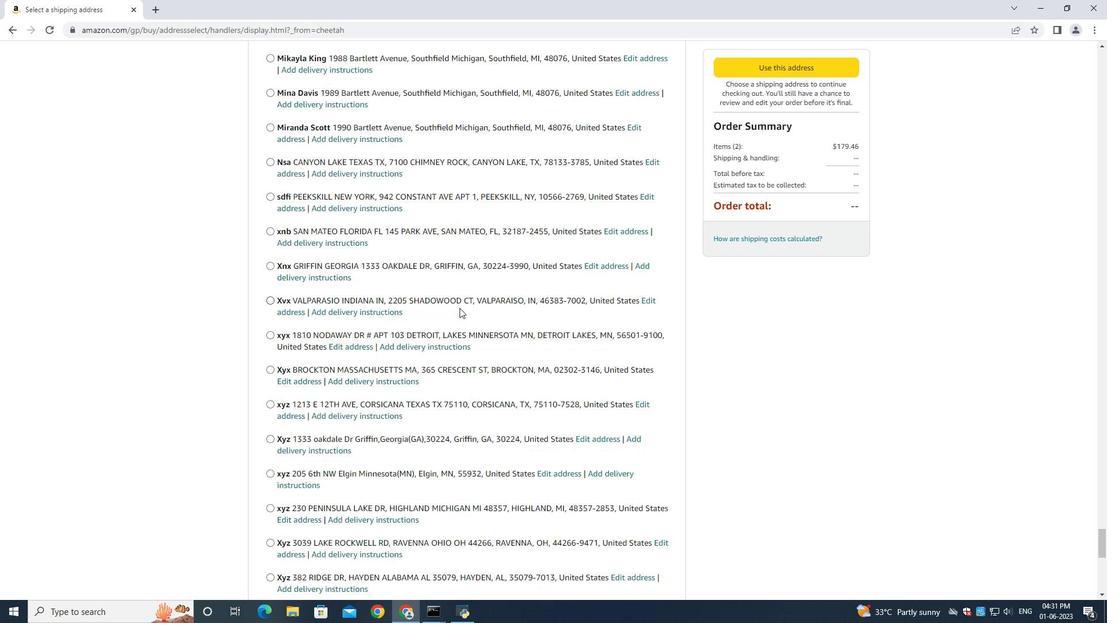 
Action: Mouse scrolled (459, 307) with delta (0, 0)
Screenshot: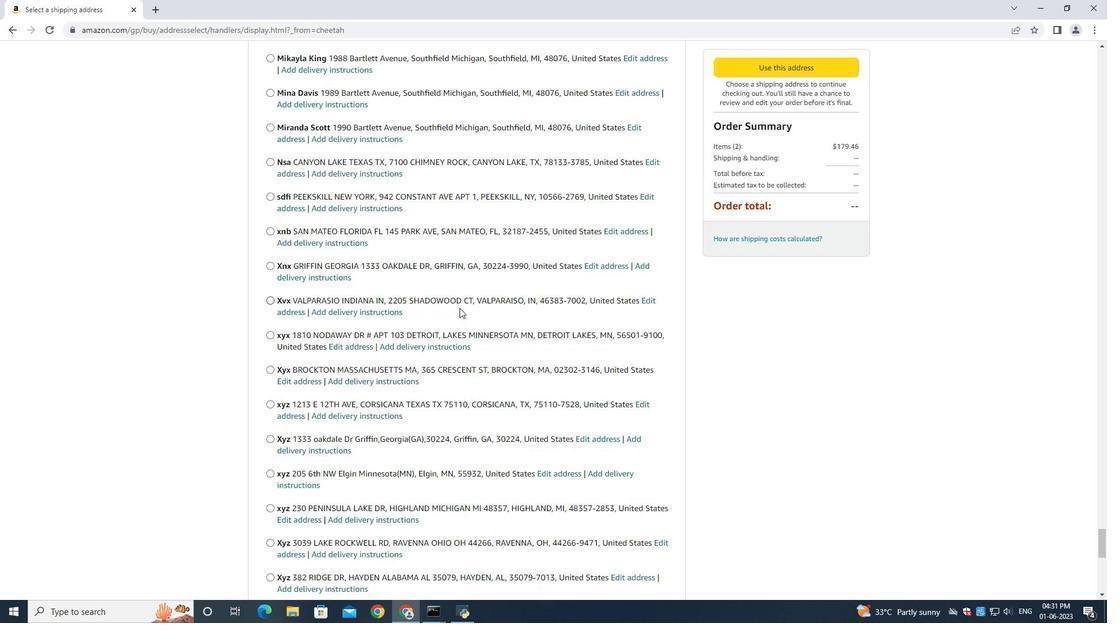 
Action: Mouse scrolled (459, 307) with delta (0, 0)
Screenshot: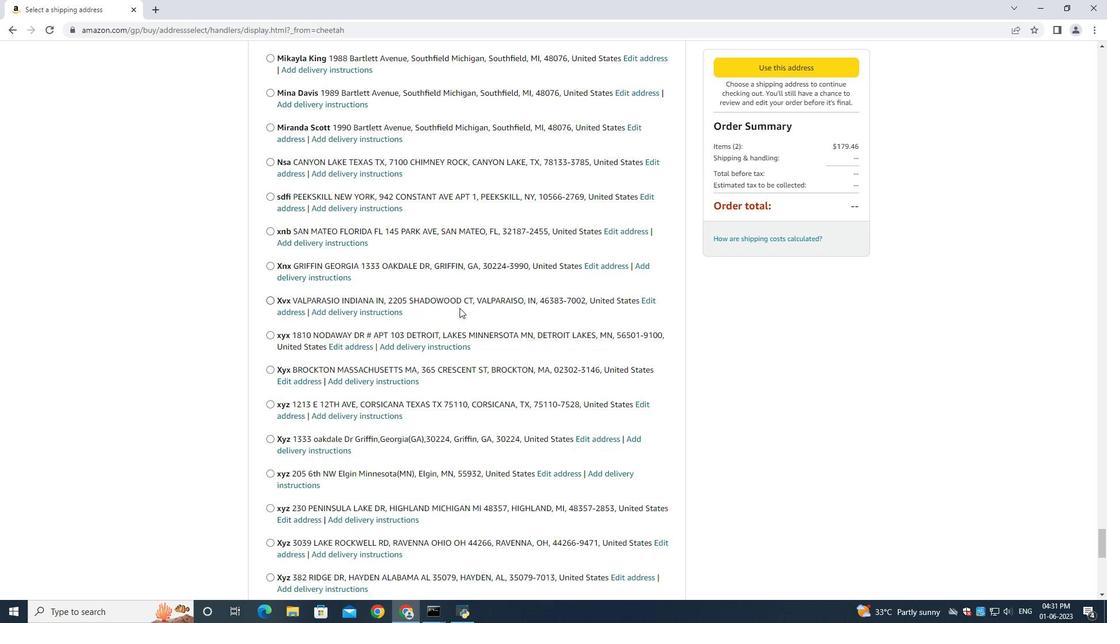 
Action: Mouse moved to (459, 308)
Screenshot: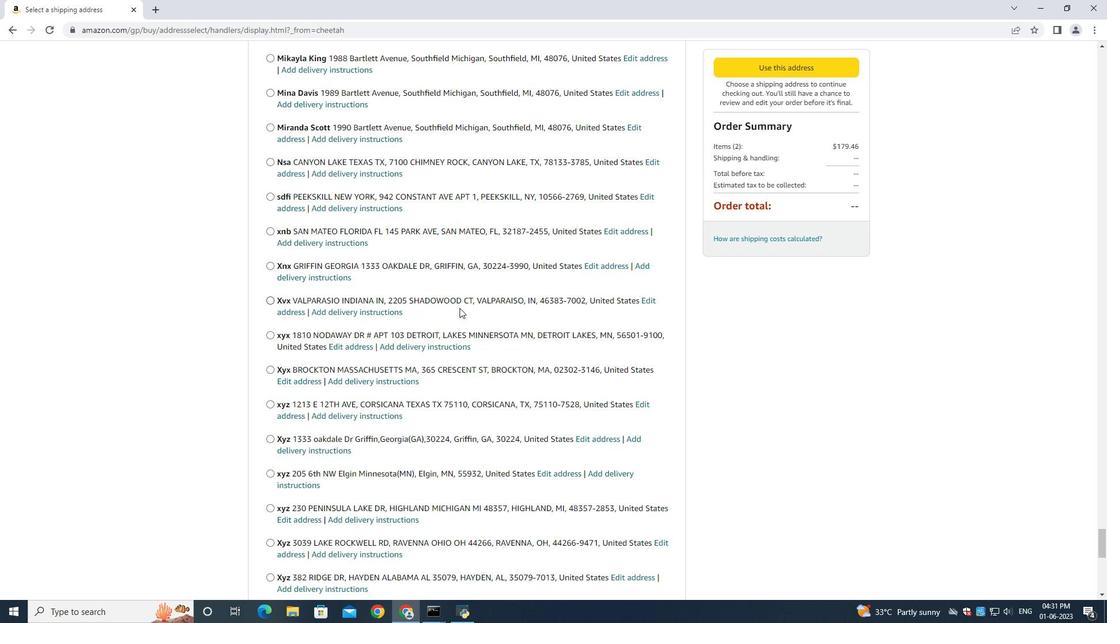 
Action: Mouse scrolled (459, 307) with delta (0, 0)
Screenshot: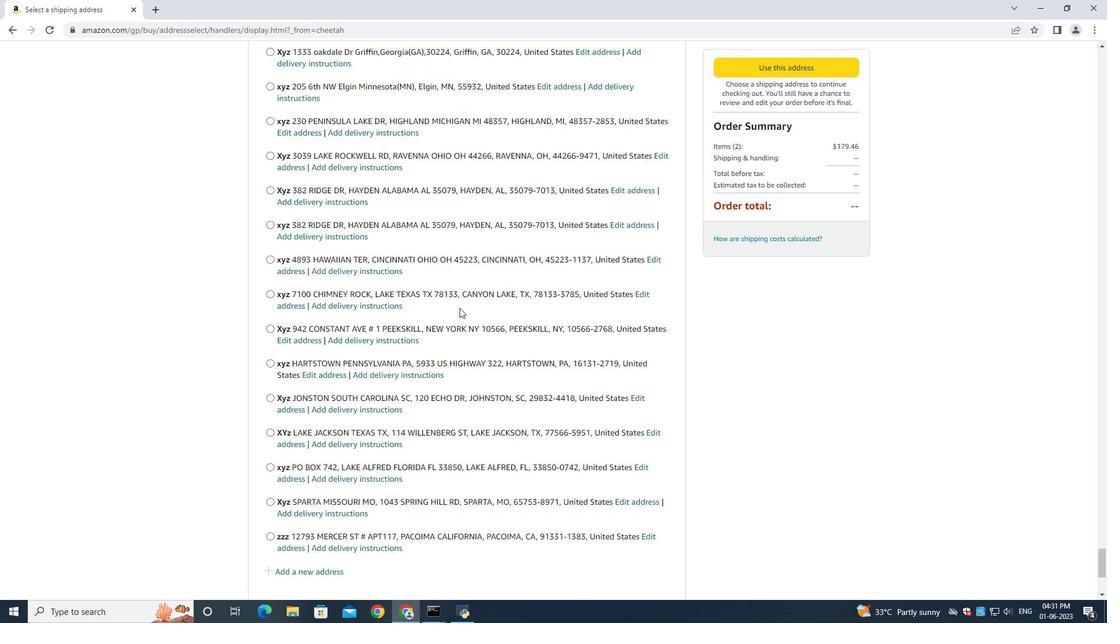 
Action: Mouse scrolled (459, 307) with delta (0, 0)
Screenshot: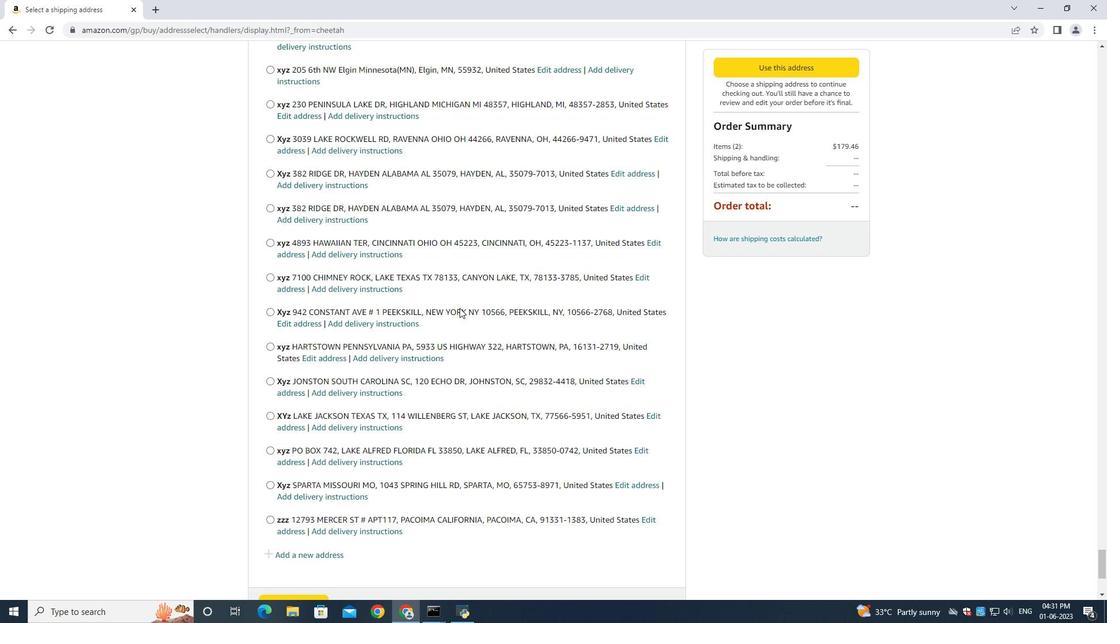 
Action: Mouse scrolled (459, 307) with delta (0, 0)
Screenshot: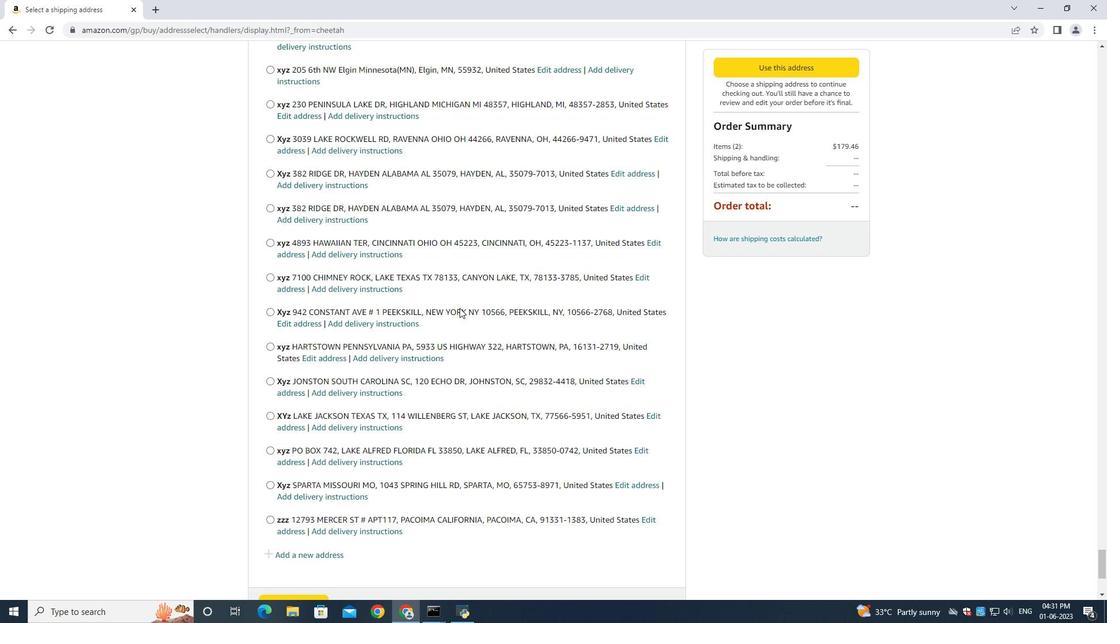 
Action: Mouse scrolled (459, 307) with delta (0, 0)
Screenshot: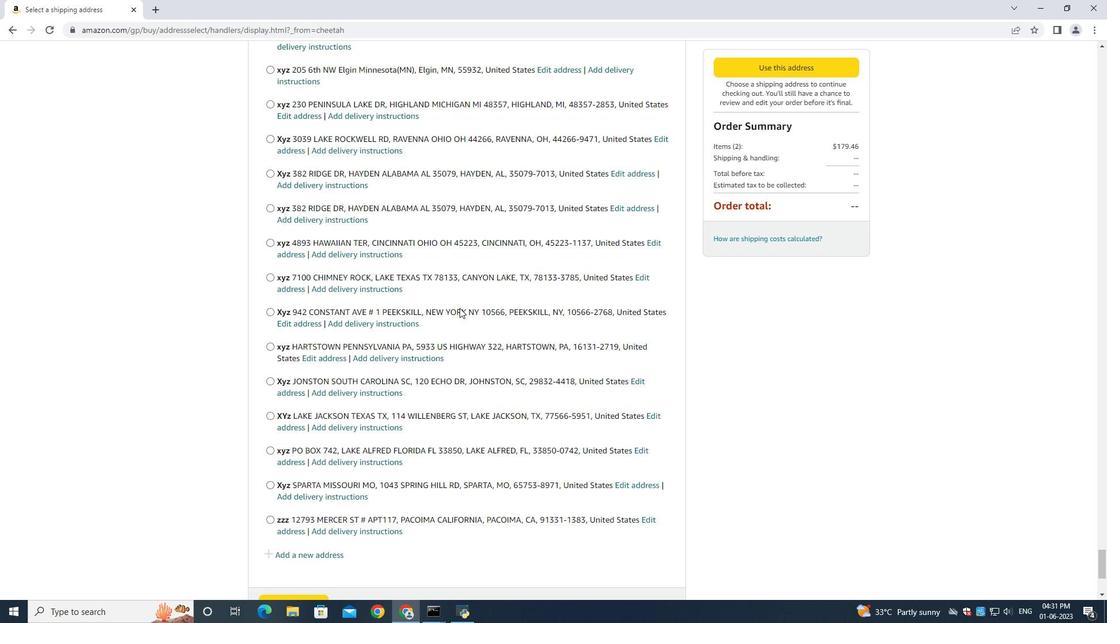 
Action: Mouse scrolled (459, 307) with delta (0, 0)
Screenshot: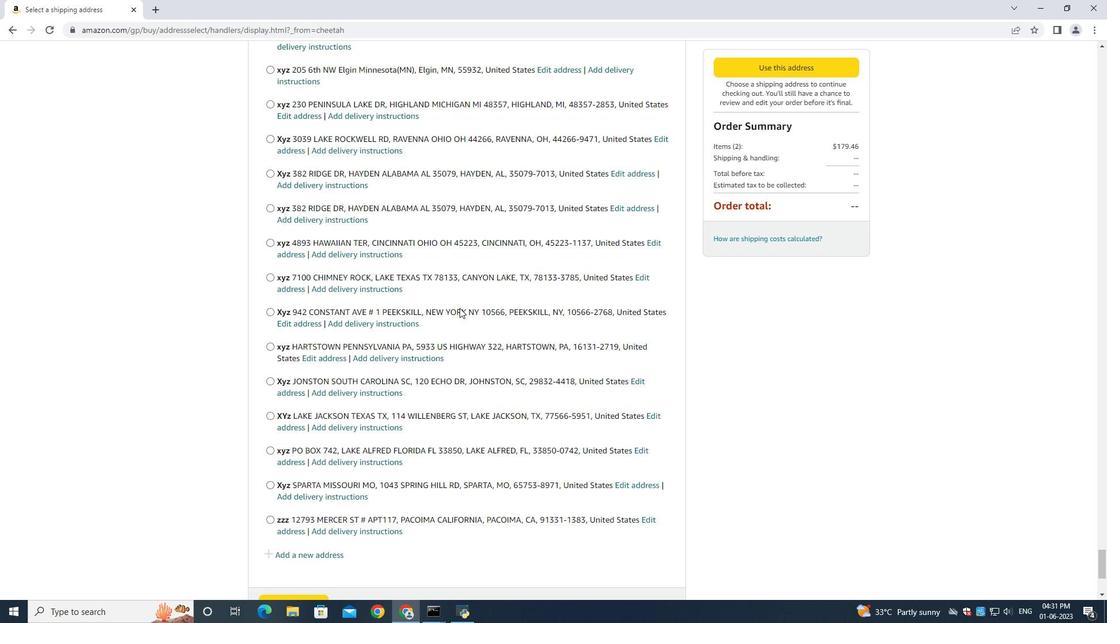 
Action: Mouse scrolled (459, 307) with delta (0, 0)
Screenshot: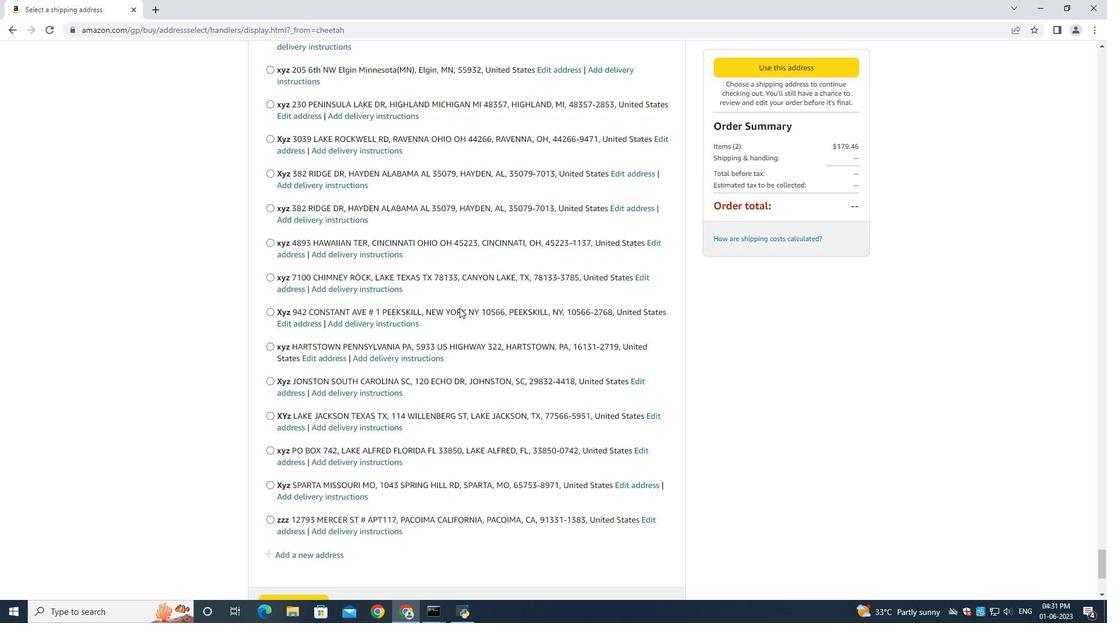
Action: Mouse moved to (311, 332)
Screenshot: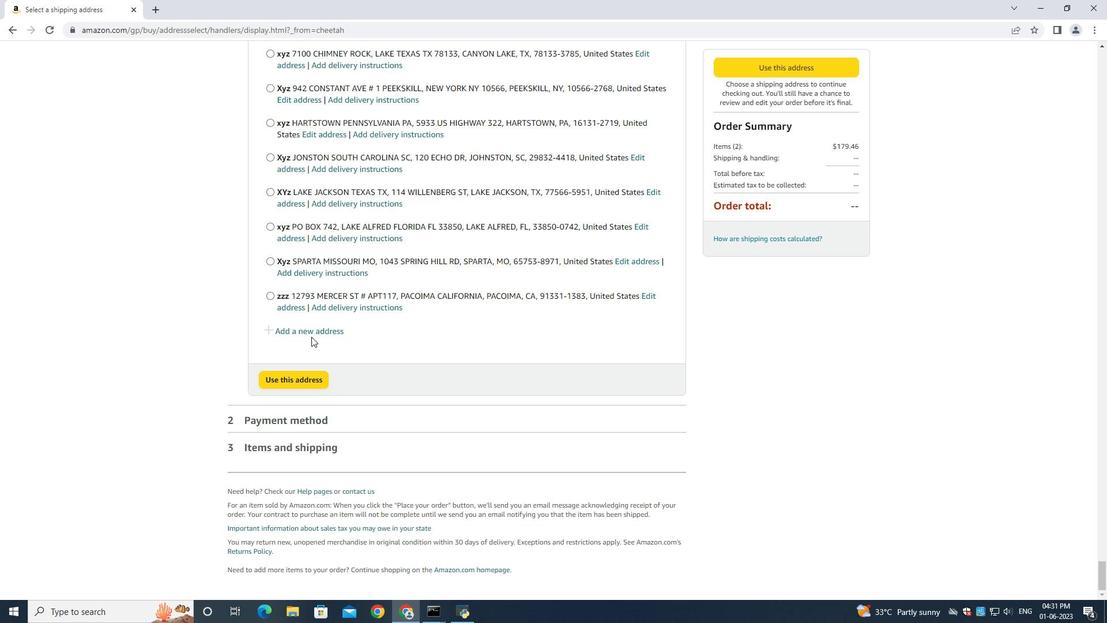 
Action: Mouse pressed left at (311, 332)
Screenshot: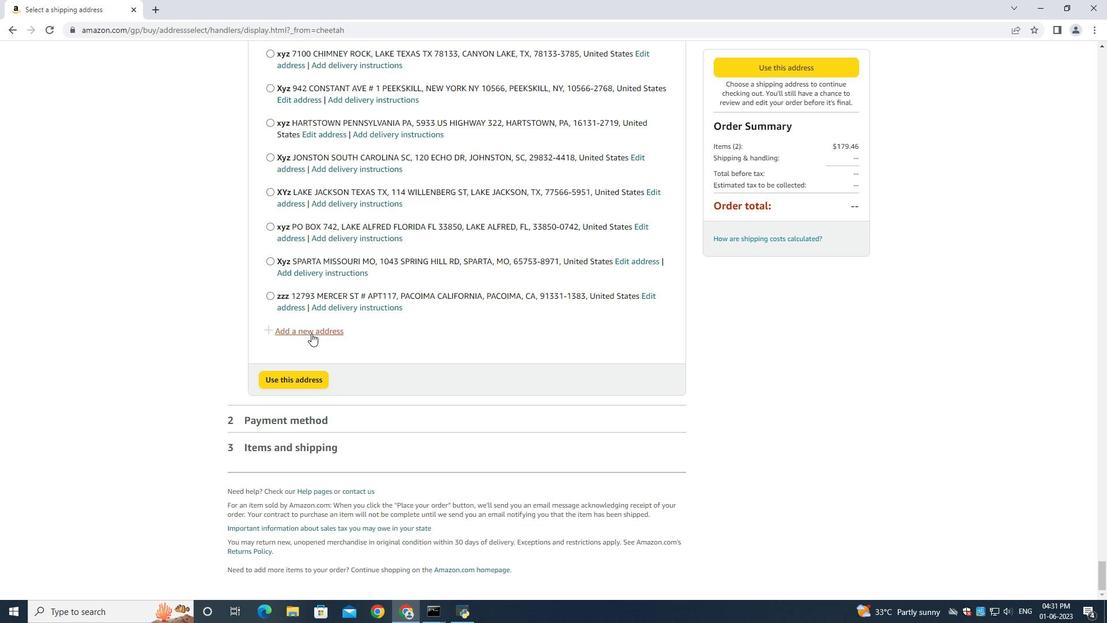 
Action: Mouse moved to (410, 286)
Screenshot: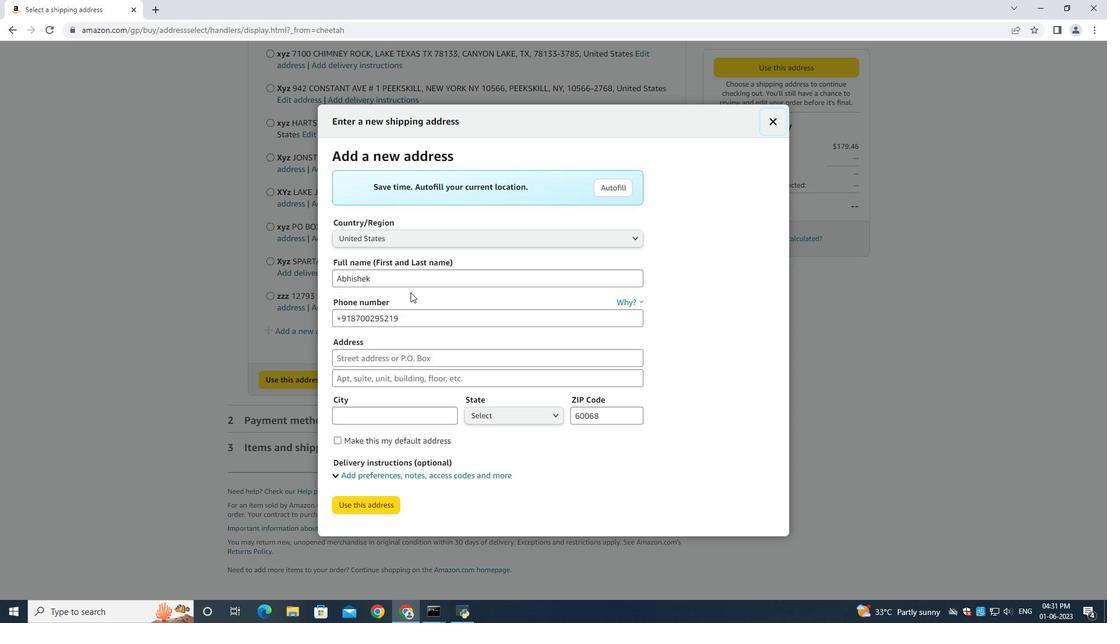 
Action: Mouse pressed left at (410, 286)
Screenshot: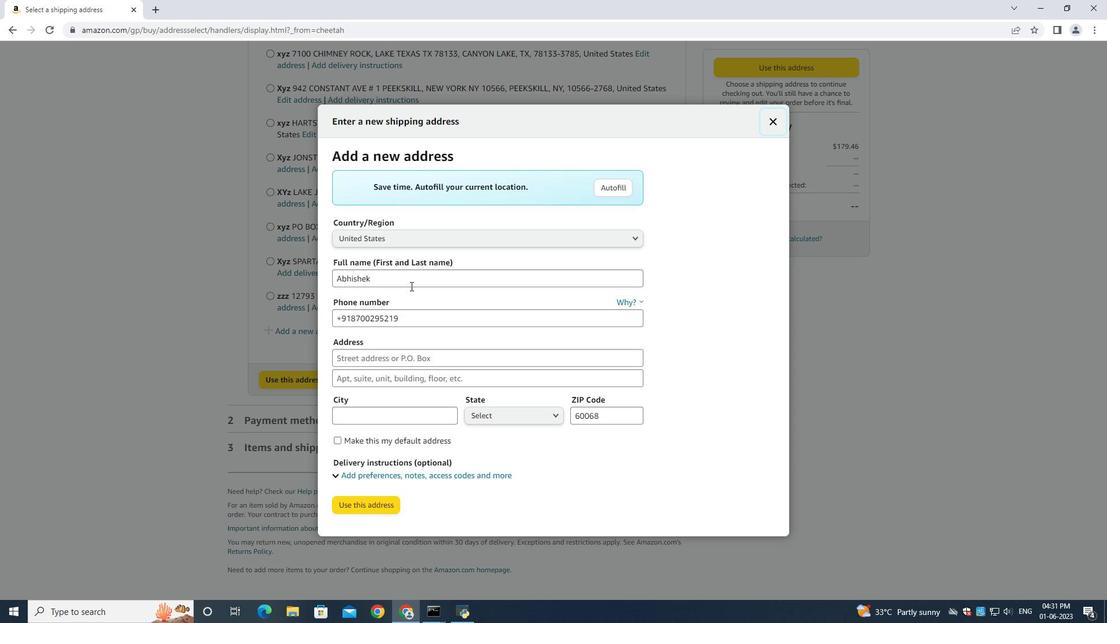 
Action: Key pressed ctrl+A<Key.backspace><Key.shift><Key.shift><Key.shift><Key.shift><Key.shift><Key.shift><Key.shift><Key.shift><Key.shift><Key.shift><Key.shift><Key.shift><Key.shift><Key.shift><Key.shift><Key.shift><Key.shift><Key.shift><Key.shift><Key.shift><Key.shift><Key.shift><Key.shift><Key.shift><Key.shift><Key.shift><Key.shift><Key.shift><Key.shift><Key.shift><Key.shift><Key.shift><Key.shift><Key.shift><Key.shift><Key.shift><Key.shift><Key.shift><Key.shift><Key.shift><Key.shift><Key.shift><Key.shift><Key.shift><Key.shift><Key.shift><Key.shift><Key.shift><Key.shift><Key.shift><Key.shift><Key.shift><Key.shift><Key.shift><Key.shift><Key.shift><Key.shift><Key.shift><Key.shift><Key.shift><Key.shift><Key.shift><Key.shift><Key.shift><Key.shift><Key.shift><Key.shift><Key.shift><Key.shift><Key.shift><Key.shift><Key.shift><Key.shift><Key.shift><Key.shift><Key.shift><Key.shift><Key.shift><Key.shift><Key.shift><Key.shift><Key.shift><Key.shift><Key.shift><Key.shift><Key.shift><Key.shift><Key.shift><Key.shift><Key.shift><Key.shift><Key.shift><Key.shift><Key.shift><Key.shift><Key.shift><Key.shift><Key.shift><Key.shift><Key.shift><Key.shift><Key.shift><Key.shift><Key.shift><Key.shift><Key.shift><Key.shift><Key.shift><Key.shift><Key.shift><Key.shift><Key.shift><Key.shift><Key.shift><Key.shift><Key.shift><Key.shift><Key.shift><Key.shift><Key.shift><Key.shift><Key.shift><Key.shift><Key.shift><Key.shift><Key.shift><Key.shift><Key.shift><Key.shift><Key.shift>Miriam<Key.space><Key.shift>Hall<Key.space><Key.tab><Key.tab><Key.backspace>5122113589<Key.backspace>3<Key.tab>3617<Key.space><Key.shift><Key.shift><Key.shift><Key.shift><Key.shift>Station<Key.space><Key.shift><Key.shift>Street<Key.space><Key.shift><Key.shift><Key.shift><Key.shift><Key.shift><Key.shift><Key.shift><Key.shift><Key.shift><Key.shift><Key.shift><Key.shift><Key.shift><Key.shift><Key.shift><Key.shift><Key.shift><Key.shift>Austin<Key.space><Key.backspace><Key.backspace><Key.backspace><Key.backspace><Key.backspace><Key.backspace><Key.backspace><Key.tab><Key.shift>Austen<Key.backspace><Key.backspace>in<Key.space><Key.shift><Key.shift><Key.shift><Key.shift><Key.shift><Key.shift><Key.shift><Key.shift><Key.shift><Key.shift><Key.shift><Key.shift><Key.shift><Key.shift><Key.shift><Key.shift><Key.shift><Key.shift><Key.shift><Key.shift><Key.shift><Key.shift><Key.shift><Key.shift><Key.shift><Key.shift><Key.shift><Key.shift><Key.shift><Key.shift><Key.shift><Key.shift><Key.shift><Key.shift><Key.shift><Key.shift><Key.shift><Key.shift><Key.shift><Key.shift><Key.shift><Key.shift><Key.shift><Key.shift><Key.shift><Key.shift><Key.shift><Key.shift><Key.shift><Key.shift><Key.shift><Key.shift><Key.shift><Key.shift><Key.shift><Key.shift><Key.shift><Key.shift><Key.shift><Key.shift><Key.shift><Key.shift><Key.shift><Key.shift><Key.shift><Key.shift><Key.shift><Key.shift><Key.shift><Key.shift><Key.shift><Key.shift><Key.shift><Key.shift><Key.shift><Key.shift><Key.shift><Key.shift><Key.shift><Key.shift><Key.shift><Key.shift><Key.shift><Key.shift><Key.shift><Key.shift><Key.shift><Key.shift><Key.shift><Key.shift><Key.shift><Key.shift><Key.shift><Key.shift><Key.shift><Key.shift><Key.shift><Key.shift><Key.shift><Key.shift><Key.shift><Key.shift><Key.shift><Key.shift><Key.shift><Key.shift><Key.shift><Key.shift><Key.shift><Key.shift><Key.shift><Key.shift><Key.shift><Key.shift><Key.shift><Key.shift><Key.shift><Key.shift><Key.shift><Key.shift>Texas<Key.tab><Key.shift><Key.shift><Key.shift><Key.shift><Key.shift><Key.shift><Key.shift><Key.shift><Key.shift><Key.shift><Key.shift><Key.shift><Key.shift><Key.shift><Key.shift><Key.shift><Key.shift><Key.shift><Key.shift><Key.shift><Key.shift><Key.shift><Key.shift><Key.shift><Key.shift><Key.shift><Key.shift><Key.shift><Key.shift><Key.shift><Key.shift><Key.shift><Key.shift><Key.shift><Key.shift><Key.shift><Key.shift><Key.shift><Key.shift><Key.shift><Key.shift><Key.shift><Key.shift><Key.shift><Key.shift><Key.shift><Key.shift><Key.shift><Key.shift><Key.shift><Key.shift><Key.shift><Key.shift><Key.shift><Key.shift><Key.shift><Key.shift><Key.shift><Key.shift><Key.shift><Key.shift><Key.shift><Key.shift><Key.shift><Key.shift><Key.shift><Key.shift><Key.shift><Key.shift><Key.shift><Key.shift><Key.shift><Key.shift><Key.shift><Key.shift><Key.shift><Key.shift><Key.shift><Key.shift><Key.shift><Key.shift><Key.shift><Key.shift><Key.shift><Key.shift><Key.shift><Key.shift><Key.shift><Key.shift><Key.shift><Key.shift><Key.shift><Key.shift><Key.shift><Key.shift><Key.shift><Key.shift><Key.shift><Key.shift><Key.shift><Key.shift><Key.shift><Key.shift><Key.shift><Key.shift><Key.shift><Key.shift><Key.shift><Key.shift><Key.shift><Key.shift><Key.shift><Key.shift><Key.shift><Key.shift><Key.shift><Key.shift><Key.shift><Key.shift><Key.shift><Key.shift><Key.shift><Key.shift><Key.shift><Key.shift><Key.shift><Key.shift><Key.shift><Key.shift><Key.shift><Key.shift><Key.shift><Key.shift><Key.shift><Key.shift><Key.shift><Key.shift><Key.shift><Key.shift><Key.shift><Key.shift>Aud<Key.backspace>stin<Key.space><Key.tab><Key.shift><Key.shift><Key.shift><Key.shift><Key.shift><Key.shift><Key.shift><Key.shift><Key.shift><Key.shift><Key.shift><Key.shift><Key.shift><Key.shift><Key.shift><Key.shift><Key.shift><Key.shift><Key.shift><Key.shift><Key.shift><Key.shift><Key.shift><Key.shift><Key.shift><Key.shift><Key.shift><Key.shift><Key.shift>Te<Key.backspace>
Screenshot: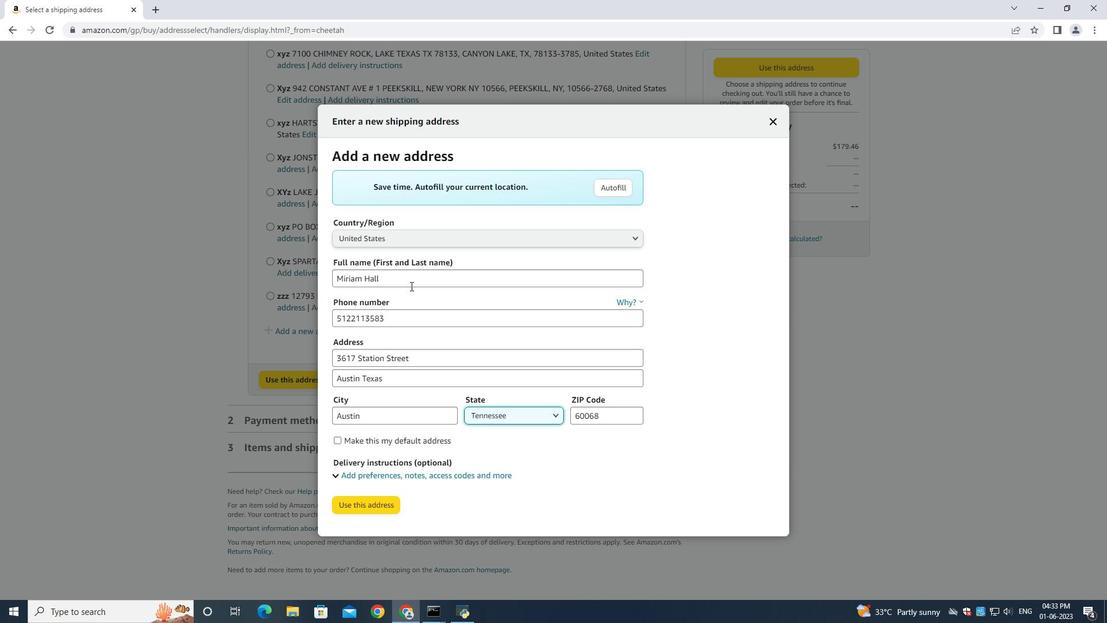 
Action: Mouse moved to (477, 413)
Screenshot: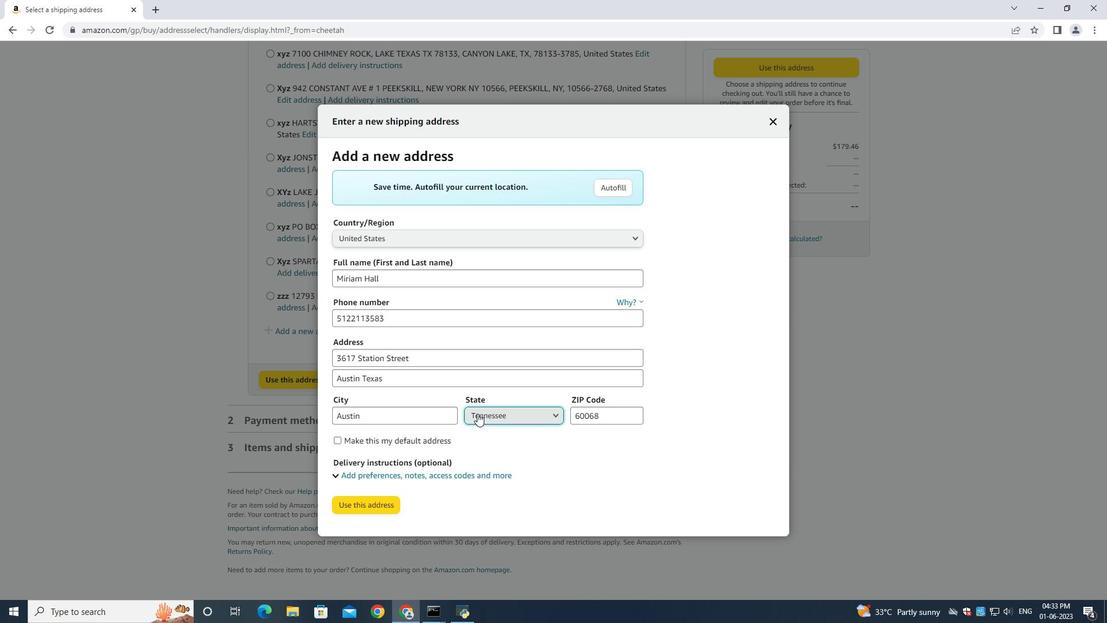 
Action: Mouse pressed left at (477, 413)
Screenshot: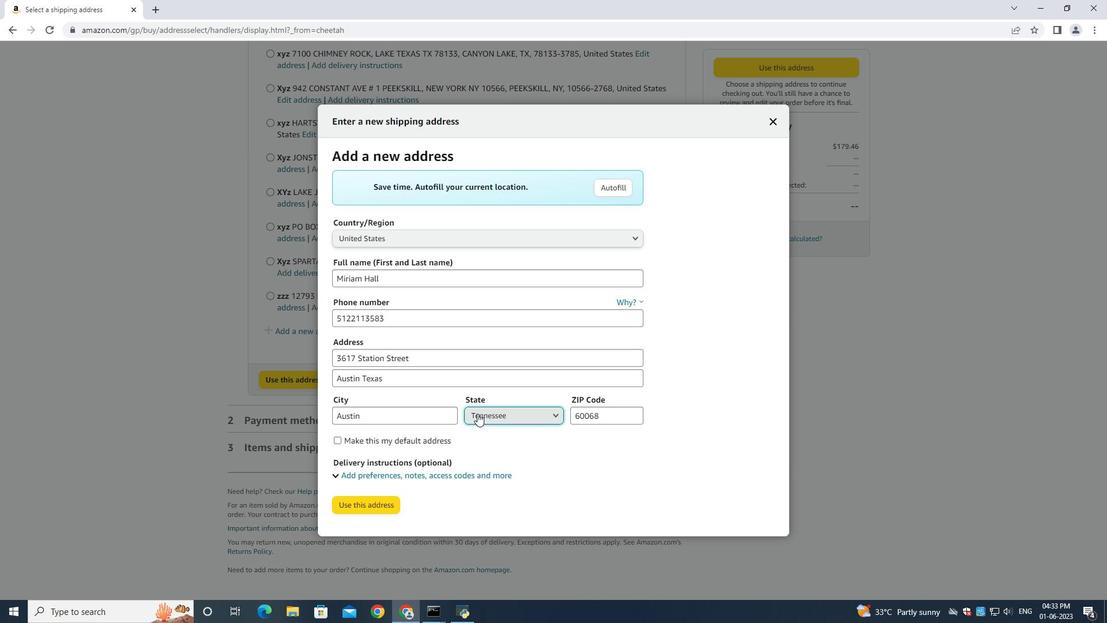 
Action: Key pressed <Key.shift>Te
Screenshot: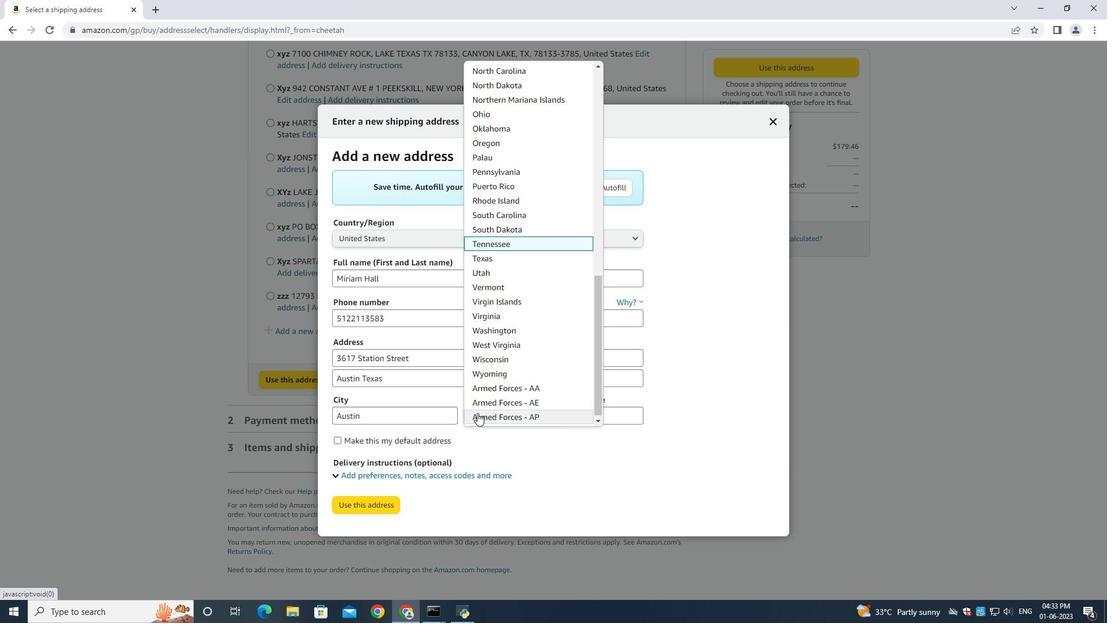 
Action: Mouse moved to (497, 259)
Screenshot: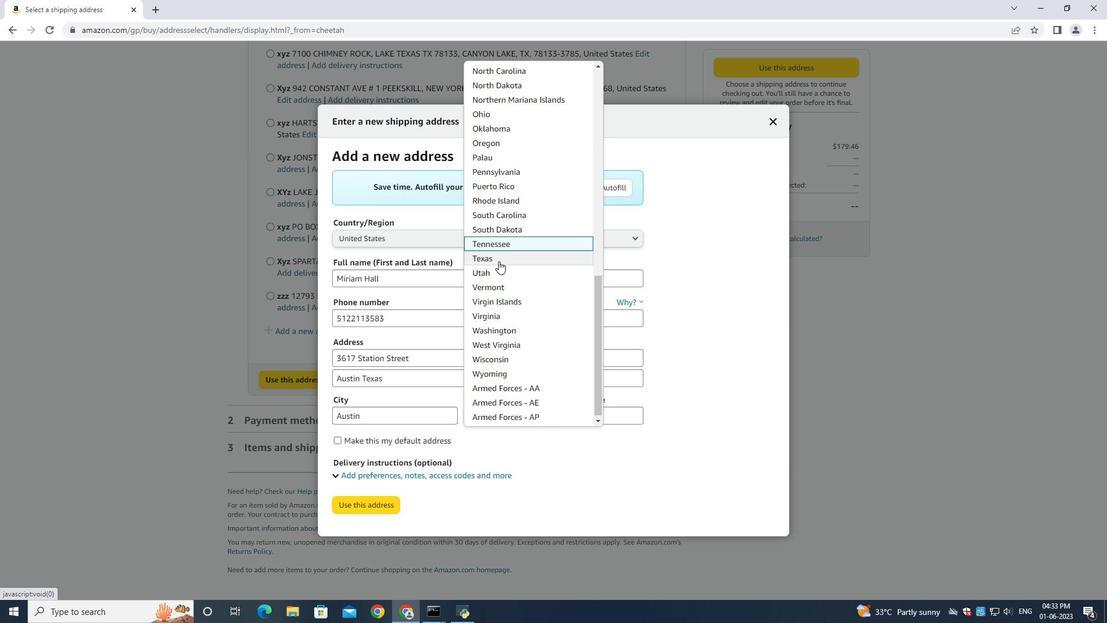 
Action: Mouse pressed left at (497, 259)
Screenshot: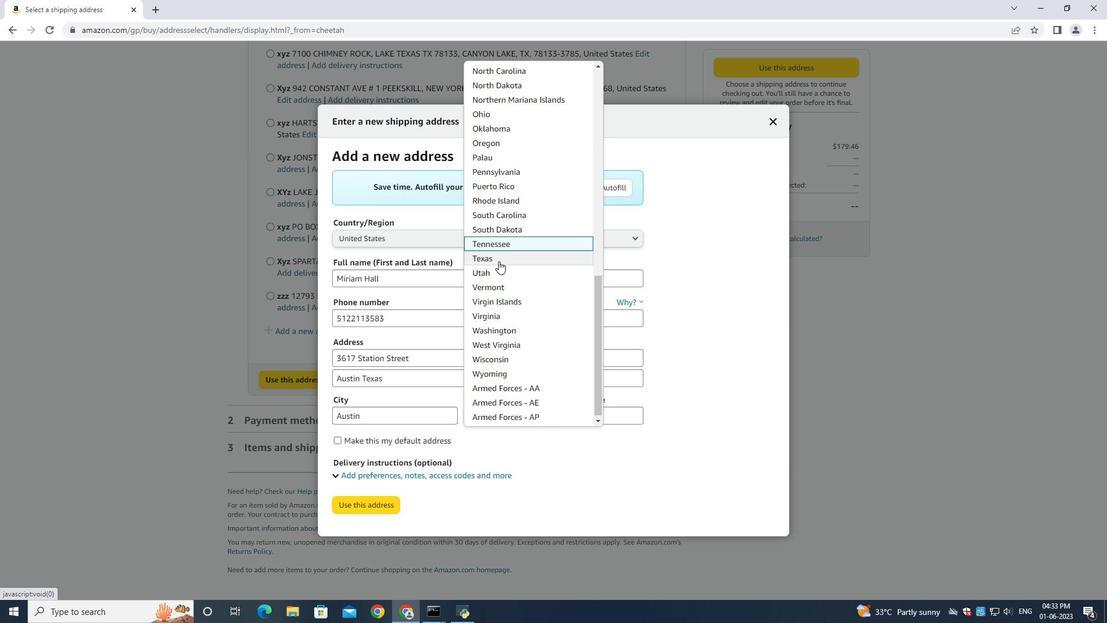 
Action: Mouse moved to (605, 418)
Screenshot: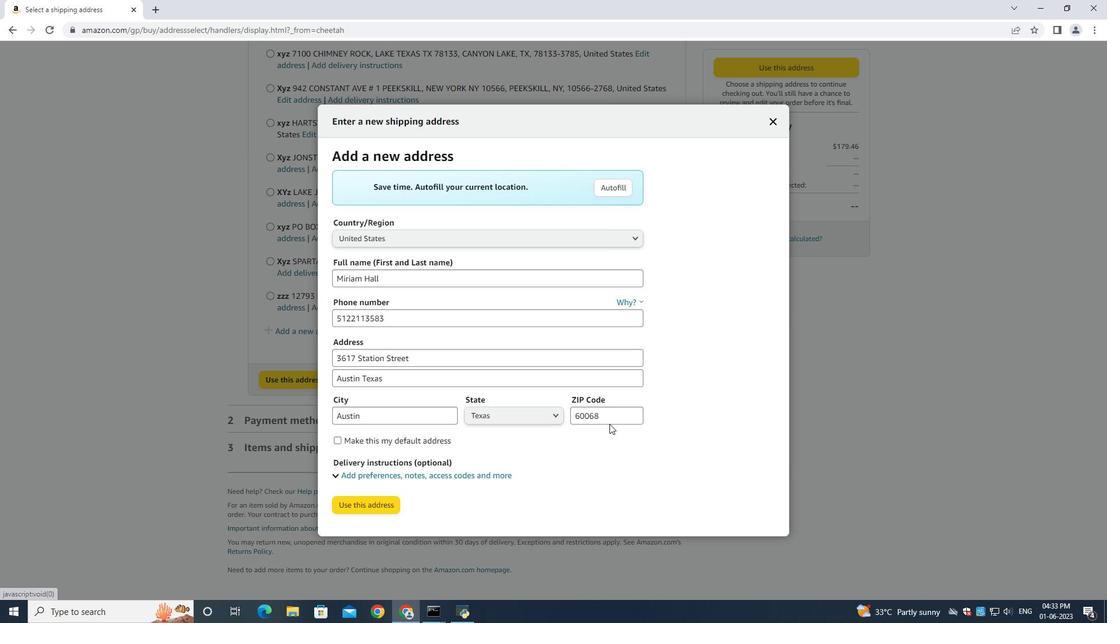 
Action: Mouse pressed left at (605, 418)
Screenshot: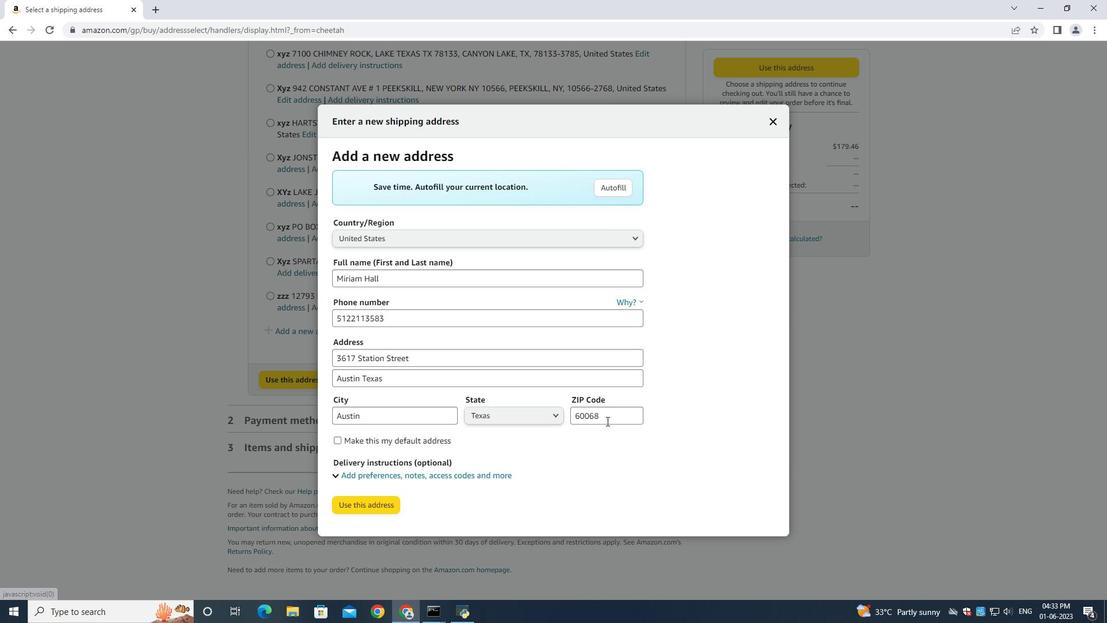 
Action: Key pressed ctrl+A<Key.backspace><Key.shift>78702
Screenshot: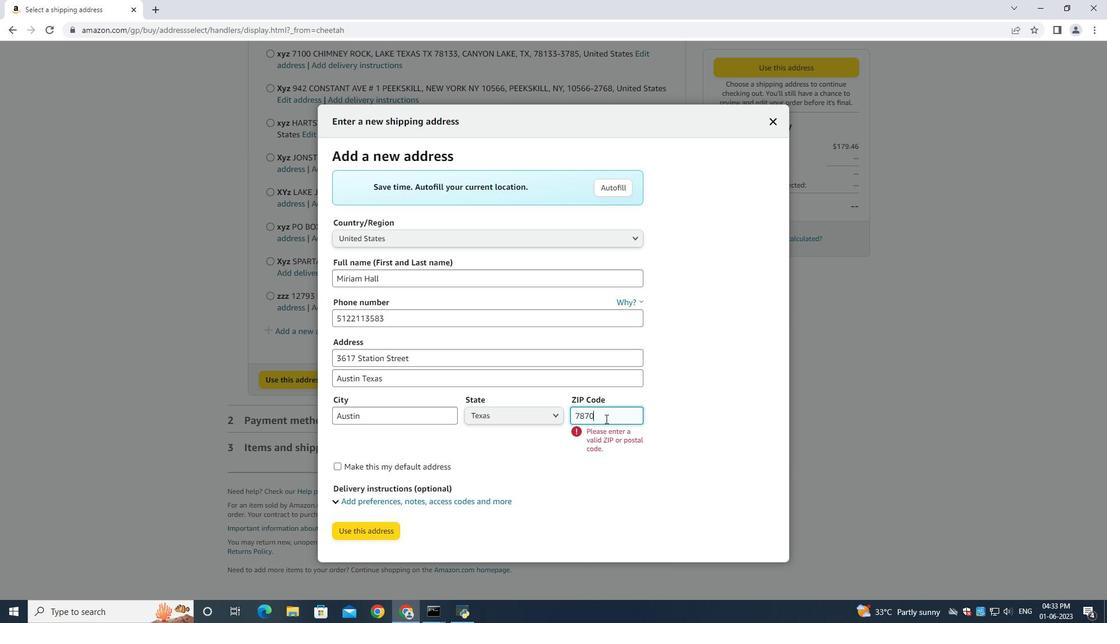 
Action: Mouse moved to (360, 503)
Screenshot: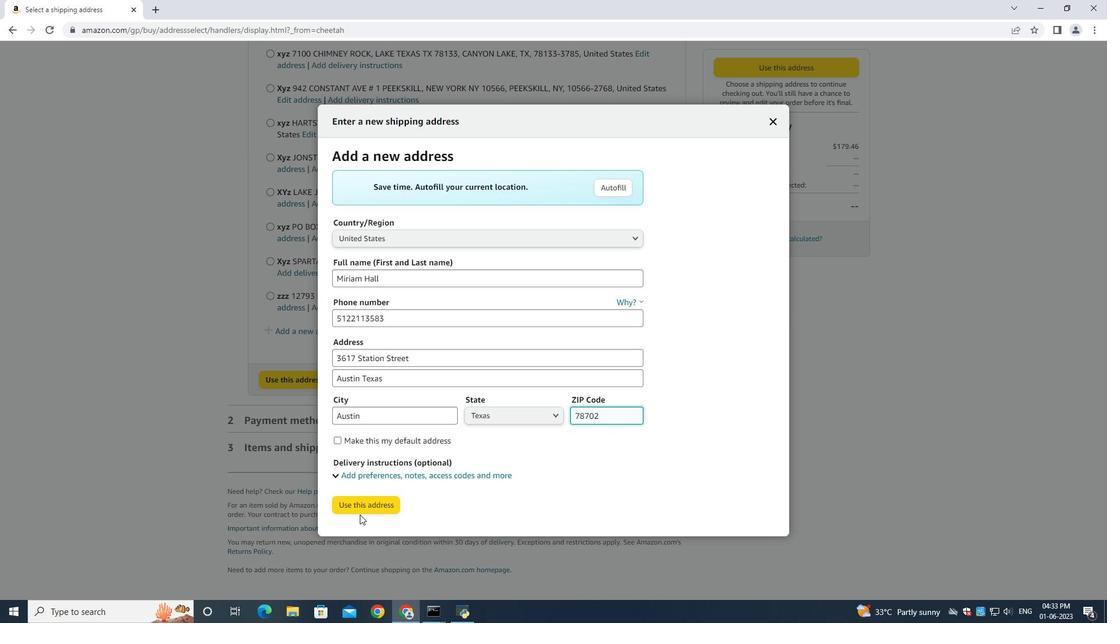 
Action: Mouse pressed left at (360, 503)
Screenshot: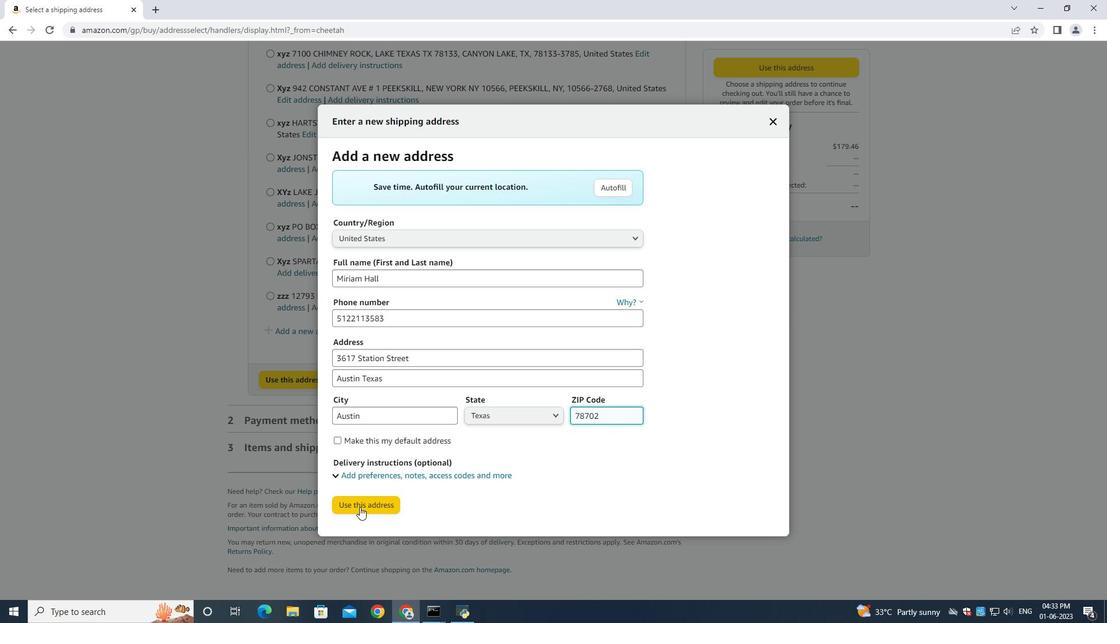 
Action: Mouse moved to (354, 589)
Screenshot: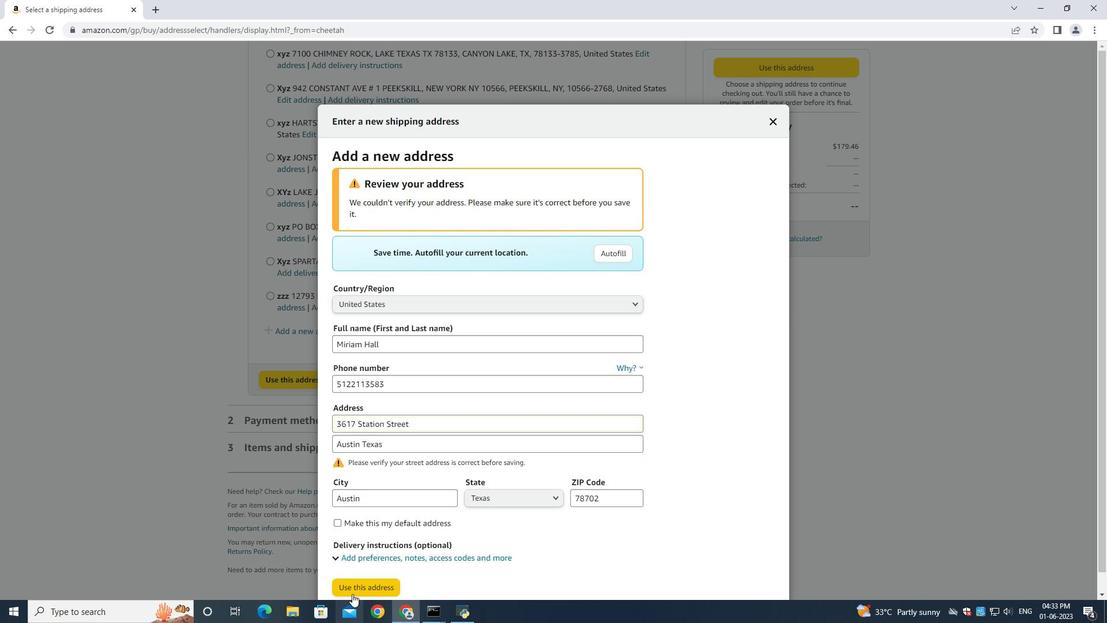 
Action: Mouse pressed left at (354, 589)
Screenshot: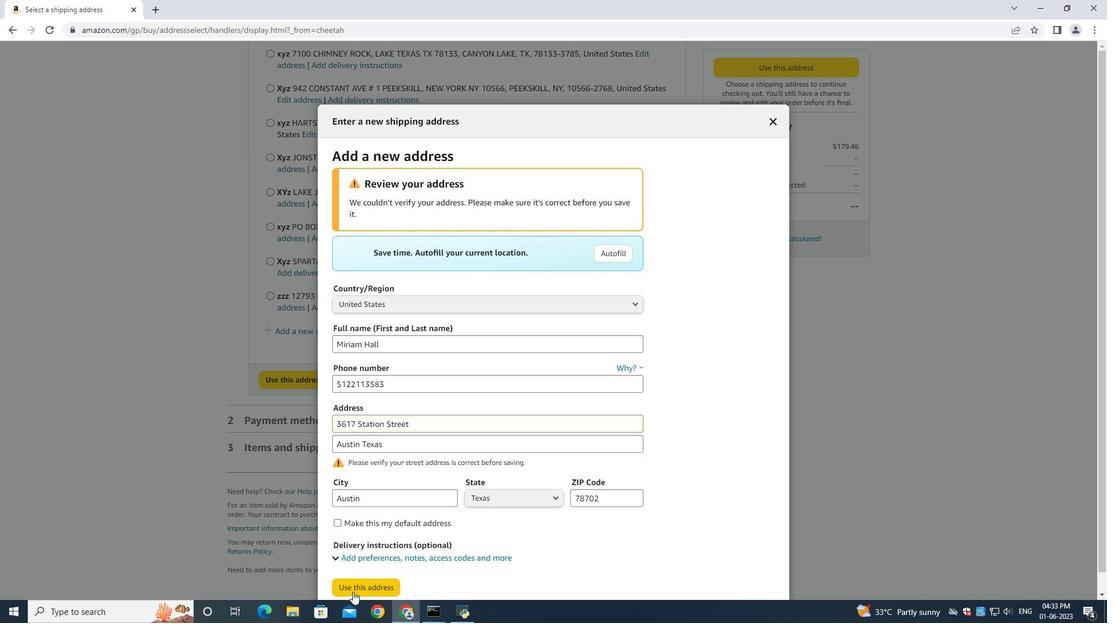 
Action: Mouse moved to (332, 344)
Screenshot: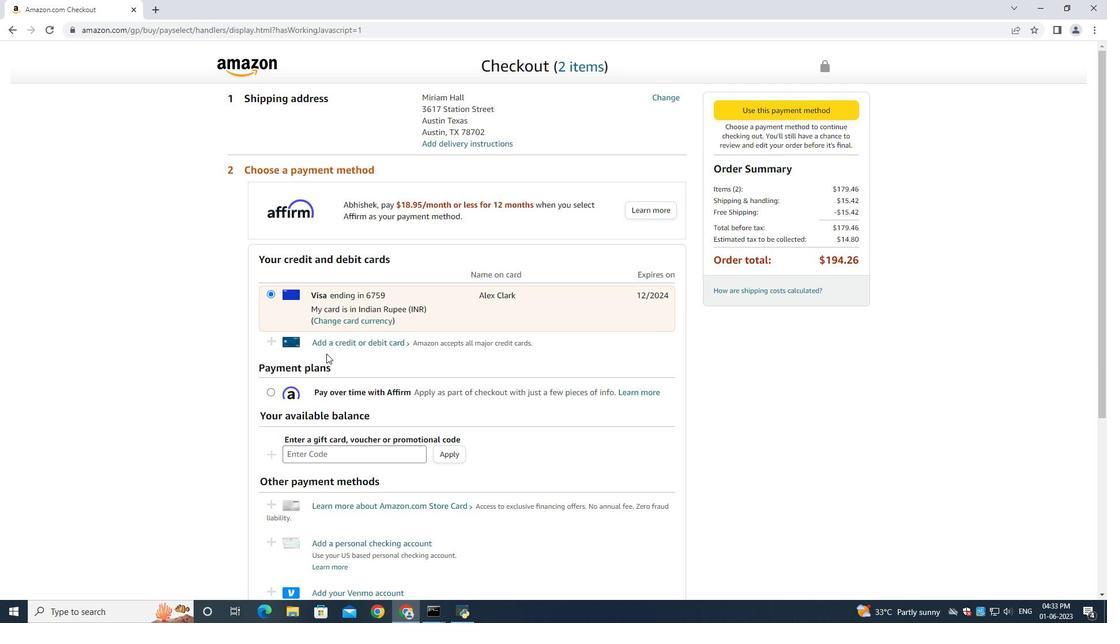 
Action: Mouse pressed left at (332, 344)
Screenshot: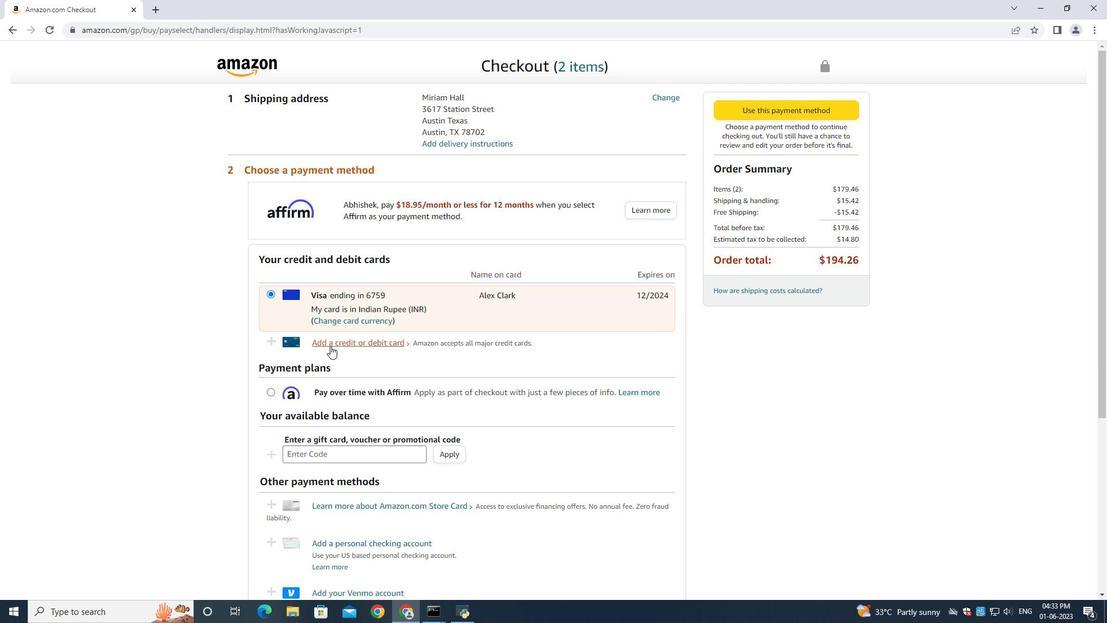 
Action: Mouse moved to (456, 287)
Screenshot: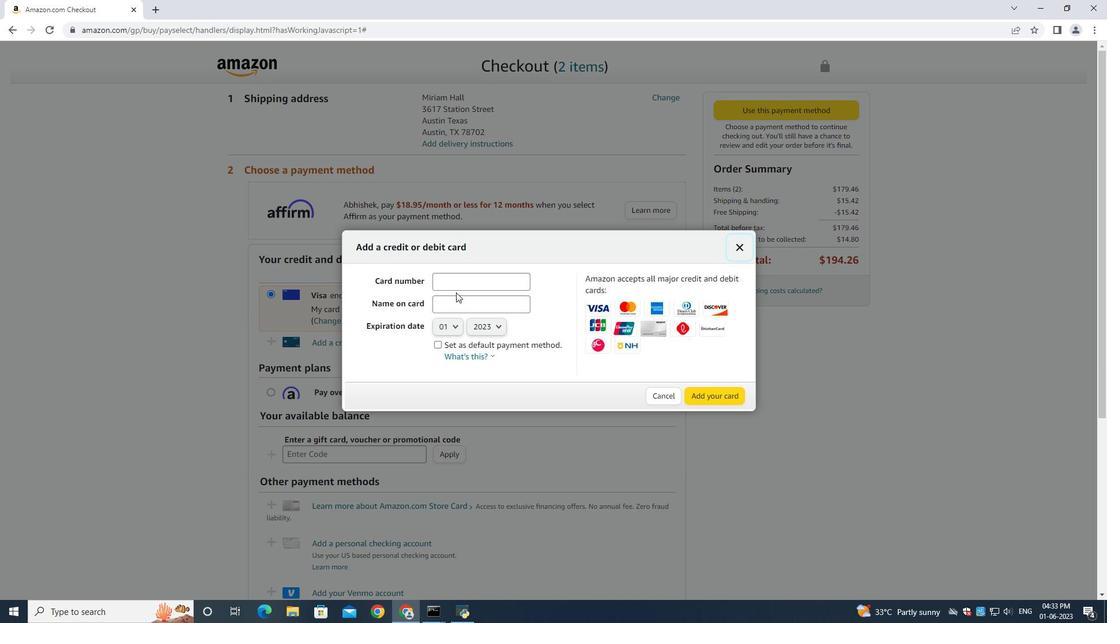 
Action: Mouse pressed left at (456, 287)
Screenshot: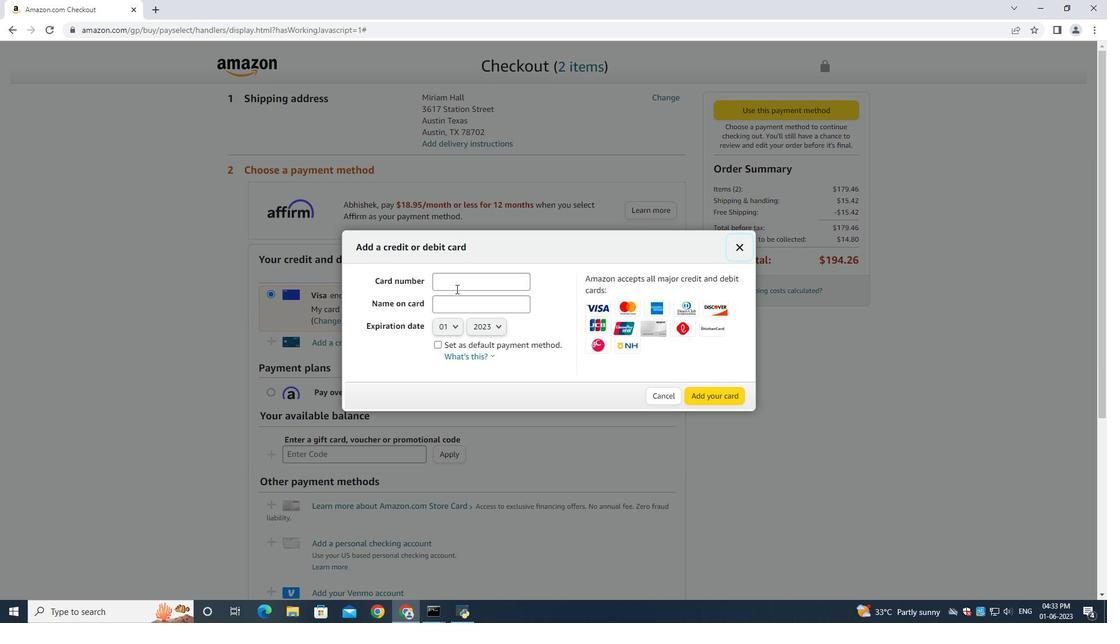 
Action: Key pressed 4893754559587965
Screenshot: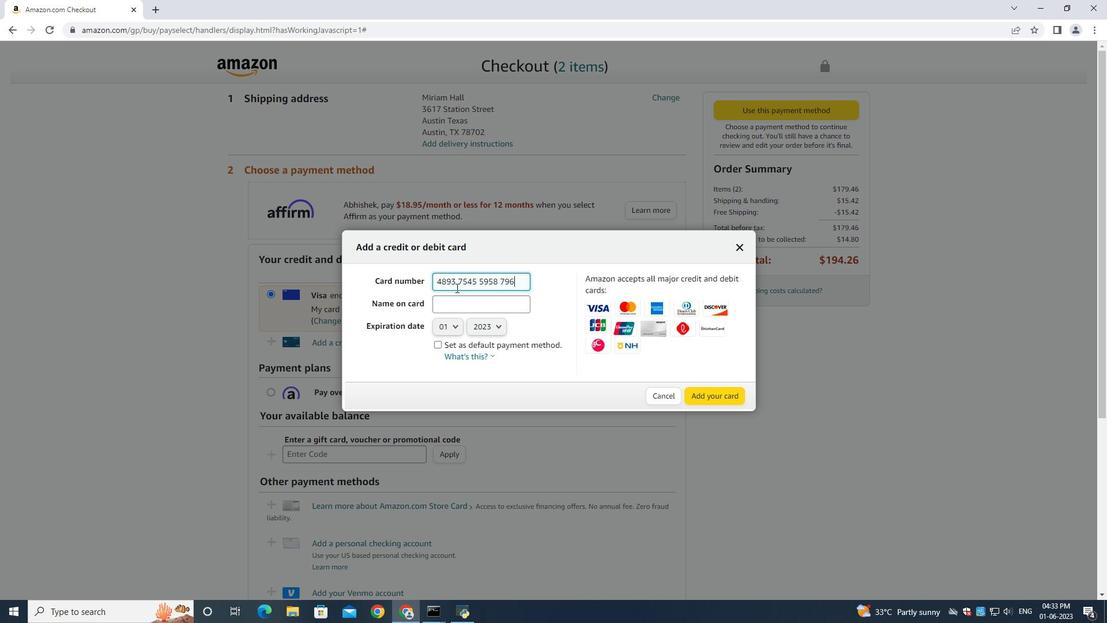
Action: Mouse moved to (457, 305)
Screenshot: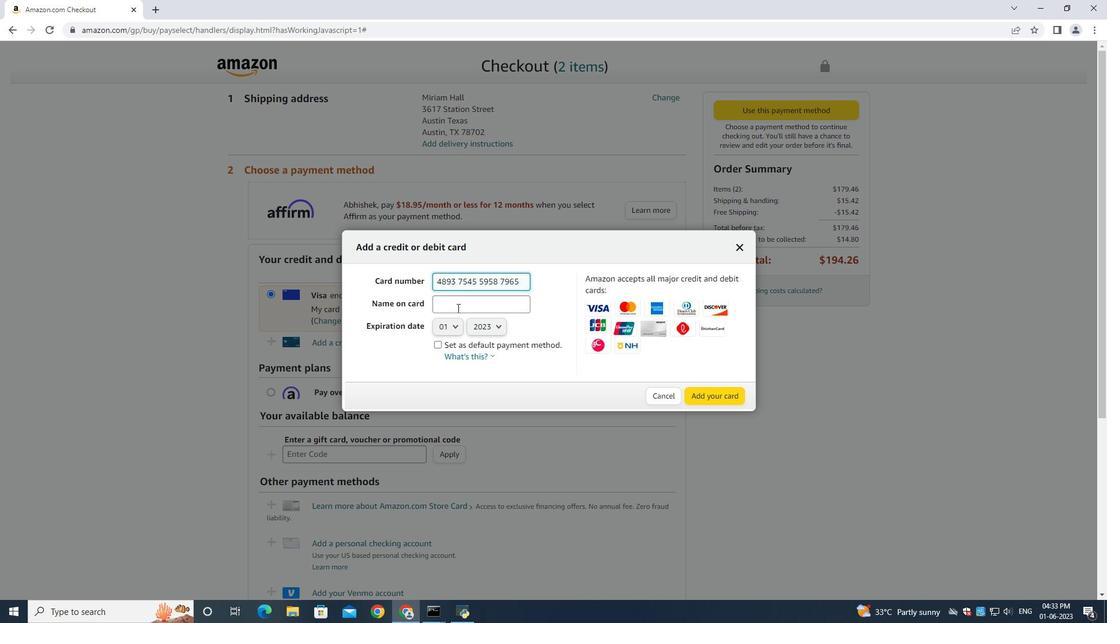 
Action: Mouse pressed left at (457, 305)
Screenshot: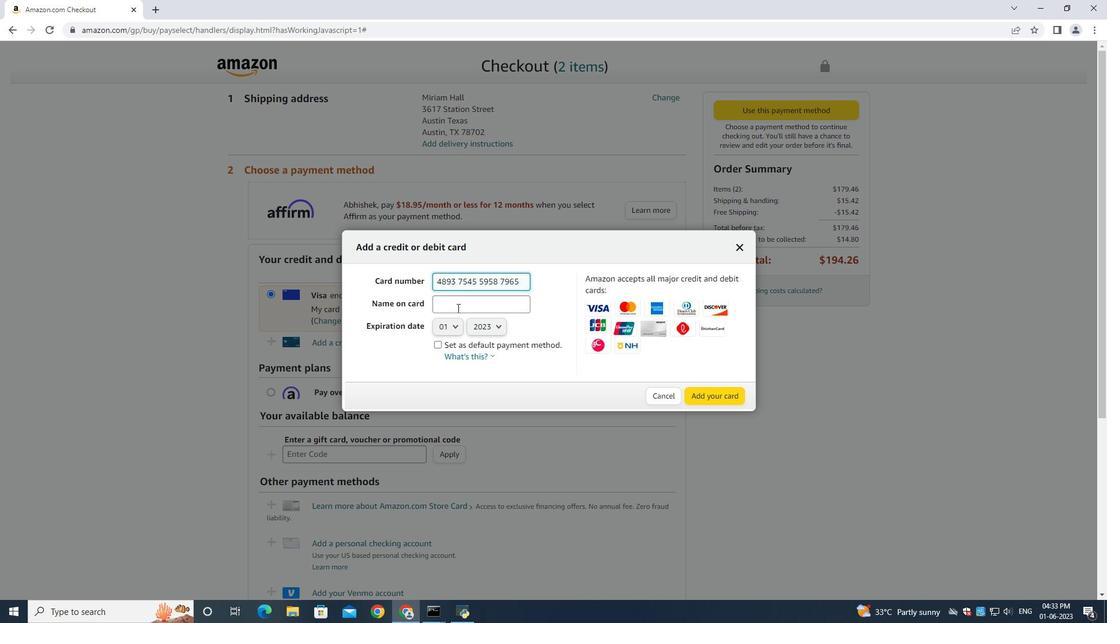 
Action: Mouse moved to (458, 306)
Screenshot: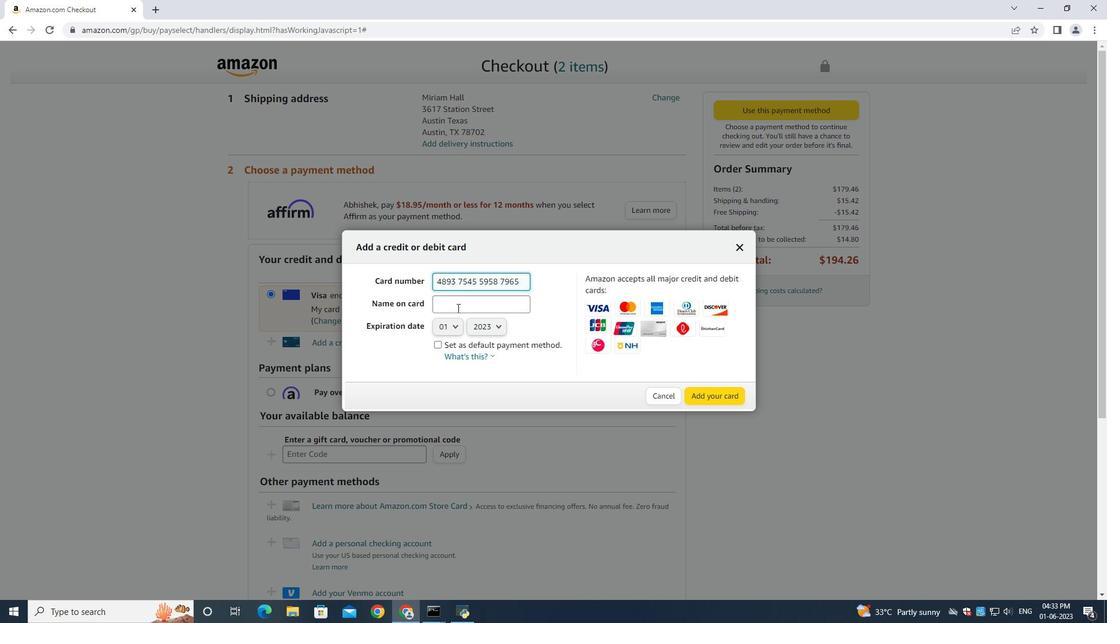 
Action: Key pressed <Key.shift>John<Key.space><Key.shift>D<Key.backspace>Baker<Key.tab>
Screenshot: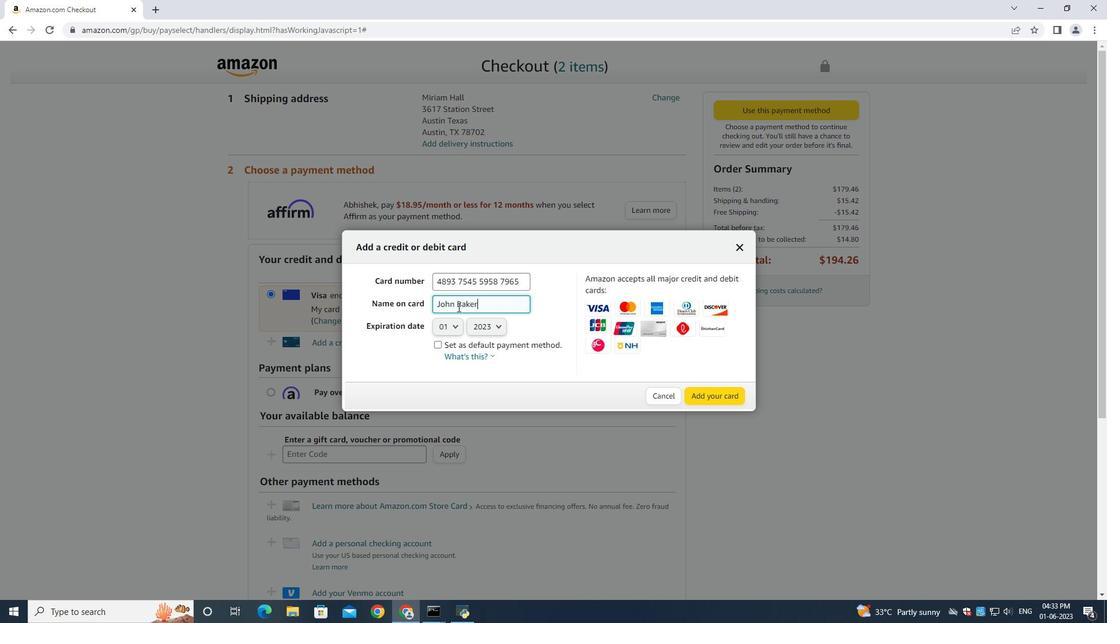 
Action: Mouse moved to (453, 326)
Screenshot: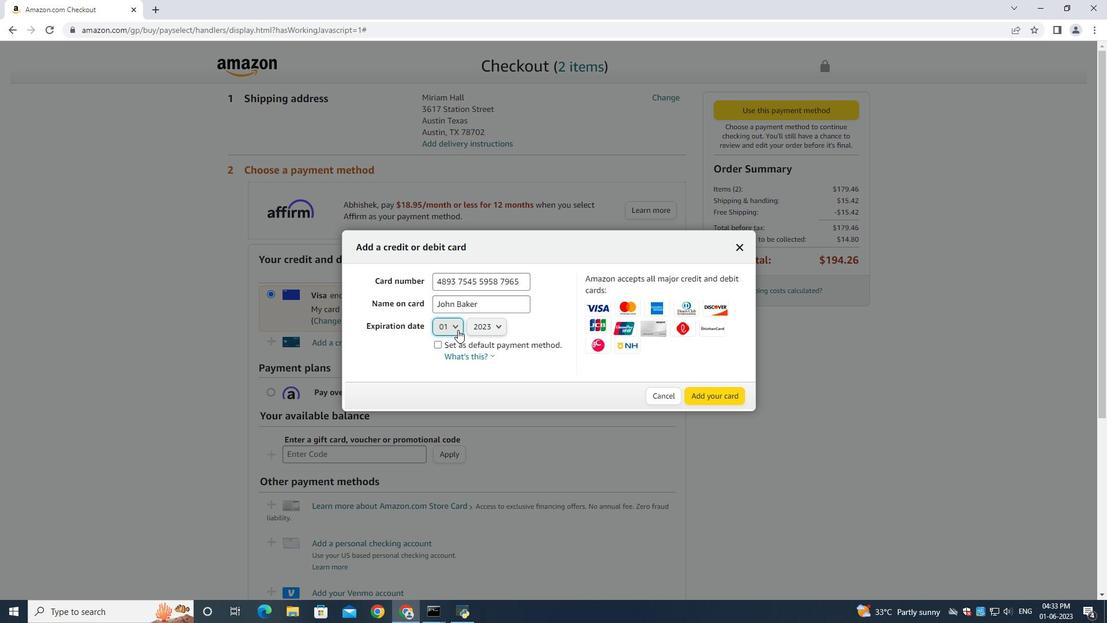 
Action: Mouse pressed left at (453, 326)
Screenshot: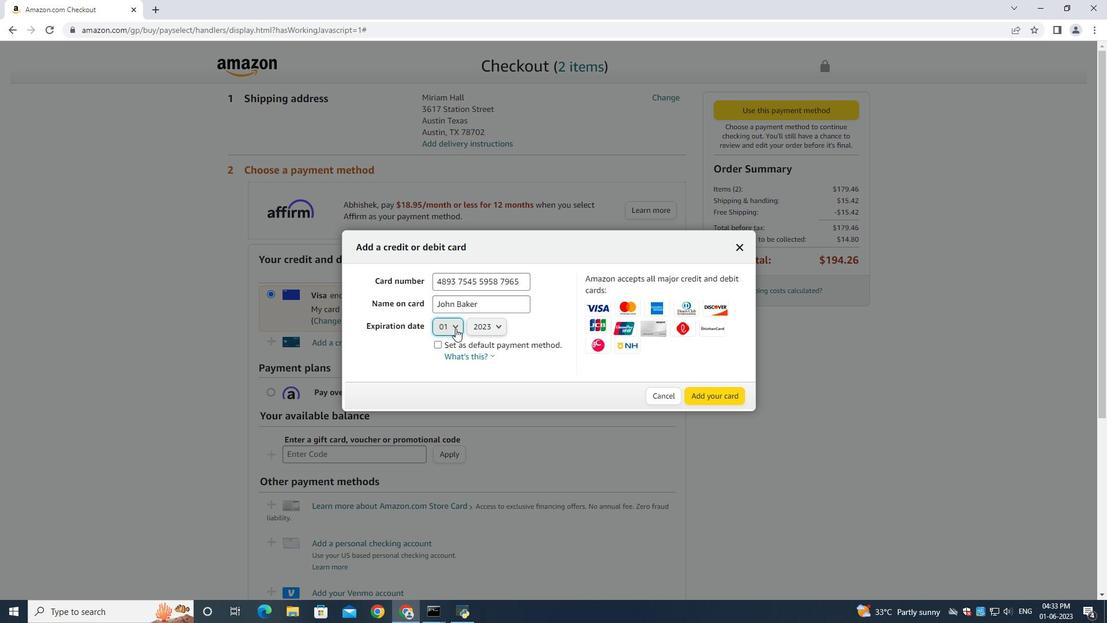 
Action: Mouse moved to (449, 405)
Screenshot: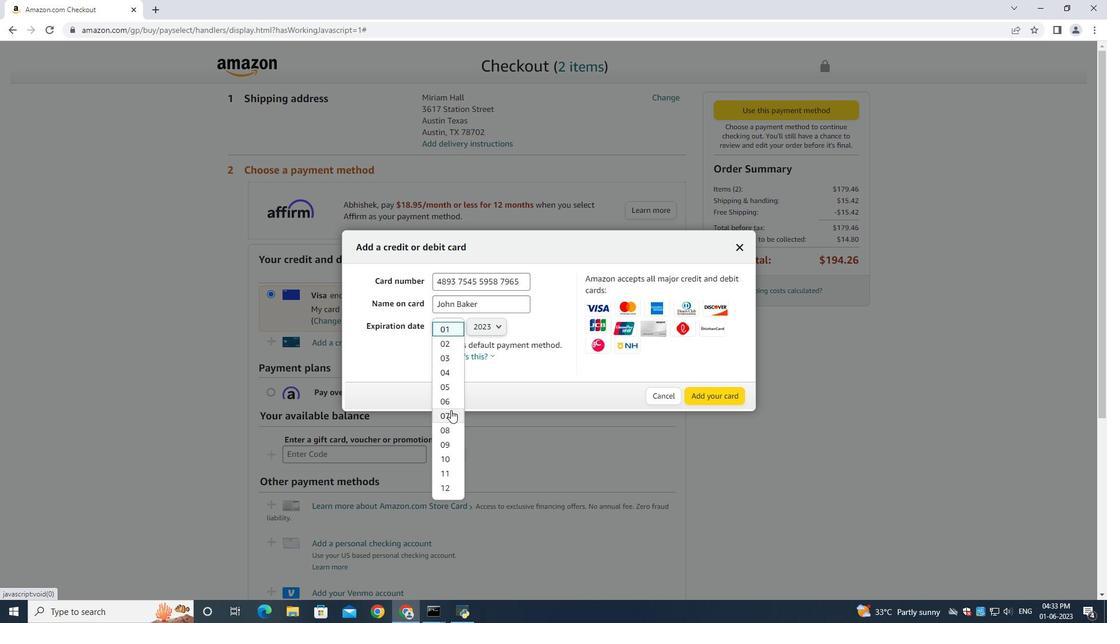 
Action: Mouse pressed left at (449, 405)
Screenshot: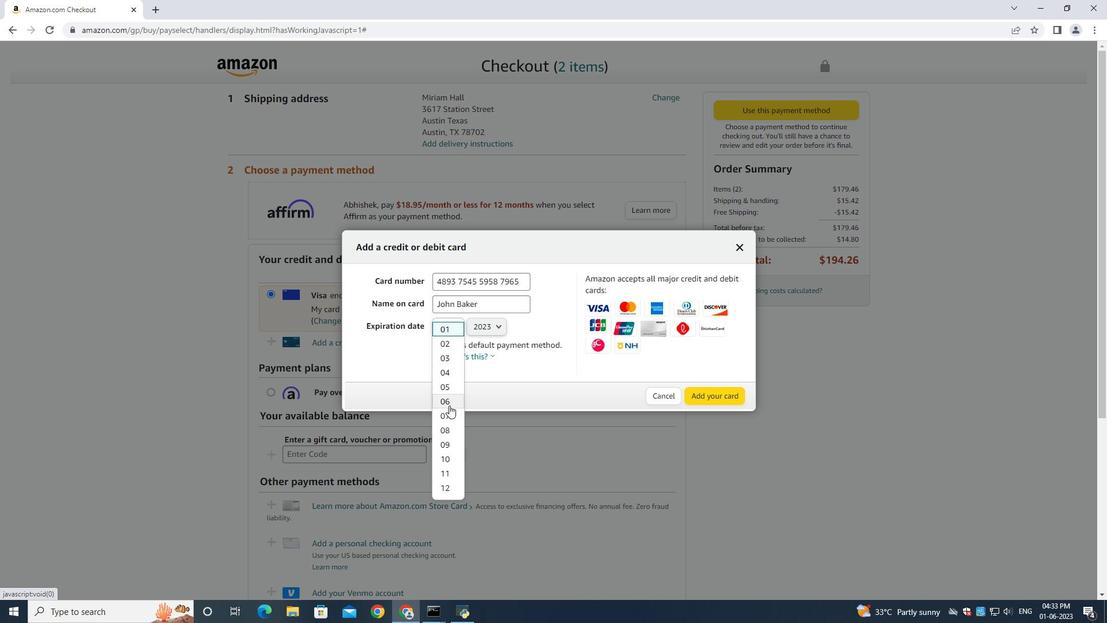 
Action: Mouse moved to (484, 330)
Screenshot: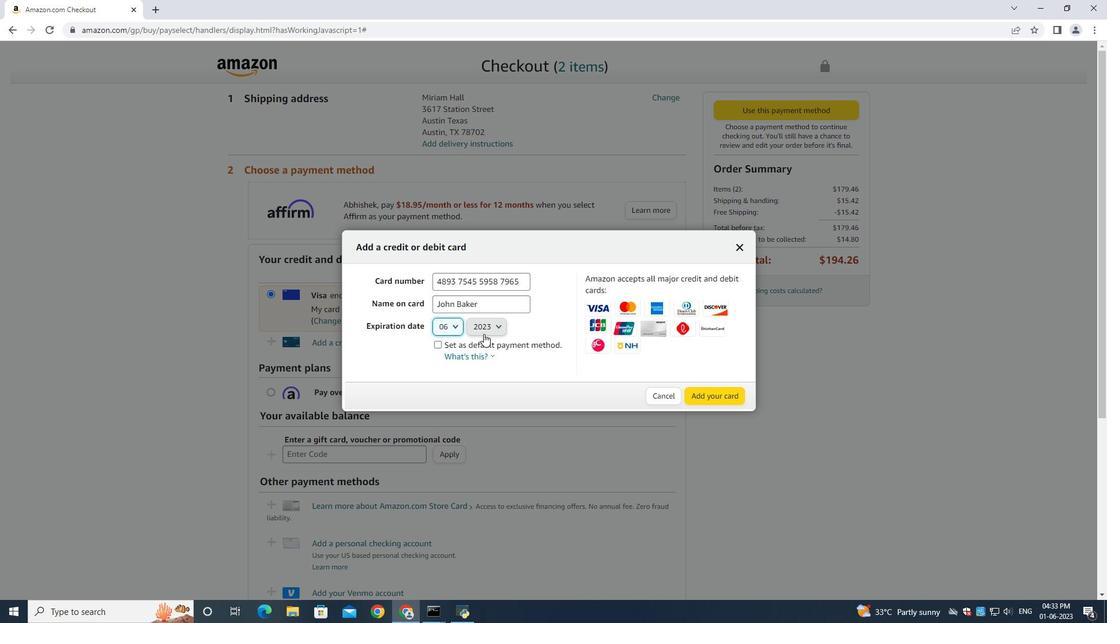 
Action: Mouse pressed left at (484, 330)
Screenshot: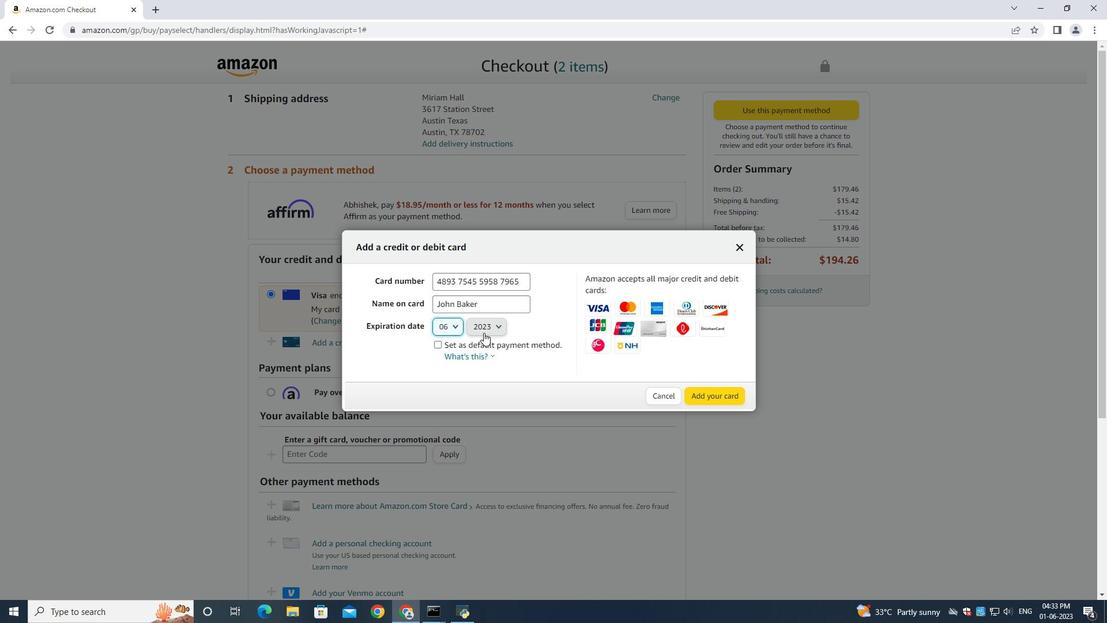 
Action: Mouse moved to (495, 101)
Screenshot: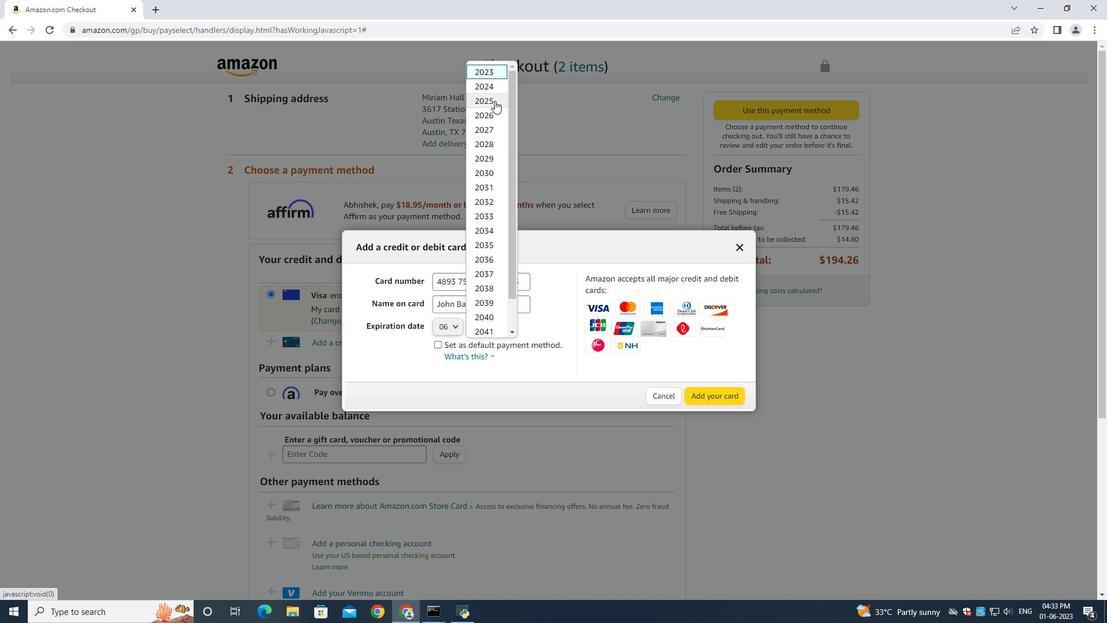 
Action: Mouse pressed left at (495, 101)
Screenshot: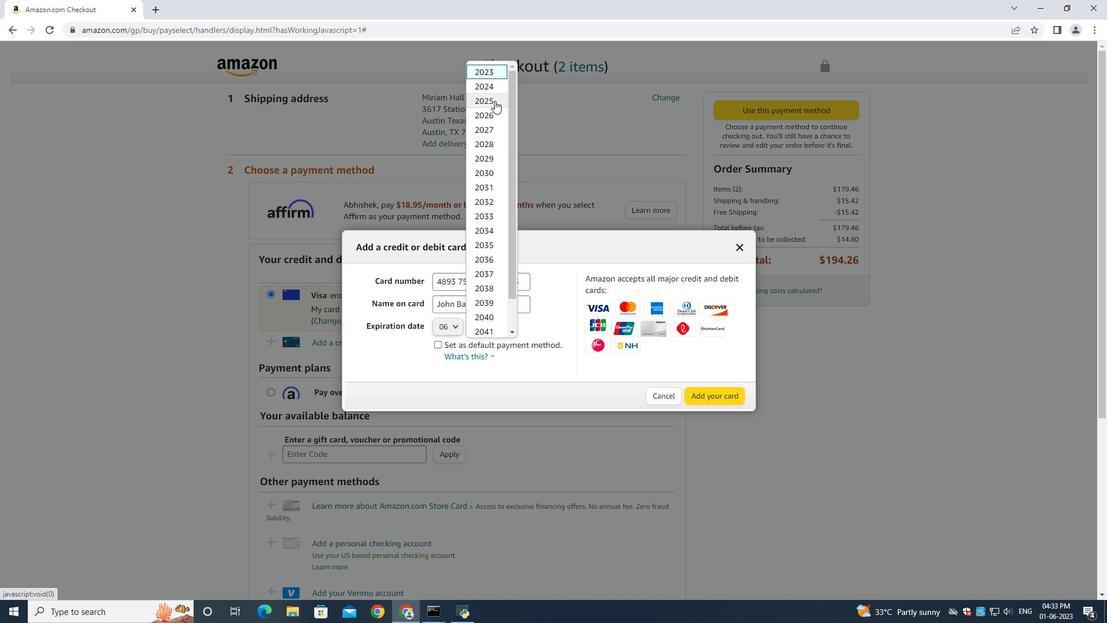 
Action: Mouse moved to (725, 393)
